 Task: Buy 5 Hats & Caps of size 0-3 Months for Baby Boys from Accessories section under best seller category for shipping address: Amy Taylor, 3194 Cheshire Road, Bridgeport, Connecticut 06604, Cell Number 2033624243. Pay from credit card ending with 2005, CVV 3321
Action: Mouse moved to (212, 72)
Screenshot: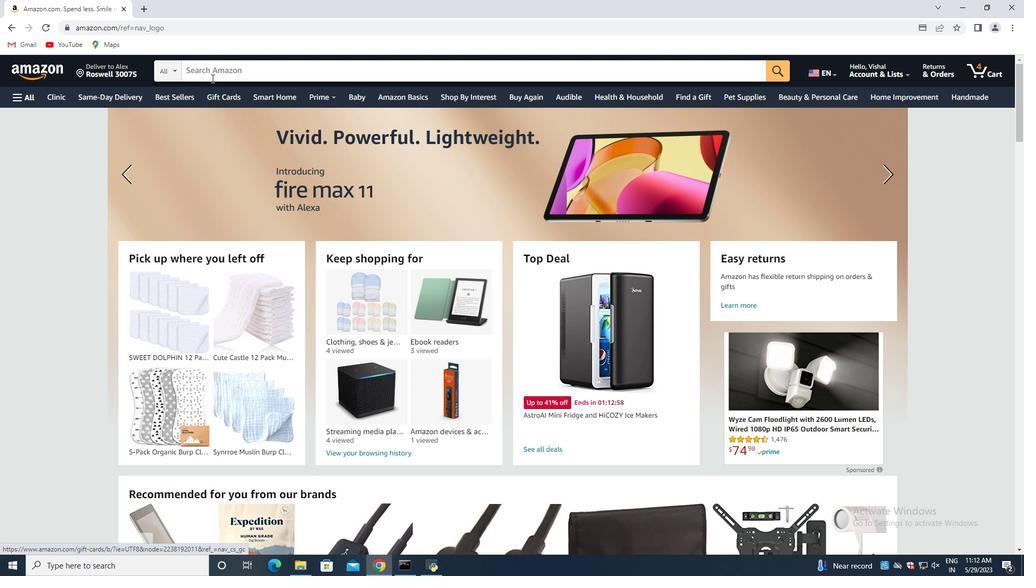 
Action: Mouse pressed left at (212, 72)
Screenshot: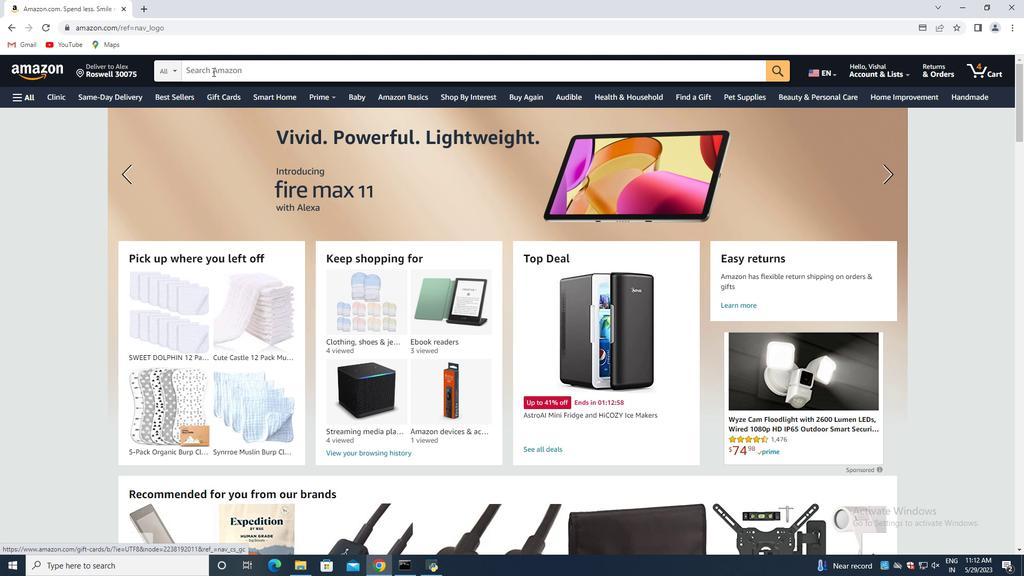 
Action: Mouse moved to (212, 71)
Screenshot: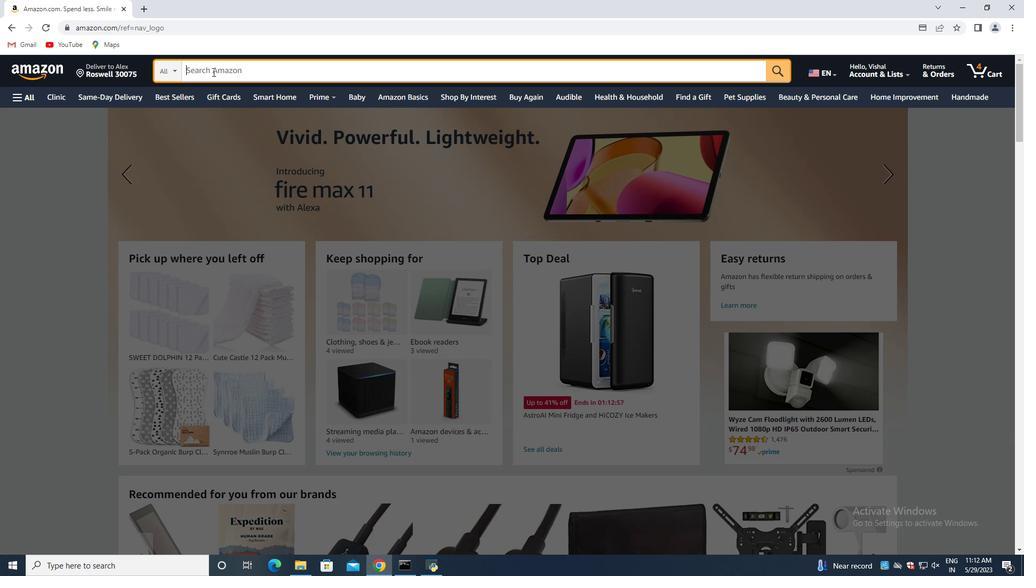 
Action: Key pressed <Key.shift>
Screenshot: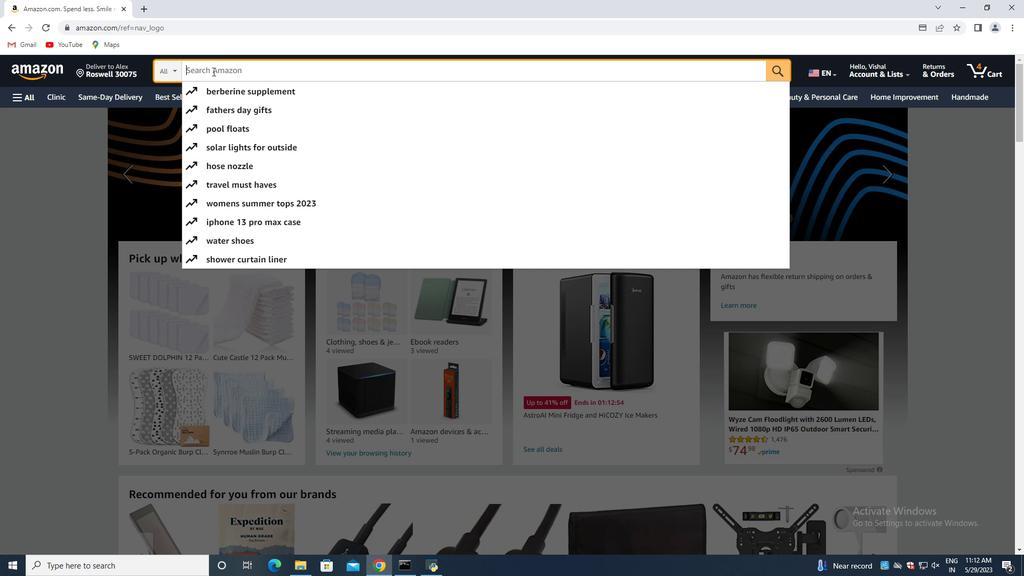 
Action: Mouse moved to (212, 70)
Screenshot: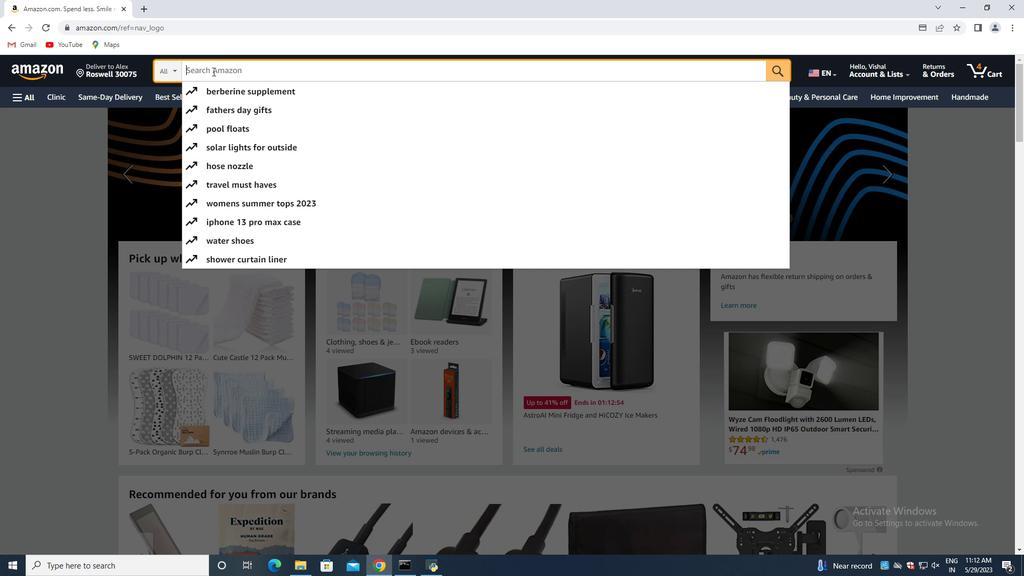 
Action: Key pressed Hats<Key.space><Key.shift><Key.shift>&<Key.space>caps<Key.space>of<Key.space>size<Key.space>0-3<Key.space><Key.shift>Months<Key.space>for<Key.space><Key.shift>Baby<Key.space><Key.shift><Key.shift><Key.shift><Key.shift><Key.shift><Key.shift><Key.shift><Key.shift><Key.shift>Boy<Key.enter>
Screenshot: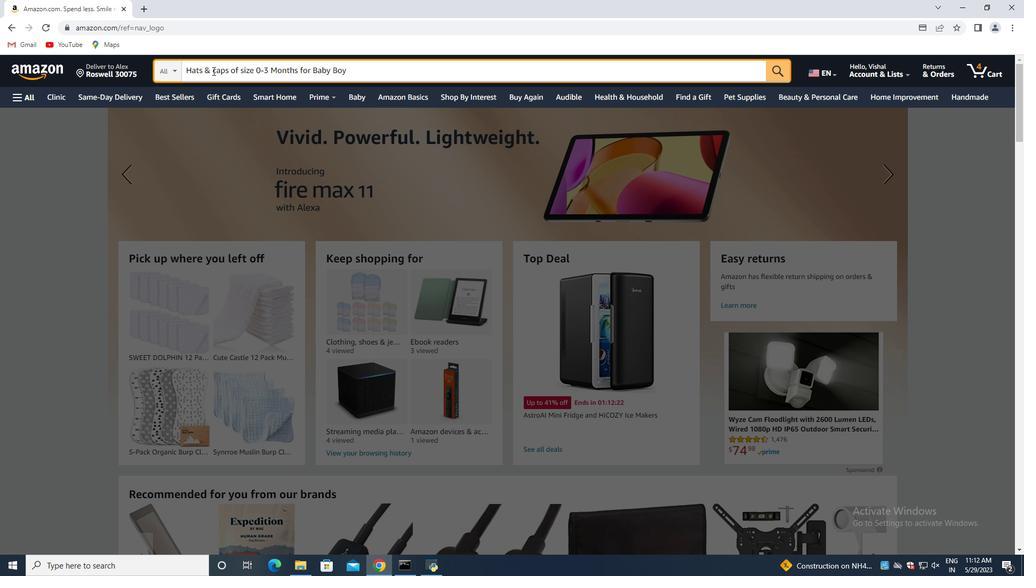 
Action: Mouse moved to (203, 133)
Screenshot: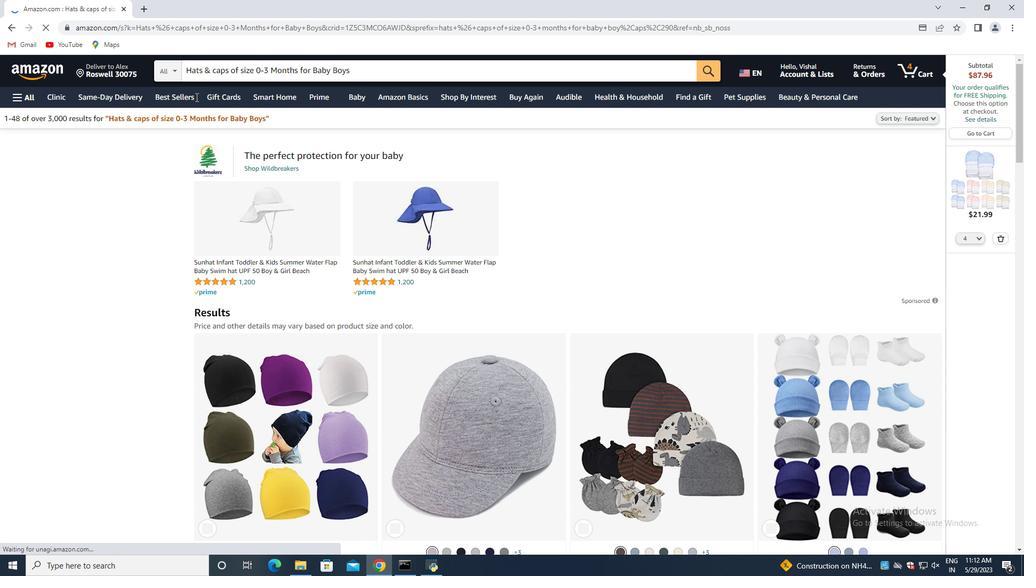 
Action: Mouse scrolled (203, 132) with delta (0, 0)
Screenshot: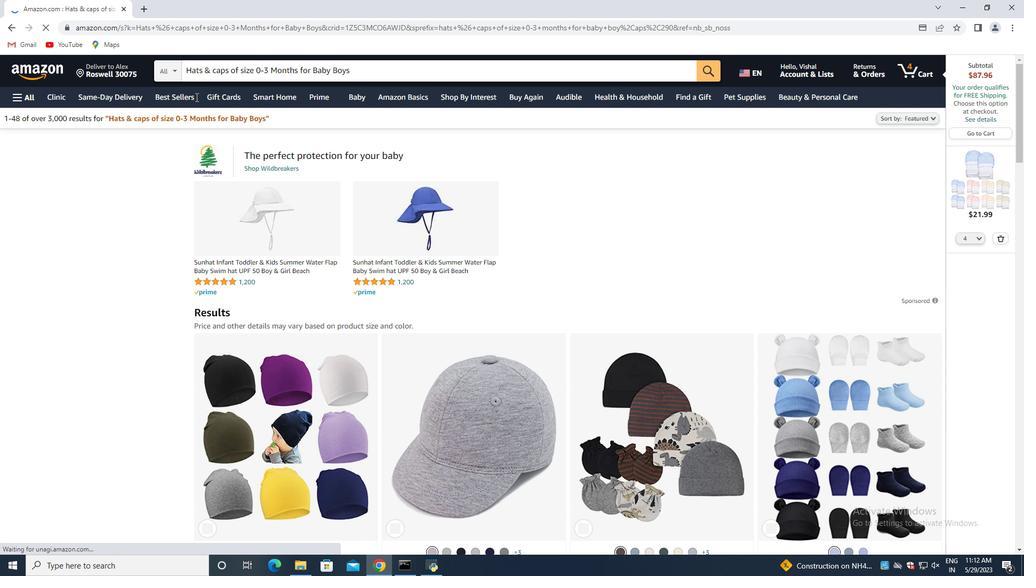 
Action: Mouse moved to (220, 171)
Screenshot: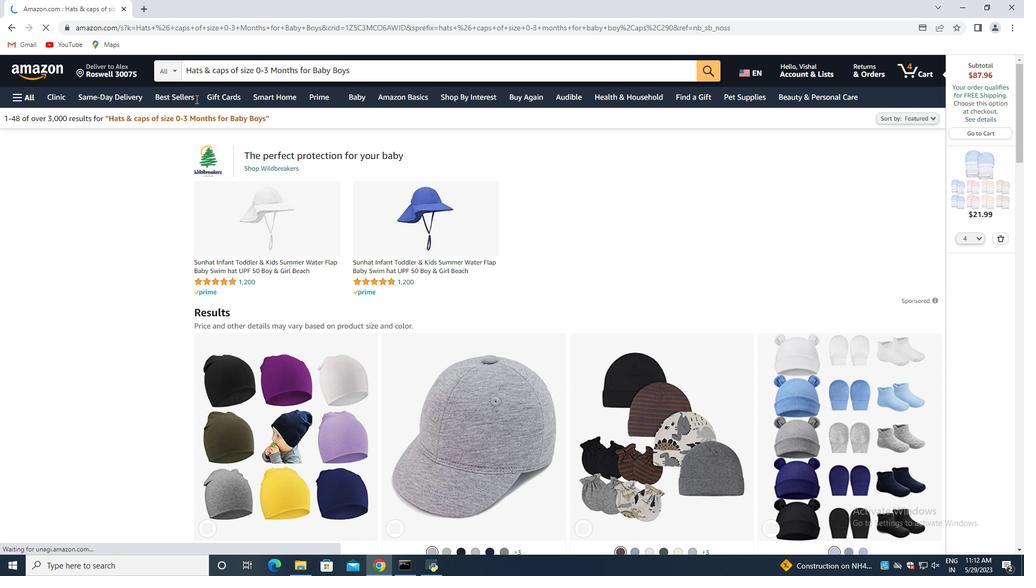 
Action: Mouse scrolled (220, 171) with delta (0, 0)
Screenshot: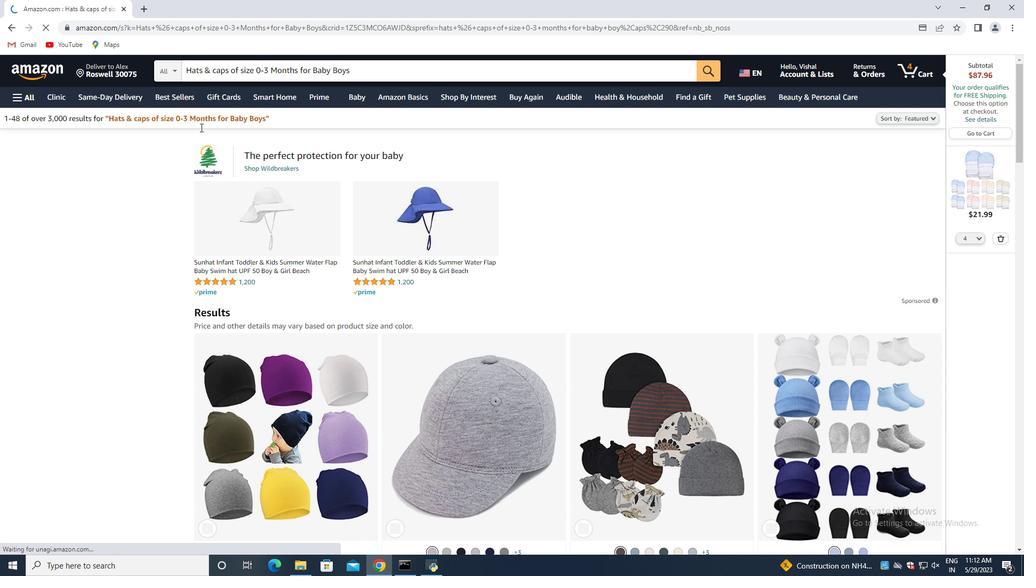 
Action: Mouse moved to (222, 175)
Screenshot: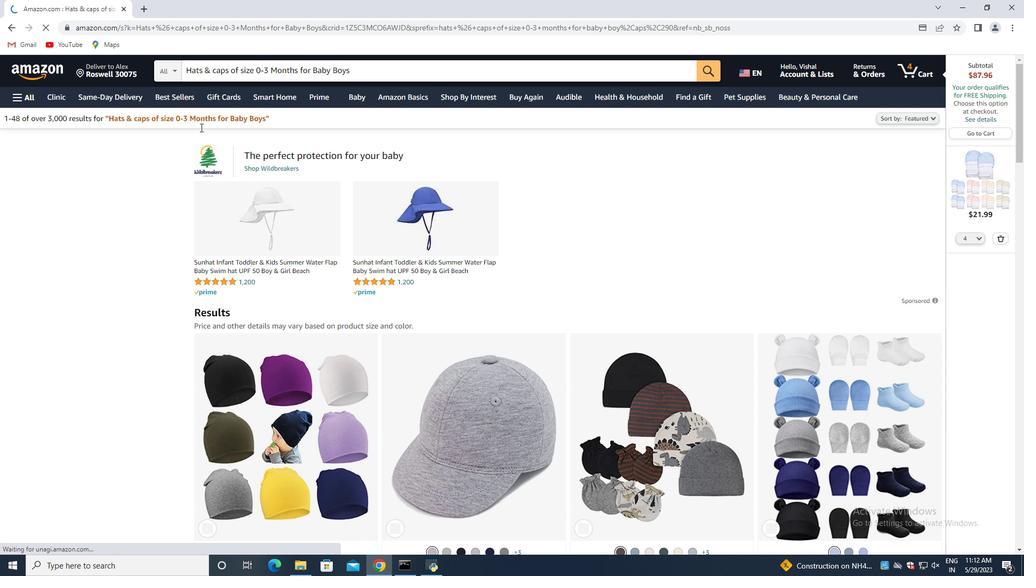 
Action: Mouse scrolled (222, 175) with delta (0, 0)
Screenshot: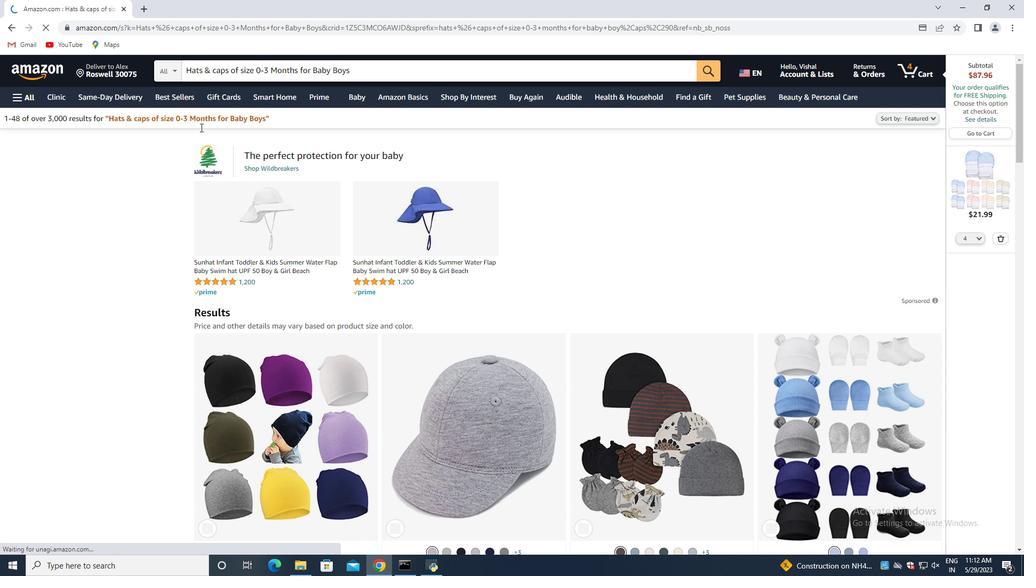 
Action: Mouse scrolled (222, 175) with delta (0, 0)
Screenshot: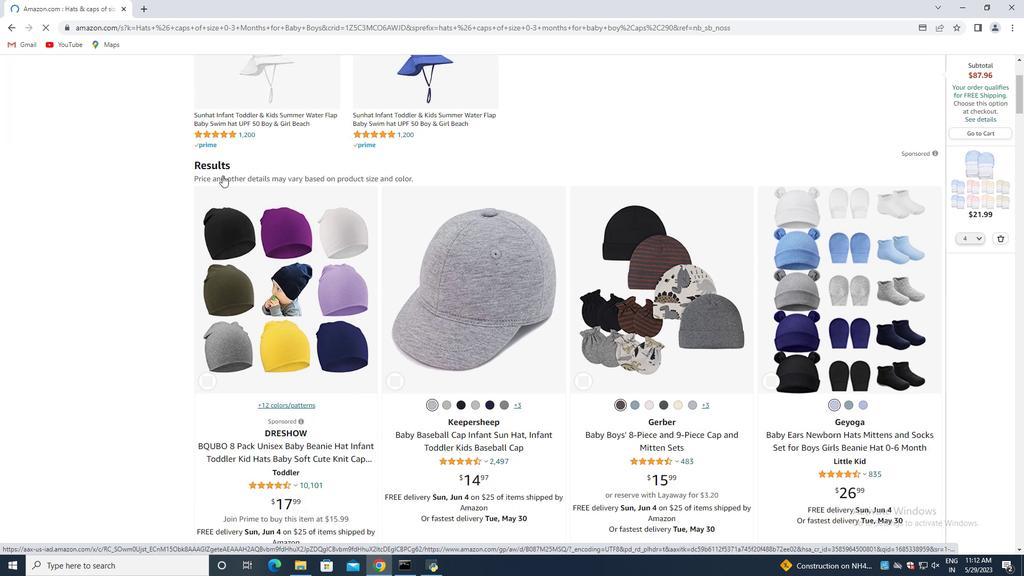 
Action: Mouse scrolled (222, 175) with delta (0, 0)
Screenshot: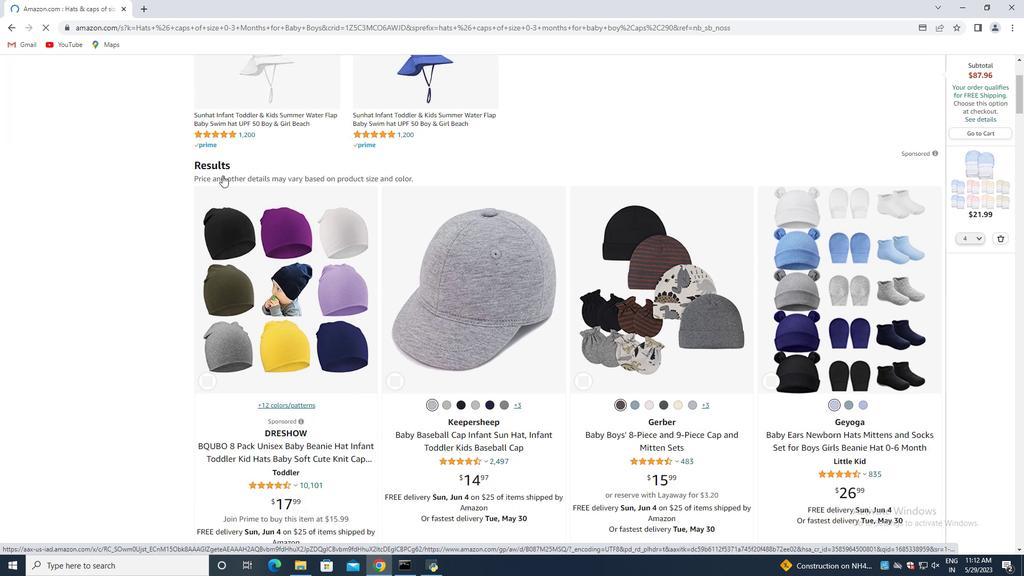
Action: Mouse scrolled (222, 175) with delta (0, 0)
Screenshot: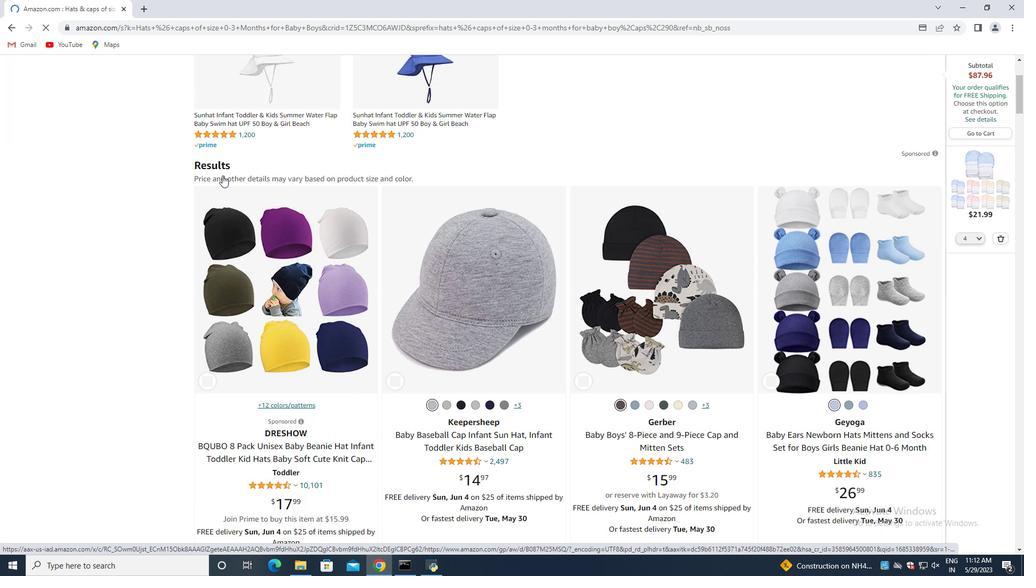 
Action: Mouse scrolled (222, 175) with delta (0, 0)
Screenshot: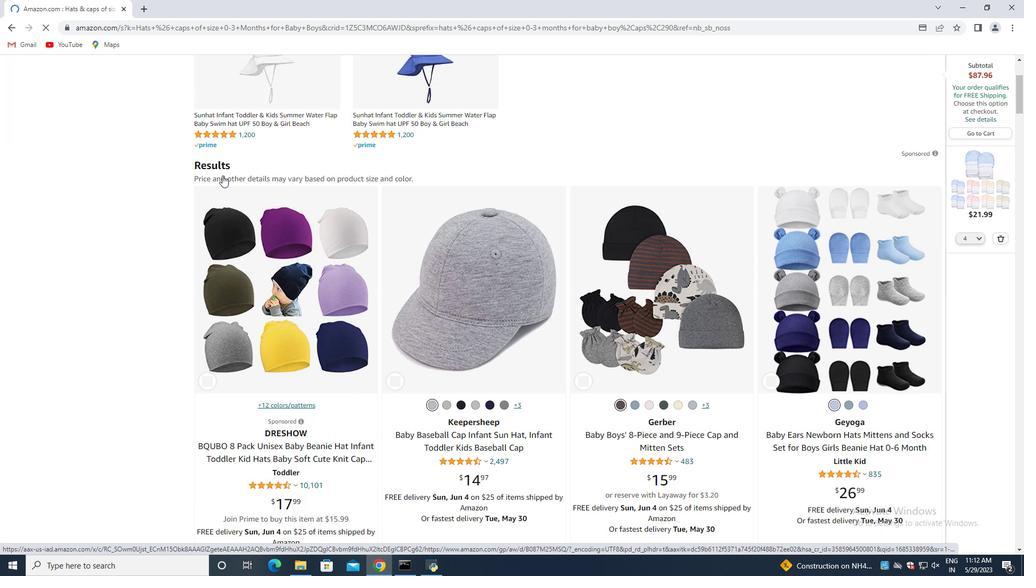 
Action: Mouse moved to (223, 175)
Screenshot: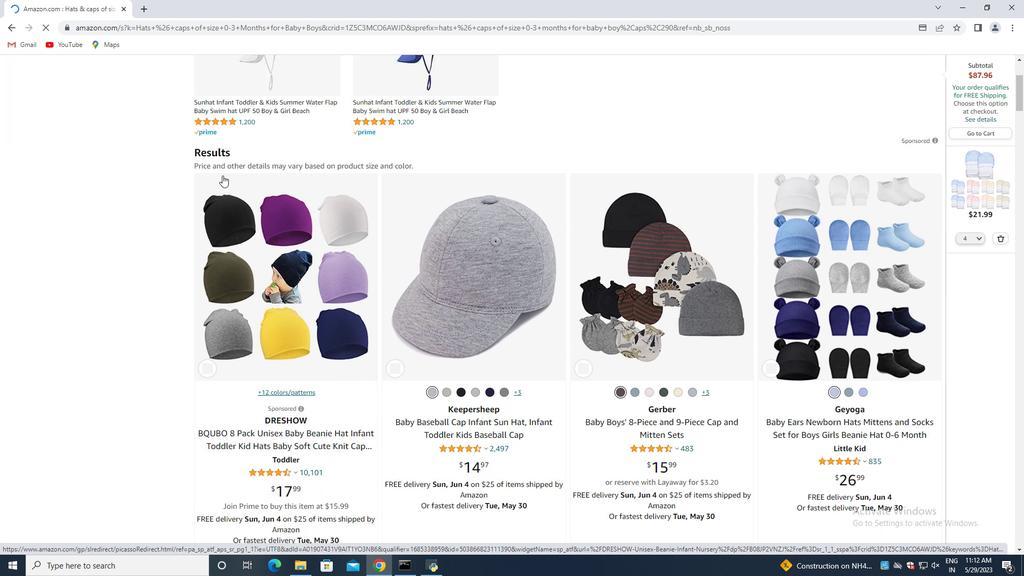 
Action: Mouse scrolled (223, 176) with delta (0, 0)
Screenshot: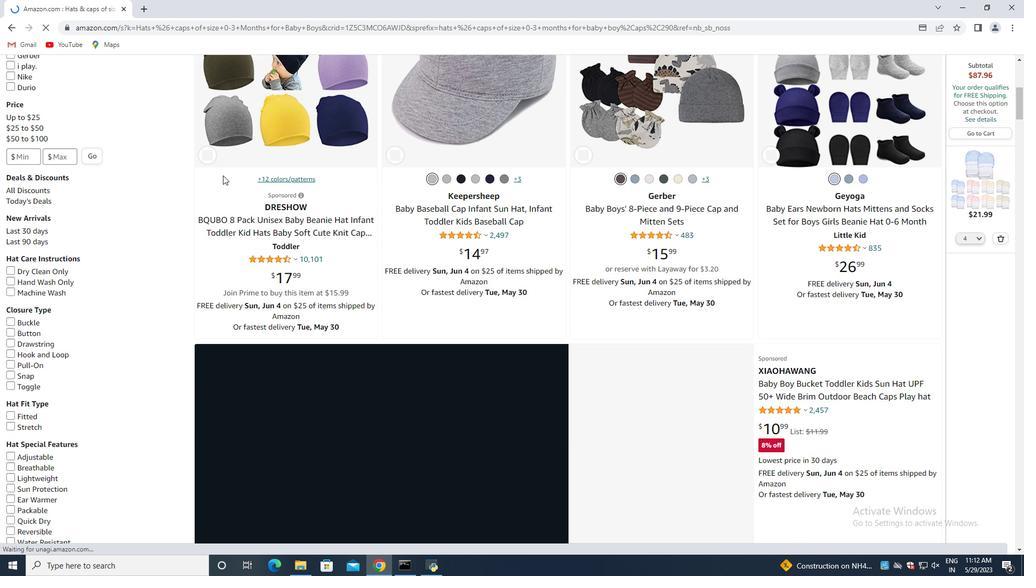 
Action: Mouse moved to (225, 175)
Screenshot: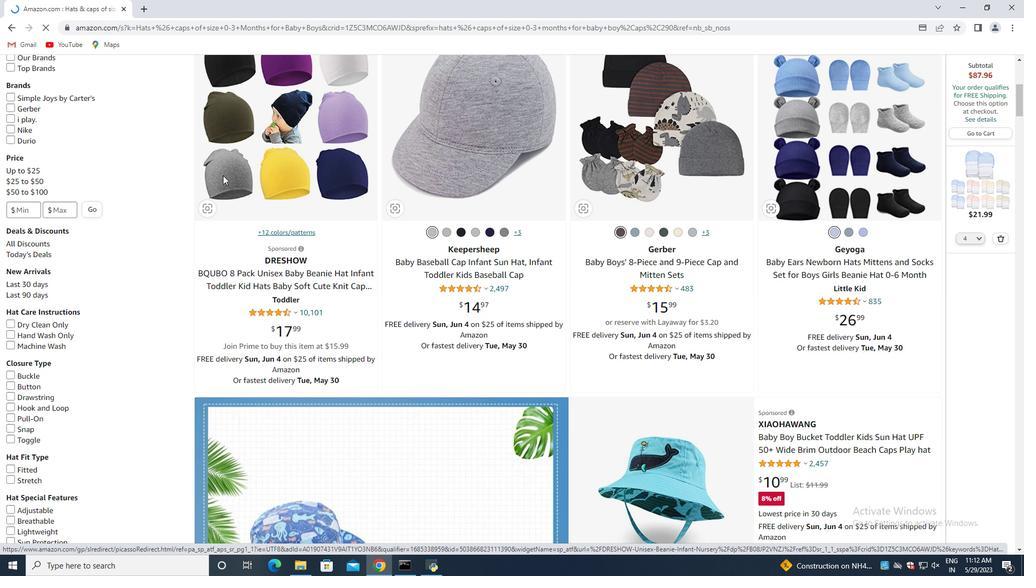 
Action: Mouse scrolled (225, 176) with delta (0, 0)
Screenshot: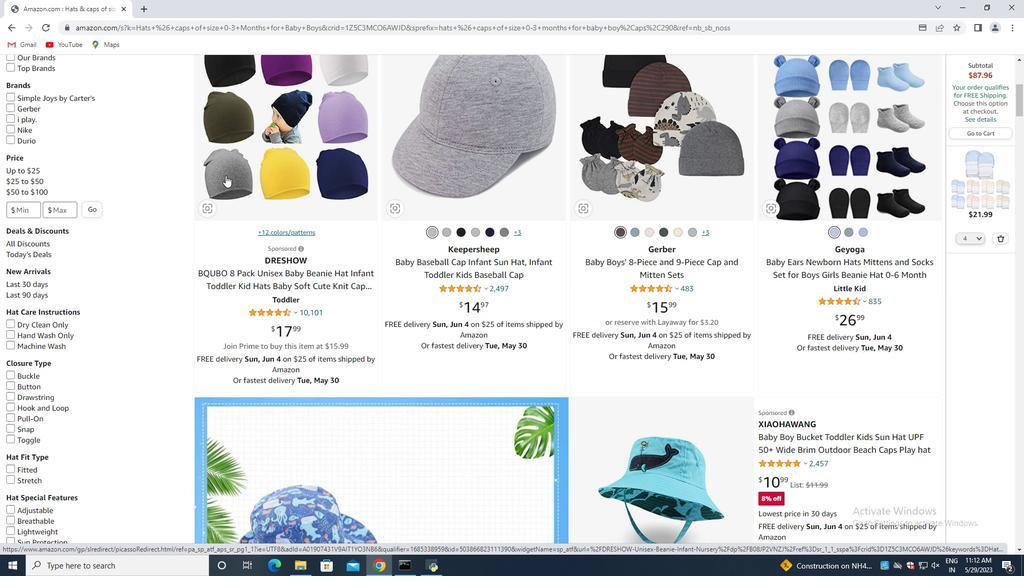 
Action: Mouse scrolled (225, 176) with delta (0, 0)
Screenshot: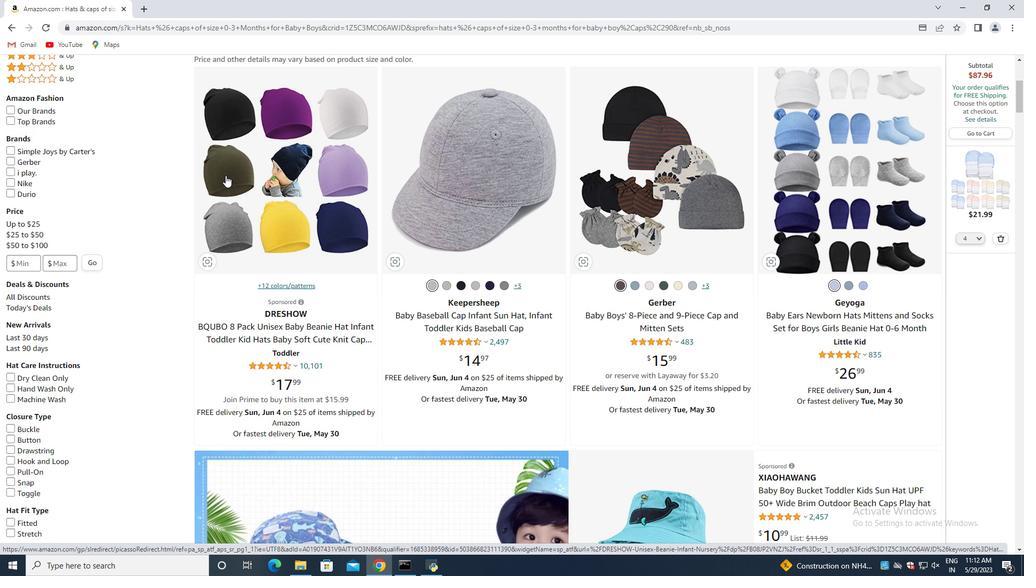 
Action: Mouse moved to (137, 188)
Screenshot: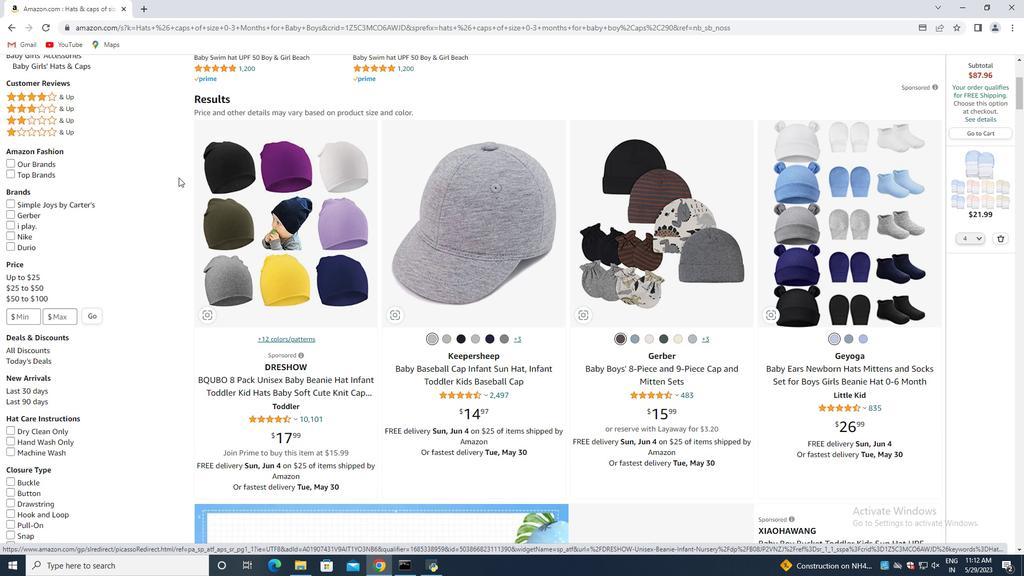 
Action: Mouse scrolled (137, 189) with delta (0, 0)
Screenshot: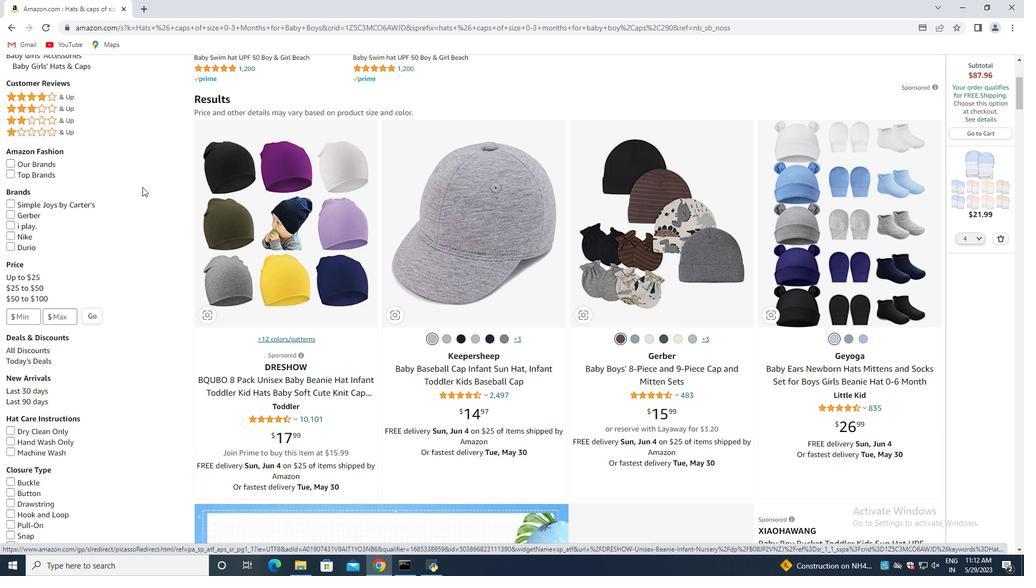 
Action: Mouse scrolled (137, 189) with delta (0, 0)
Screenshot: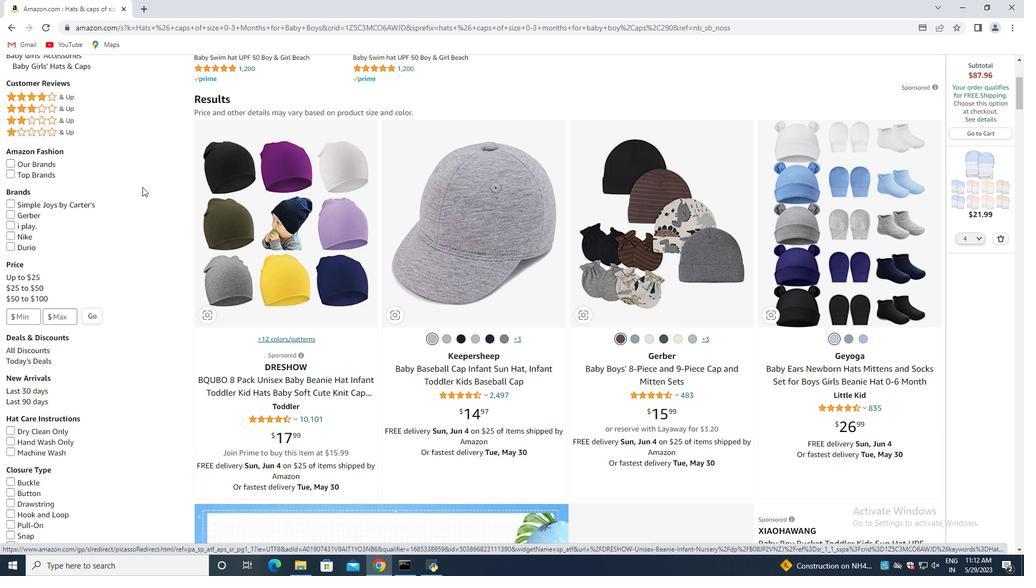 
Action: Mouse scrolled (137, 189) with delta (0, 0)
Screenshot: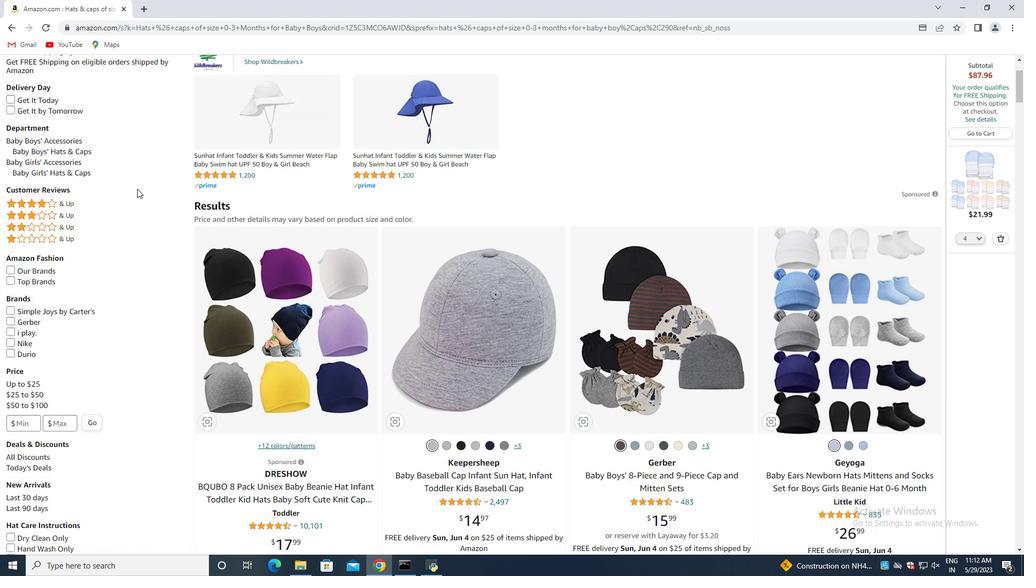 
Action: Mouse scrolled (137, 189) with delta (0, 0)
Screenshot: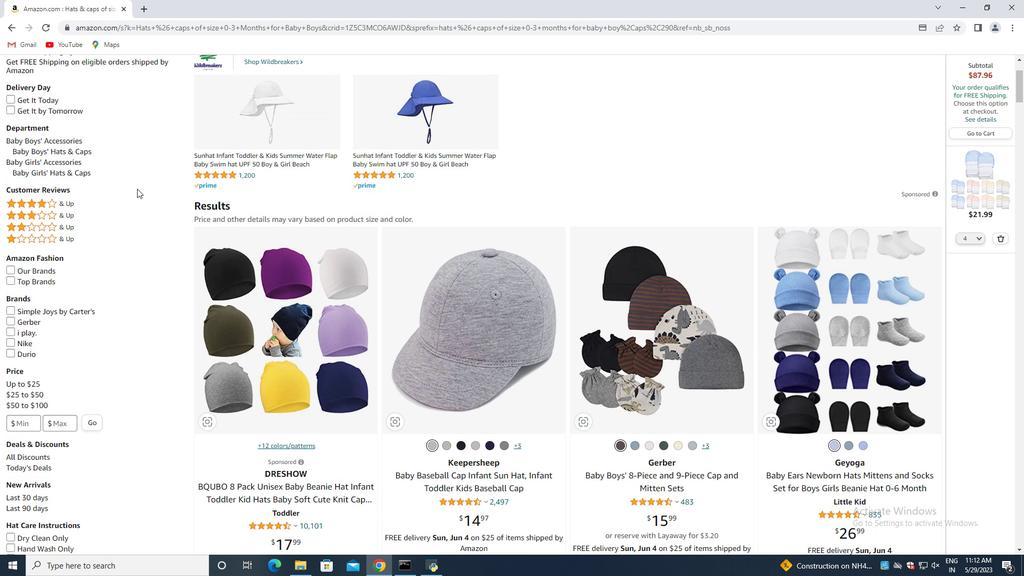 
Action: Mouse moved to (44, 249)
Screenshot: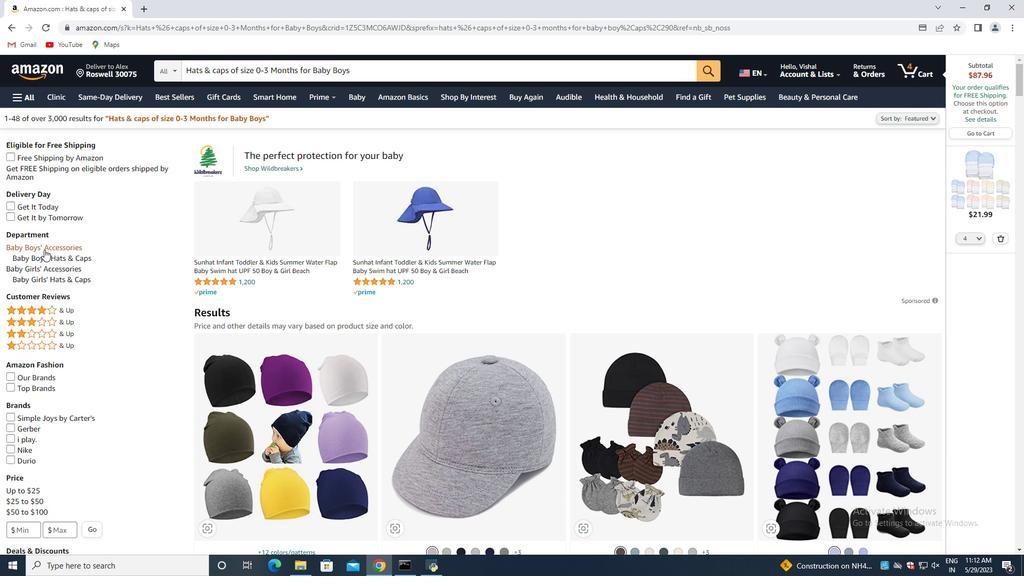 
Action: Mouse pressed left at (44, 249)
Screenshot: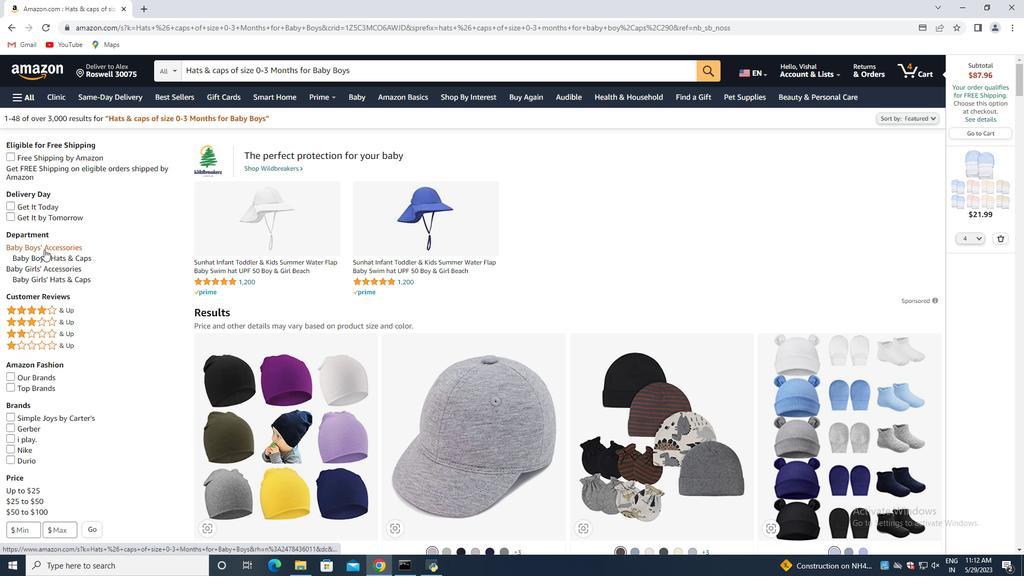 
Action: Mouse moved to (174, 96)
Screenshot: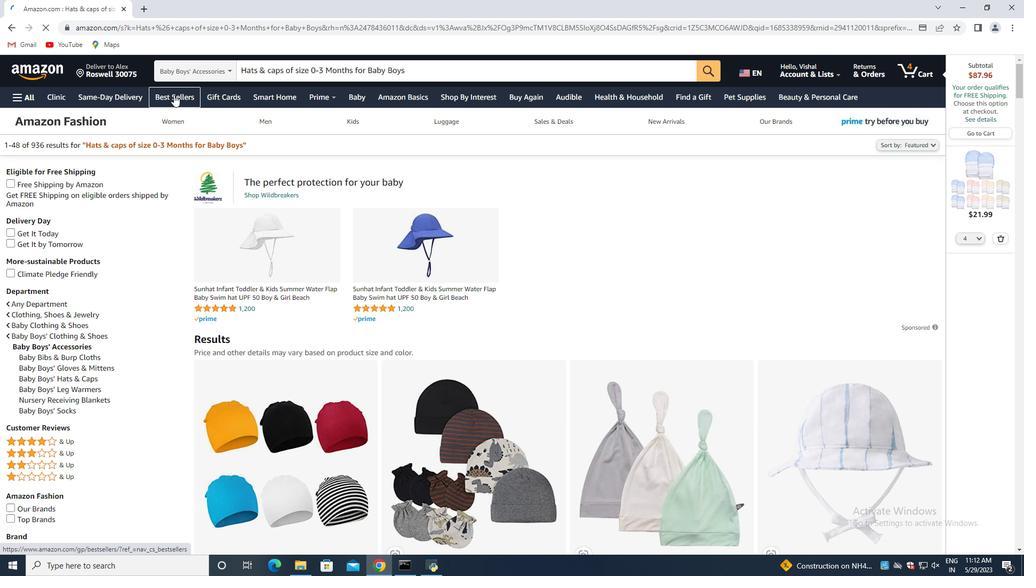 
Action: Mouse pressed left at (174, 96)
Screenshot: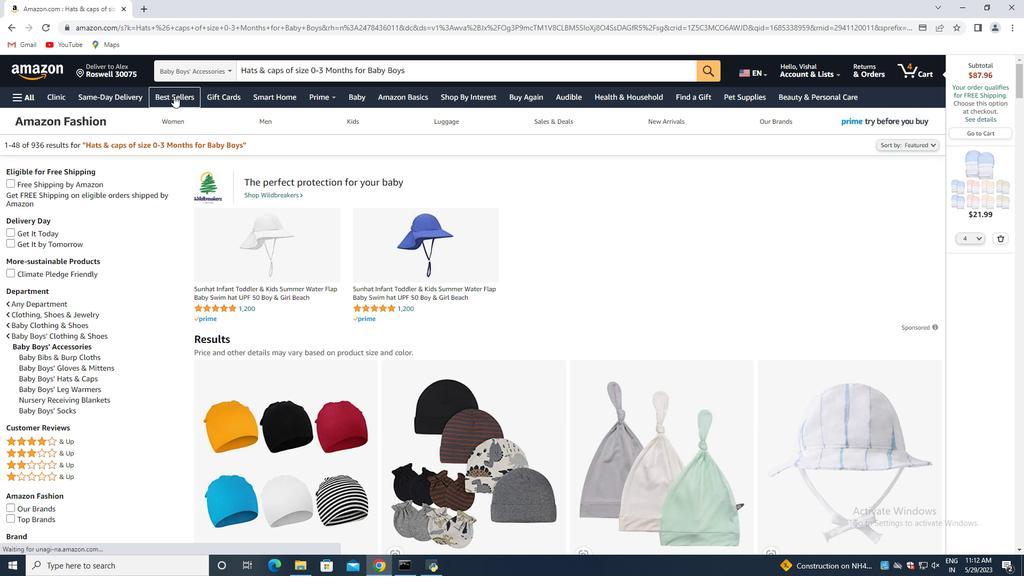 
Action: Mouse moved to (233, 76)
Screenshot: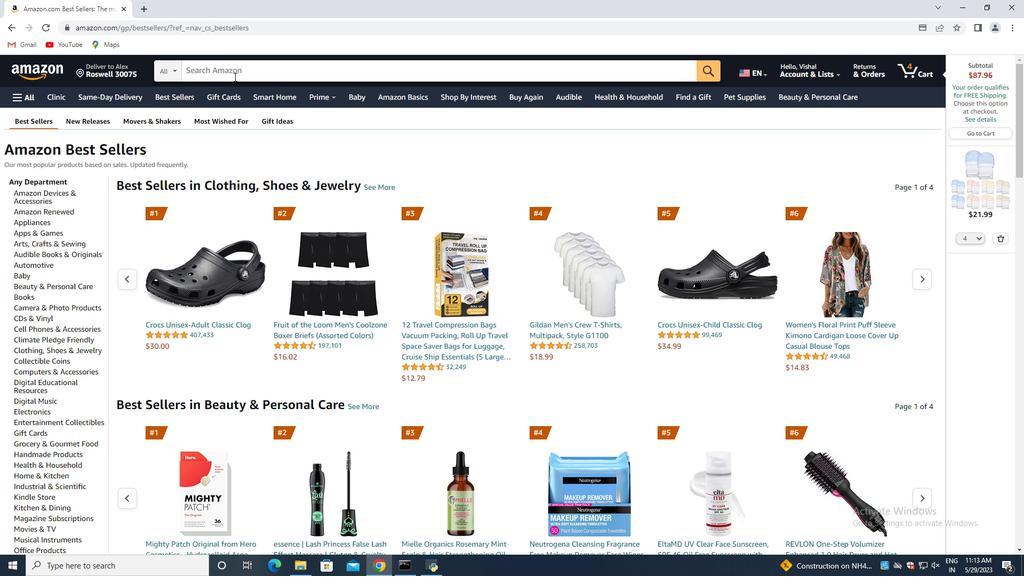 
Action: Mouse pressed left at (233, 76)
Screenshot: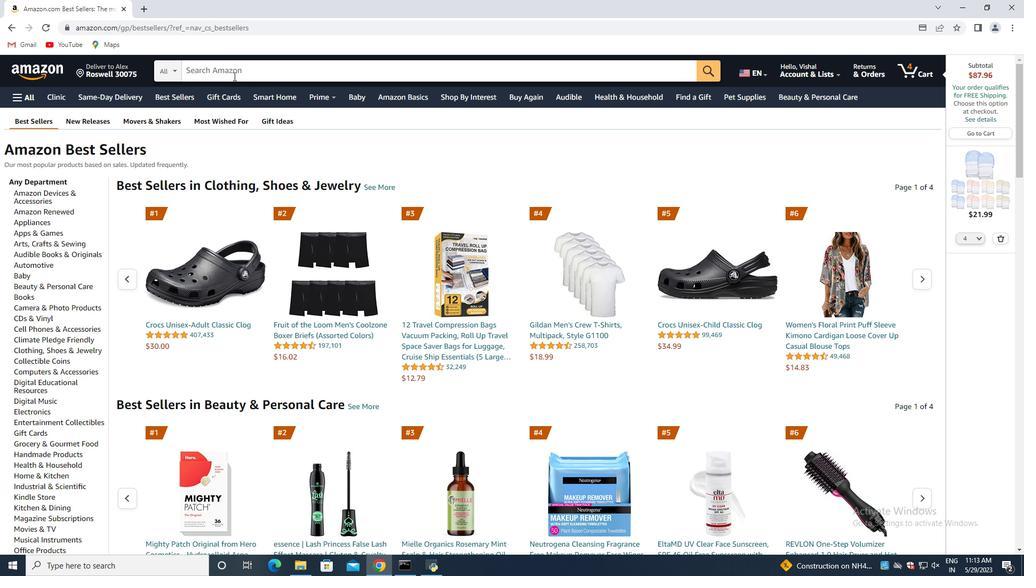 
Action: Mouse moved to (391, 92)
Screenshot: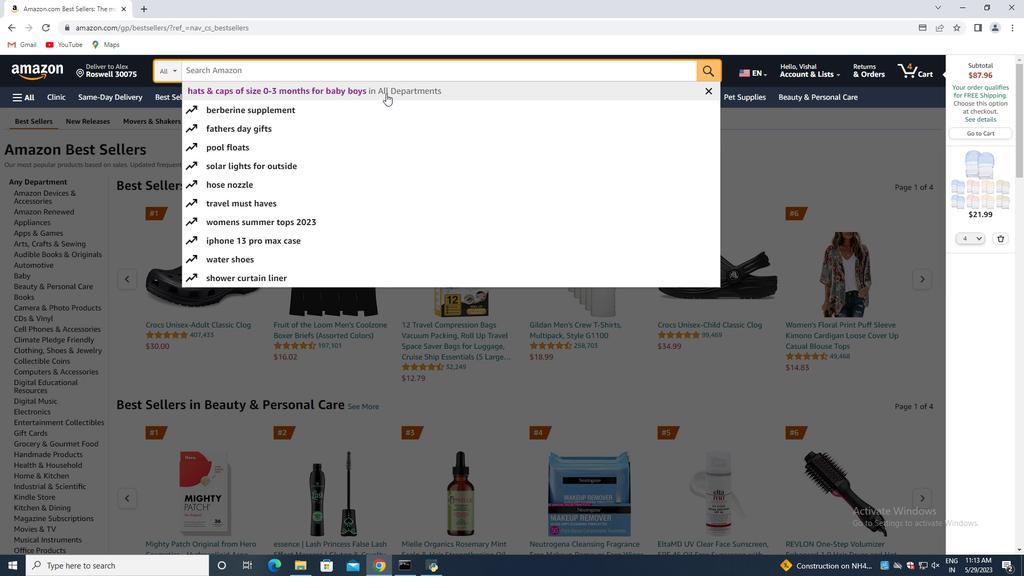 
Action: Mouse pressed left at (391, 92)
Screenshot: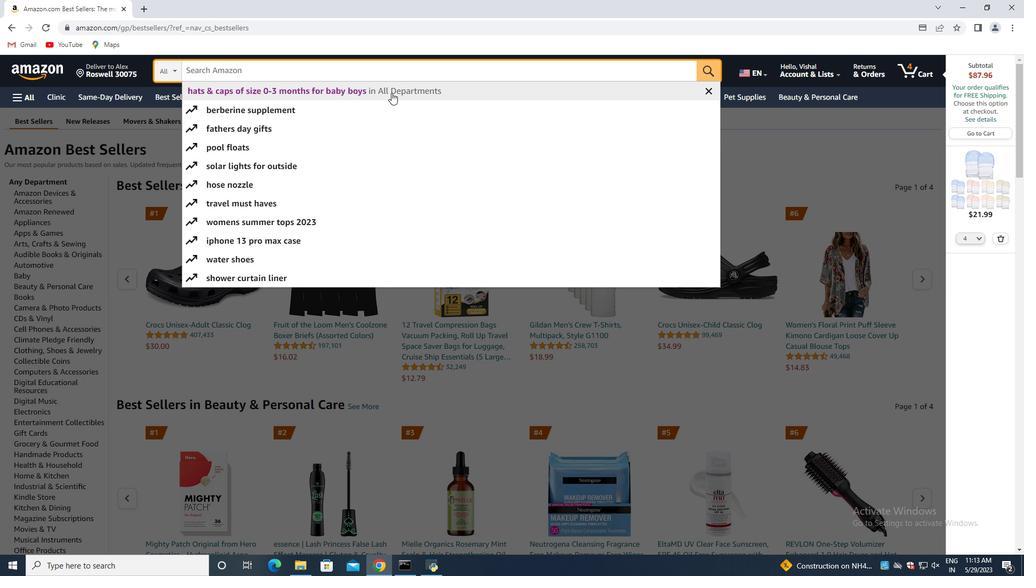 
Action: Mouse moved to (327, 253)
Screenshot: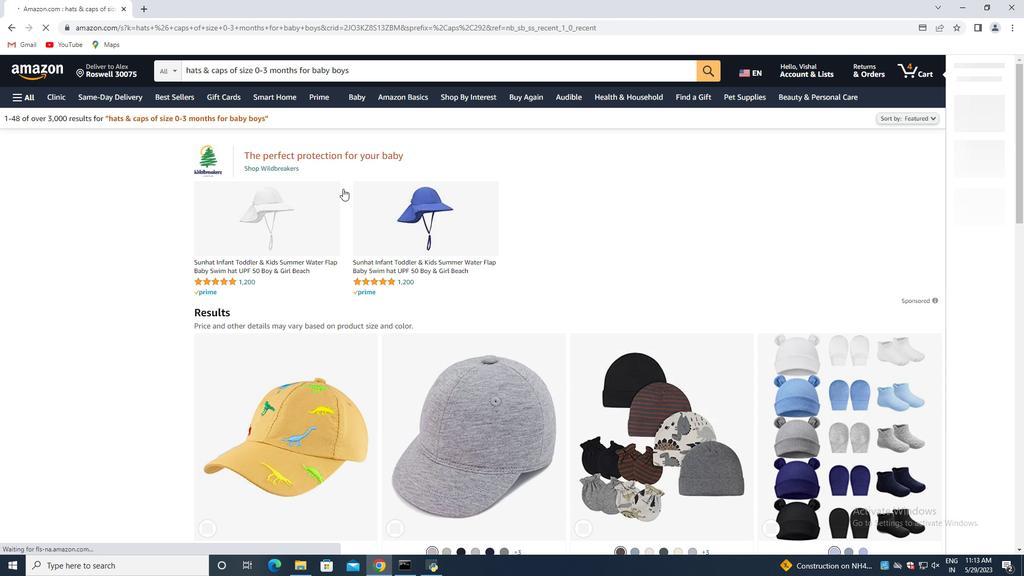 
Action: Mouse scrolled (327, 253) with delta (0, 0)
Screenshot: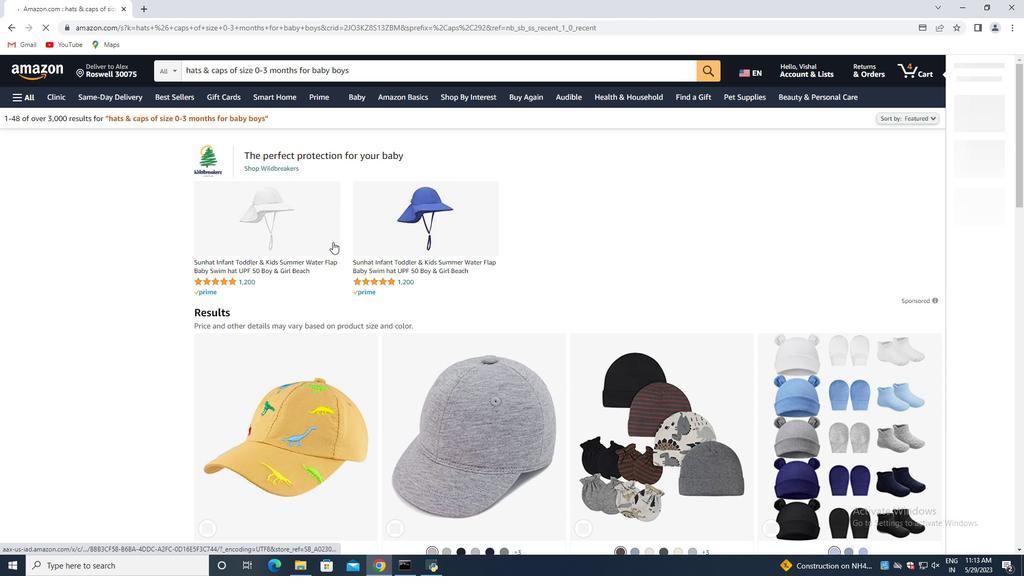 
Action: Mouse scrolled (327, 253) with delta (0, 0)
Screenshot: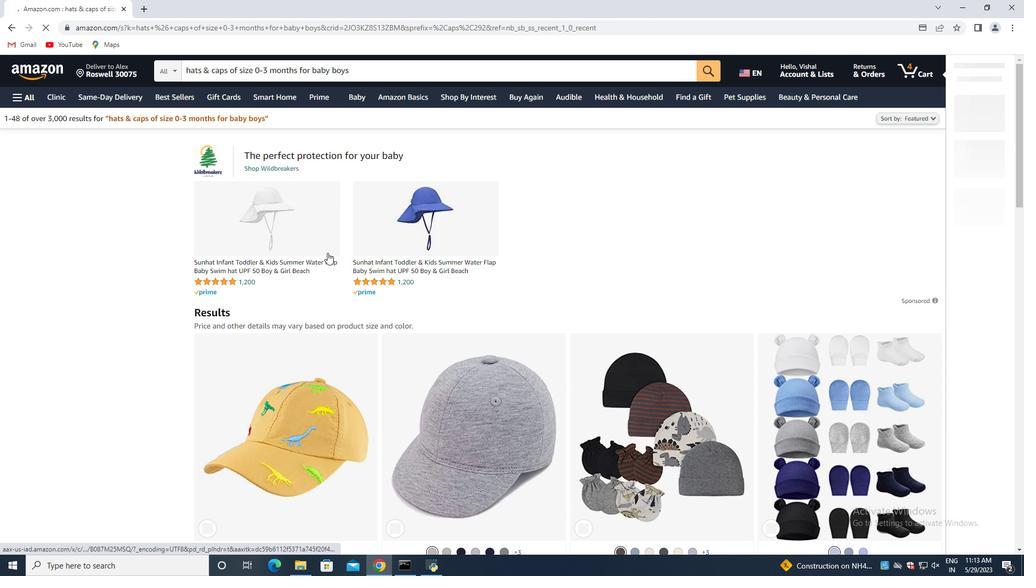 
Action: Mouse scrolled (327, 253) with delta (0, 0)
Screenshot: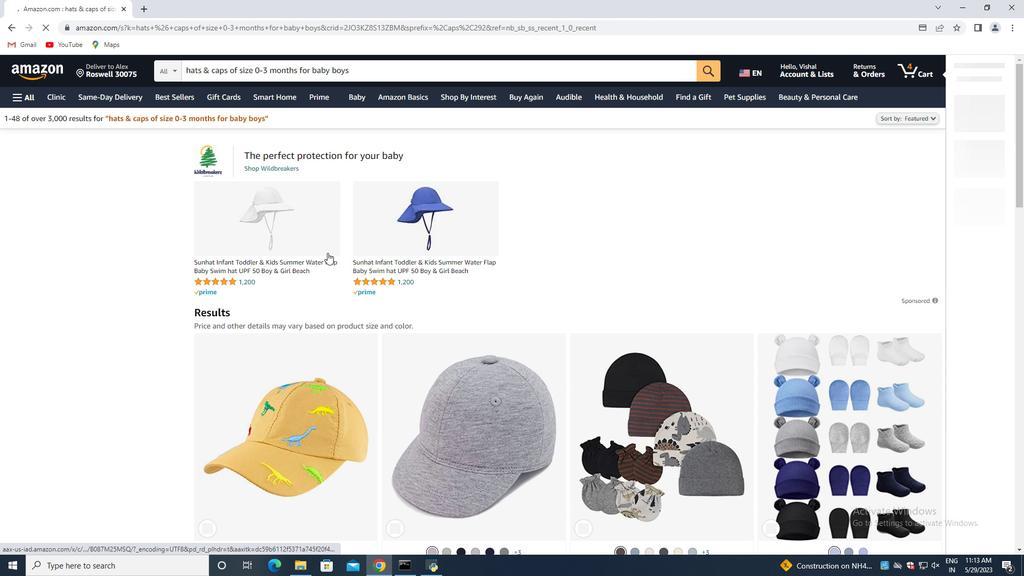 
Action: Mouse moved to (327, 254)
Screenshot: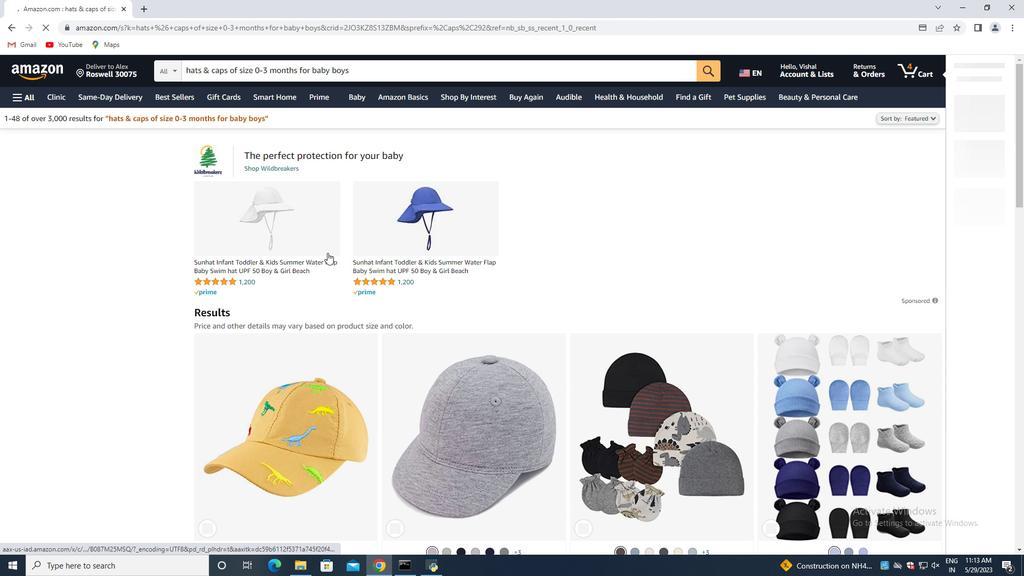 
Action: Mouse scrolled (327, 253) with delta (0, 0)
Screenshot: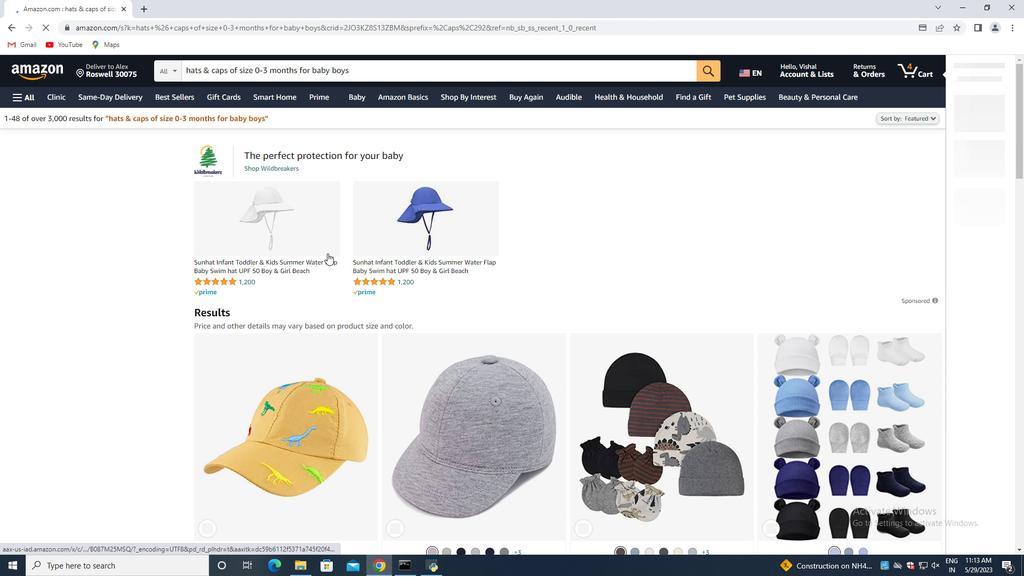 
Action: Mouse moved to (337, 249)
Screenshot: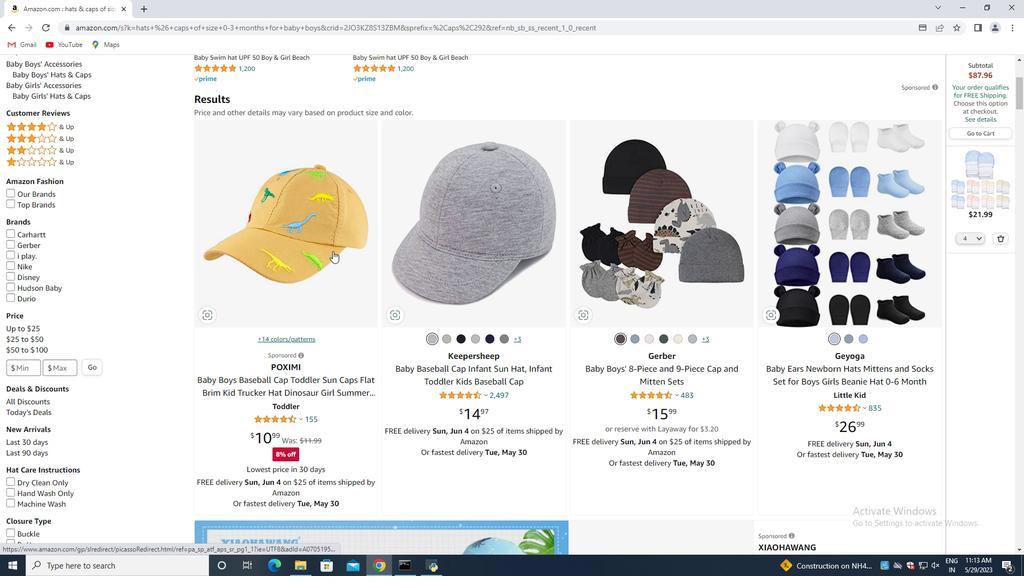 
Action: Mouse scrolled (337, 248) with delta (0, 0)
Screenshot: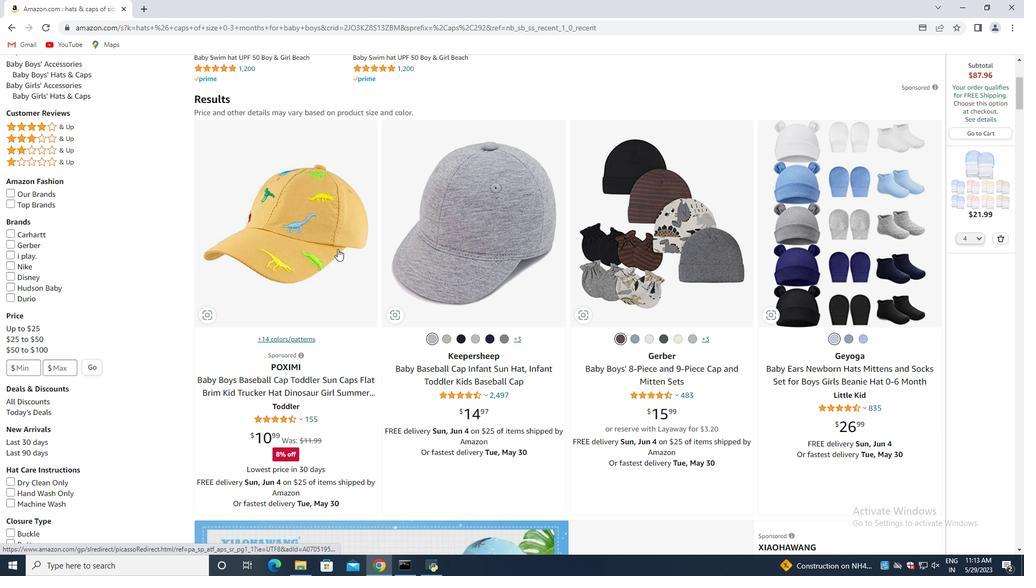 
Action: Mouse scrolled (337, 248) with delta (0, 0)
Screenshot: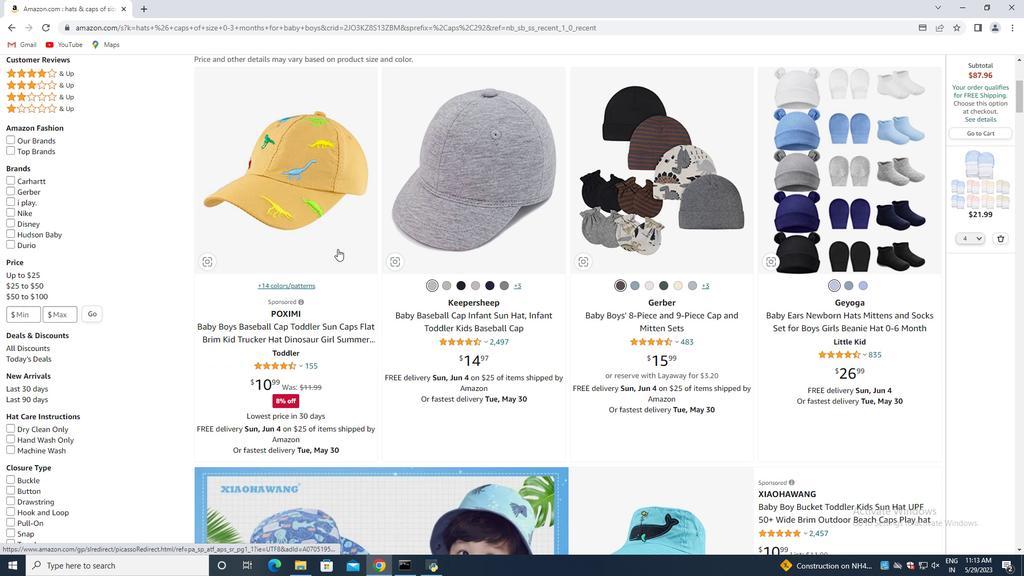 
Action: Mouse scrolled (337, 248) with delta (0, 0)
Screenshot: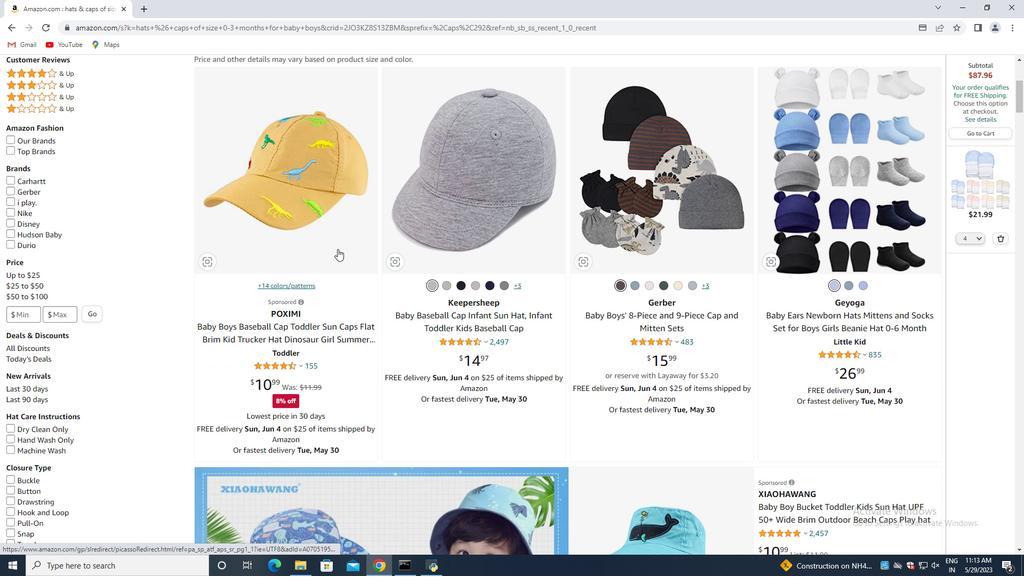 
Action: Mouse scrolled (337, 248) with delta (0, 0)
Screenshot: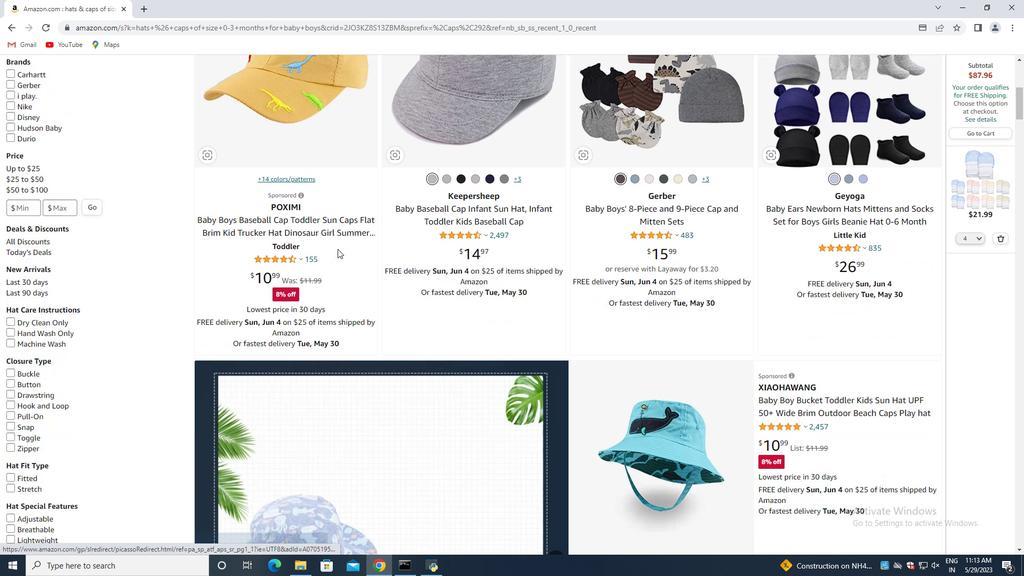 
Action: Mouse scrolled (337, 248) with delta (0, 0)
Screenshot: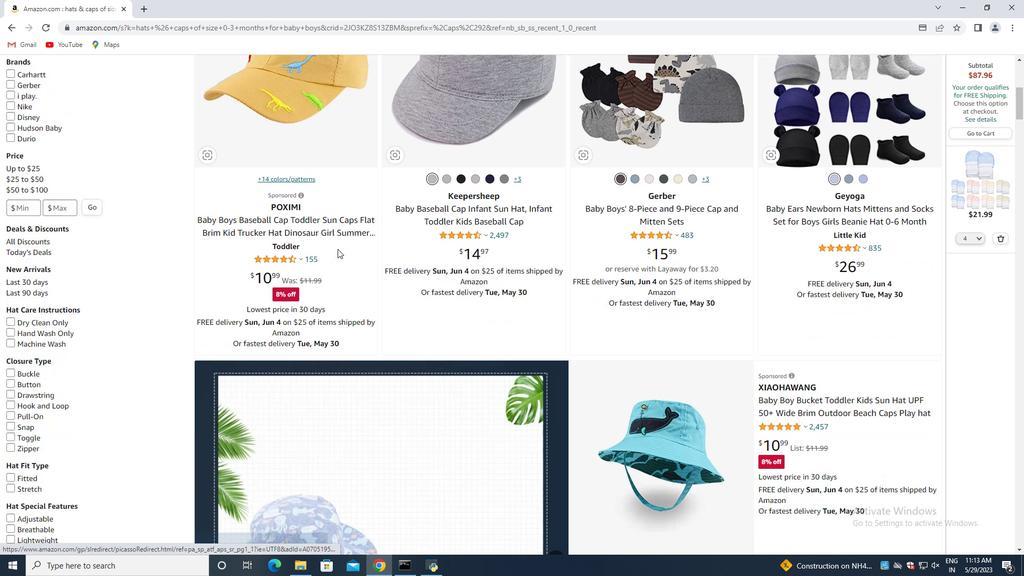 
Action: Mouse scrolled (337, 248) with delta (0, 0)
Screenshot: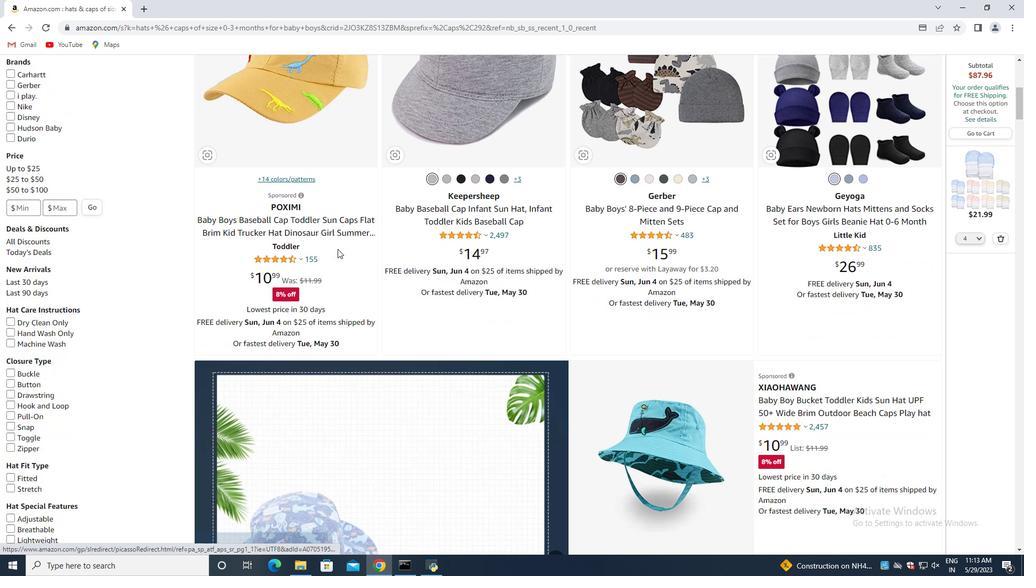
Action: Mouse scrolled (337, 248) with delta (0, 0)
Screenshot: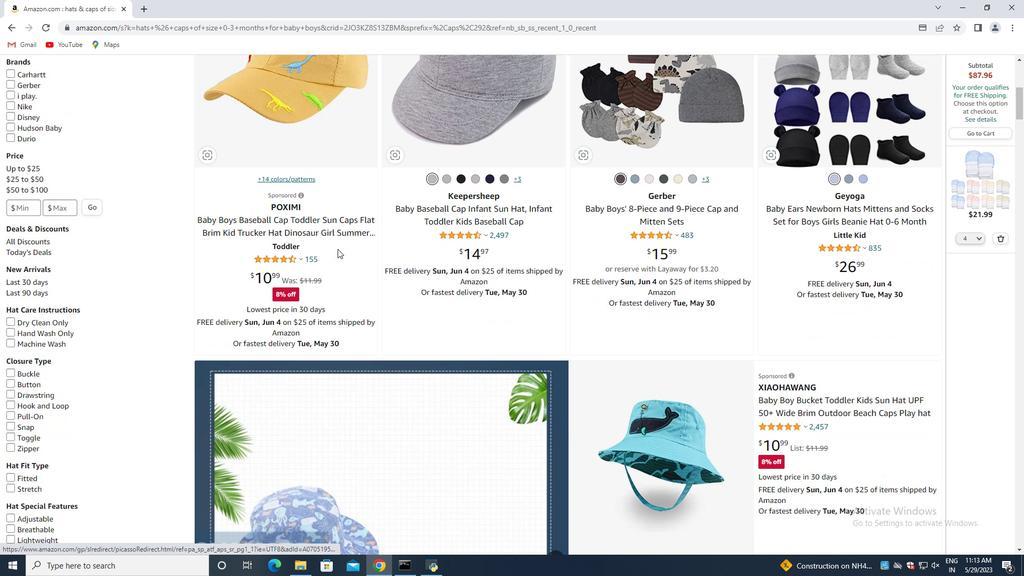 
Action: Mouse scrolled (337, 248) with delta (0, 0)
Screenshot: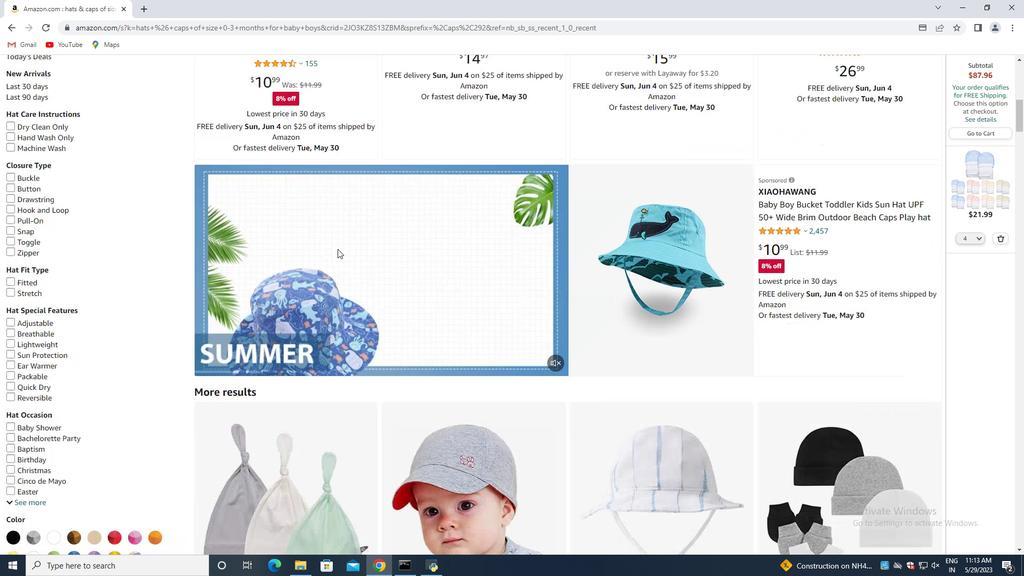 
Action: Mouse scrolled (337, 248) with delta (0, 0)
Screenshot: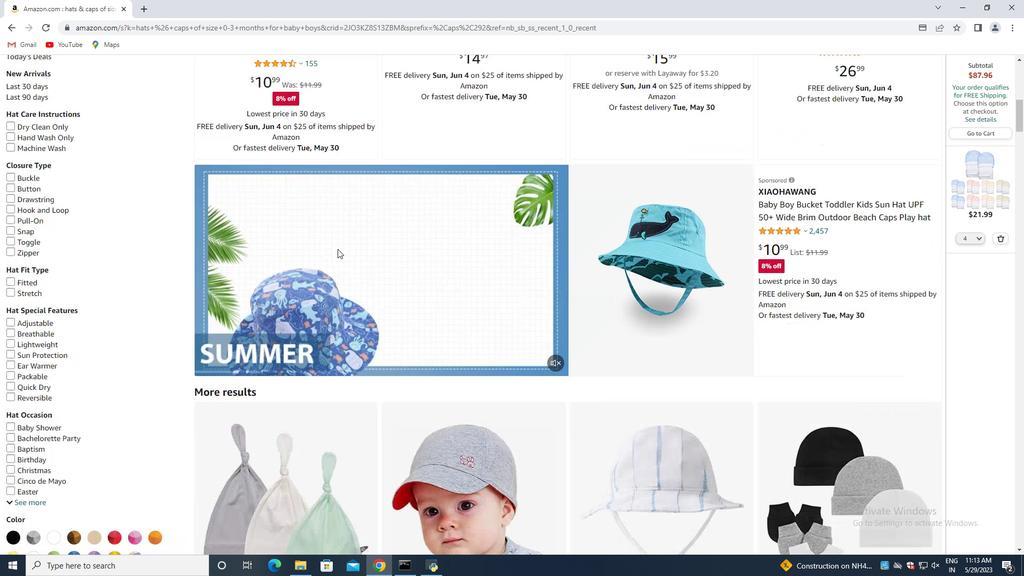 
Action: Mouse moved to (337, 249)
Screenshot: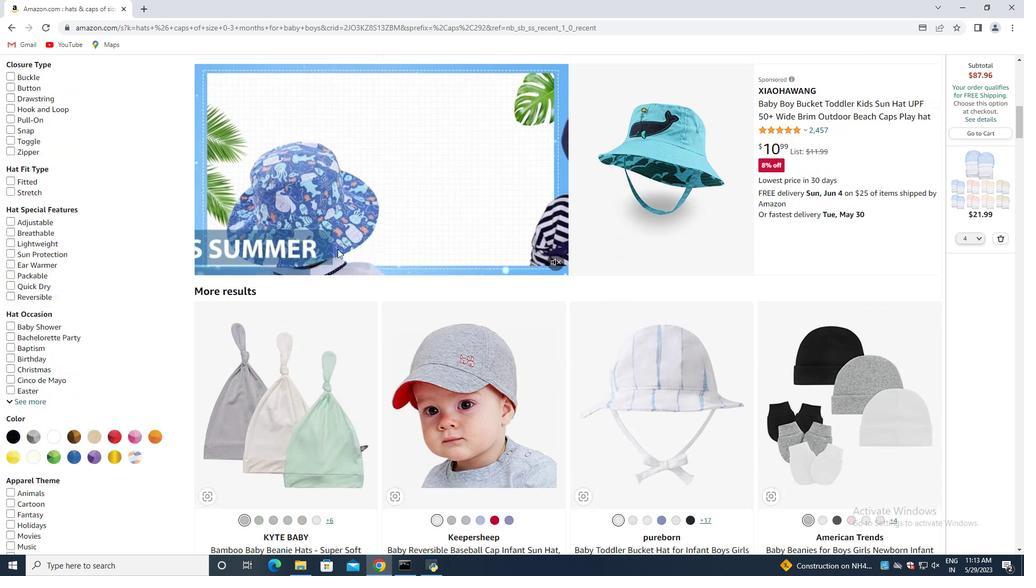 
Action: Mouse scrolled (337, 248) with delta (0, 0)
Screenshot: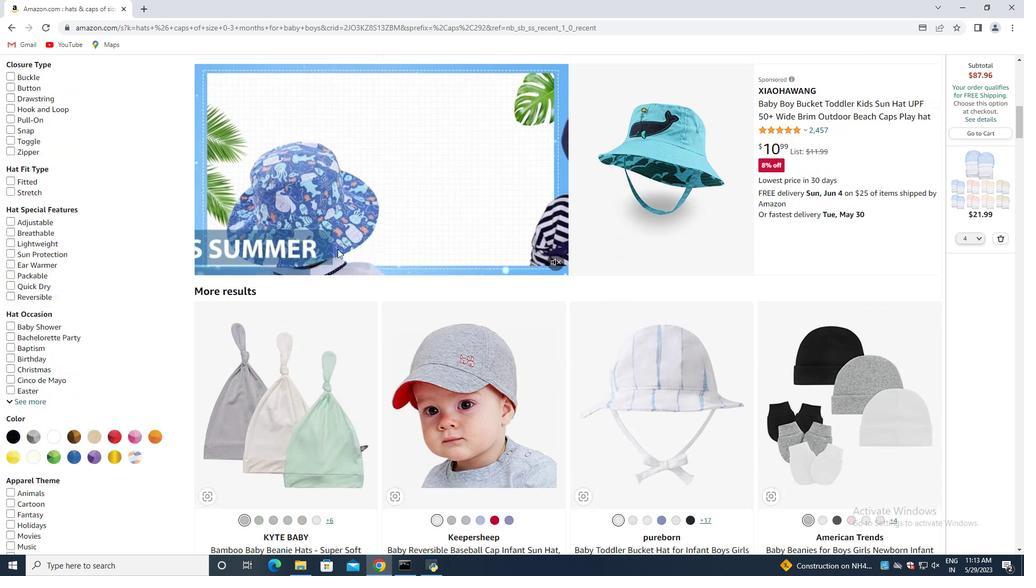 
Action: Mouse moved to (337, 249)
Screenshot: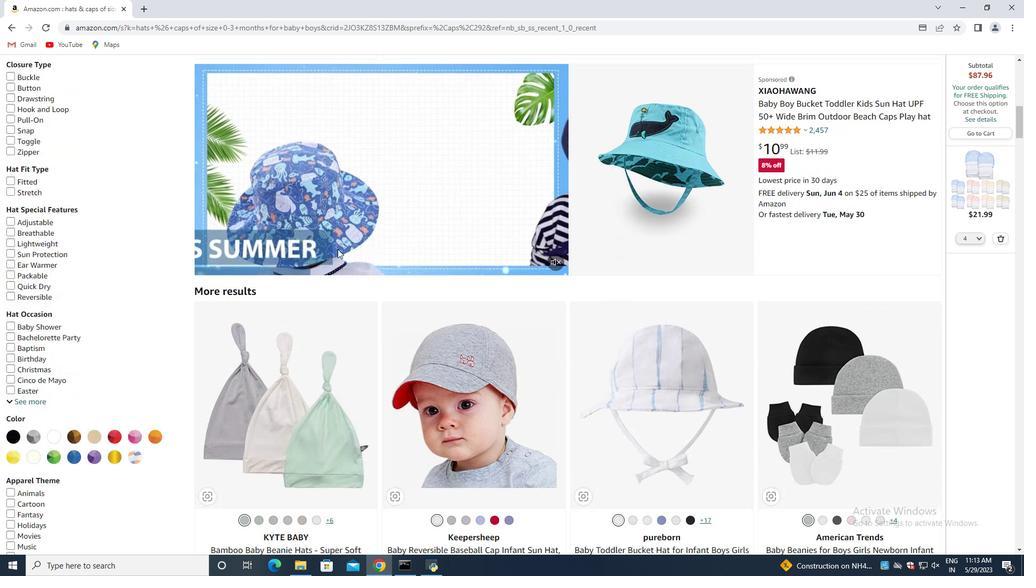 
Action: Mouse scrolled (337, 248) with delta (0, 0)
Screenshot: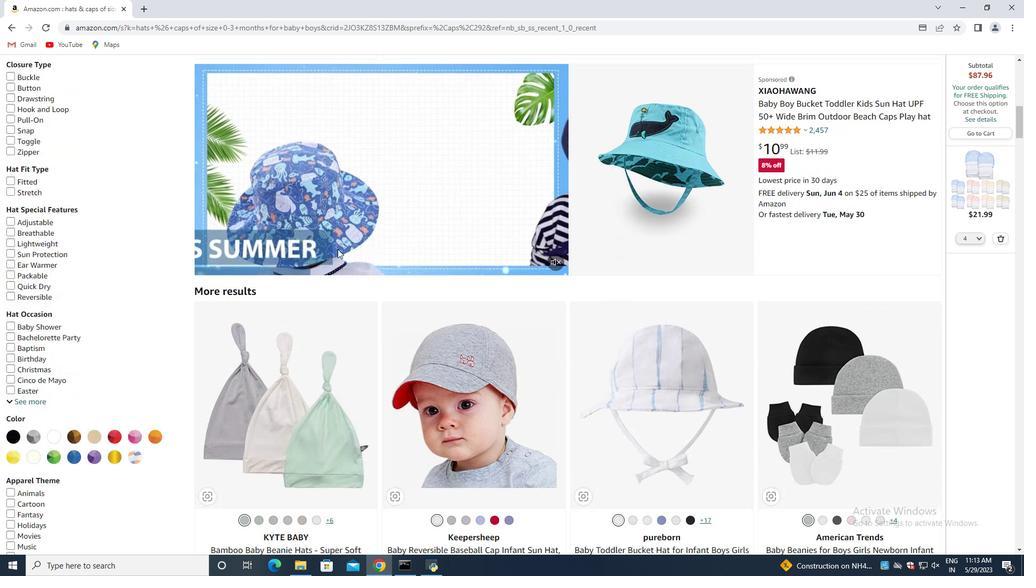 
Action: Mouse moved to (336, 249)
Screenshot: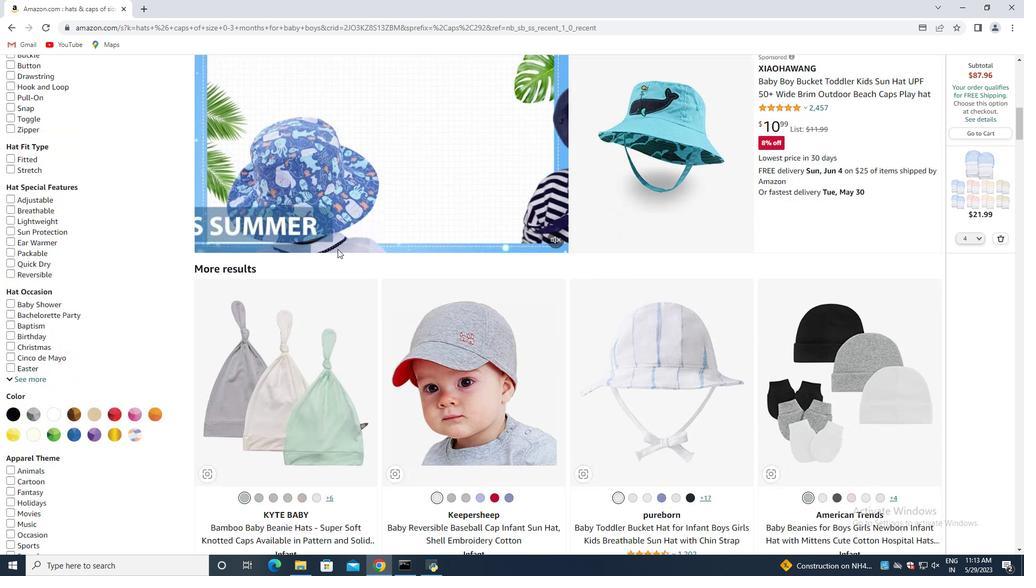 
Action: Mouse scrolled (336, 248) with delta (0, 0)
Screenshot: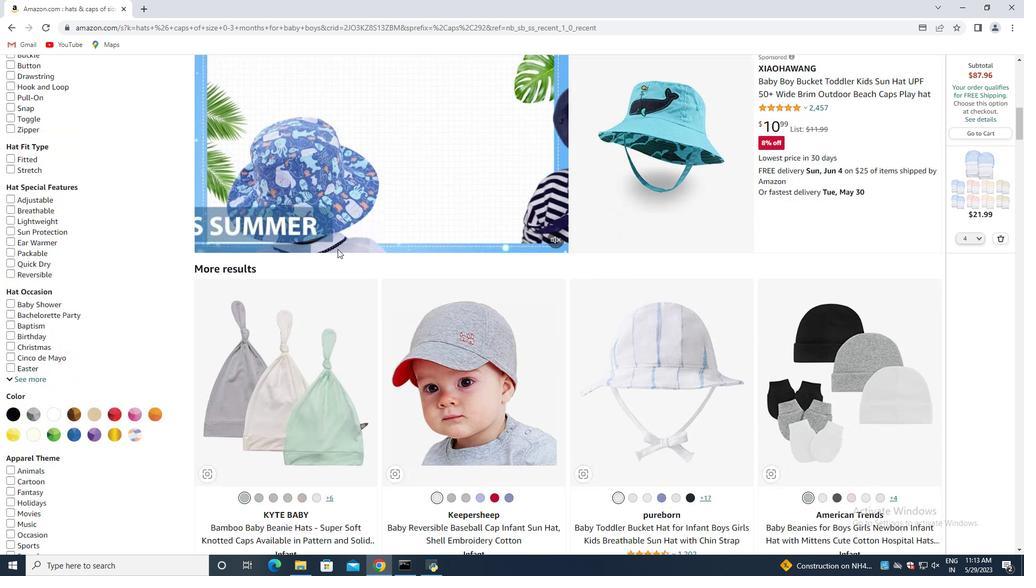 
Action: Mouse scrolled (336, 248) with delta (0, 0)
Screenshot: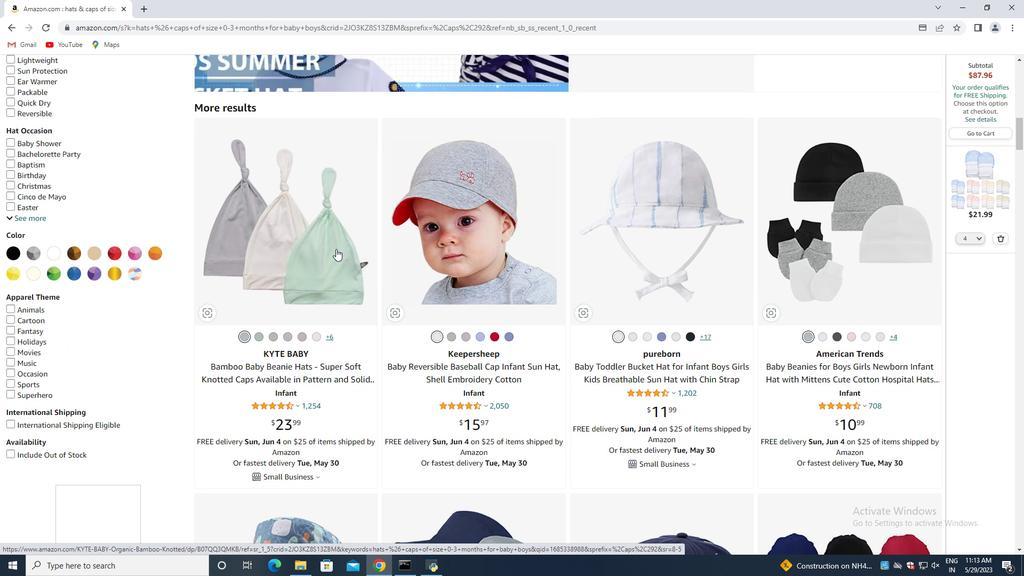 
Action: Mouse scrolled (336, 248) with delta (0, 0)
Screenshot: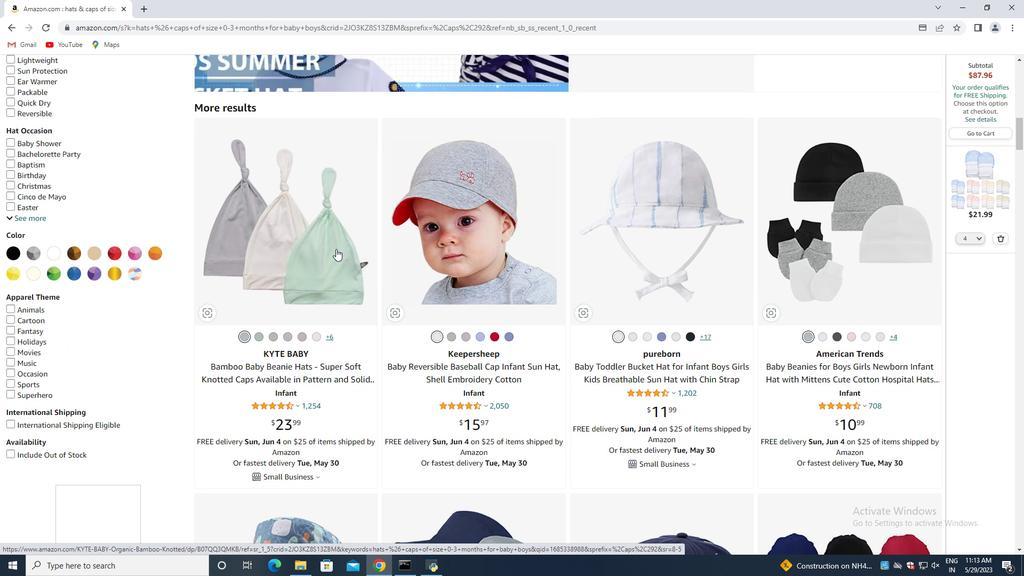 
Action: Mouse scrolled (336, 248) with delta (0, 0)
Screenshot: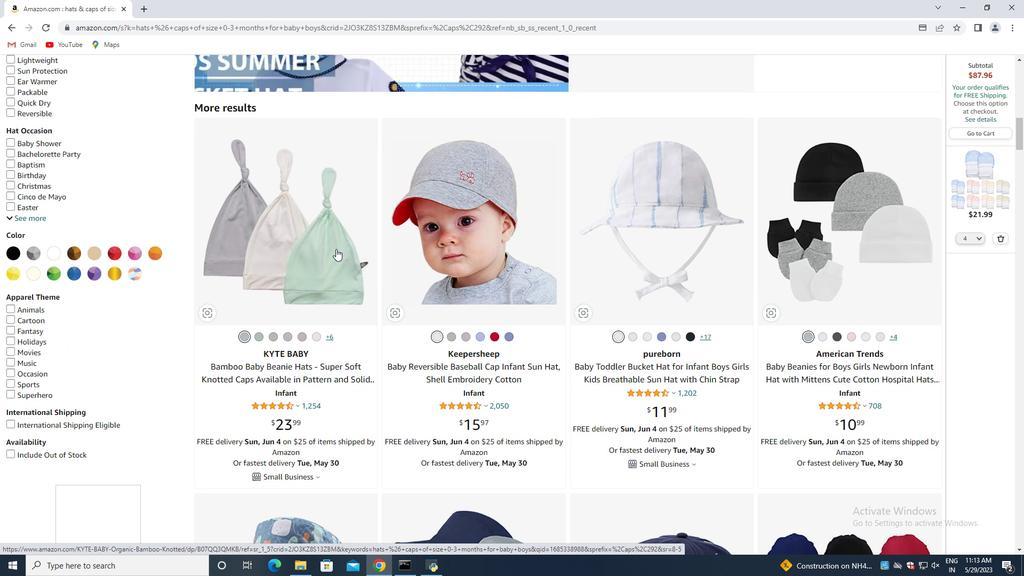 
Action: Mouse moved to (335, 249)
Screenshot: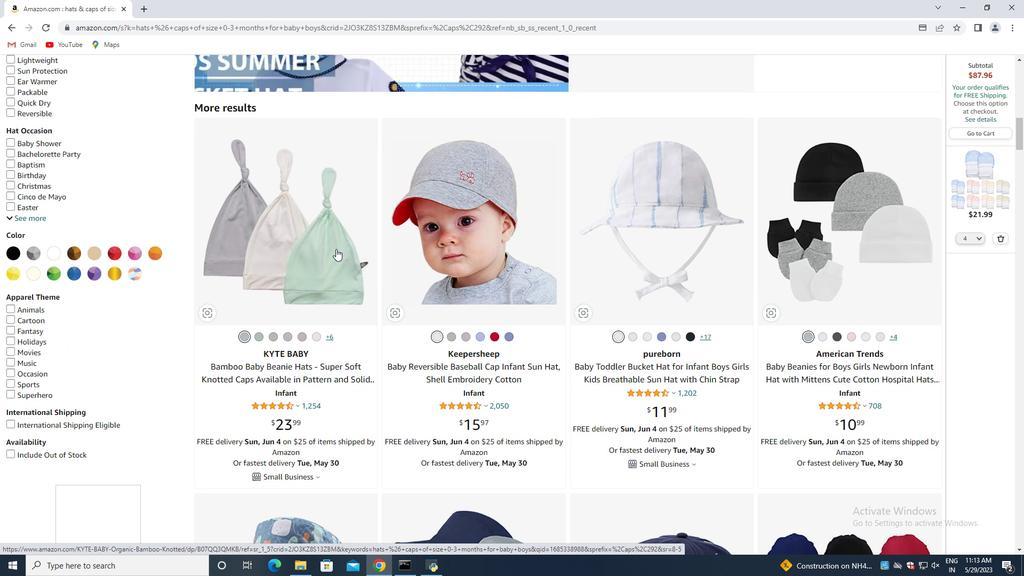 
Action: Mouse scrolled (335, 248) with delta (0, 0)
Screenshot: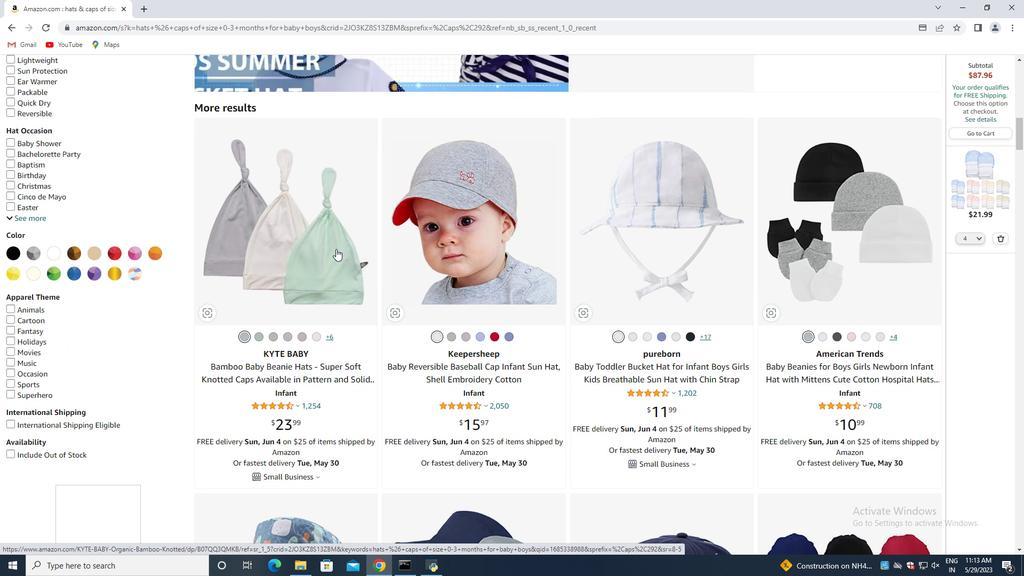 
Action: Mouse moved to (332, 251)
Screenshot: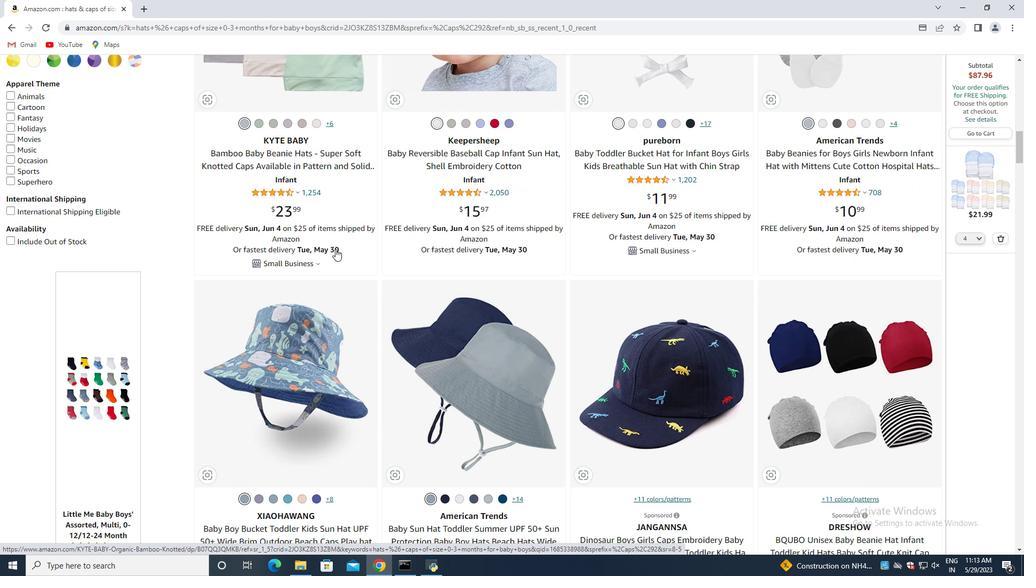
Action: Mouse scrolled (334, 250) with delta (0, 0)
Screenshot: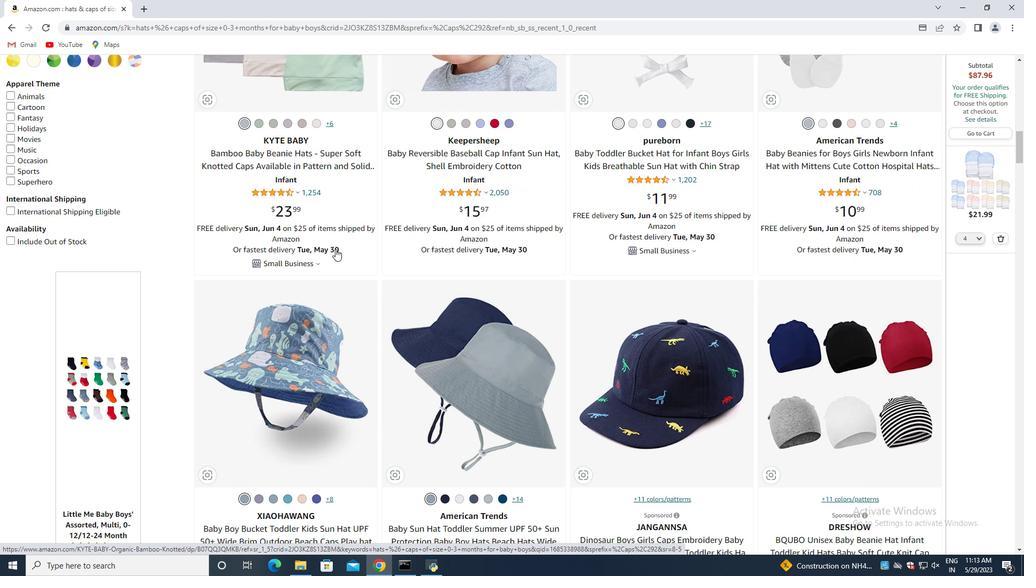 
Action: Mouse scrolled (332, 250) with delta (0, 0)
Screenshot: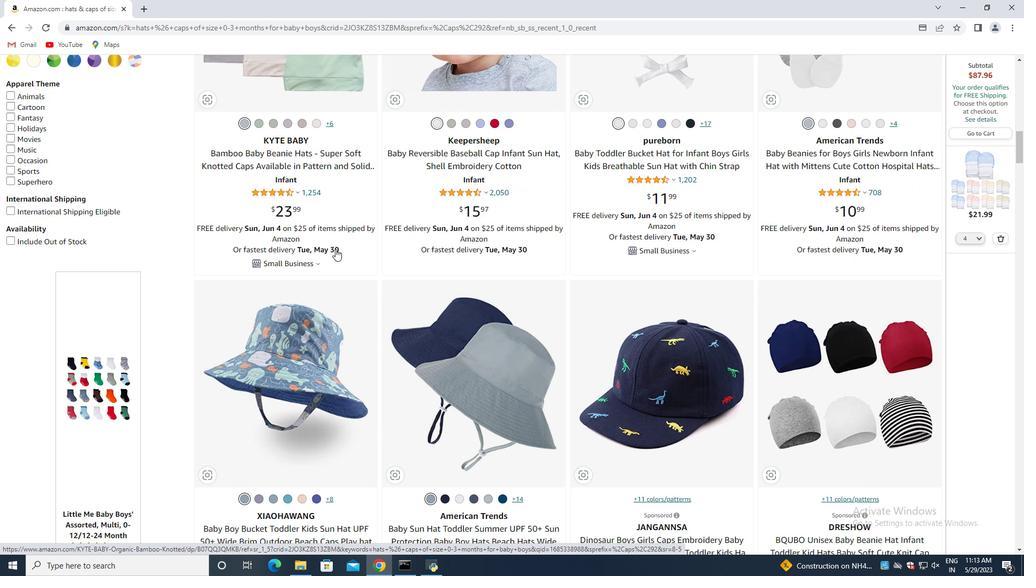 
Action: Mouse scrolled (332, 250) with delta (0, 0)
Screenshot: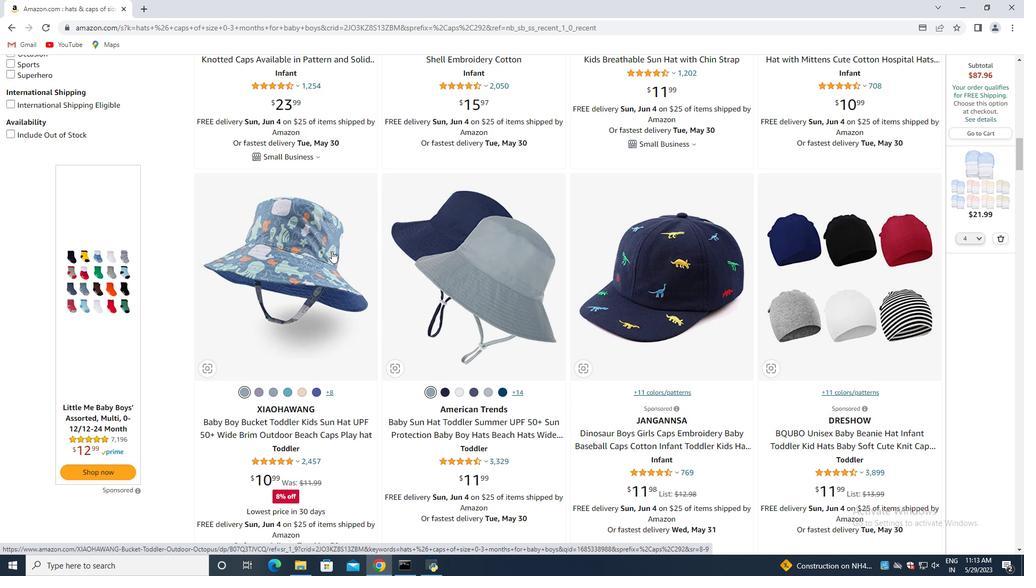 
Action: Mouse scrolled (332, 250) with delta (0, 0)
Screenshot: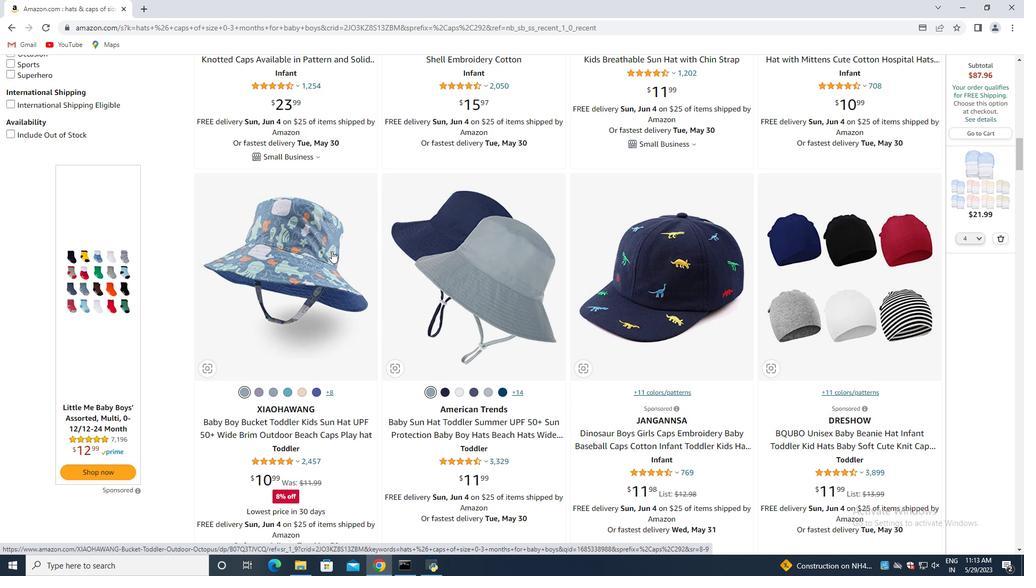 
Action: Mouse scrolled (332, 250) with delta (0, 0)
Screenshot: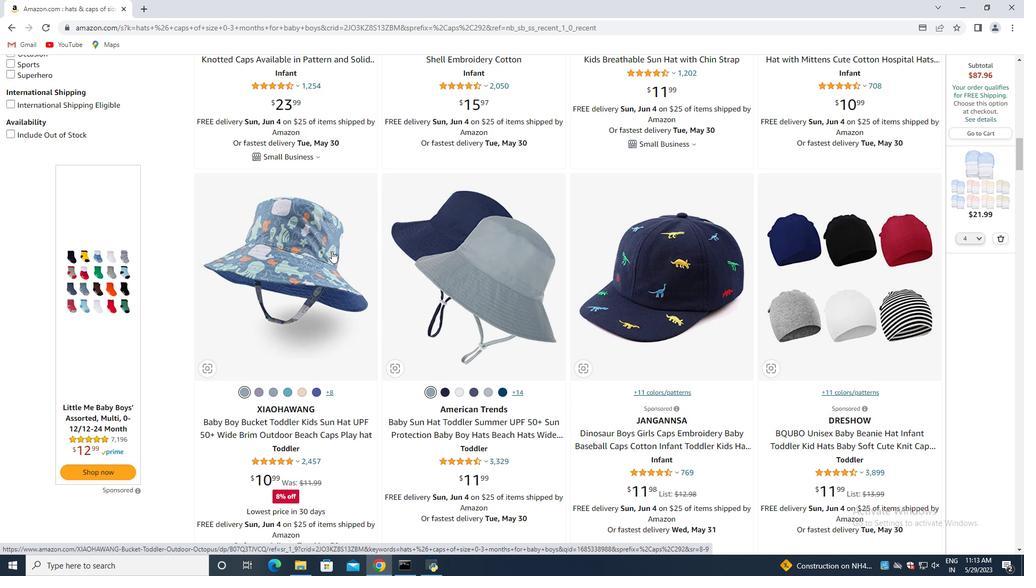 
Action: Mouse moved to (1008, 238)
Screenshot: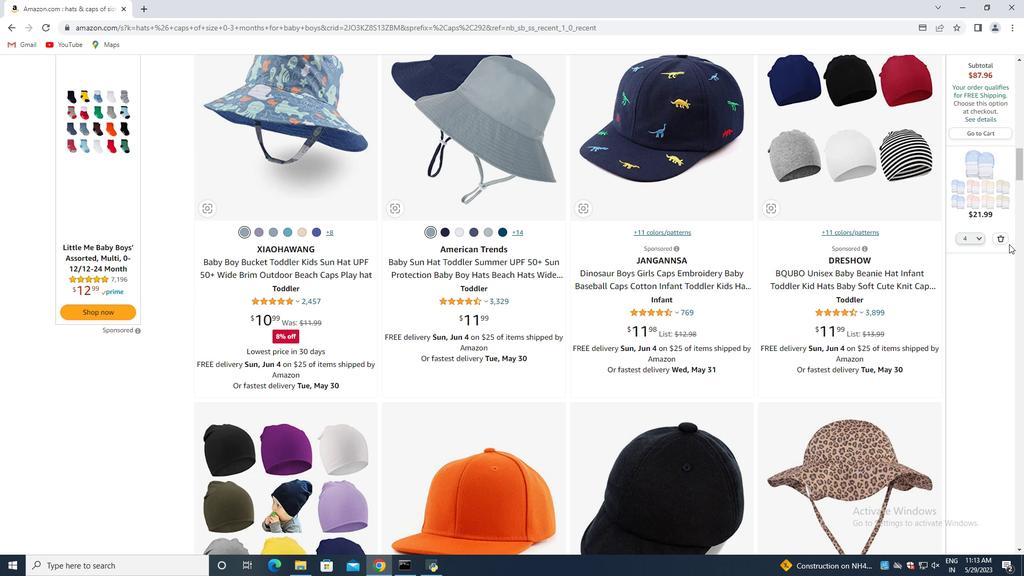 
Action: Mouse pressed left at (1008, 238)
Screenshot: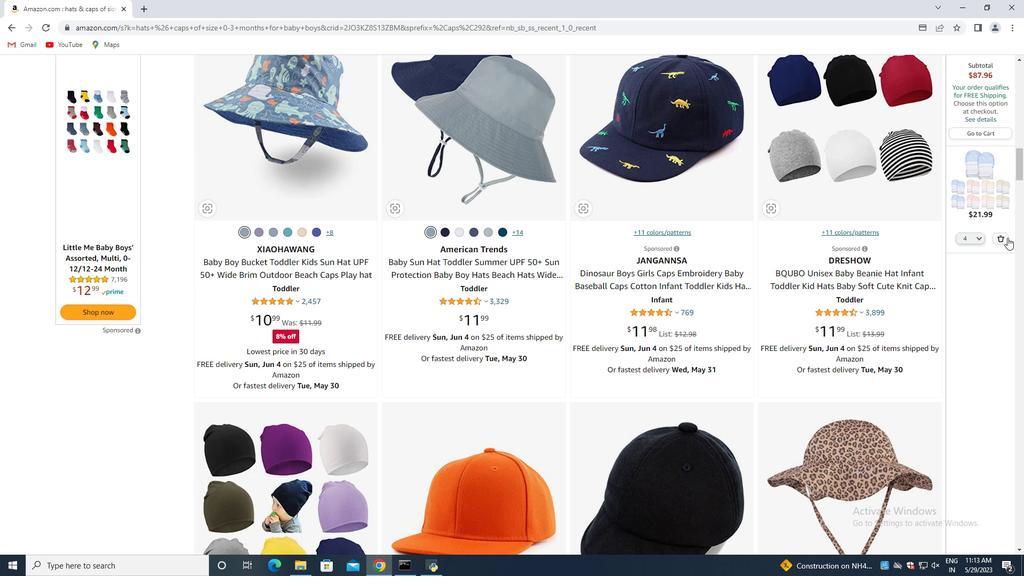 
Action: Mouse moved to (616, 227)
Screenshot: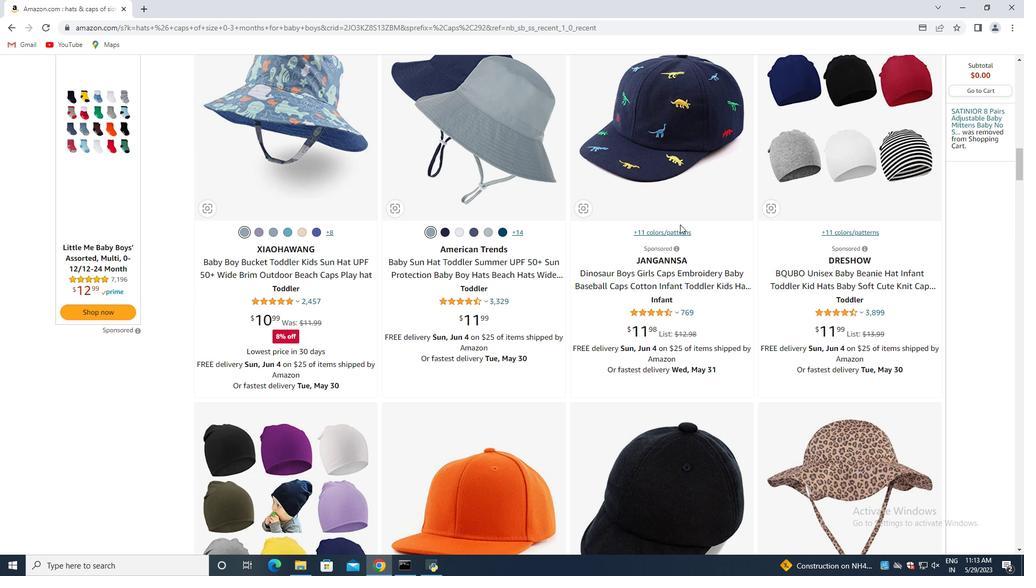 
Action: Mouse scrolled (616, 227) with delta (0, 0)
Screenshot: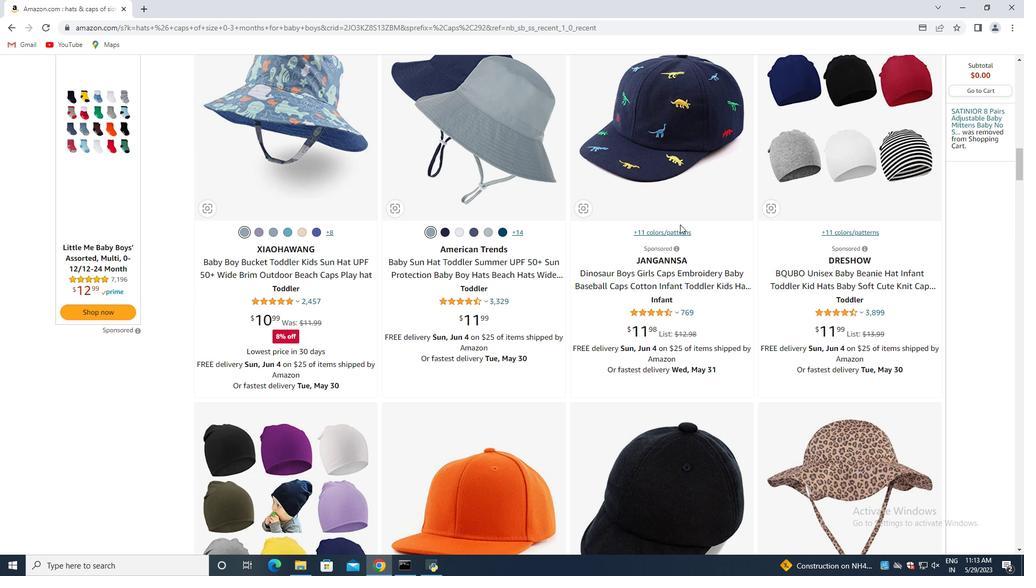 
Action: Mouse moved to (611, 229)
Screenshot: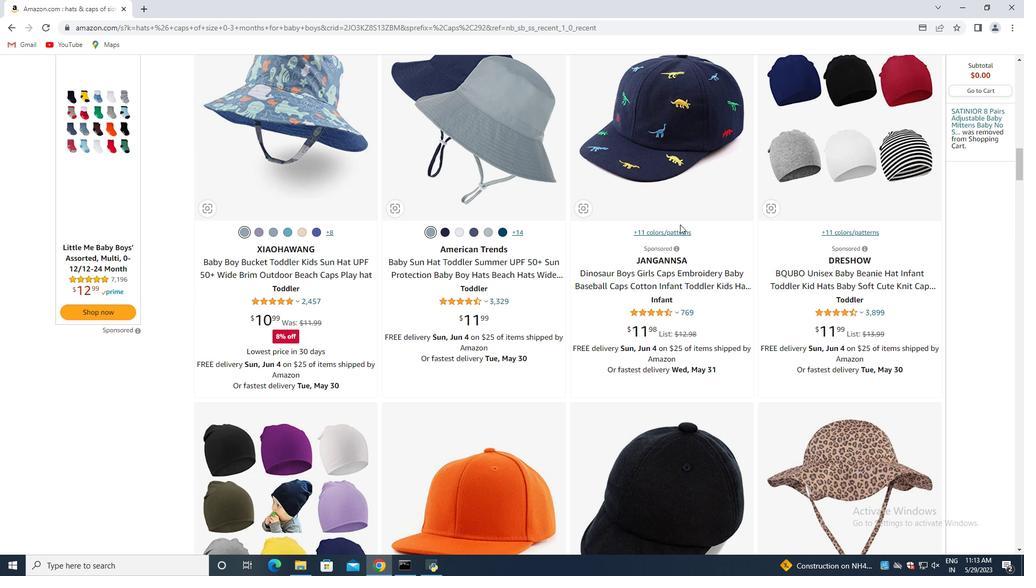 
Action: Mouse scrolled (611, 228) with delta (0, 0)
Screenshot: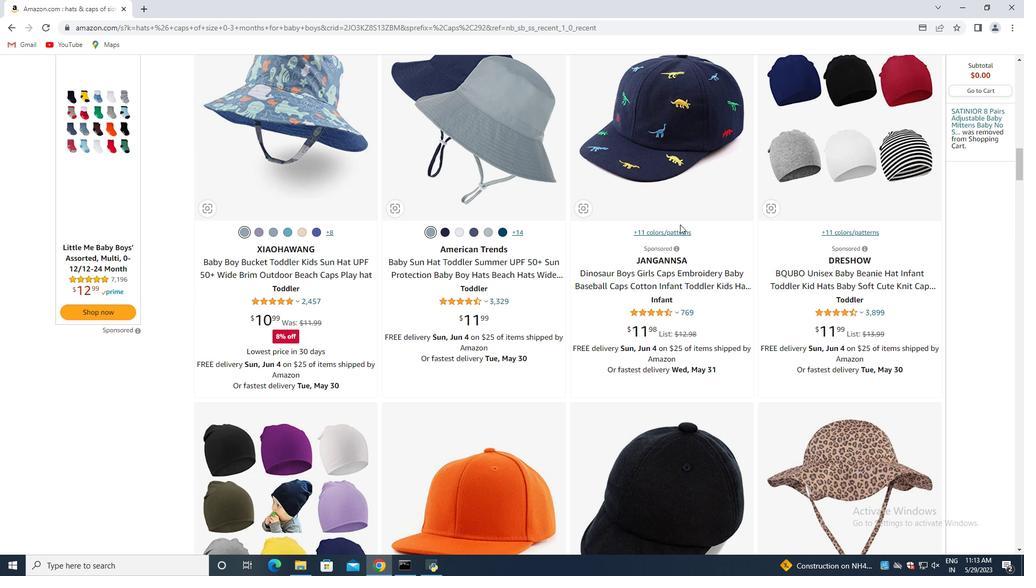 
Action: Mouse moved to (602, 231)
Screenshot: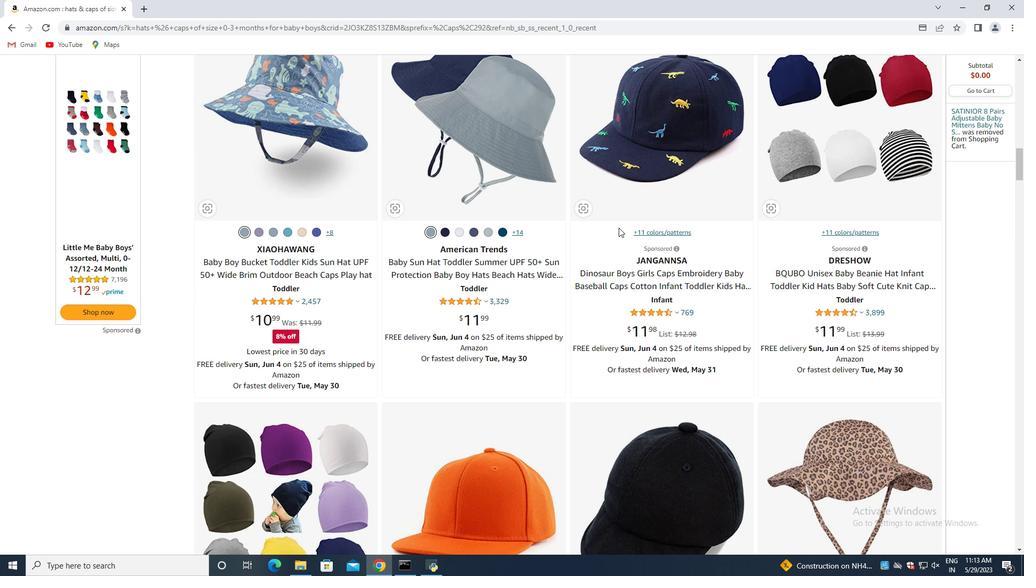
Action: Mouse scrolled (602, 230) with delta (0, 0)
Screenshot: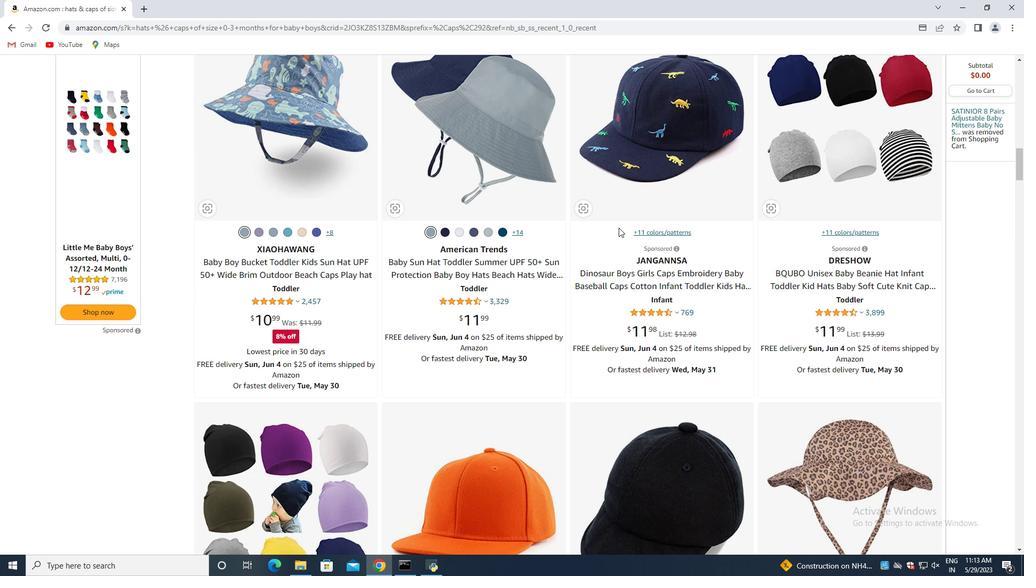 
Action: Mouse moved to (593, 232)
Screenshot: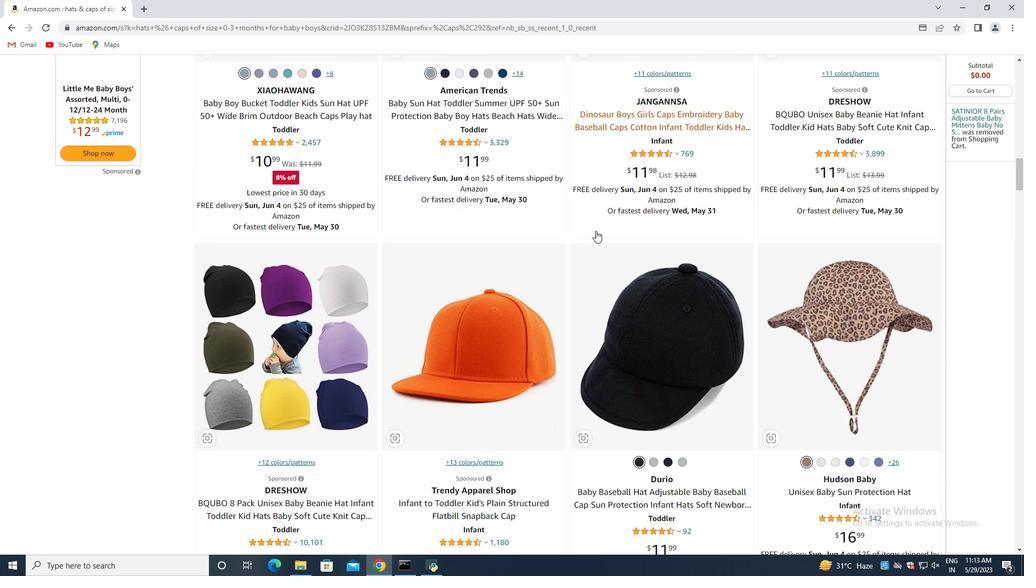 
Action: Mouse scrolled (593, 231) with delta (0, 0)
Screenshot: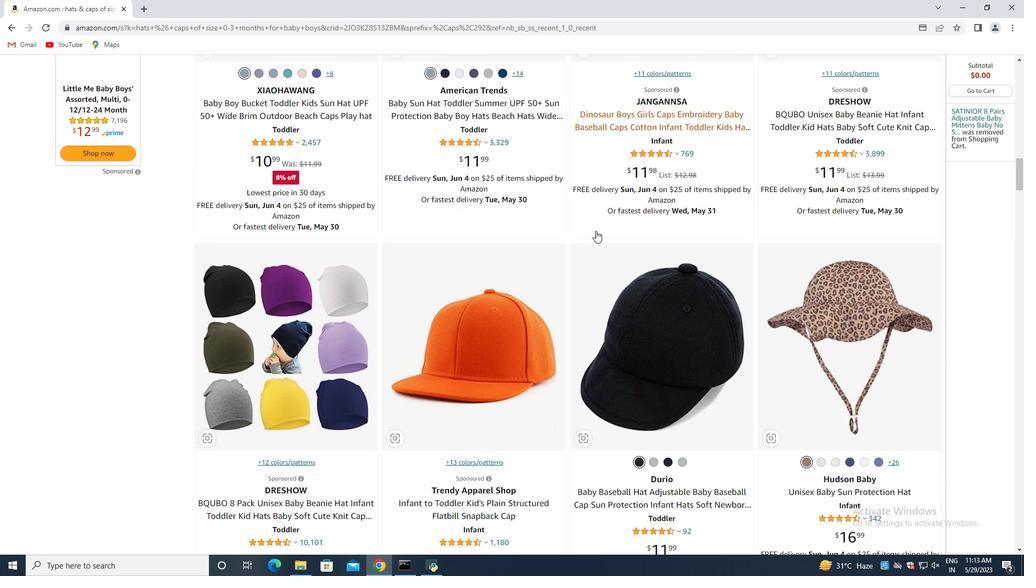 
Action: Mouse moved to (588, 232)
Screenshot: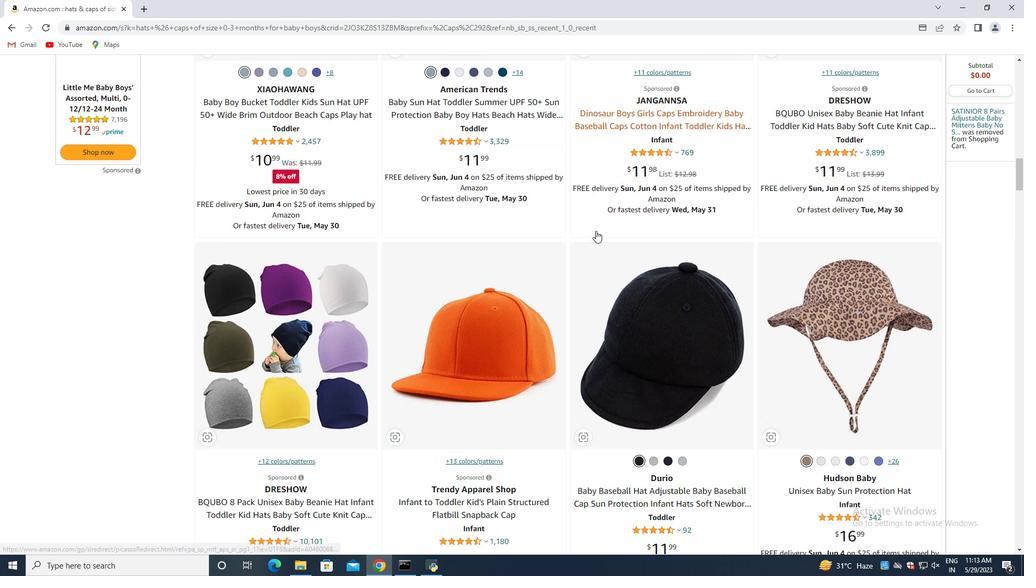 
Action: Mouse scrolled (588, 231) with delta (0, 0)
Screenshot: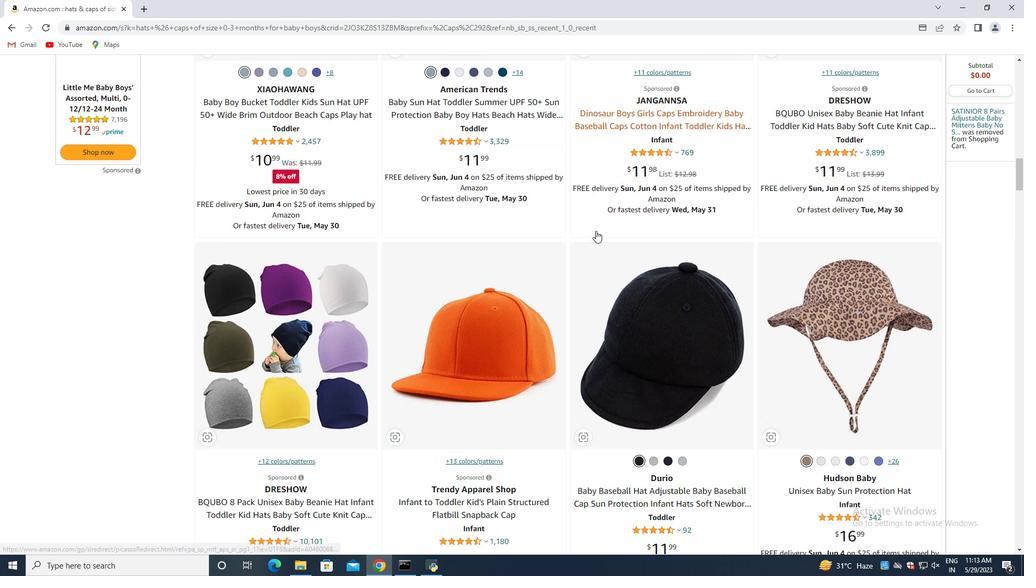 
Action: Mouse moved to (579, 233)
Screenshot: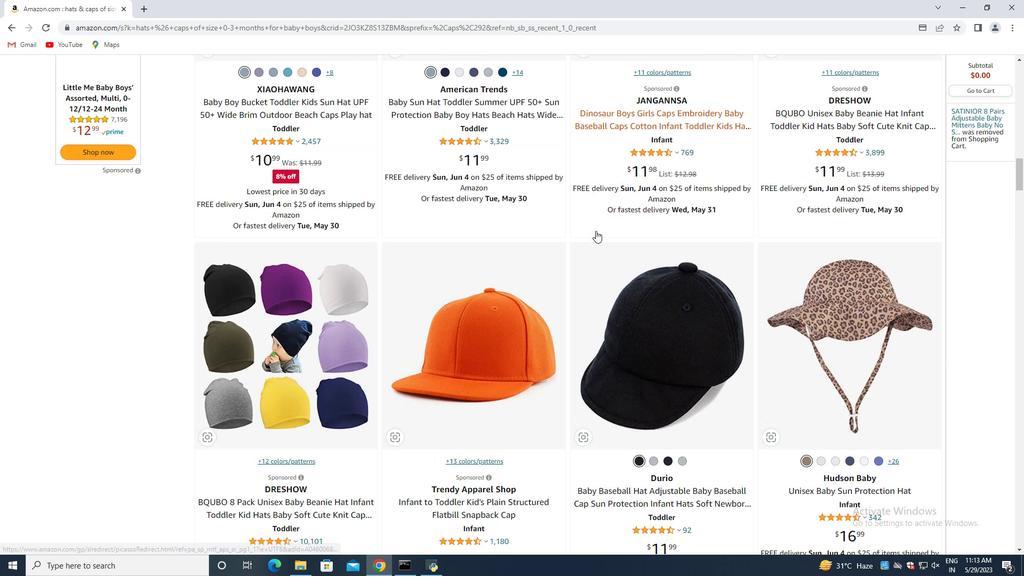 
Action: Mouse scrolled (579, 232) with delta (0, 0)
Screenshot: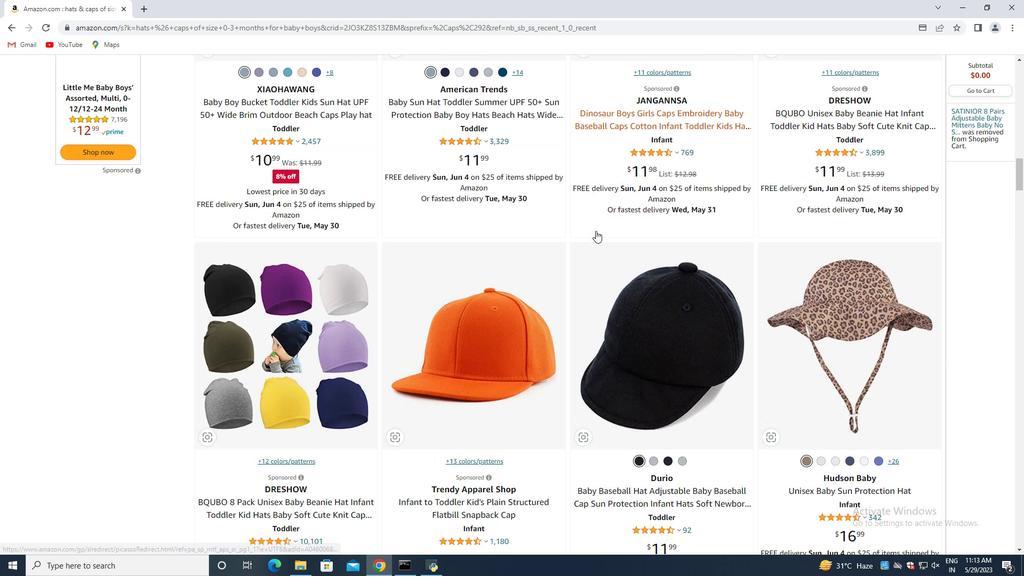 
Action: Mouse moved to (564, 238)
Screenshot: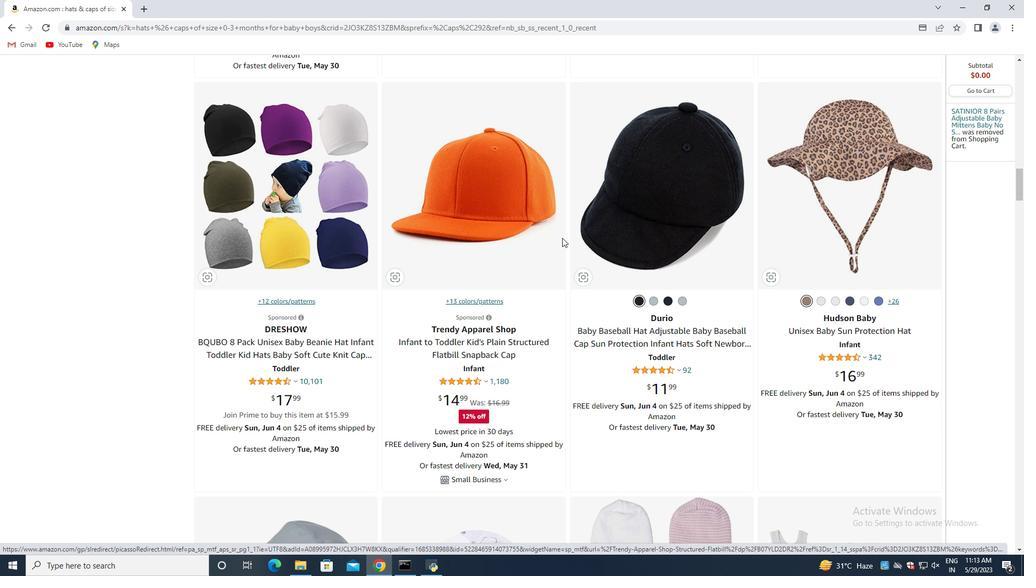 
Action: Mouse scrolled (564, 237) with delta (0, 0)
Screenshot: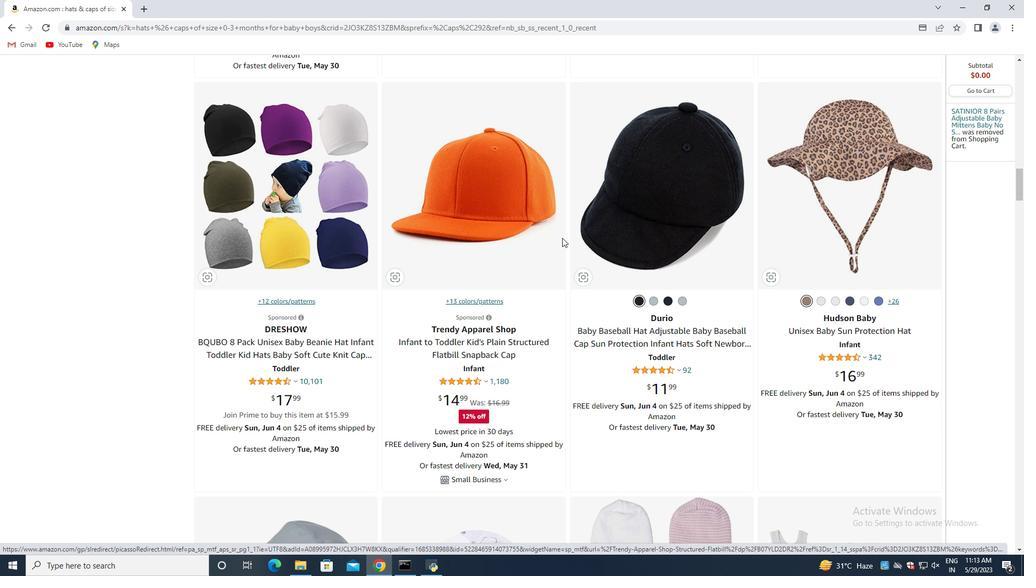 
Action: Mouse moved to (565, 238)
Screenshot: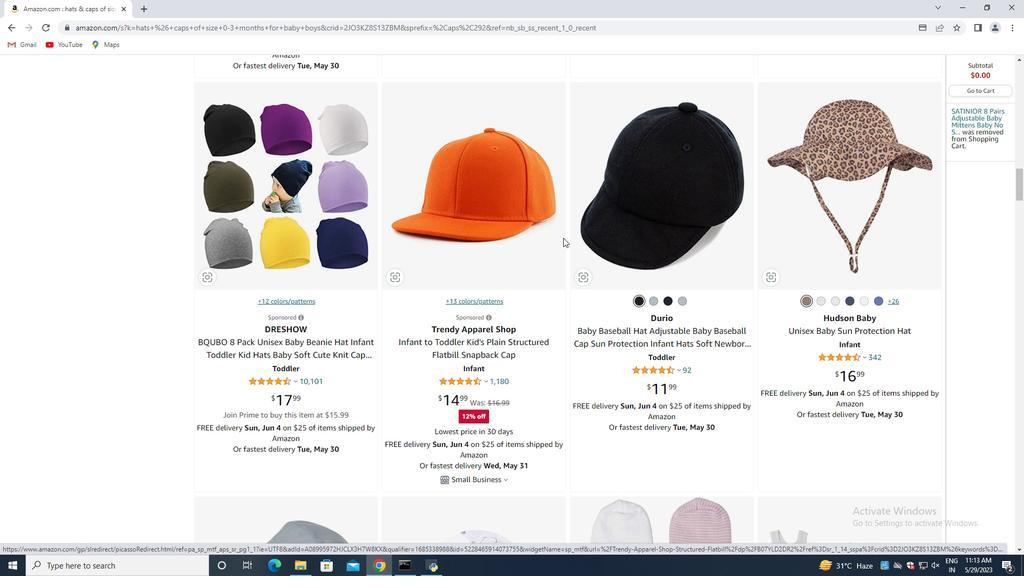
Action: Mouse scrolled (565, 237) with delta (0, 0)
Screenshot: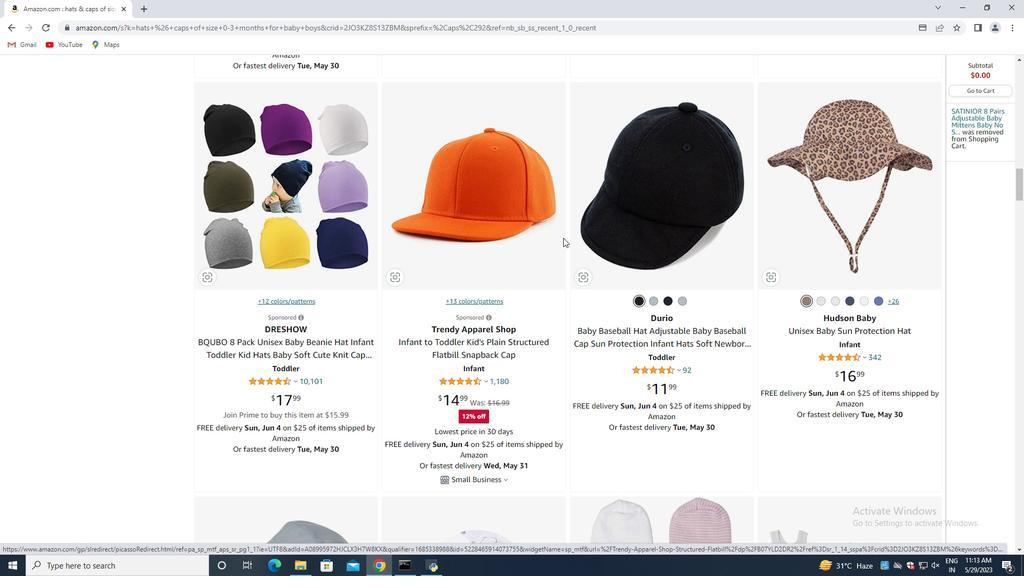 
Action: Mouse moved to (565, 238)
Screenshot: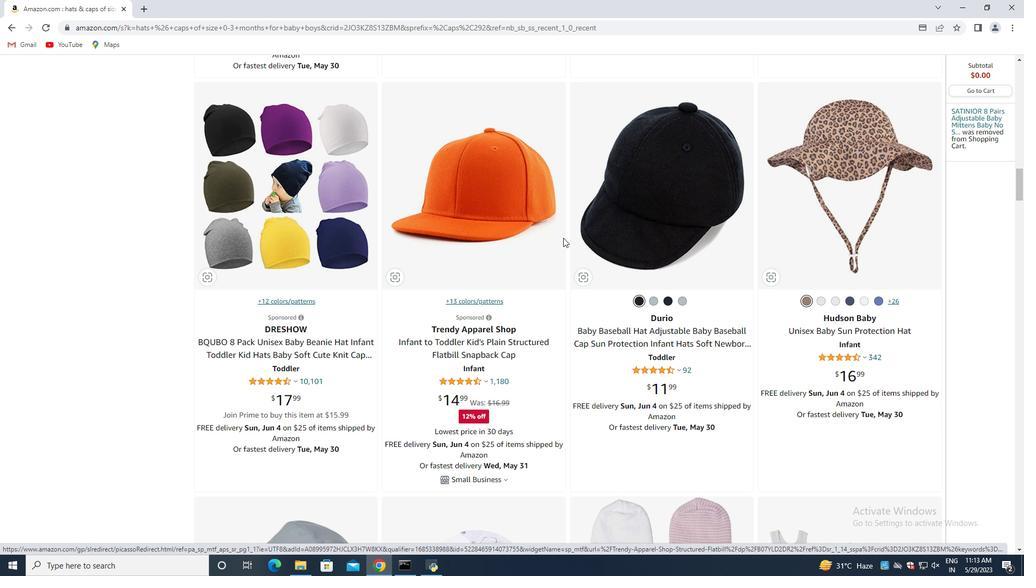 
Action: Mouse scrolled (565, 238) with delta (0, 0)
Screenshot: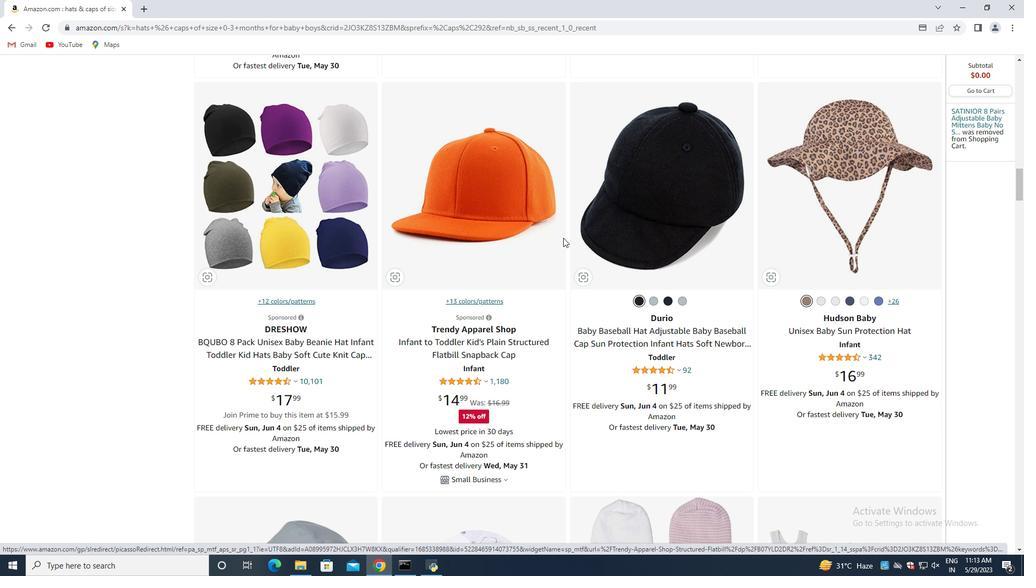 
Action: Mouse moved to (565, 242)
Screenshot: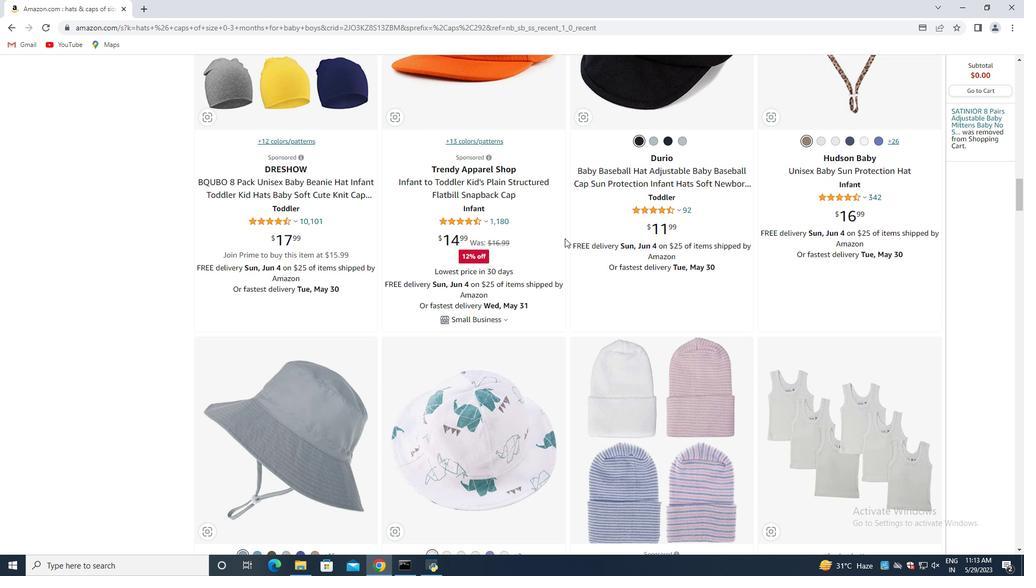 
Action: Mouse scrolled (565, 241) with delta (0, 0)
Screenshot: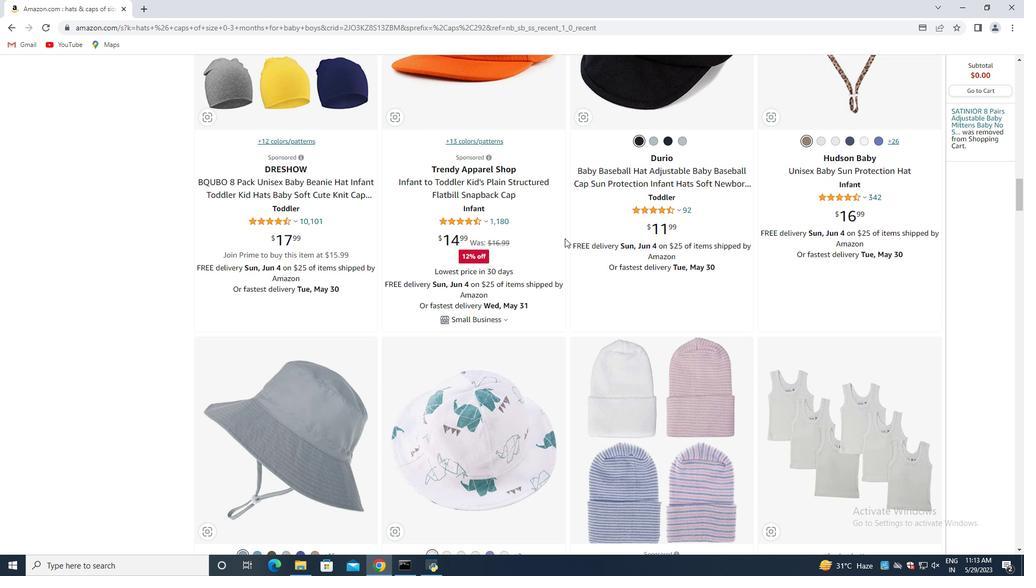 
Action: Mouse moved to (565, 246)
Screenshot: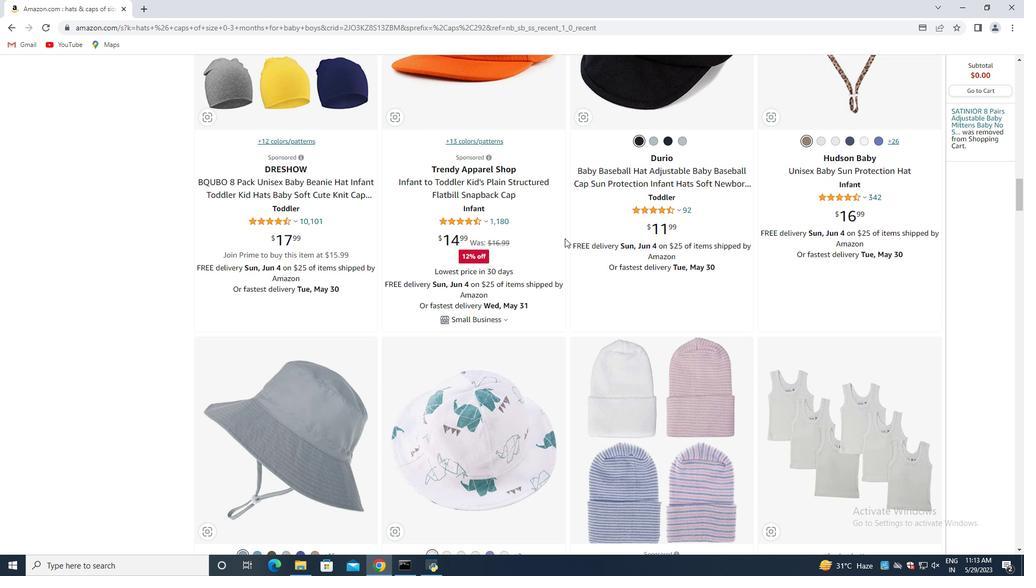 
Action: Mouse scrolled (565, 246) with delta (0, 0)
Screenshot: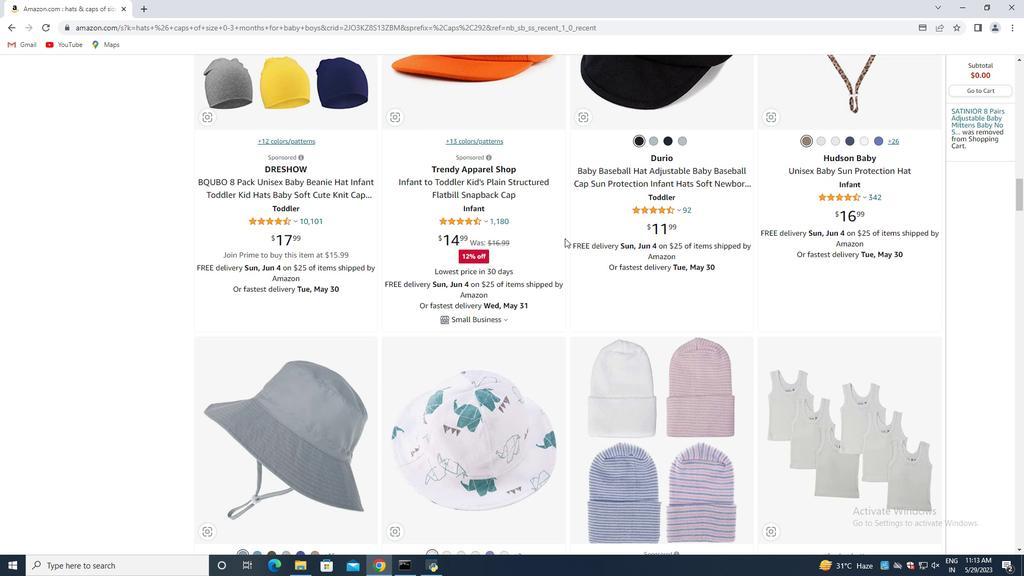 
Action: Mouse moved to (565, 247)
Screenshot: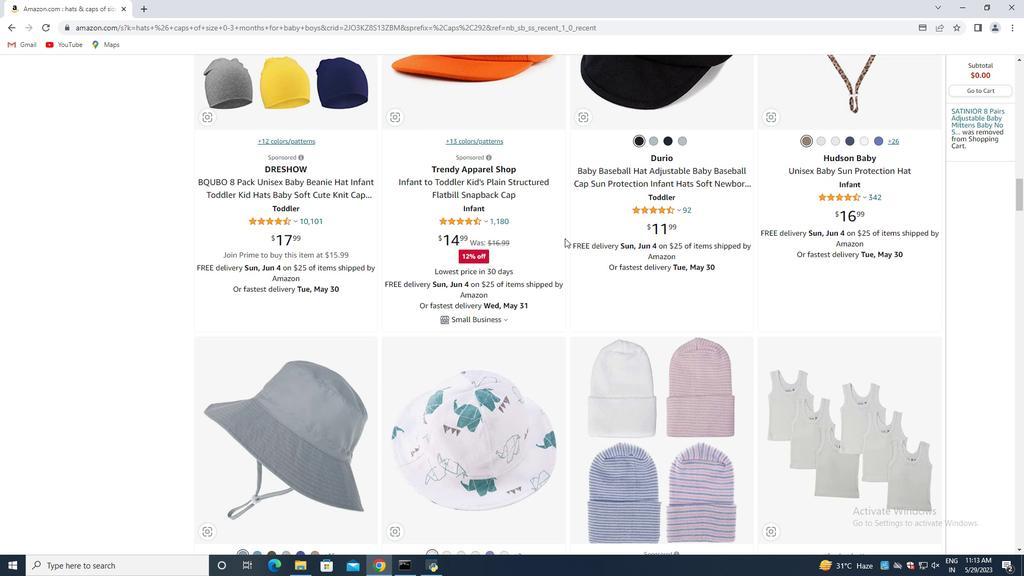 
Action: Mouse scrolled (565, 246) with delta (0, 0)
Screenshot: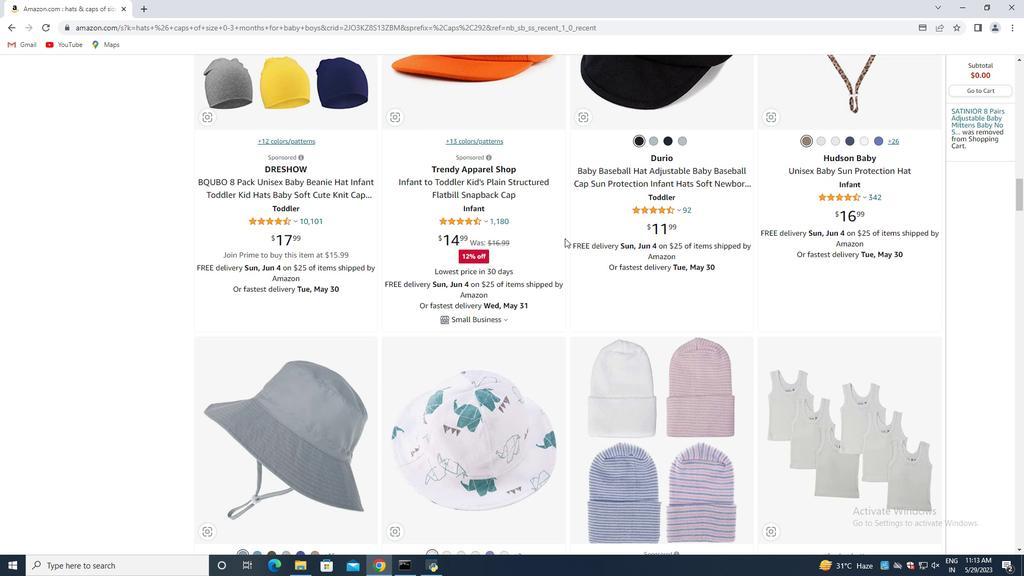 
Action: Mouse scrolled (565, 246) with delta (0, 0)
Screenshot: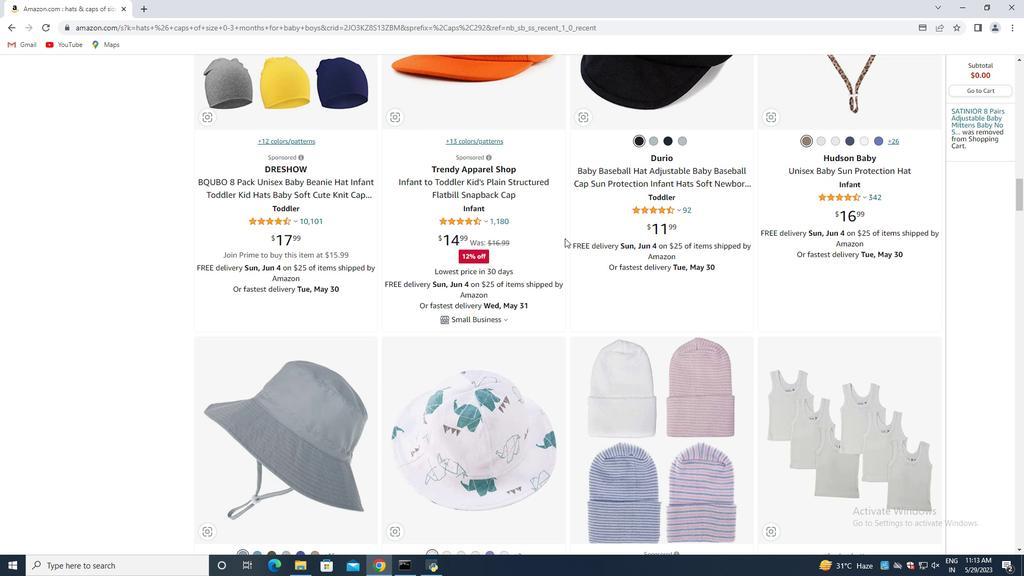
Action: Mouse scrolled (565, 247) with delta (0, 0)
Screenshot: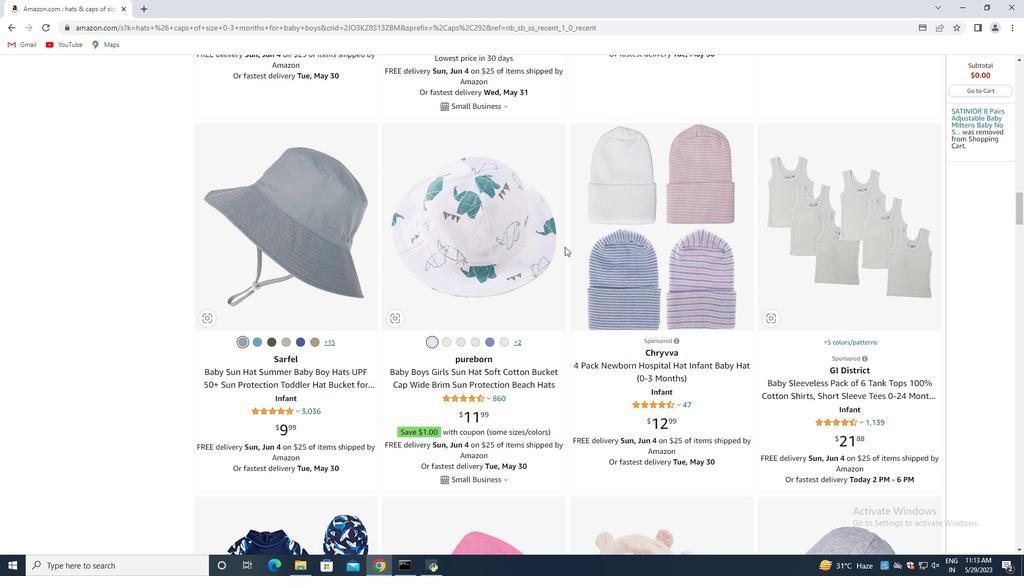 
Action: Mouse scrolled (565, 247) with delta (0, 0)
Screenshot: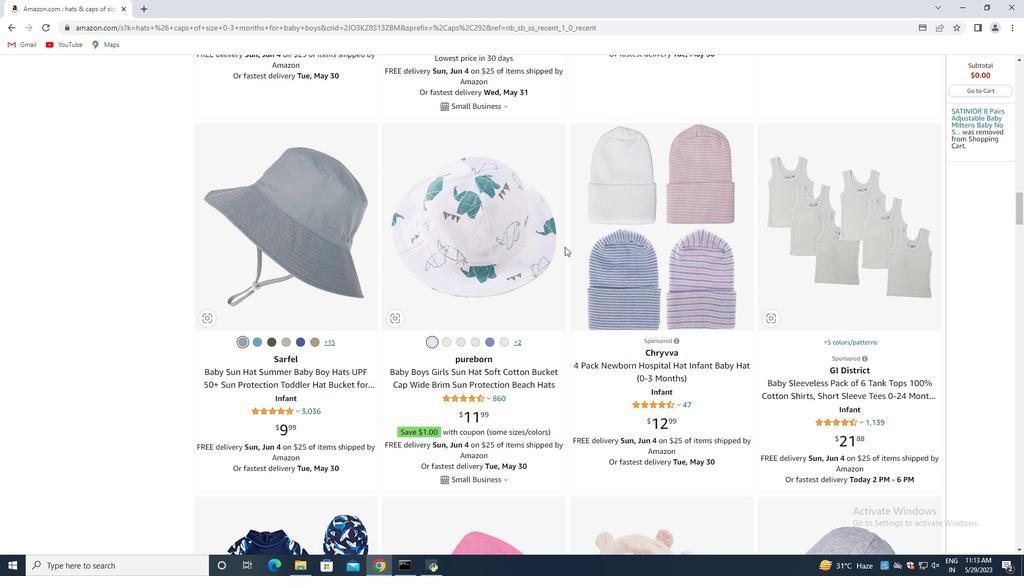 
Action: Mouse scrolled (565, 247) with delta (0, 0)
Screenshot: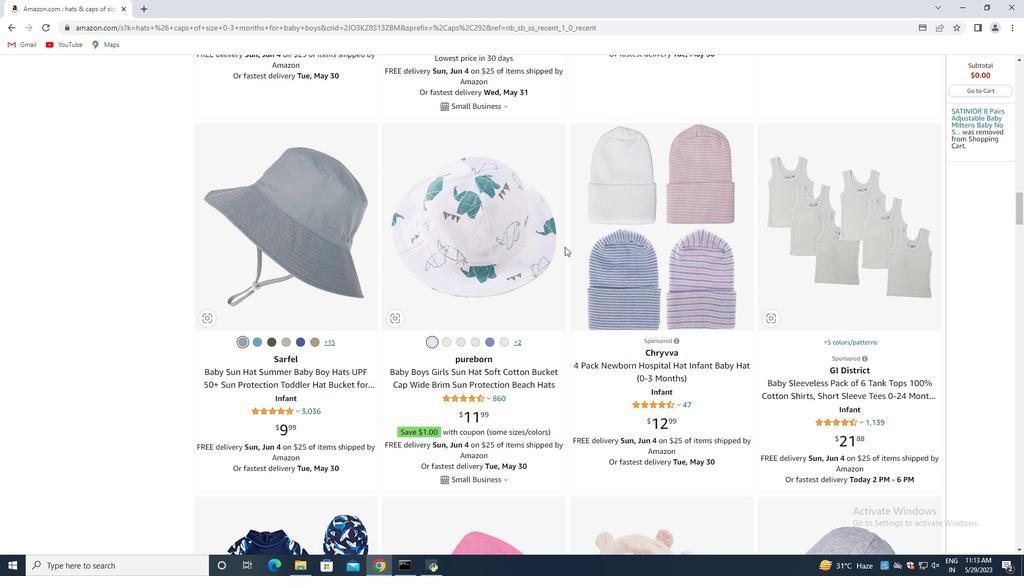 
Action: Mouse scrolled (565, 247) with delta (0, 0)
Screenshot: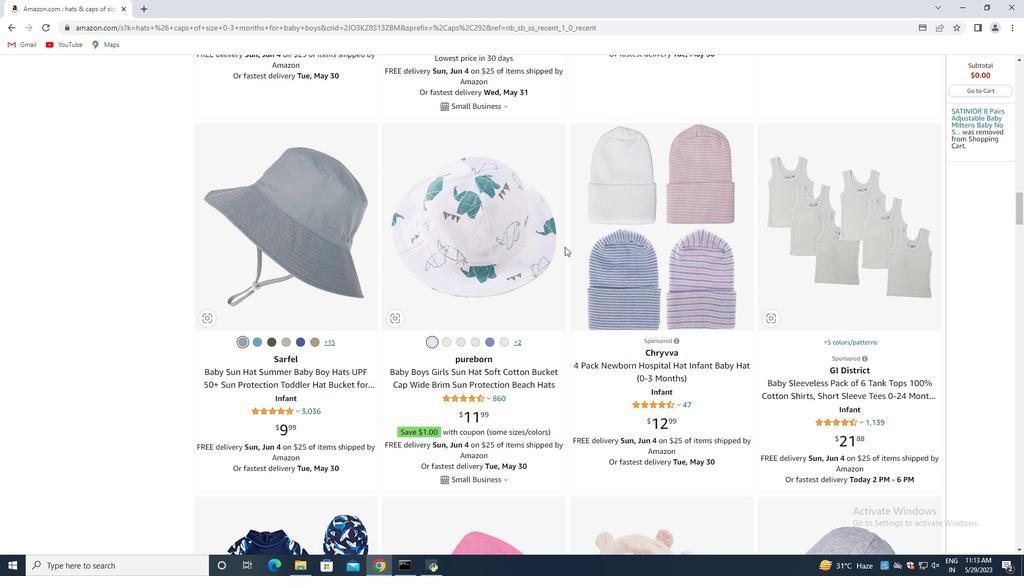 
Action: Mouse scrolled (565, 247) with delta (0, 0)
Screenshot: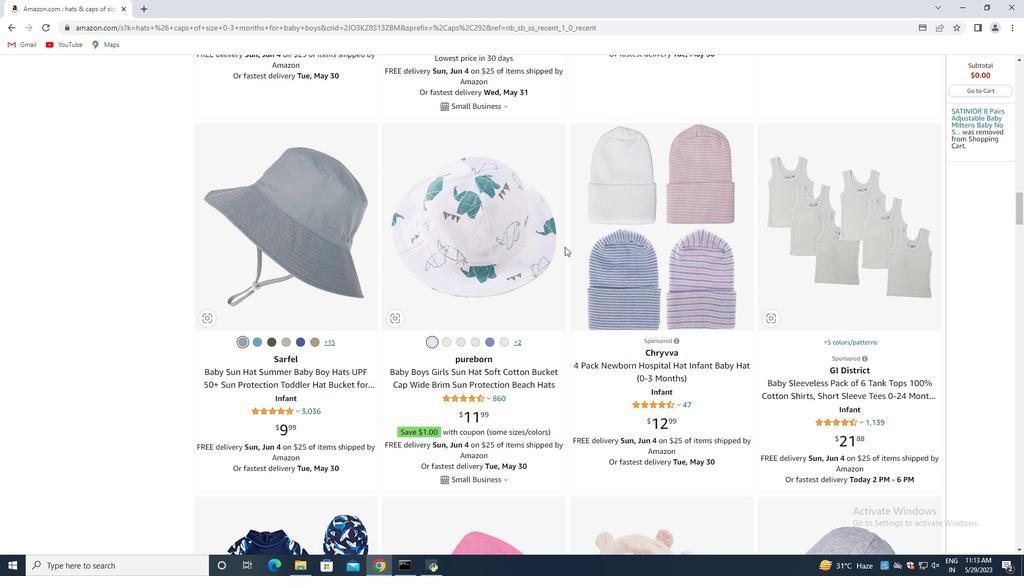 
Action: Mouse scrolled (565, 247) with delta (0, 0)
Screenshot: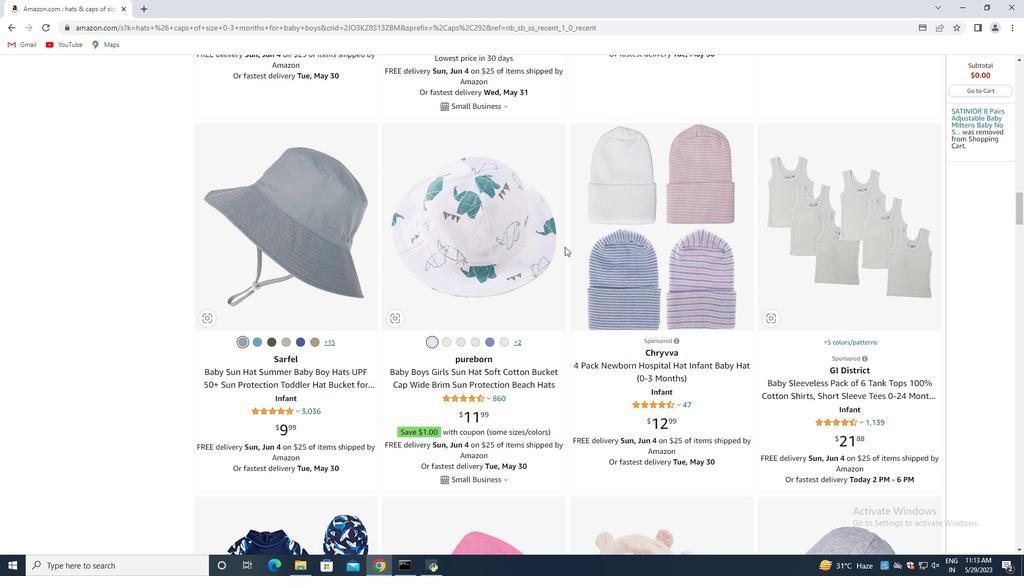
Action: Mouse moved to (562, 247)
Screenshot: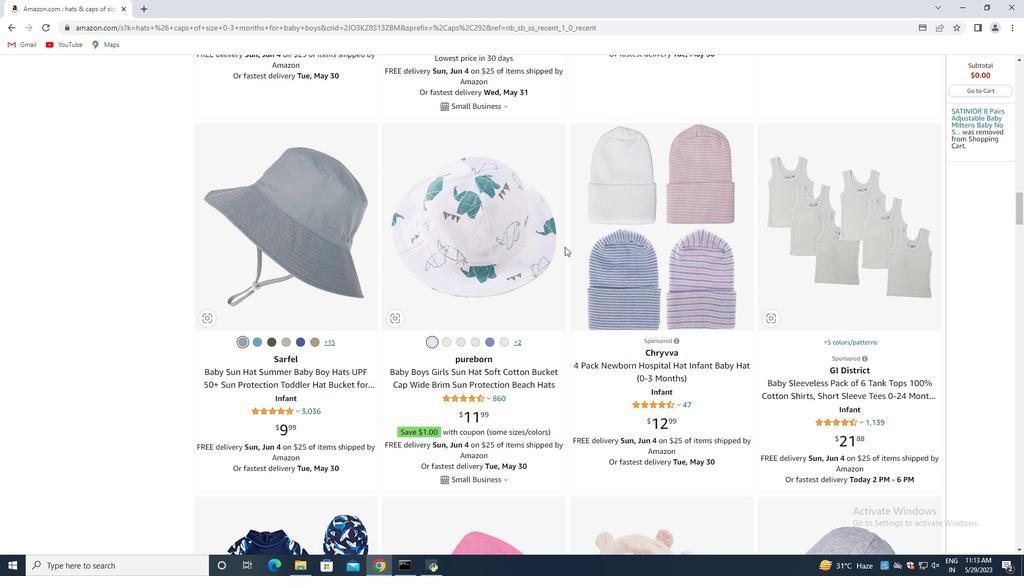 
Action: Mouse scrolled (562, 247) with delta (0, 0)
Screenshot: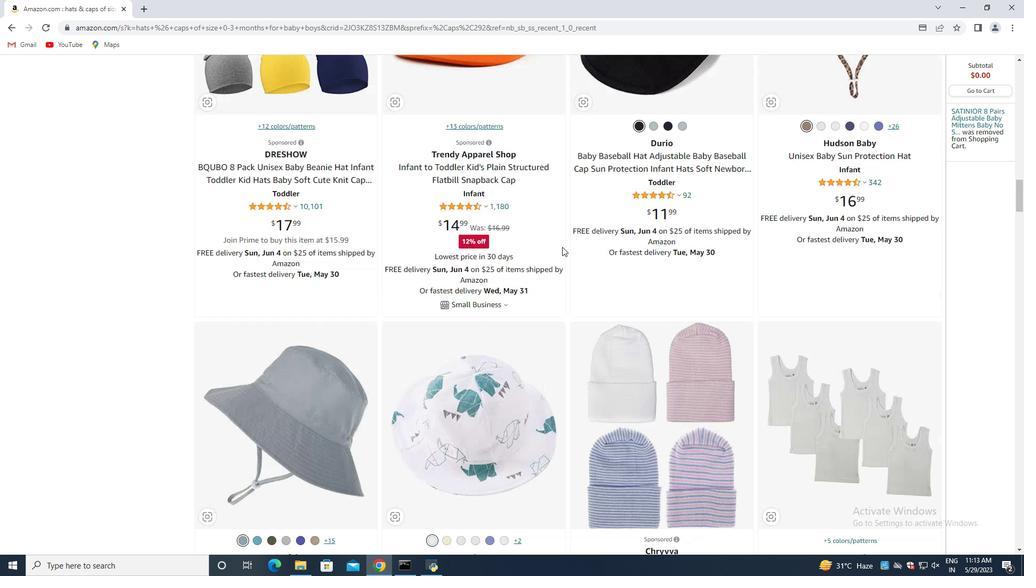 
Action: Mouse scrolled (562, 247) with delta (0, 0)
Screenshot: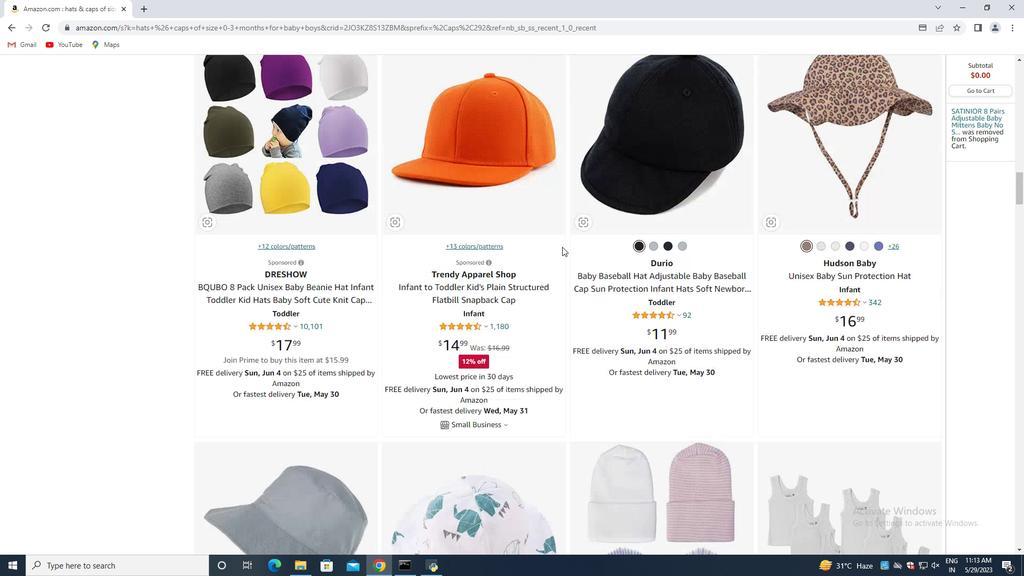 
Action: Mouse scrolled (562, 247) with delta (0, 0)
Screenshot: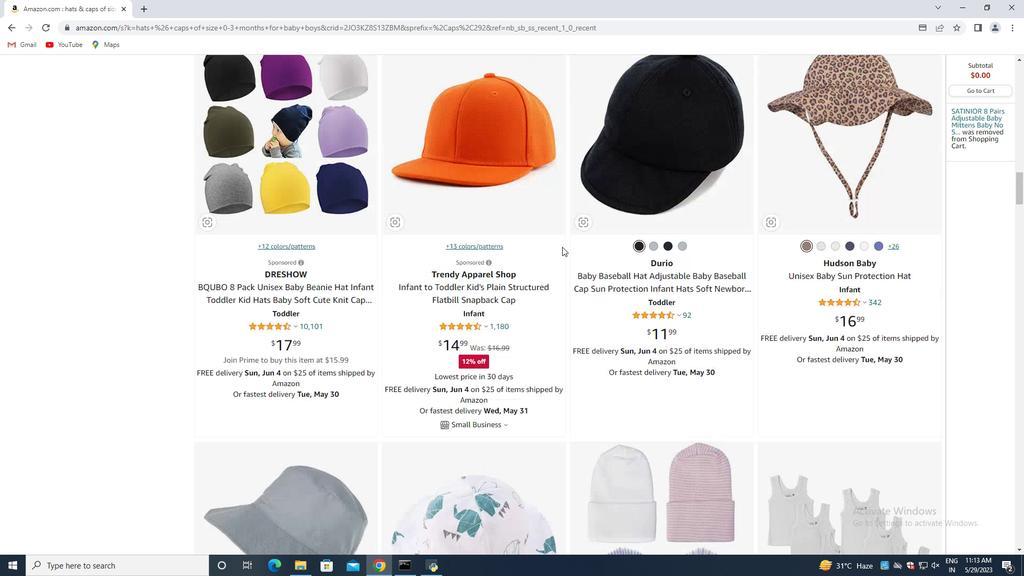 
Action: Mouse scrolled (562, 247) with delta (0, 0)
Screenshot: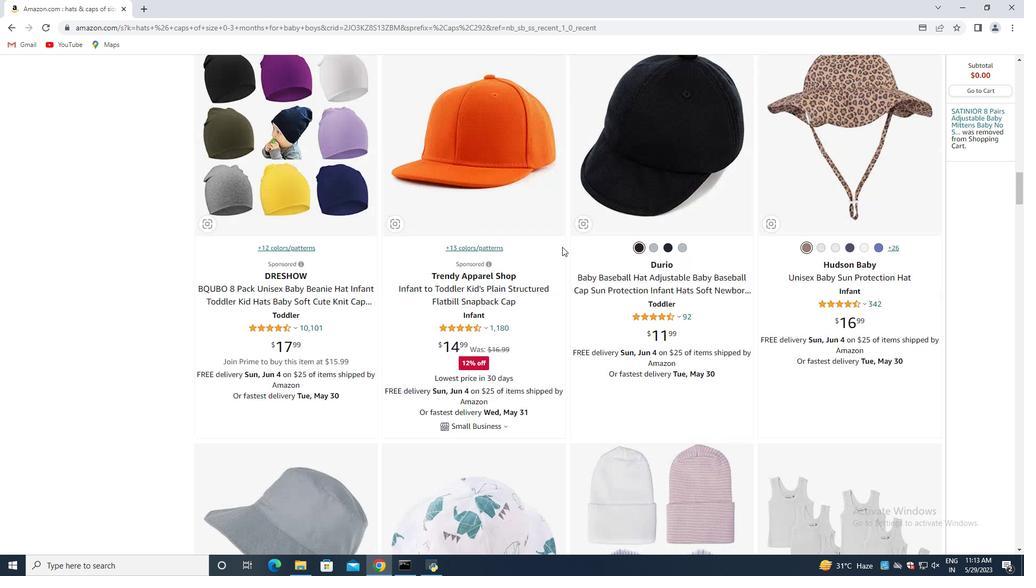 
Action: Mouse scrolled (562, 247) with delta (0, 0)
Screenshot: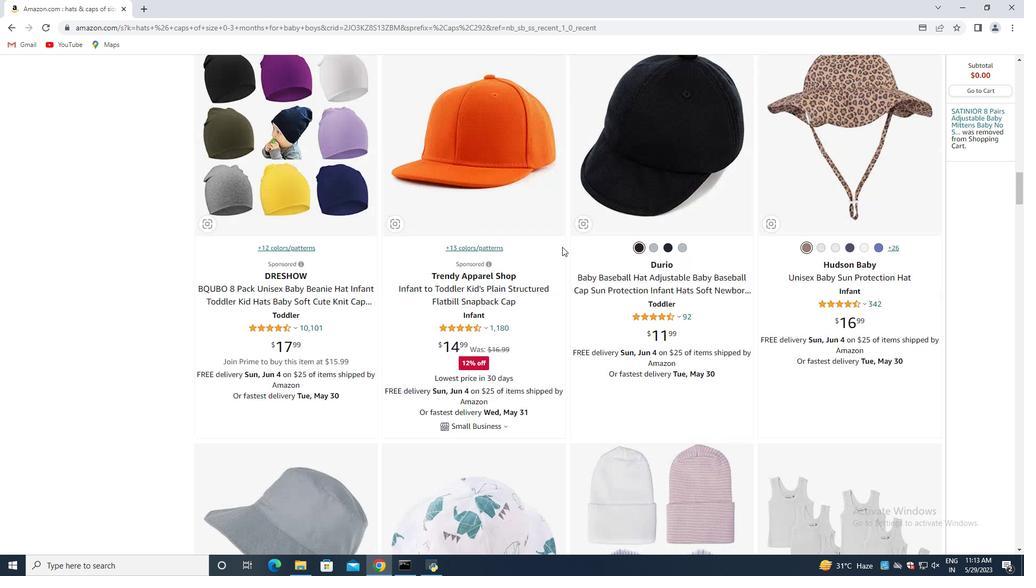 
Action: Mouse scrolled (562, 247) with delta (0, 0)
Screenshot: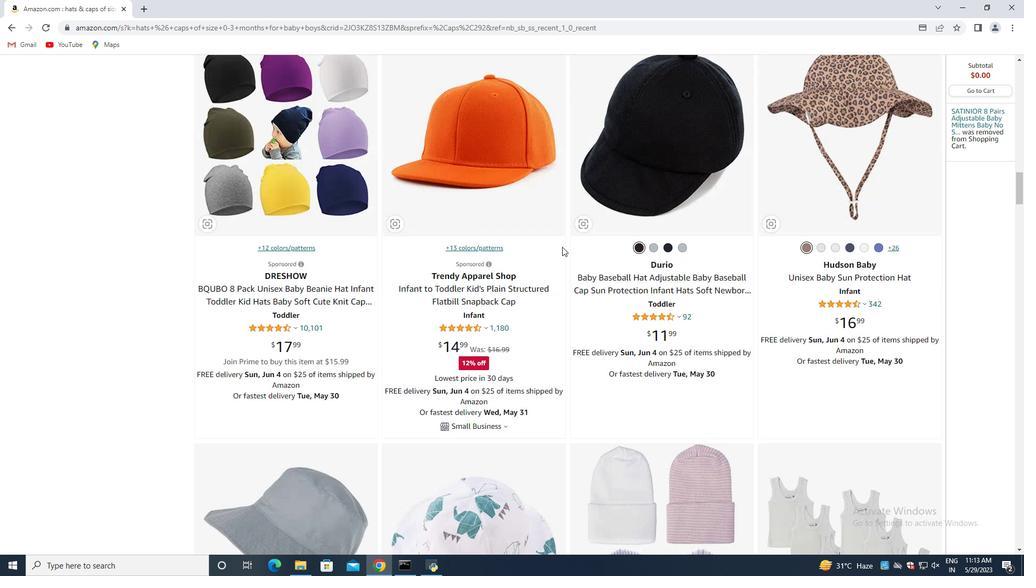 
Action: Mouse scrolled (562, 246) with delta (0, 0)
Screenshot: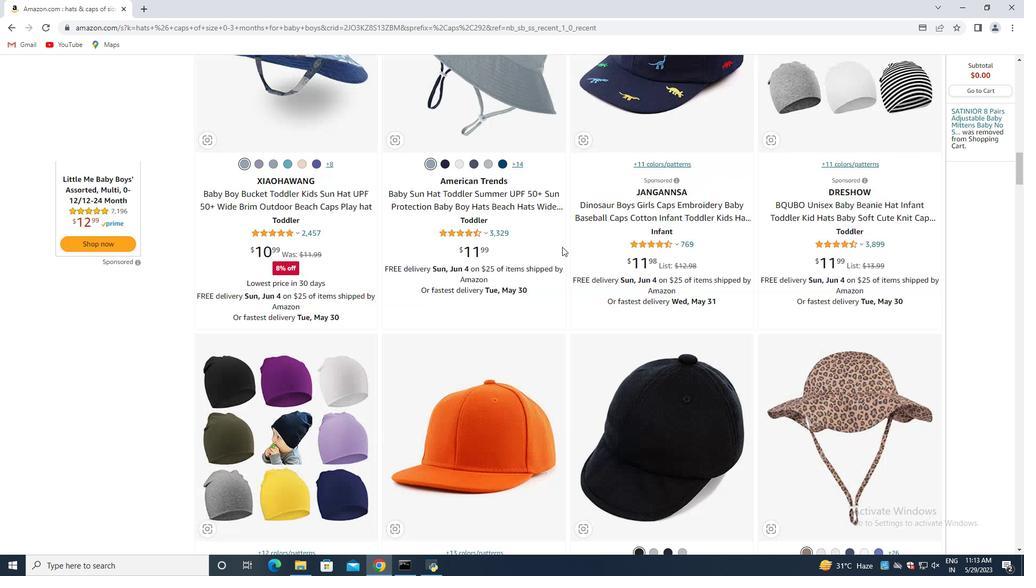 
Action: Mouse moved to (565, 250)
Screenshot: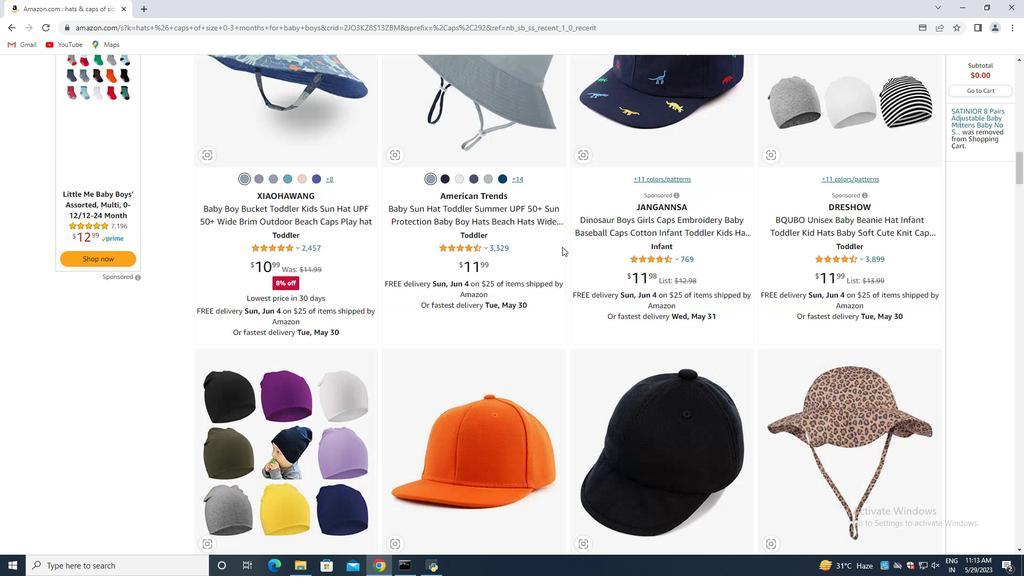 
Action: Mouse scrolled (565, 249) with delta (0, 0)
Screenshot: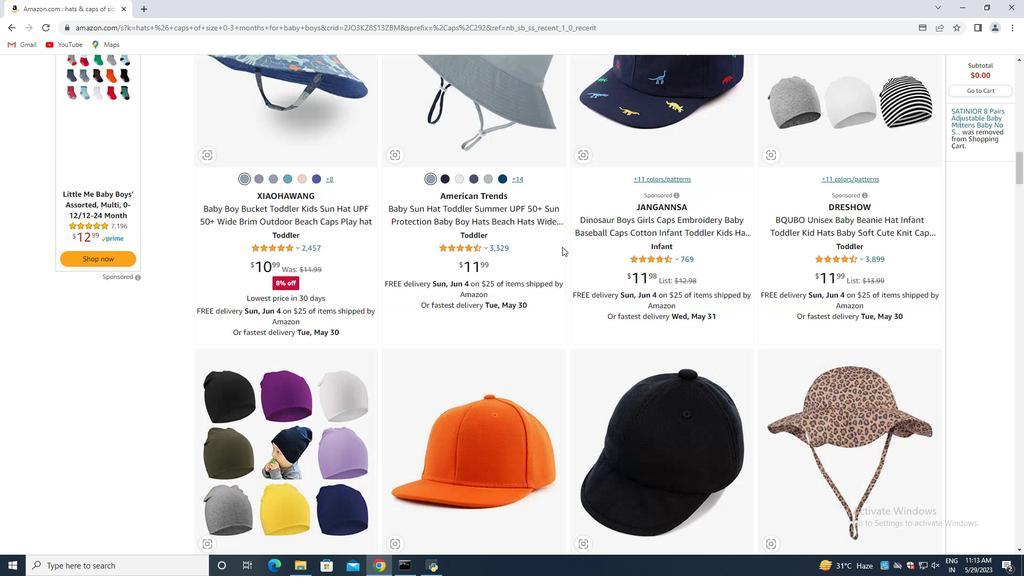 
Action: Mouse moved to (569, 253)
Screenshot: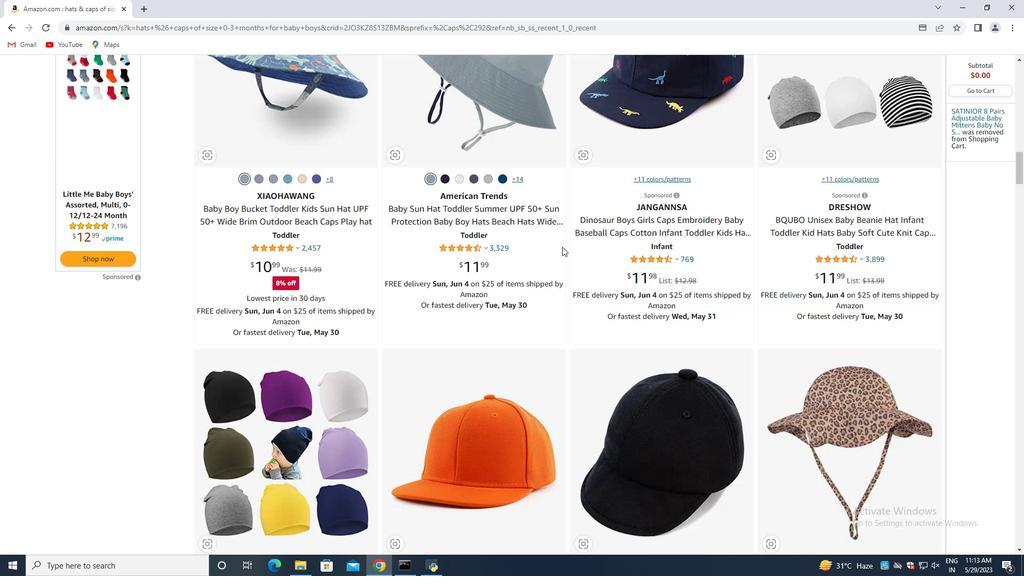 
Action: Mouse scrolled (569, 252) with delta (0, 0)
Screenshot: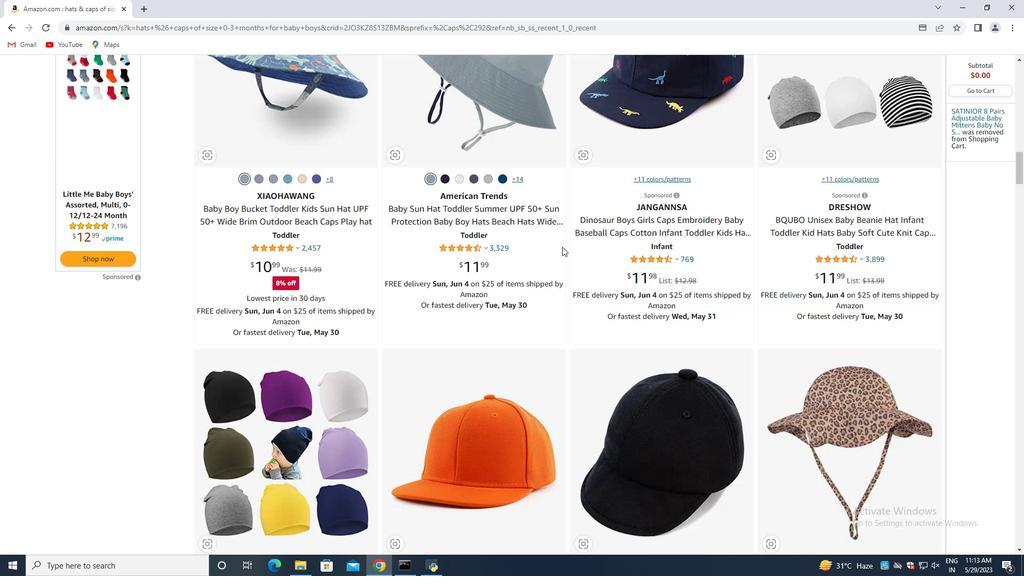 
Action: Mouse moved to (571, 254)
Screenshot: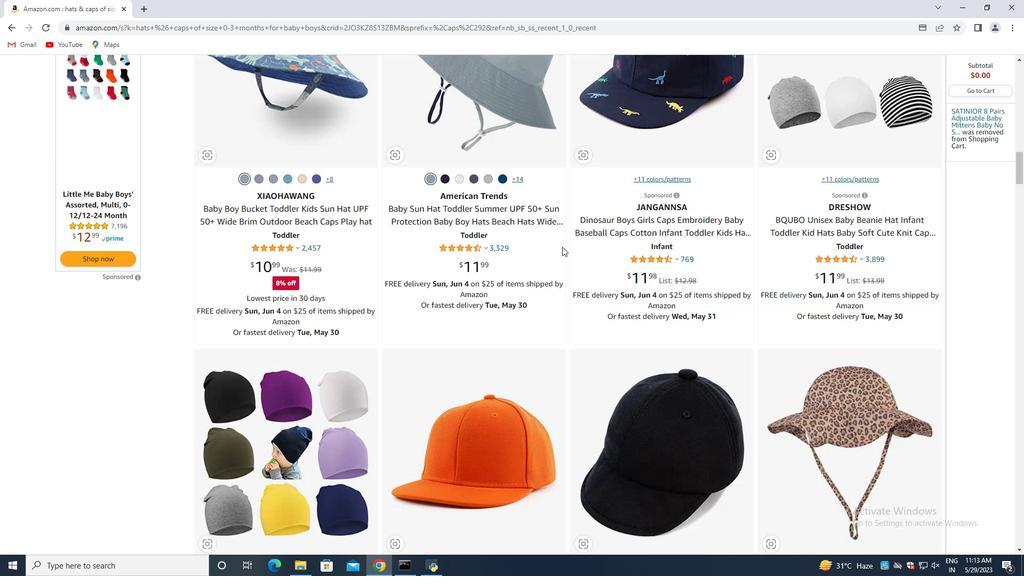 
Action: Mouse scrolled (571, 254) with delta (0, 0)
Screenshot: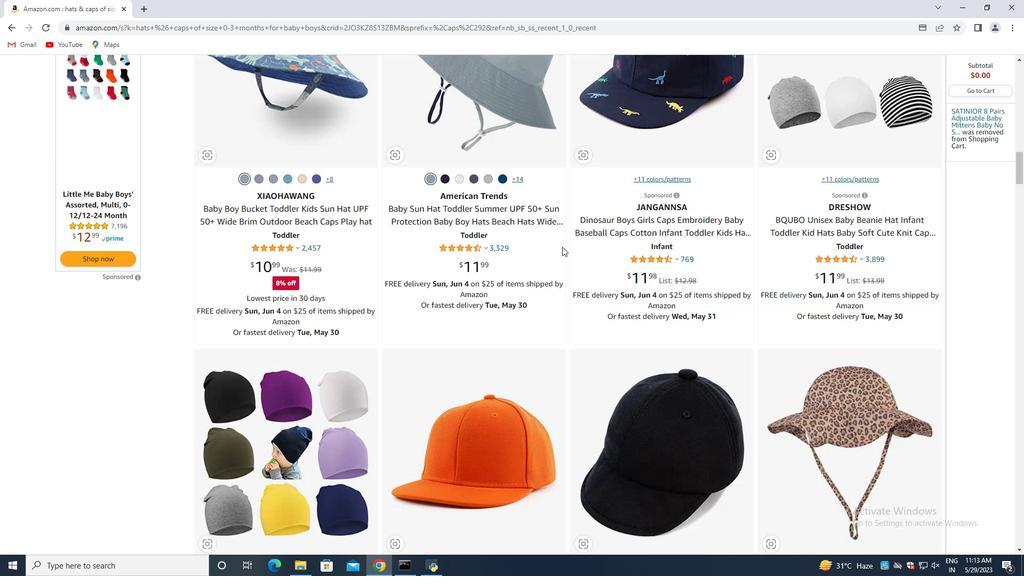 
Action: Mouse moved to (575, 256)
Screenshot: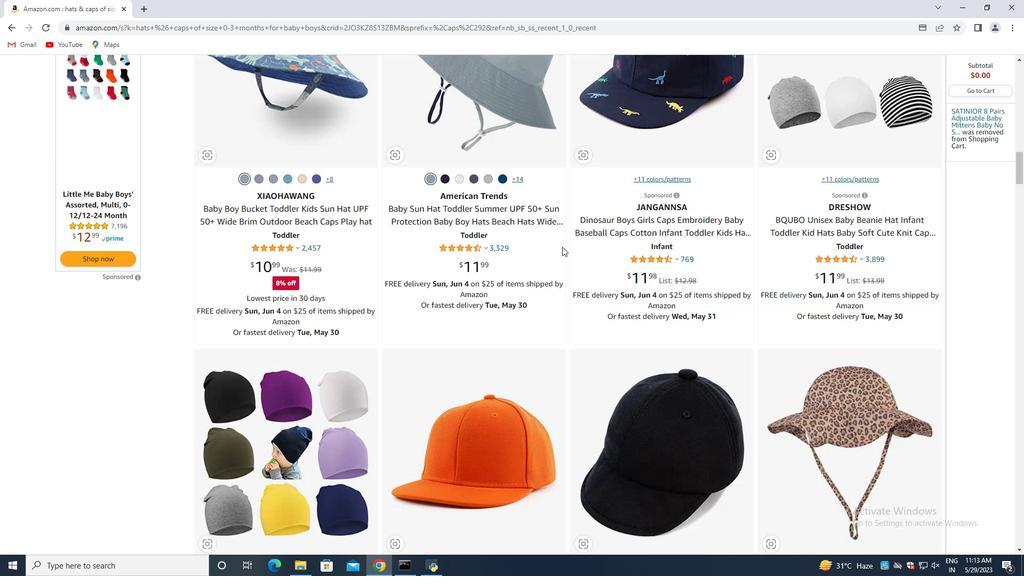 
Action: Mouse scrolled (573, 254) with delta (0, 0)
Screenshot: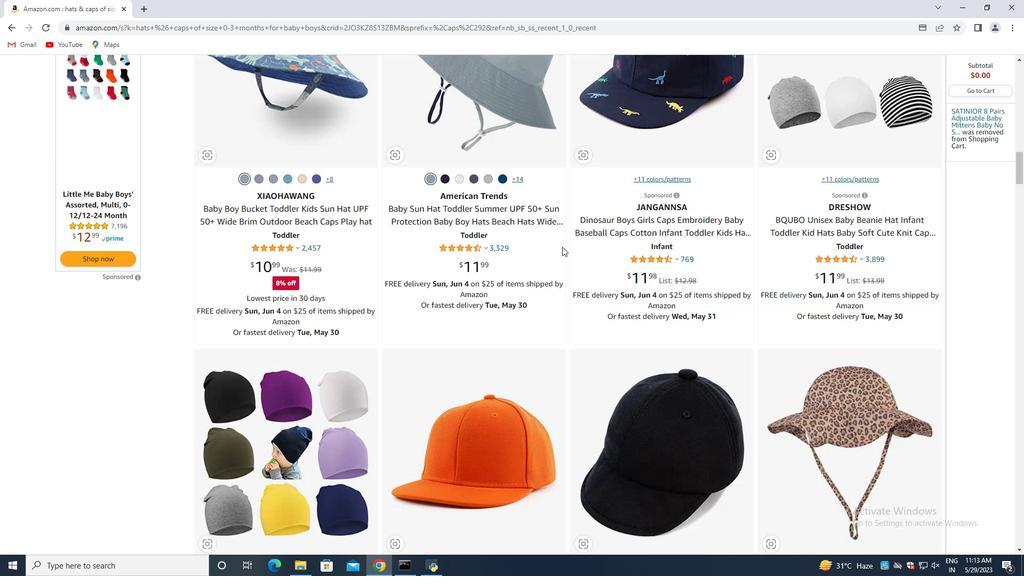 
Action: Mouse moved to (578, 258)
Screenshot: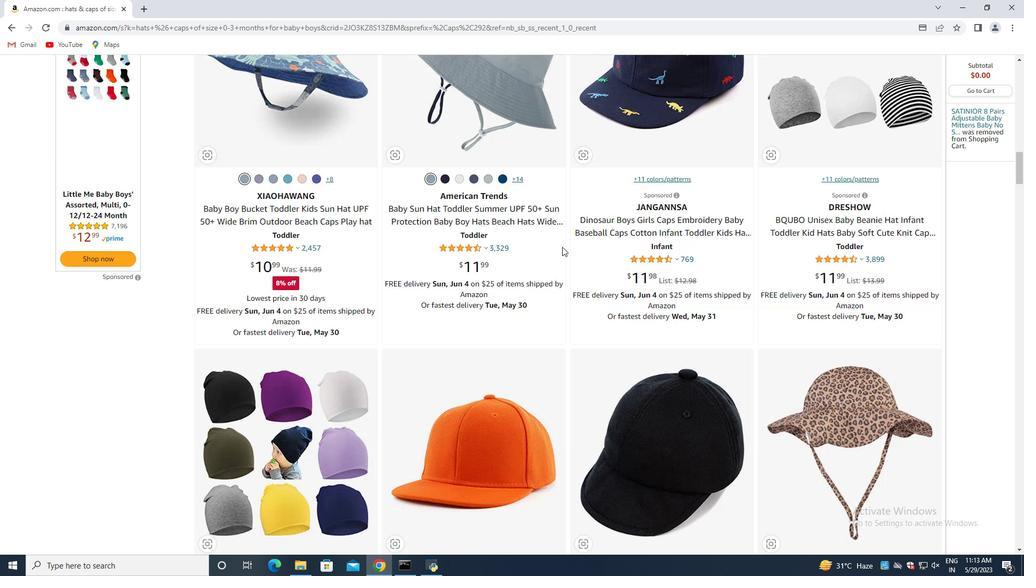 
Action: Mouse scrolled (577, 256) with delta (0, 0)
Screenshot: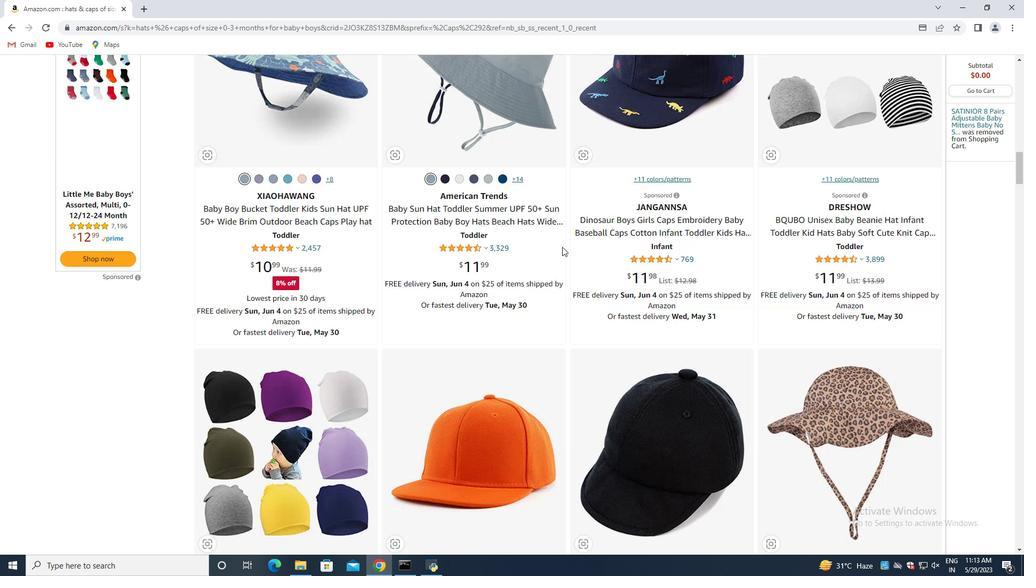 
Action: Mouse moved to (585, 260)
Screenshot: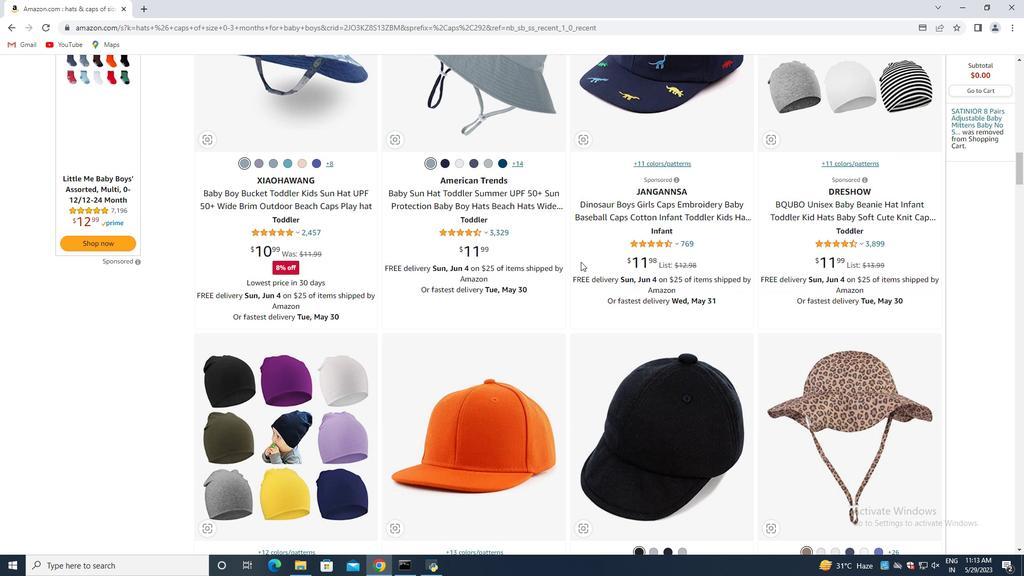 
Action: Mouse scrolled (585, 259) with delta (0, 0)
Screenshot: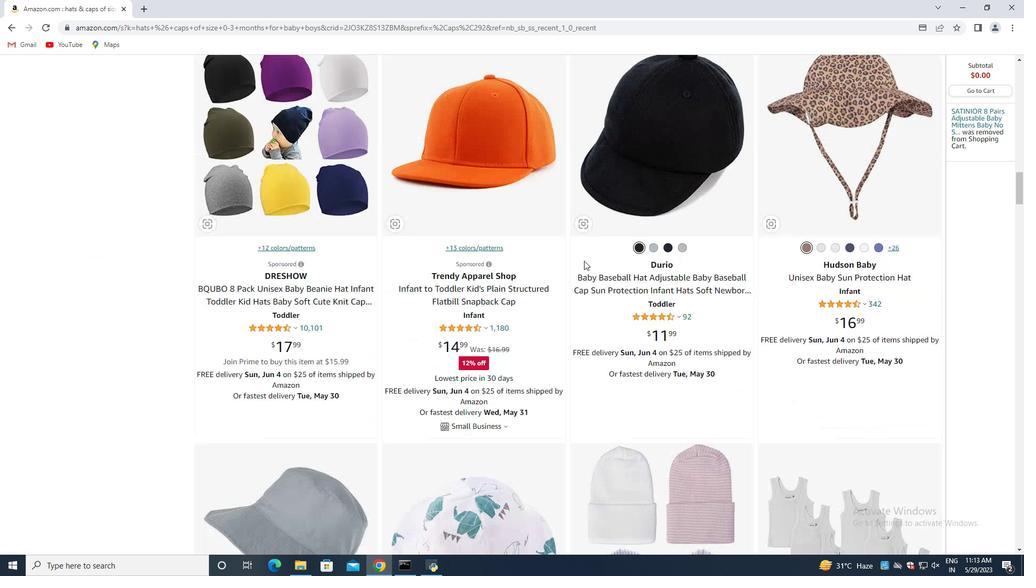 
Action: Mouse scrolled (585, 259) with delta (0, 0)
Screenshot: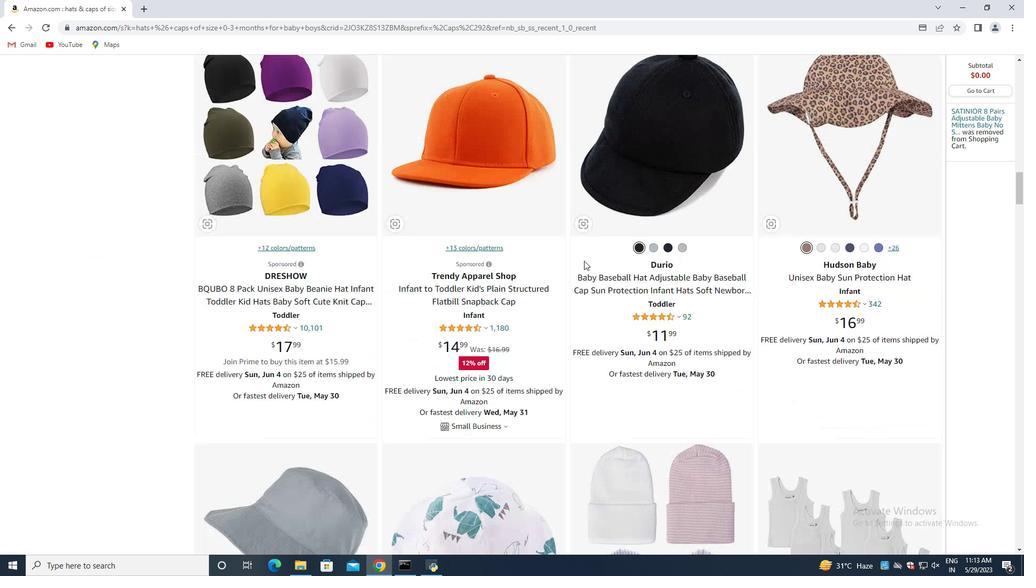 
Action: Mouse scrolled (585, 259) with delta (0, 0)
Screenshot: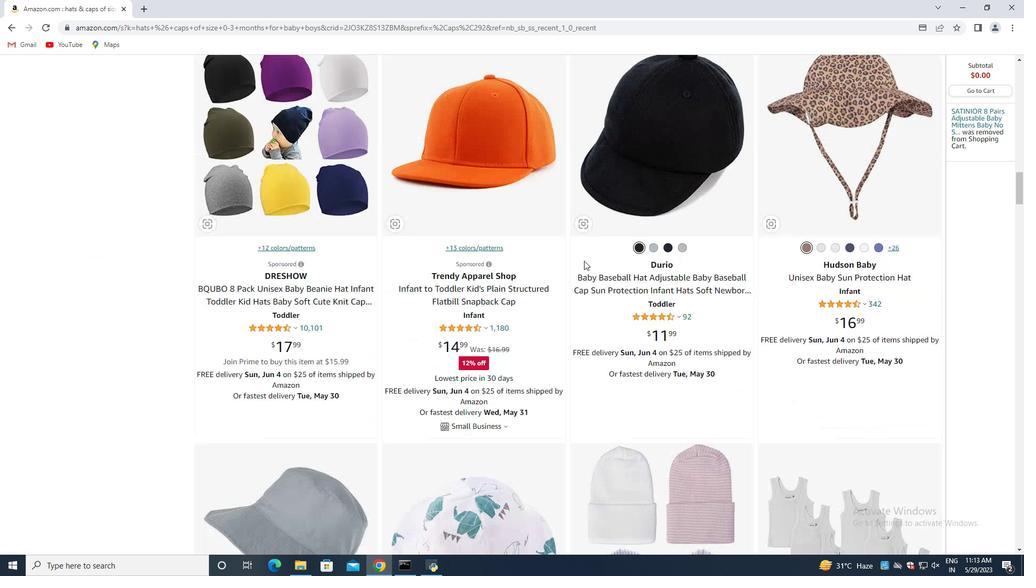 
Action: Mouse moved to (585, 259)
Screenshot: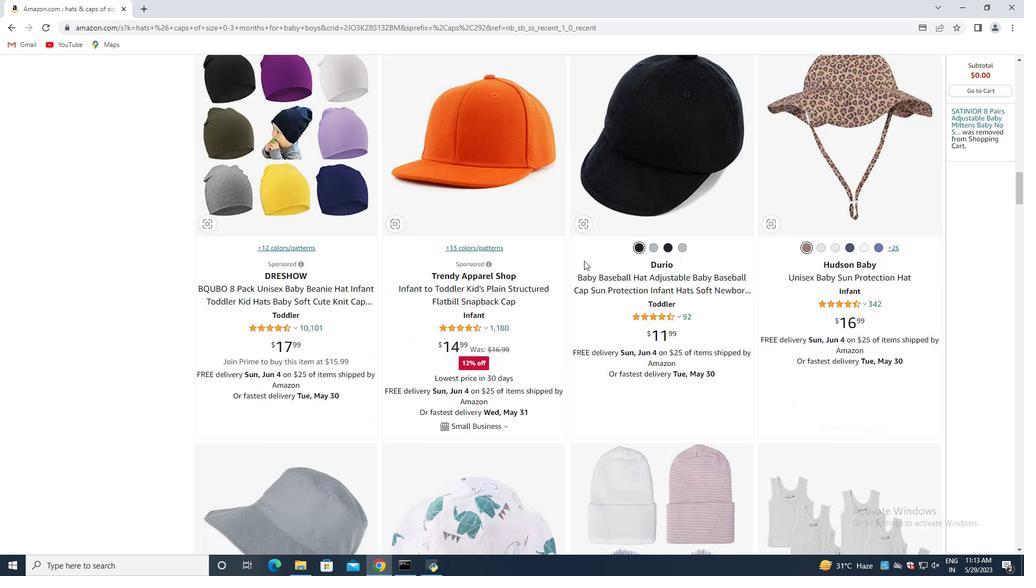 
Action: Mouse scrolled (585, 259) with delta (0, 0)
Screenshot: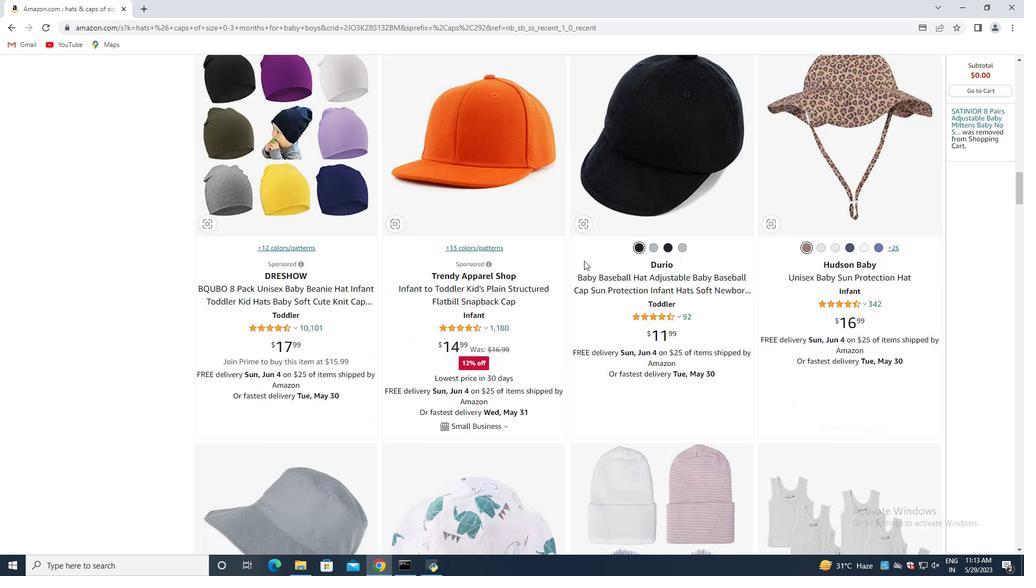 
Action: Mouse moved to (589, 261)
Screenshot: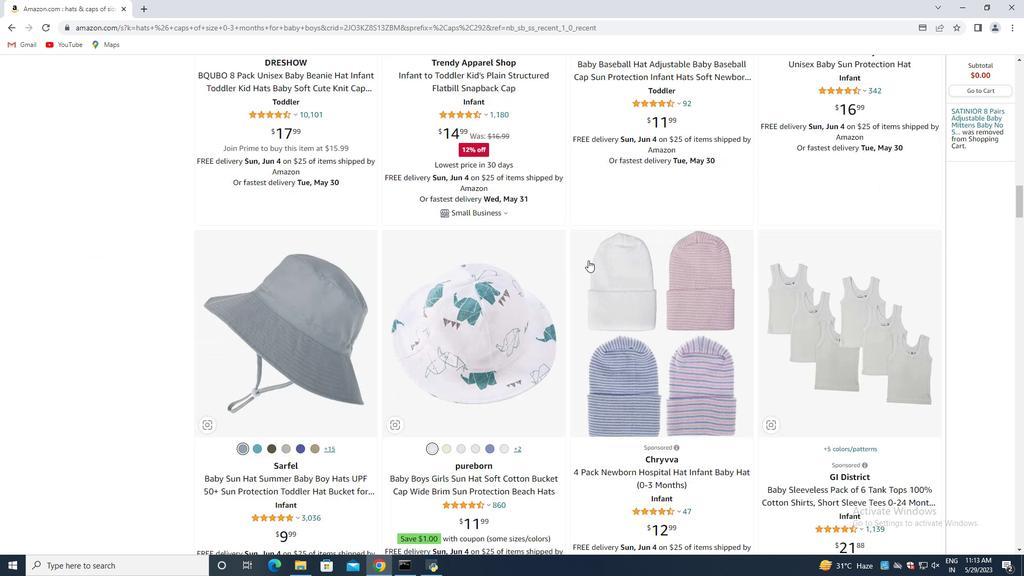 
Action: Mouse scrolled (589, 260) with delta (0, 0)
Screenshot: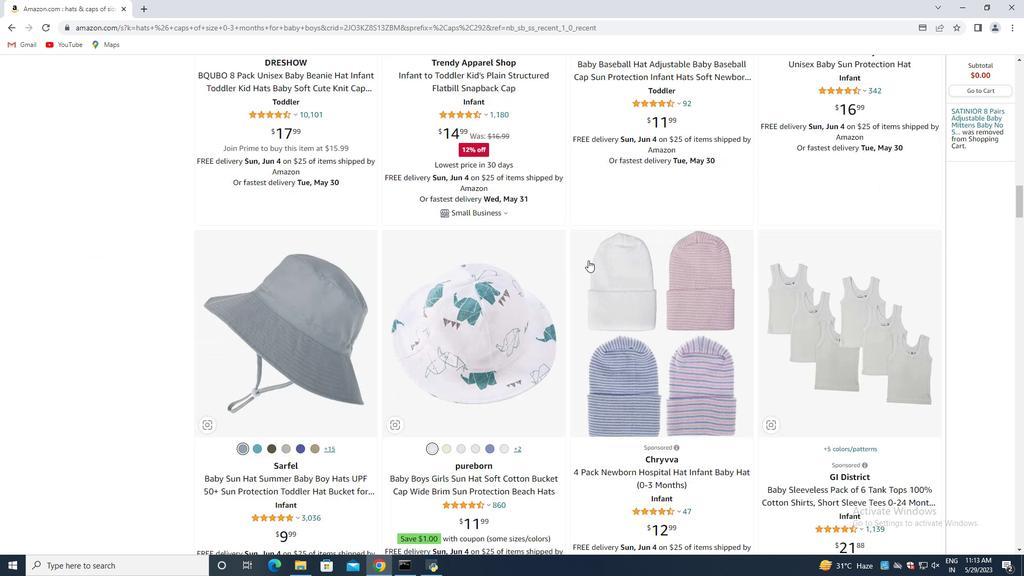 
Action: Mouse scrolled (589, 260) with delta (0, 0)
Screenshot: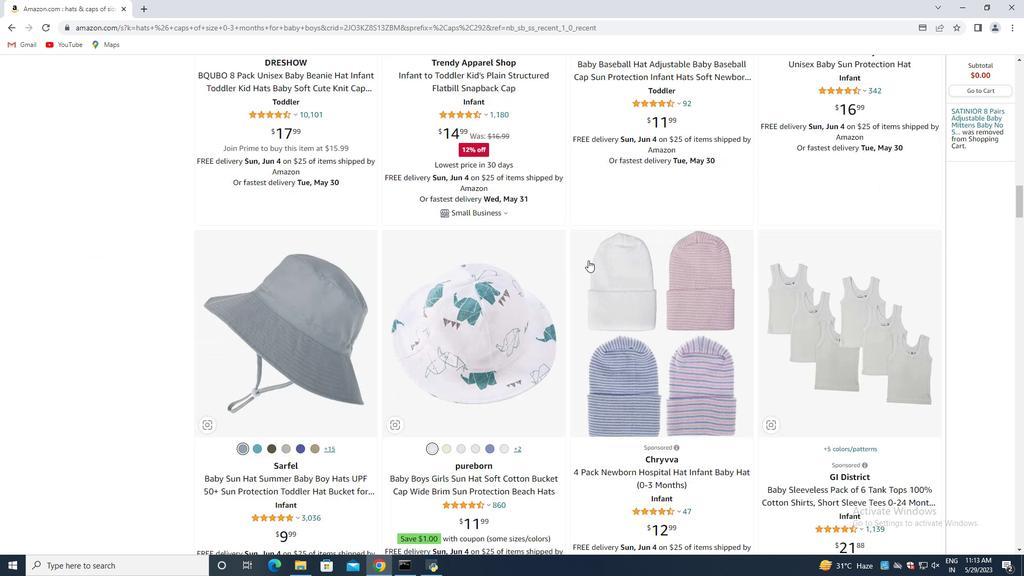 
Action: Mouse scrolled (589, 260) with delta (0, 0)
Screenshot: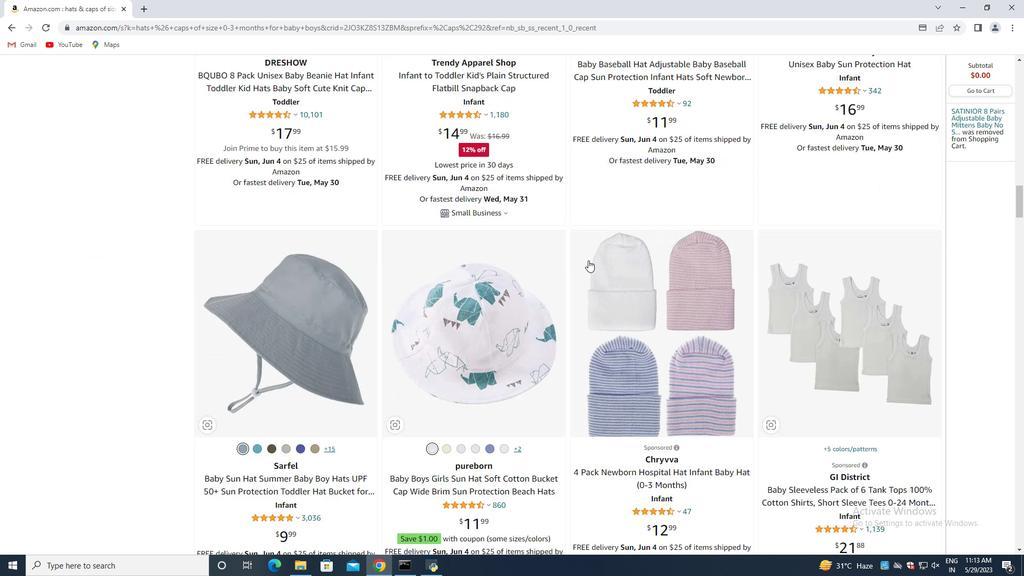 
Action: Mouse scrolled (589, 260) with delta (0, 0)
Screenshot: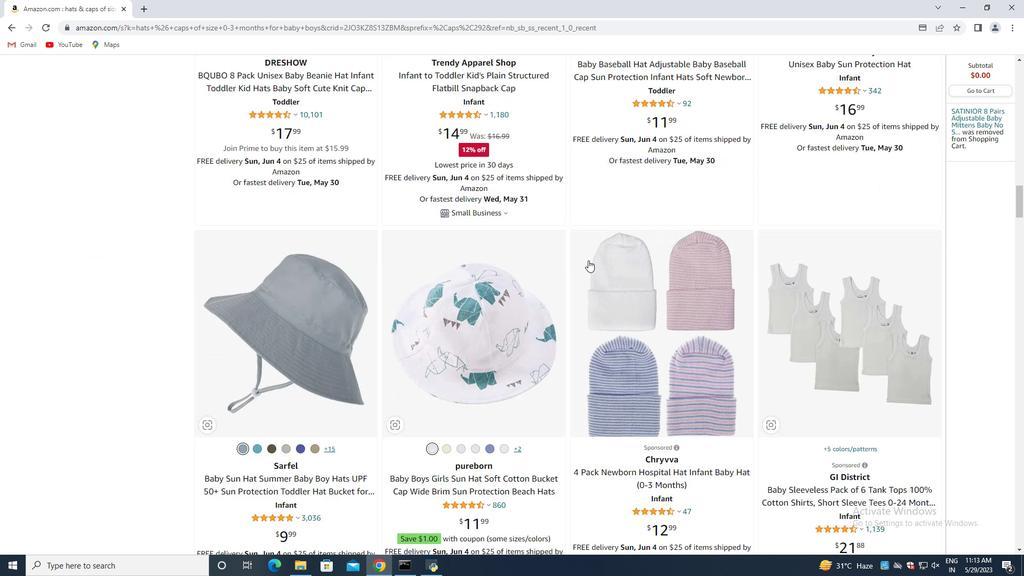 
Action: Mouse moved to (693, 208)
Screenshot: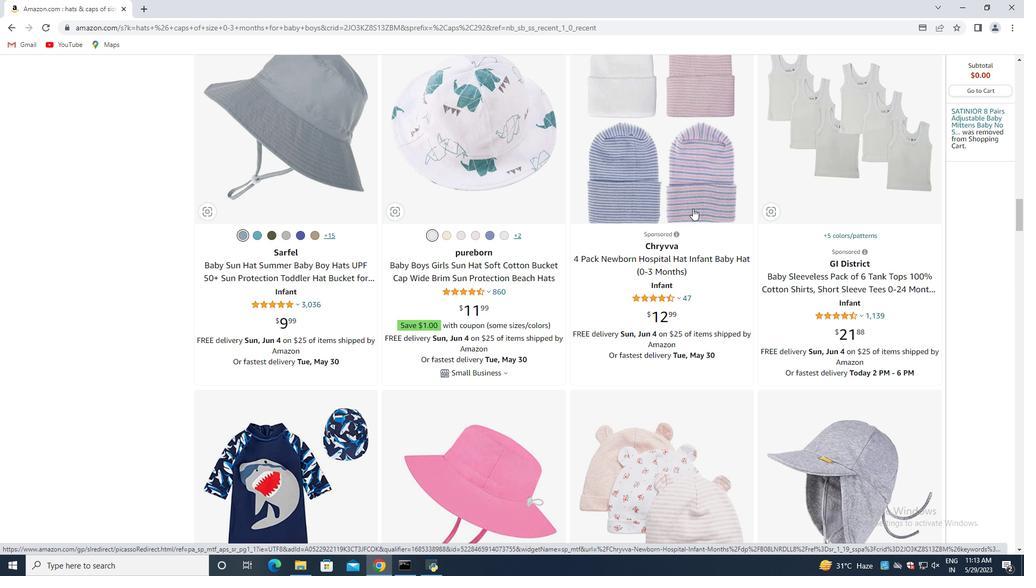
Action: Mouse scrolled (693, 209) with delta (0, 0)
Screenshot: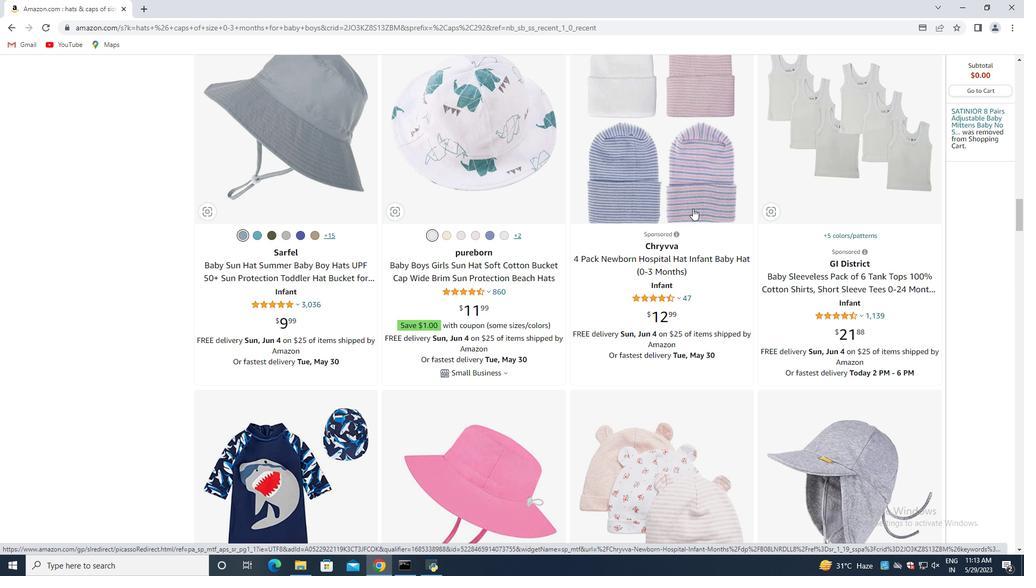 
Action: Mouse scrolled (693, 209) with delta (0, 0)
Screenshot: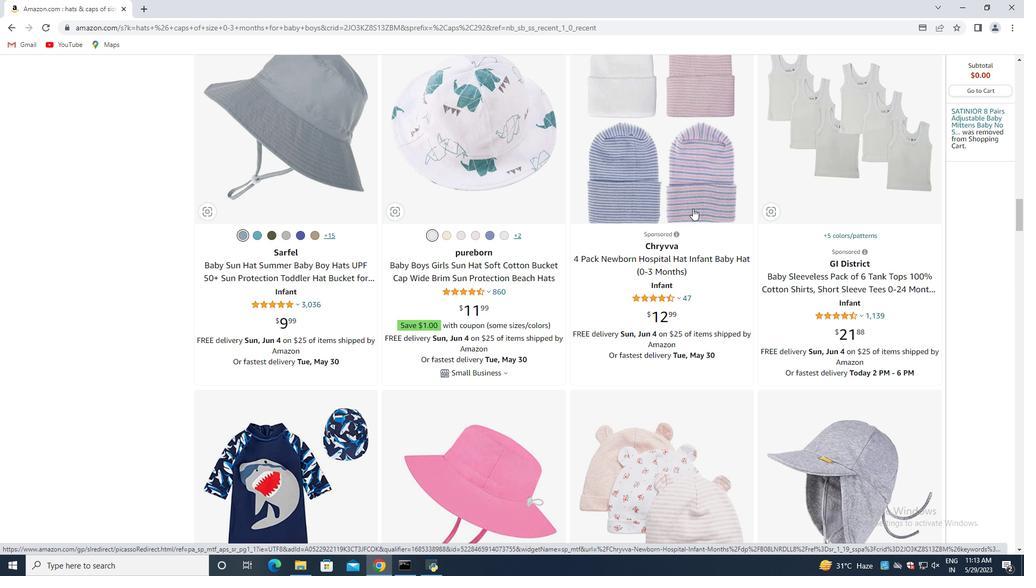 
Action: Mouse scrolled (693, 209) with delta (0, 0)
Screenshot: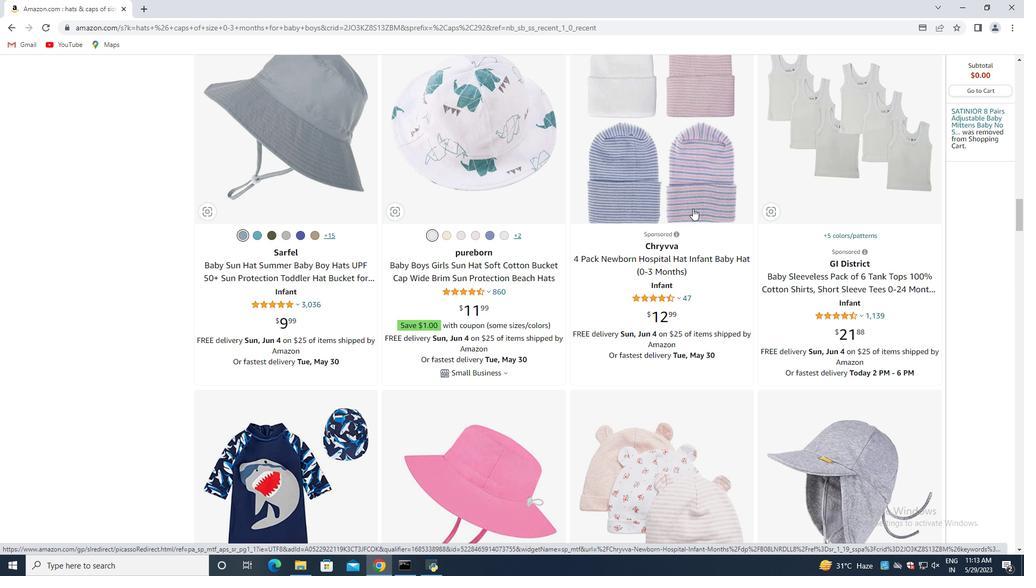 
Action: Mouse scrolled (693, 209) with delta (0, 0)
Screenshot: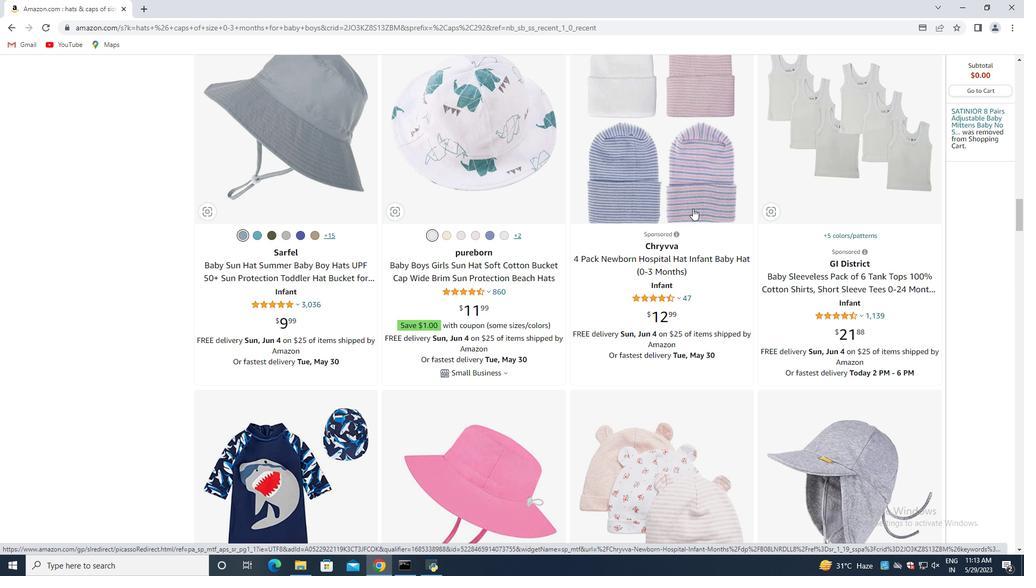 
Action: Mouse moved to (693, 208)
Screenshot: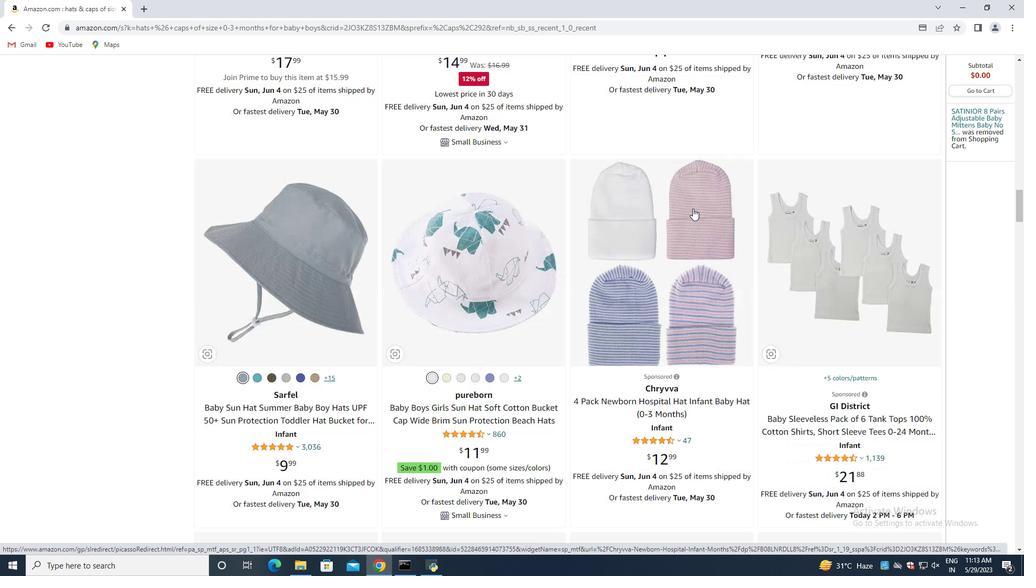 
Action: Mouse scrolled (693, 208) with delta (0, 0)
Screenshot: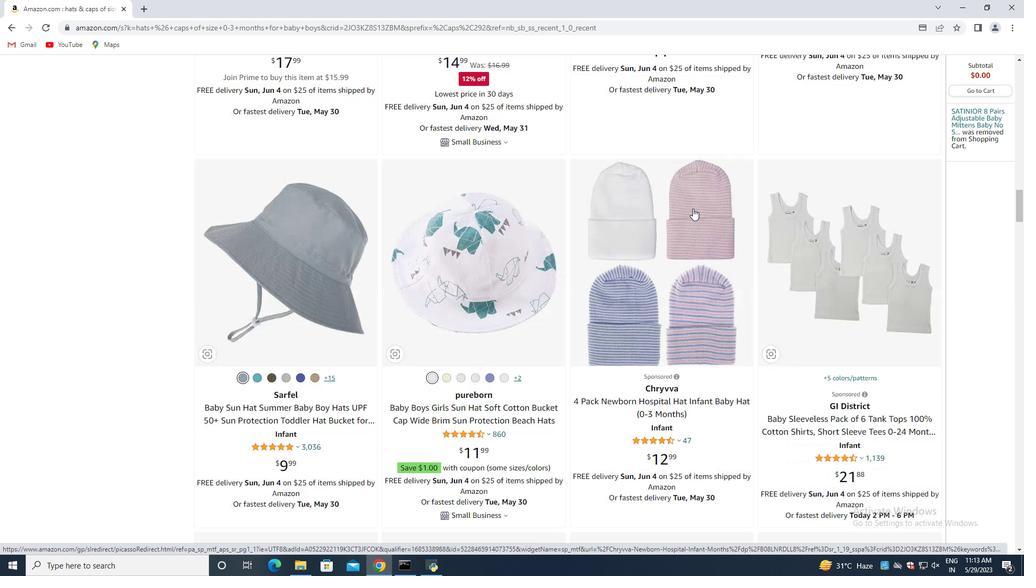 
Action: Mouse scrolled (693, 208) with delta (0, 0)
Screenshot: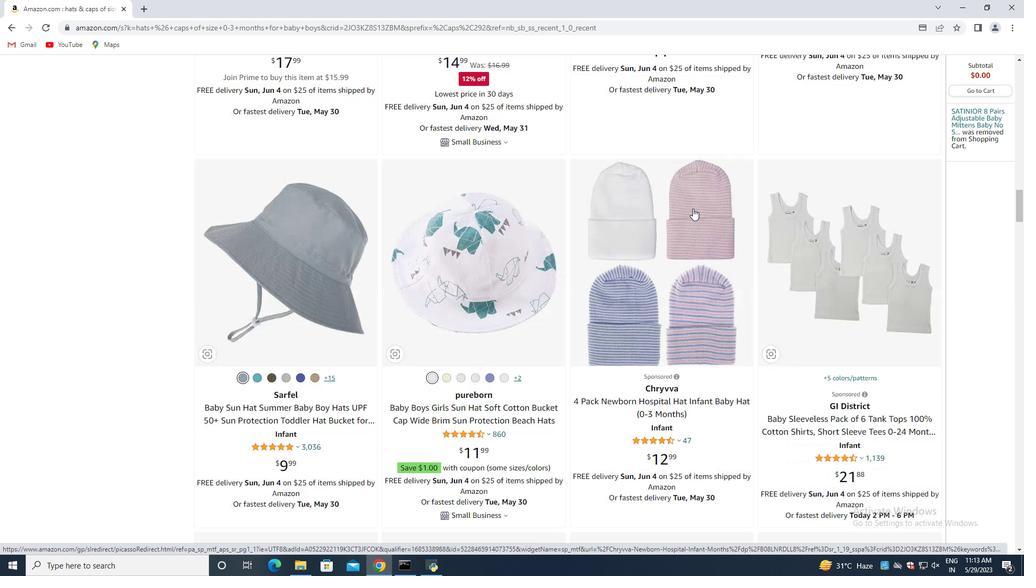 
Action: Mouse scrolled (693, 208) with delta (0, 0)
Screenshot: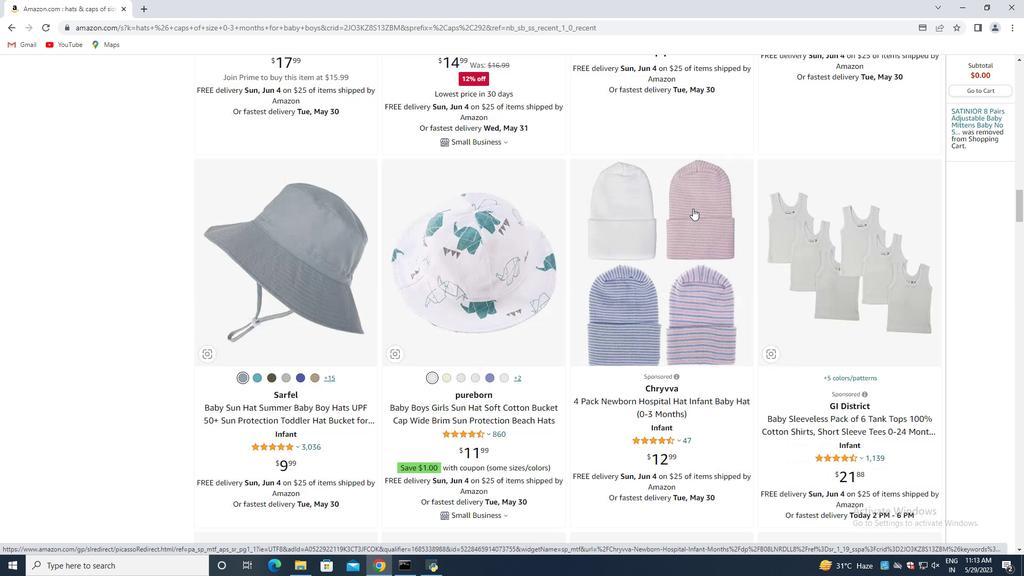 
Action: Mouse scrolled (693, 208) with delta (0, 0)
Screenshot: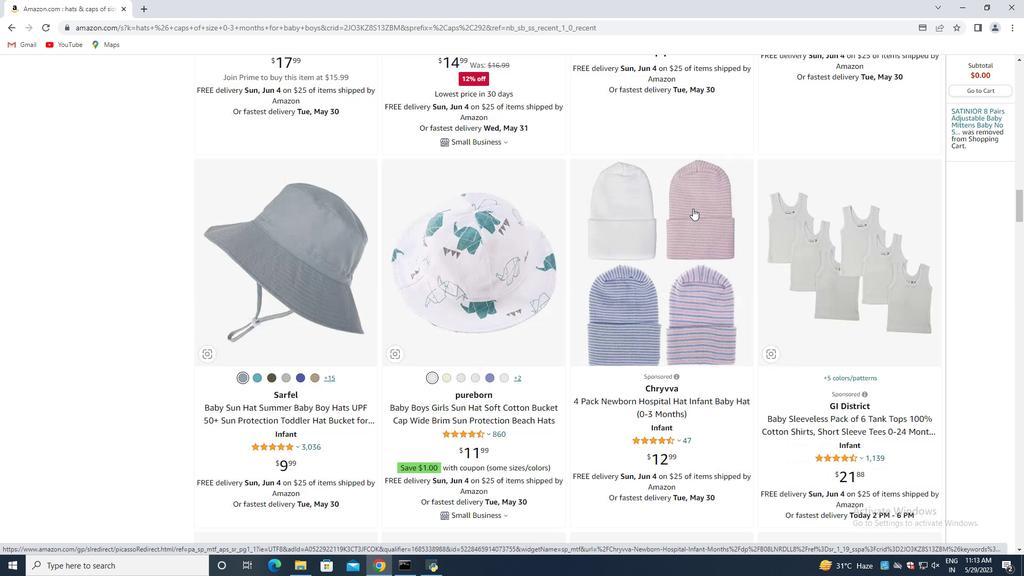 
Action: Mouse scrolled (693, 208) with delta (0, 0)
Screenshot: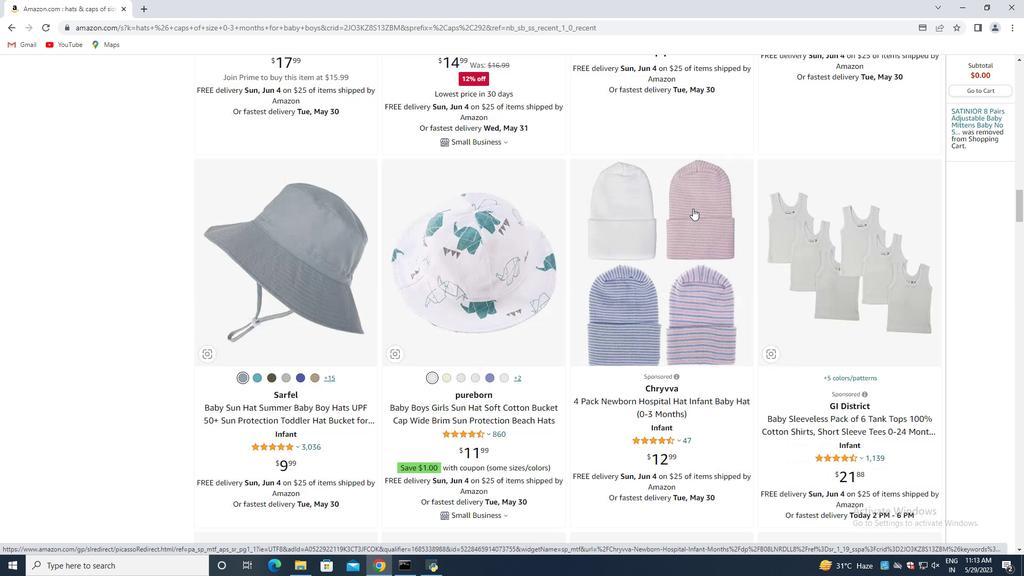 
Action: Mouse moved to (691, 207)
Screenshot: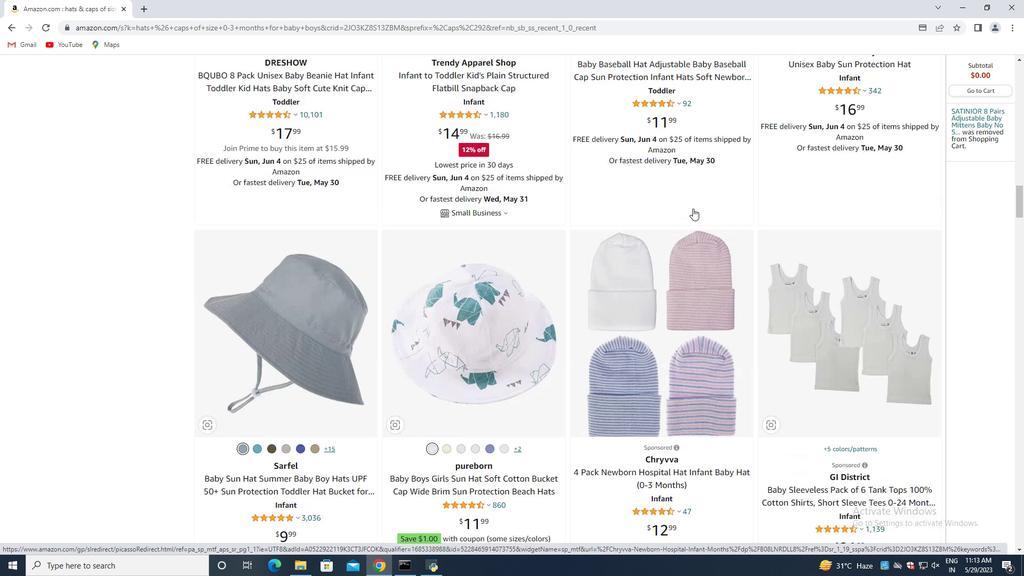 
Action: Mouse scrolled (691, 207) with delta (0, 0)
Screenshot: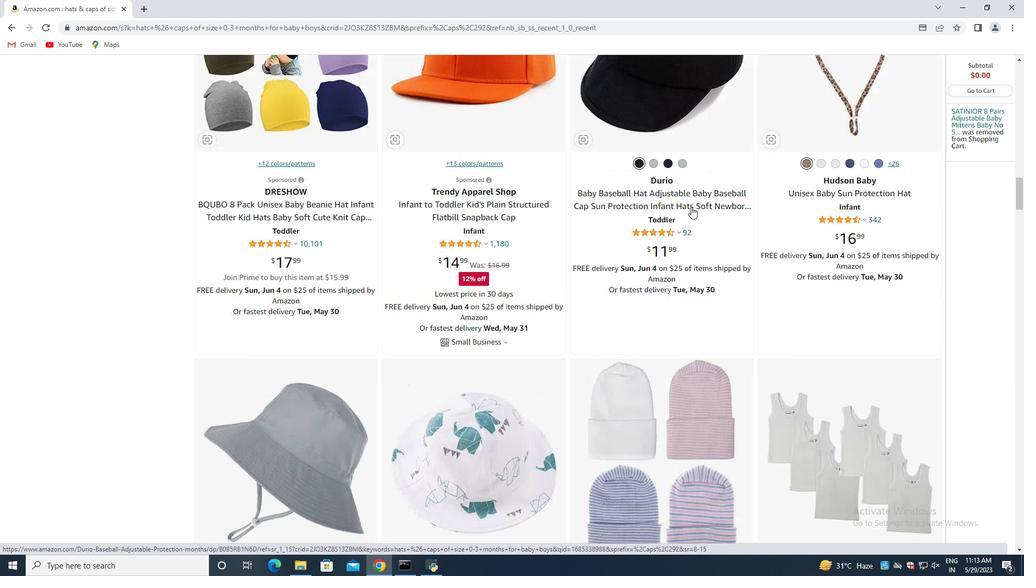 
Action: Mouse scrolled (691, 207) with delta (0, 0)
Screenshot: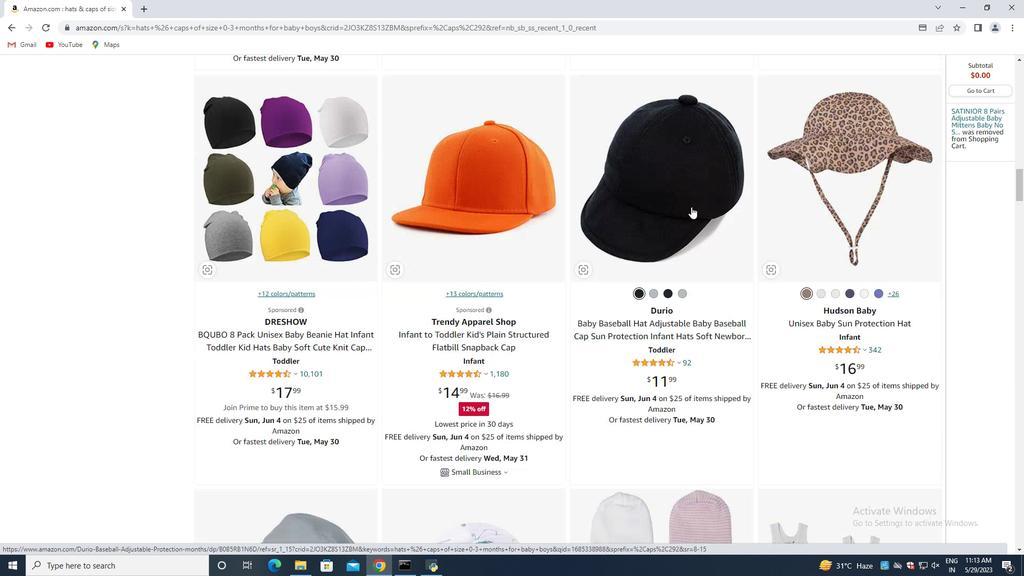 
Action: Mouse scrolled (691, 207) with delta (0, 0)
Screenshot: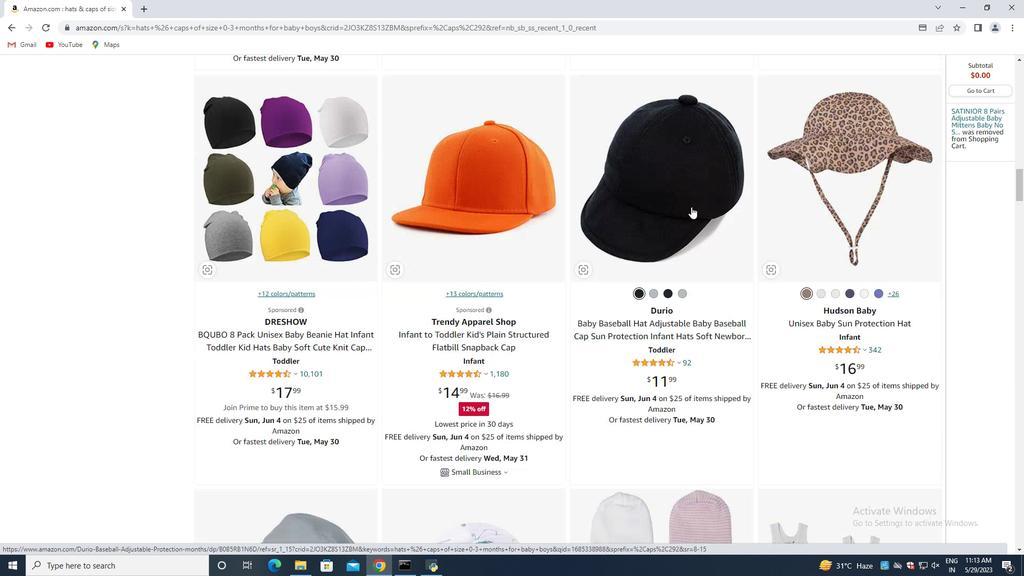 
Action: Mouse scrolled (691, 207) with delta (0, 0)
Screenshot: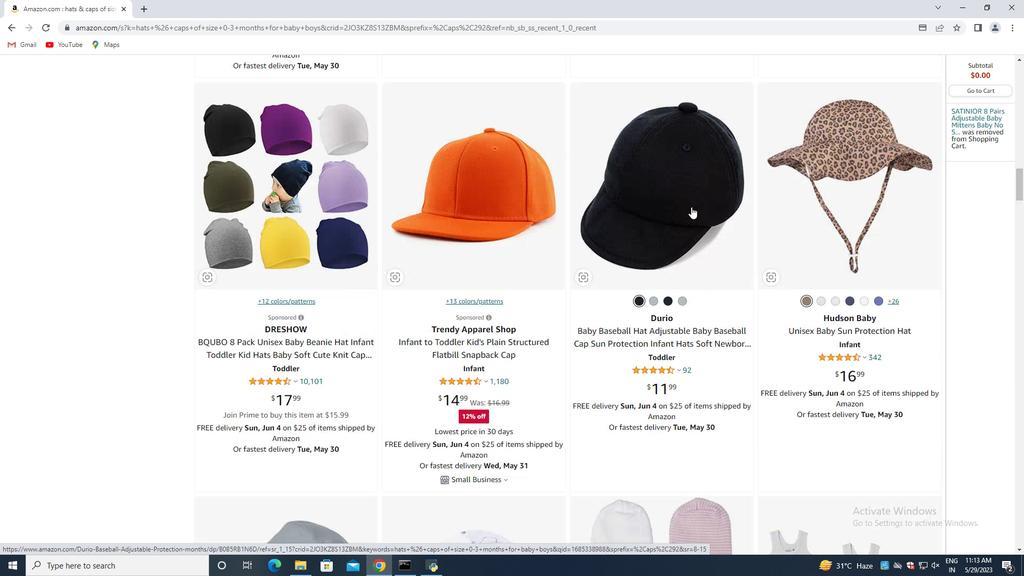 
Action: Mouse scrolled (691, 207) with delta (0, 0)
Screenshot: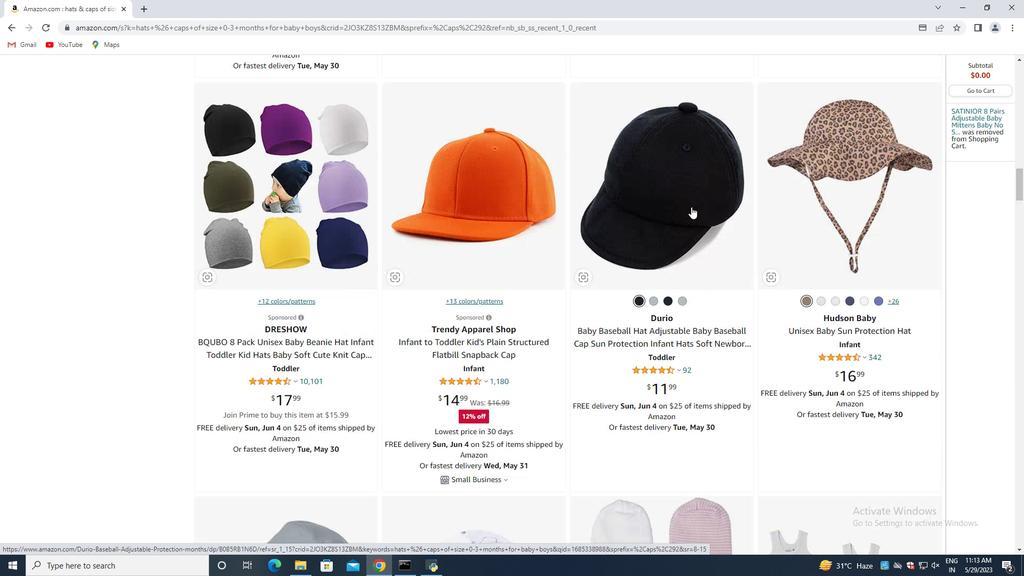 
Action: Mouse scrolled (691, 207) with delta (0, 0)
Screenshot: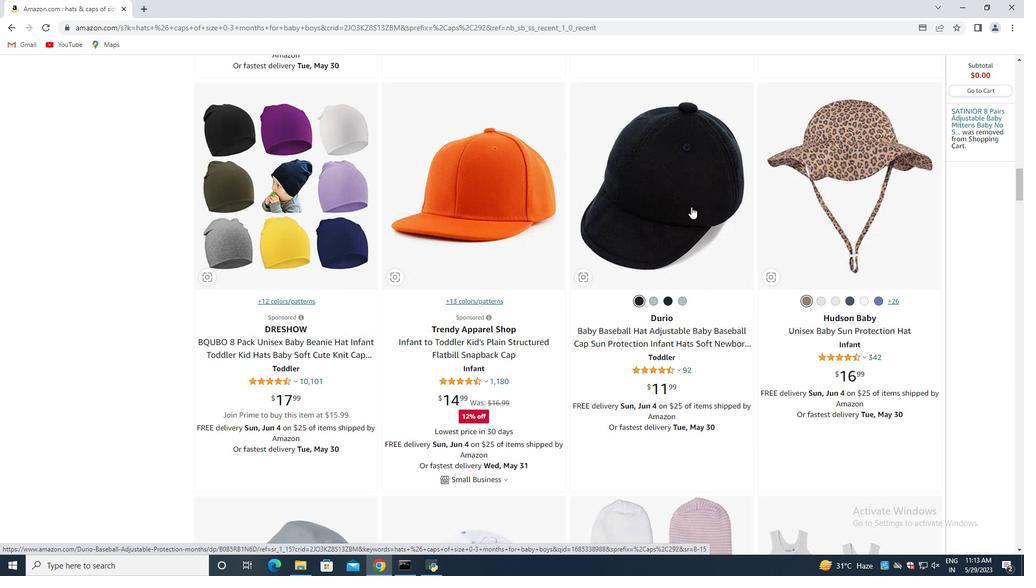 
Action: Mouse scrolled (691, 207) with delta (0, 0)
Screenshot: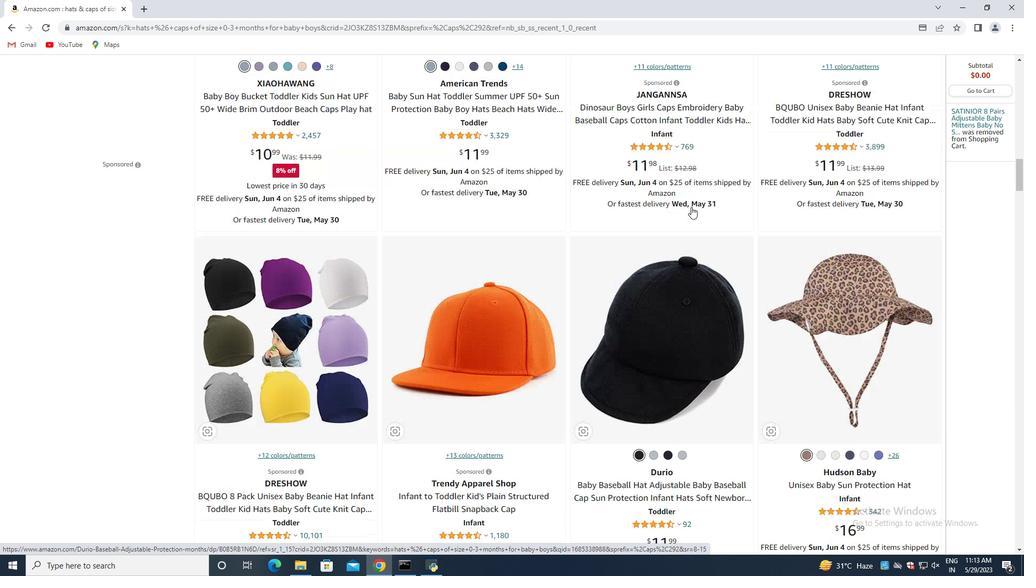 
Action: Mouse scrolled (691, 207) with delta (0, 0)
Screenshot: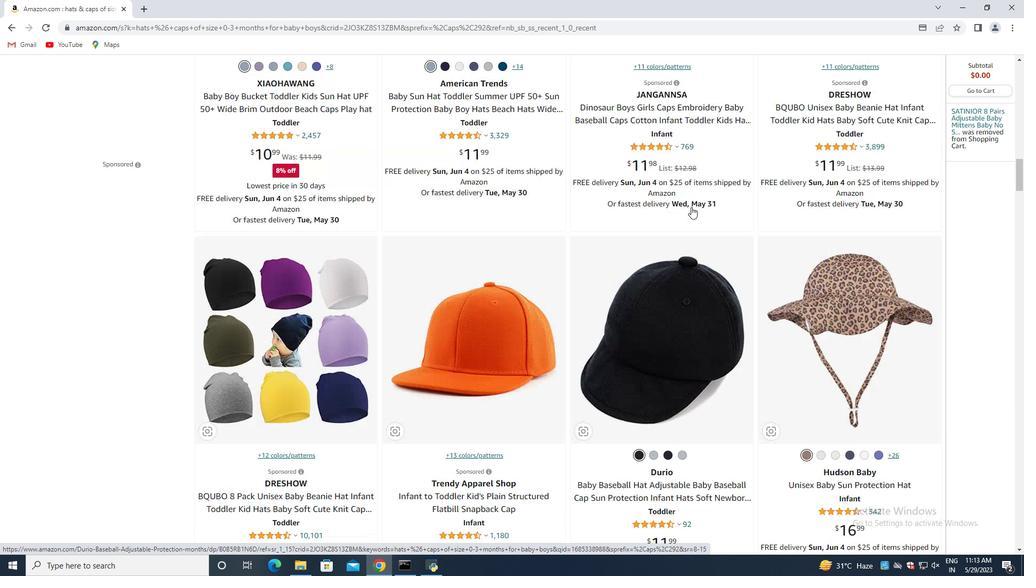 
Action: Mouse scrolled (691, 207) with delta (0, 0)
Screenshot: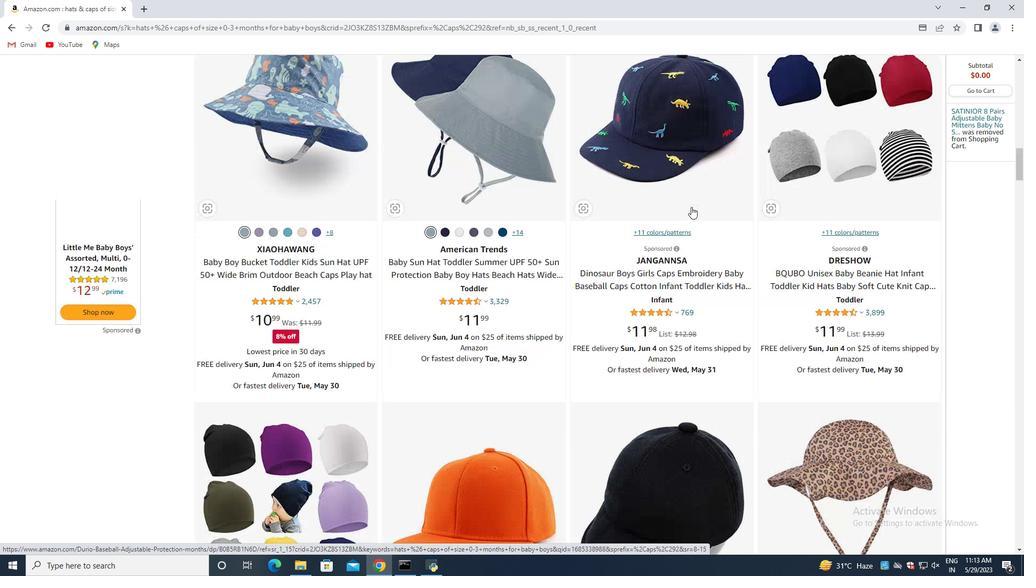 
Action: Mouse scrolled (691, 207) with delta (0, 0)
Screenshot: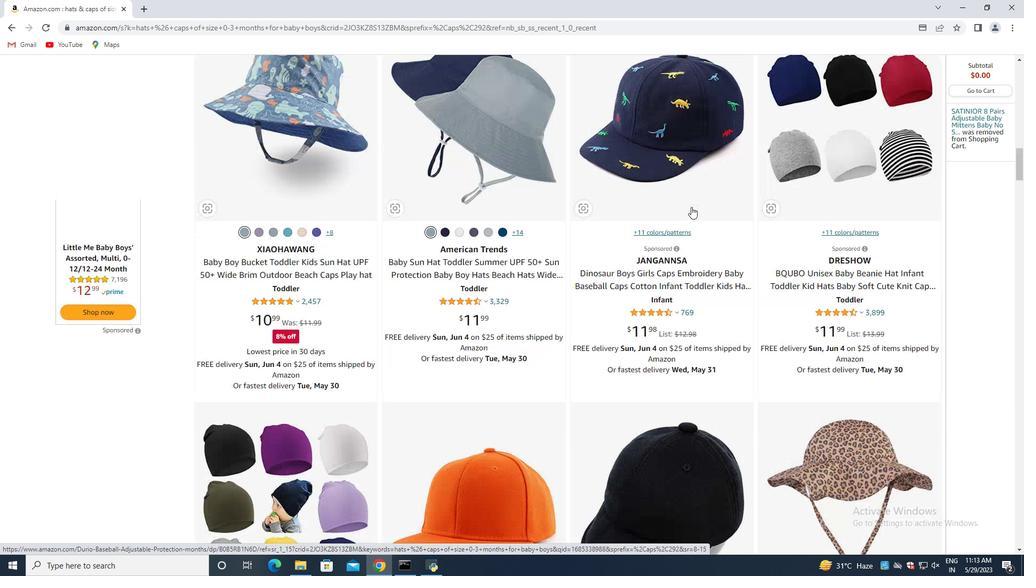 
Action: Mouse scrolled (691, 207) with delta (0, 0)
Screenshot: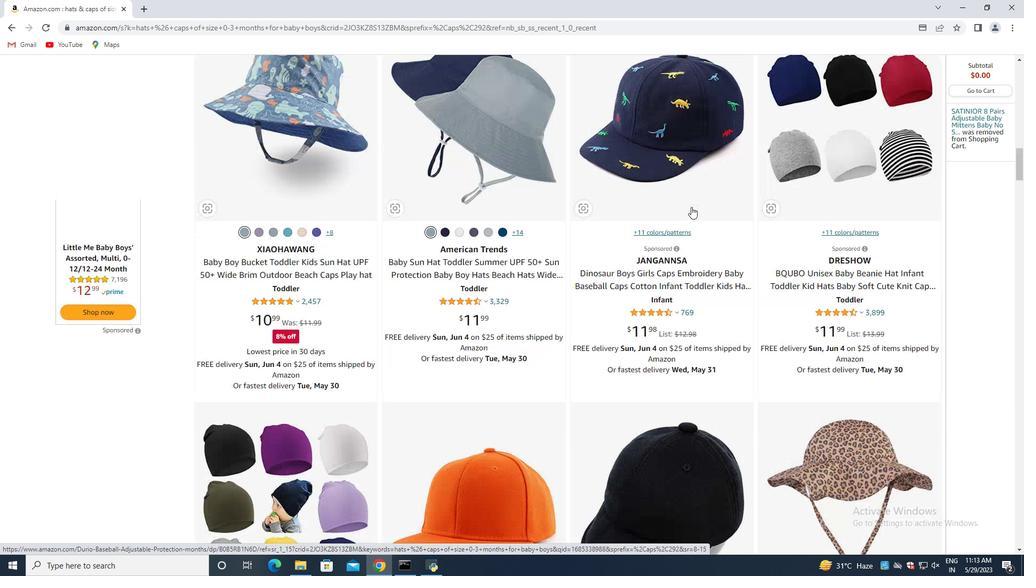
Action: Mouse scrolled (691, 207) with delta (0, 0)
Screenshot: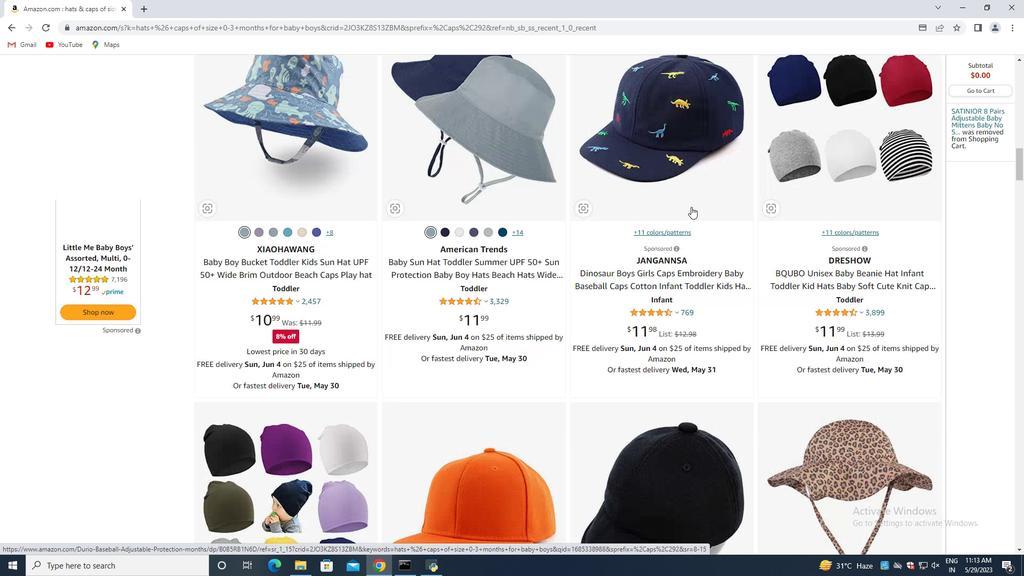 
Action: Mouse scrolled (691, 207) with delta (0, 0)
Screenshot: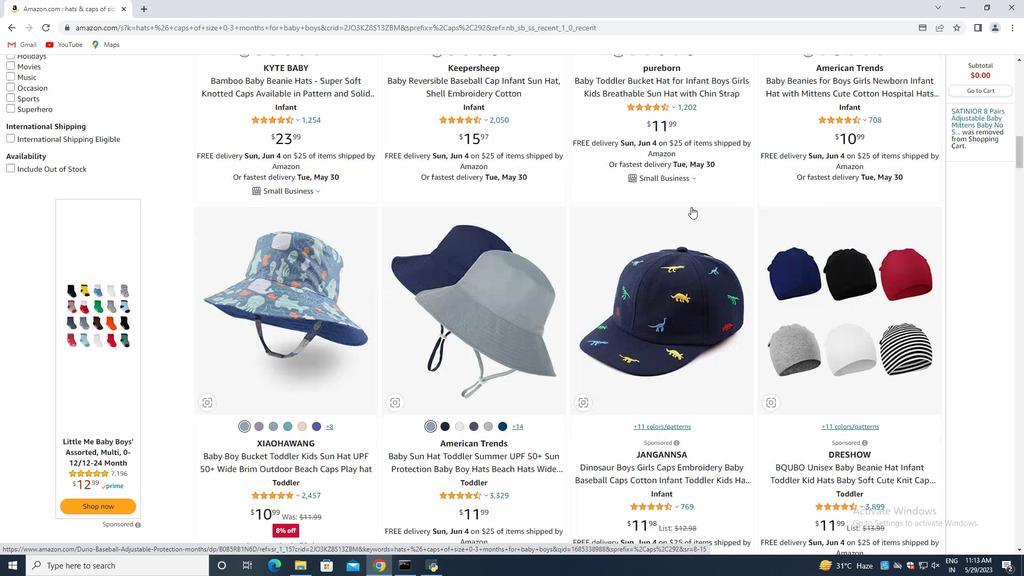 
Action: Mouse scrolled (691, 207) with delta (0, 0)
Screenshot: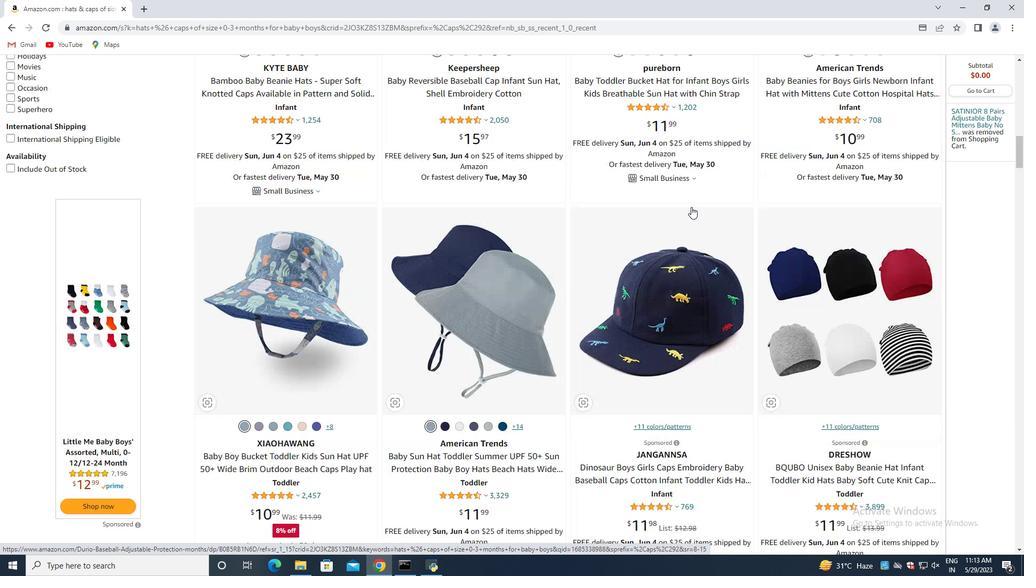 
Action: Mouse scrolled (691, 207) with delta (0, 0)
Screenshot: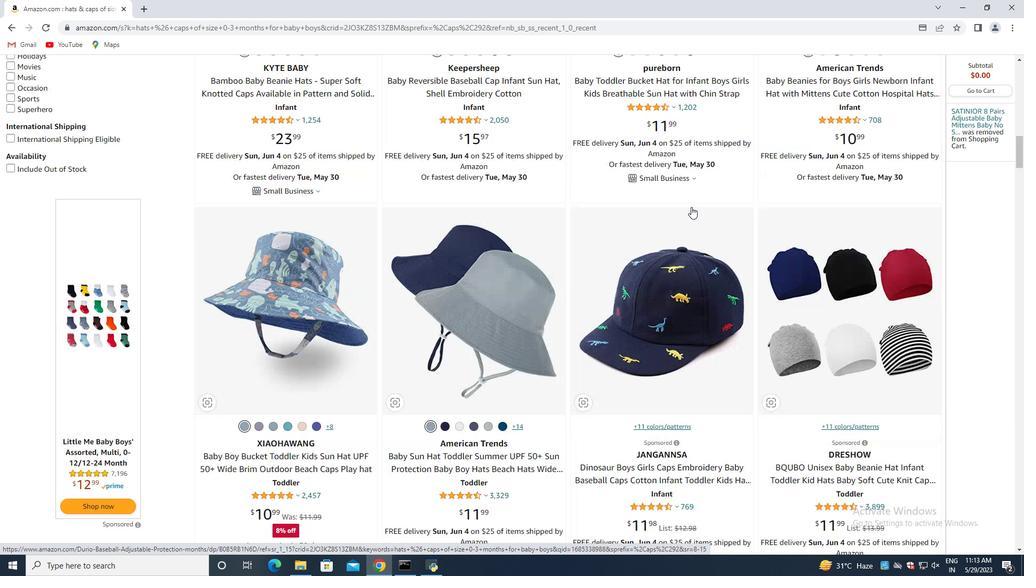 
Action: Mouse scrolled (691, 207) with delta (0, 0)
Screenshot: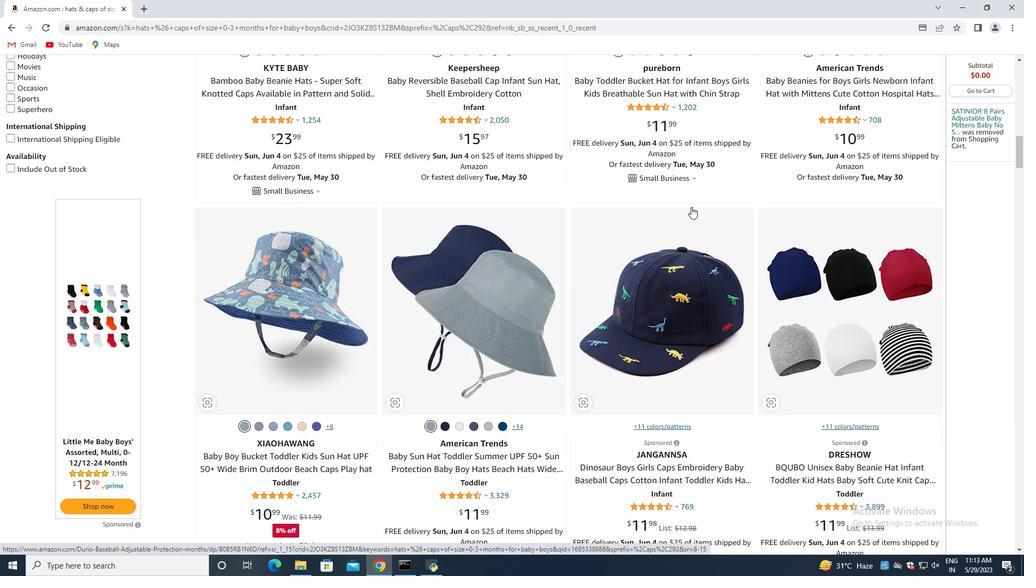
Action: Mouse scrolled (691, 207) with delta (0, 0)
Screenshot: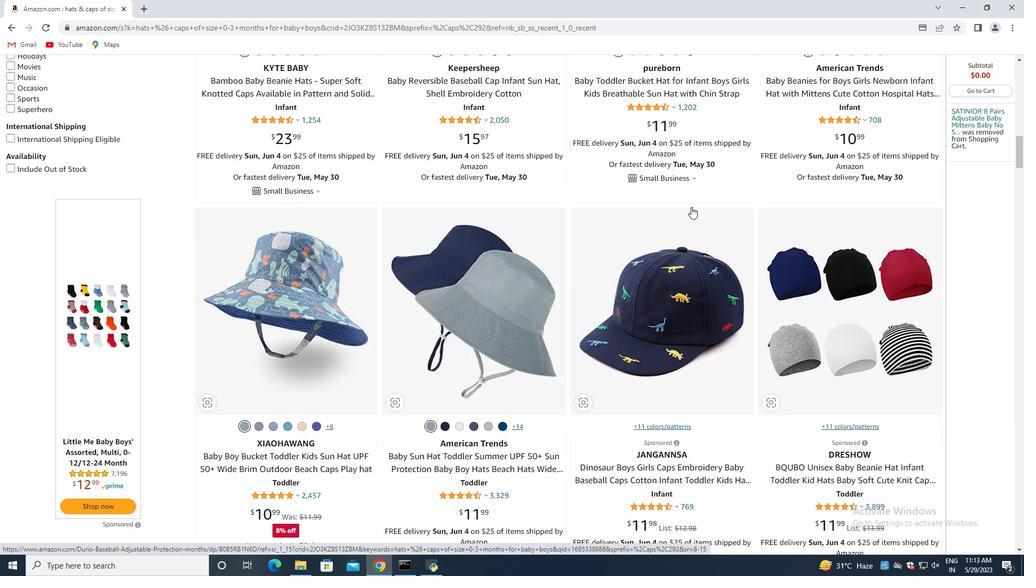 
Action: Mouse scrolled (691, 207) with delta (0, 0)
Screenshot: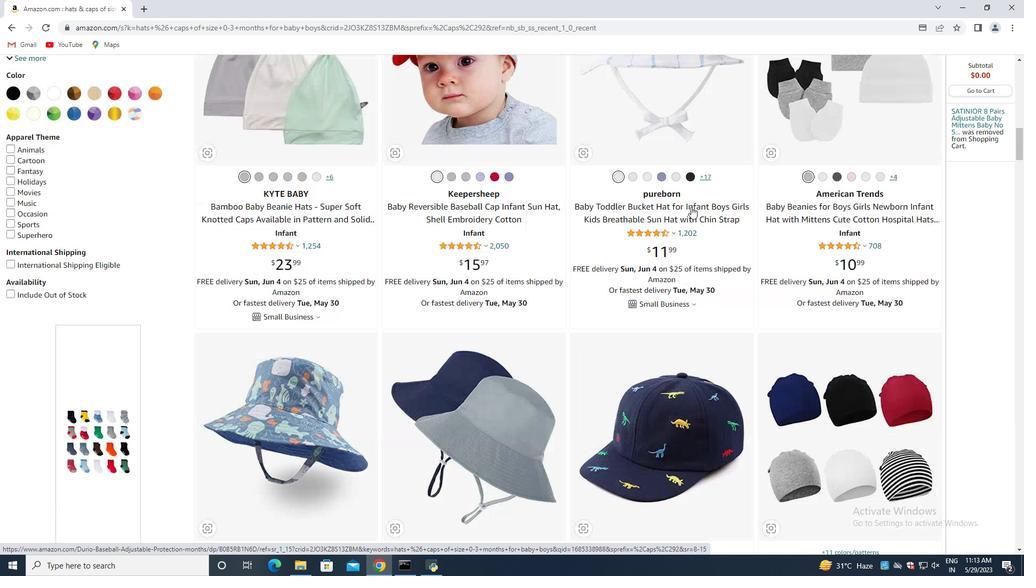 
Action: Mouse moved to (530, 334)
Screenshot: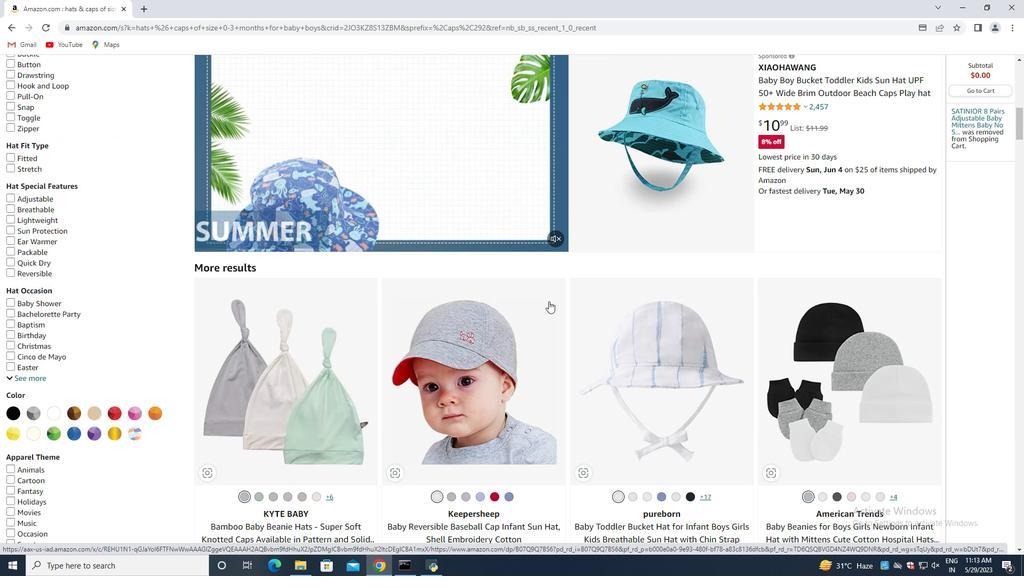 
Action: Mouse scrolled (530, 334) with delta (0, 0)
Screenshot: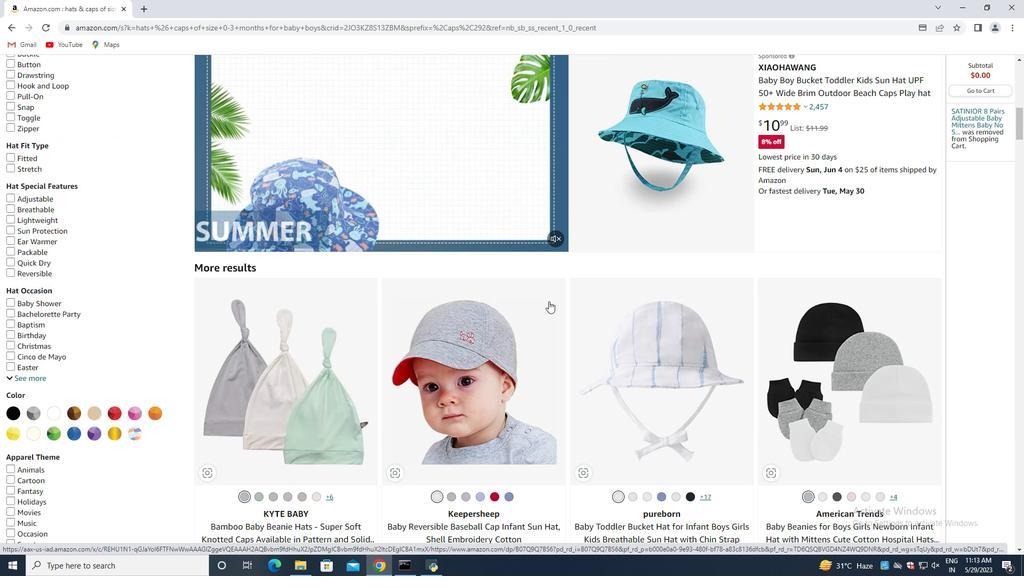 
Action: Mouse moved to (551, 296)
Screenshot: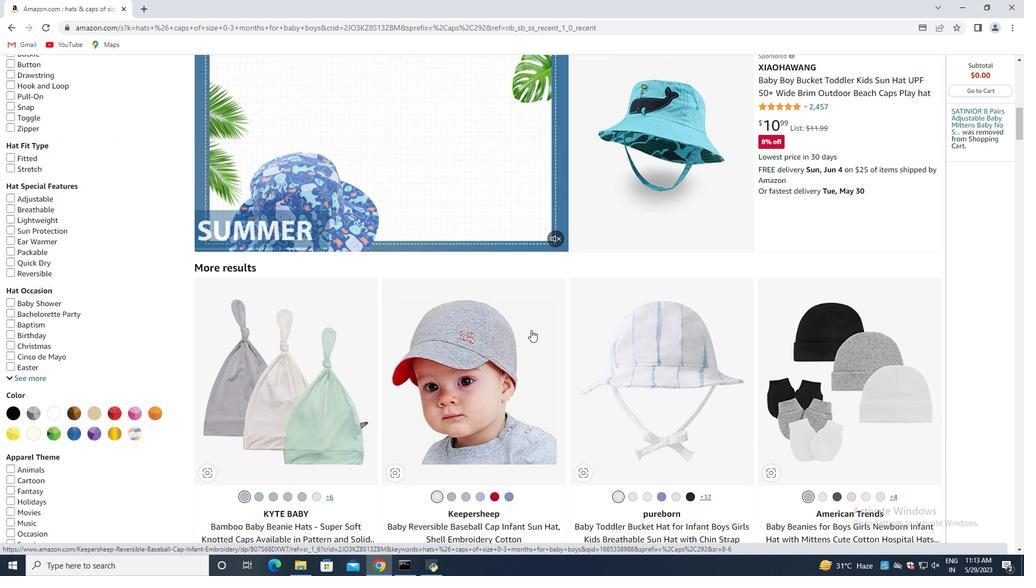 
Action: Mouse scrolled (551, 296) with delta (0, 0)
Screenshot: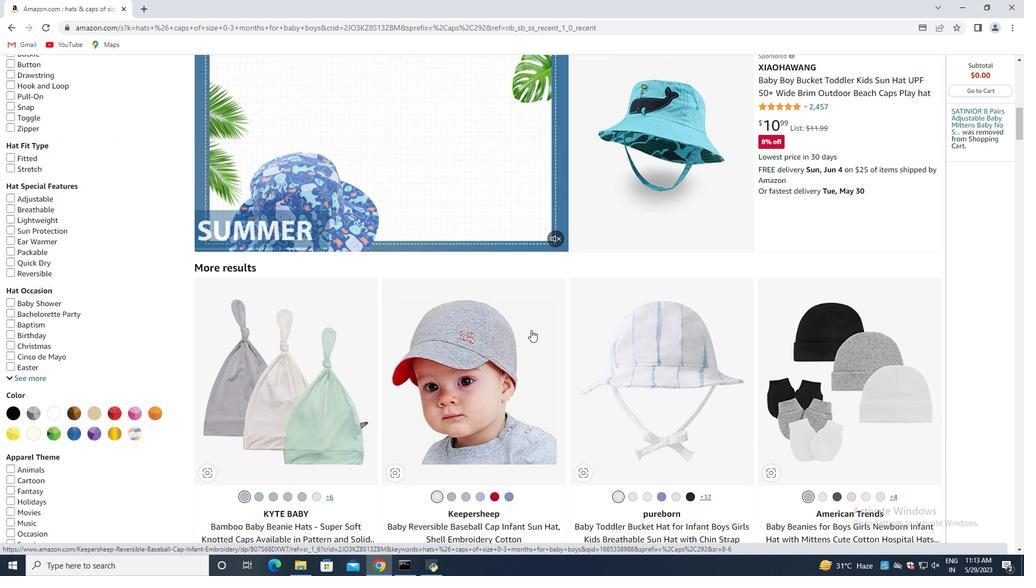 
Action: Mouse moved to (560, 287)
Screenshot: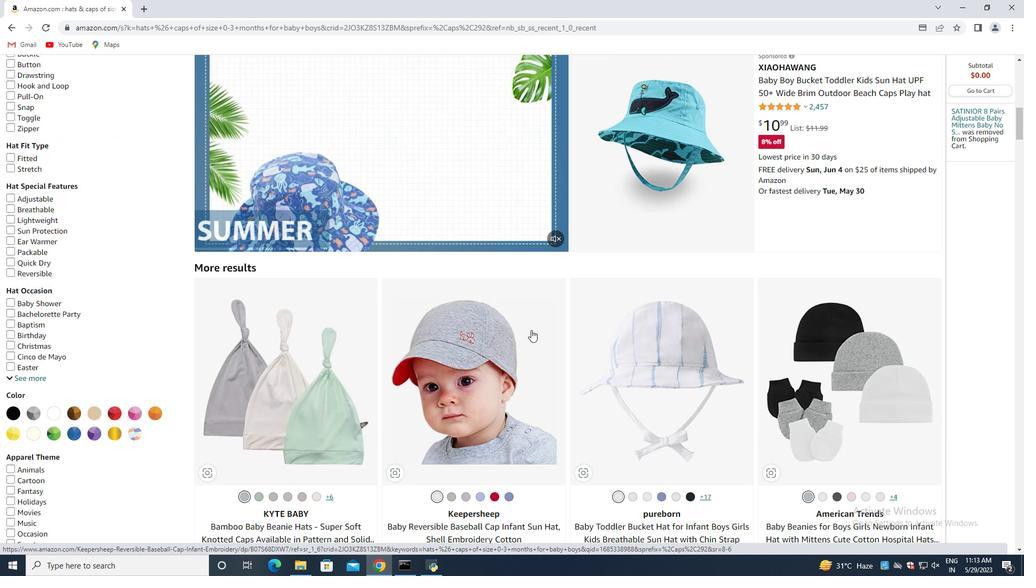 
Action: Mouse scrolled (560, 288) with delta (0, 0)
Screenshot: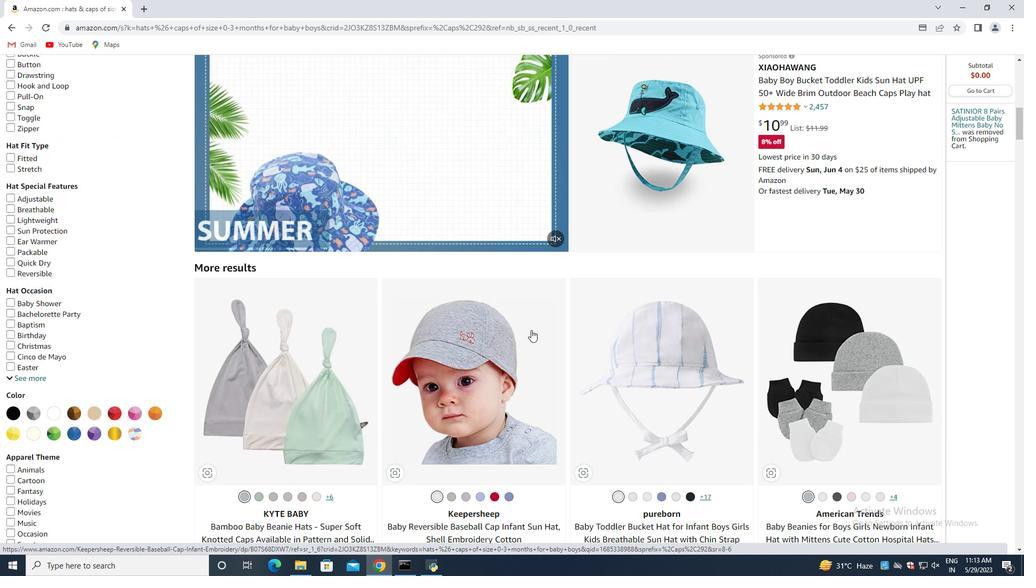 
Action: Mouse moved to (561, 287)
Screenshot: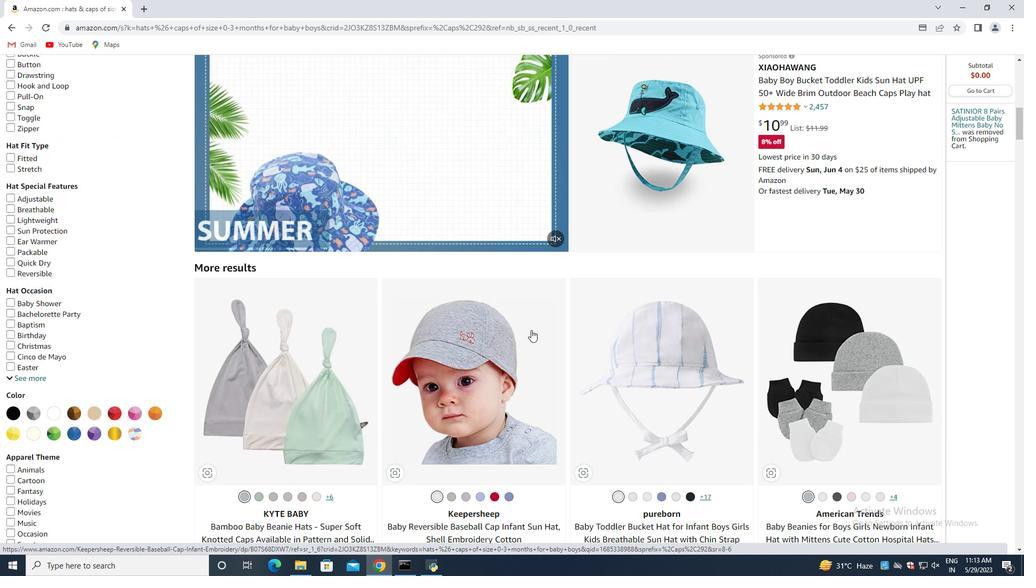 
Action: Mouse scrolled (561, 288) with delta (0, 0)
Screenshot: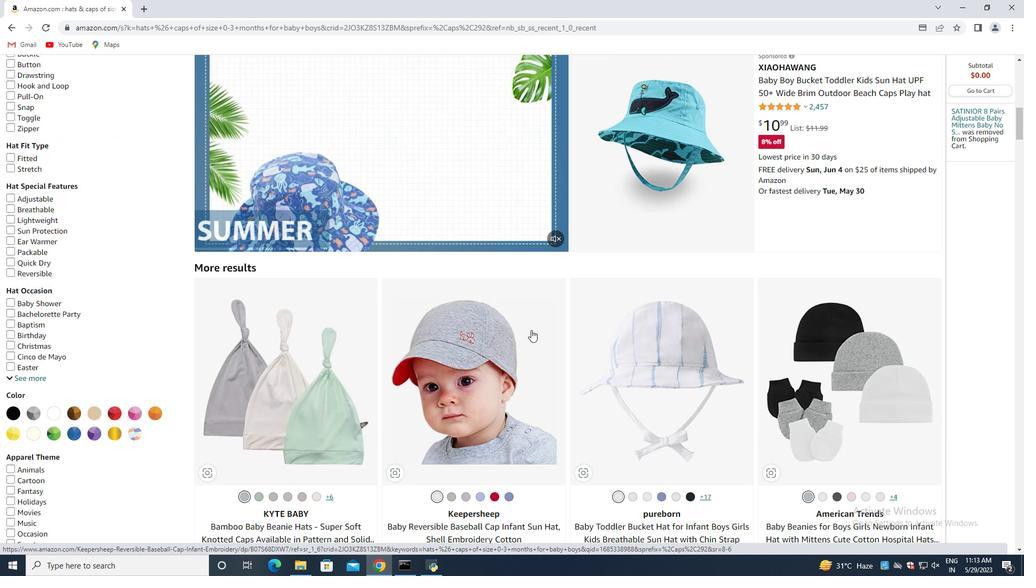 
Action: Mouse scrolled (561, 288) with delta (0, 0)
Screenshot: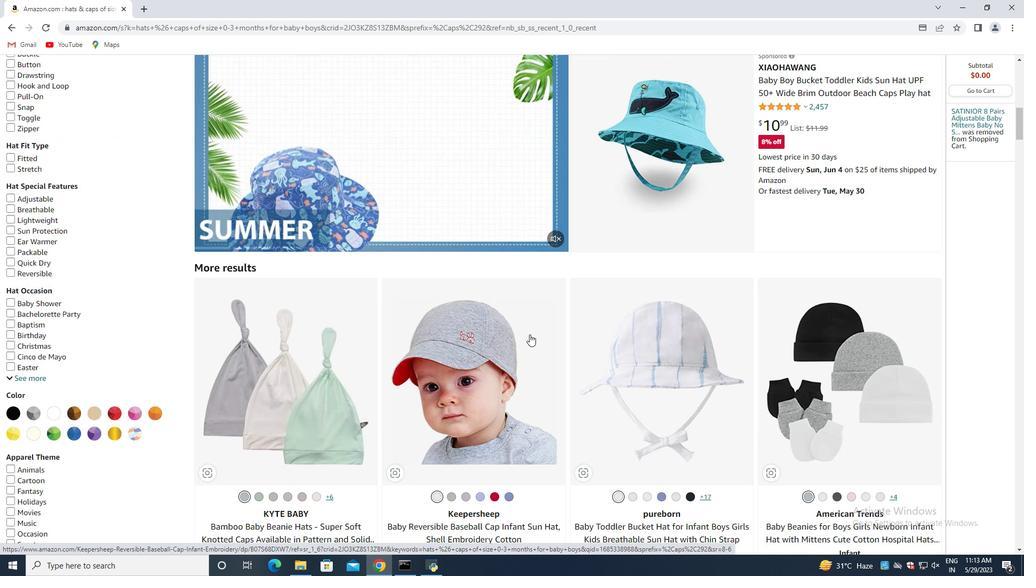 
Action: Mouse scrolled (561, 288) with delta (0, 0)
Screenshot: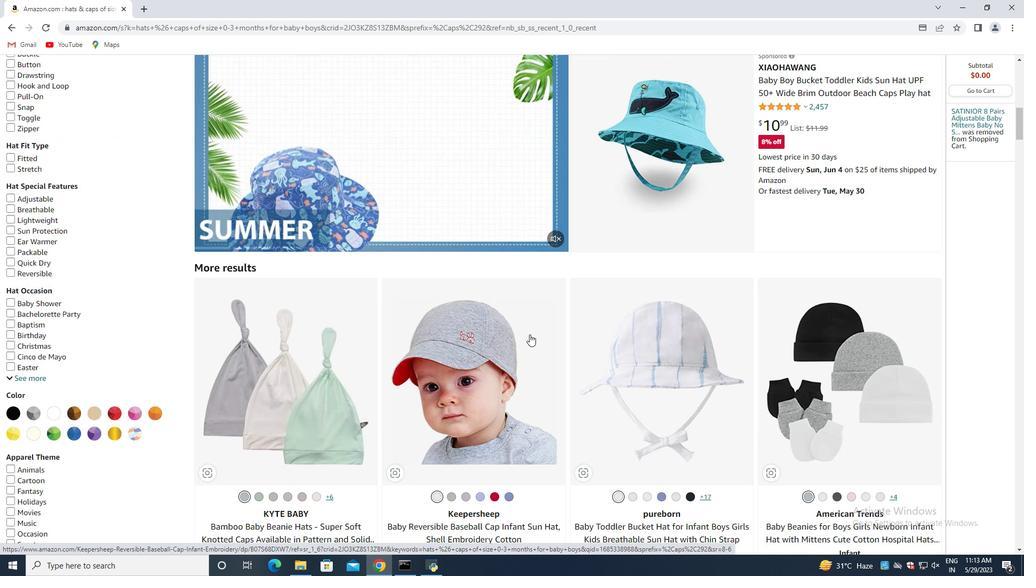 
Action: Mouse scrolled (561, 288) with delta (0, 0)
Screenshot: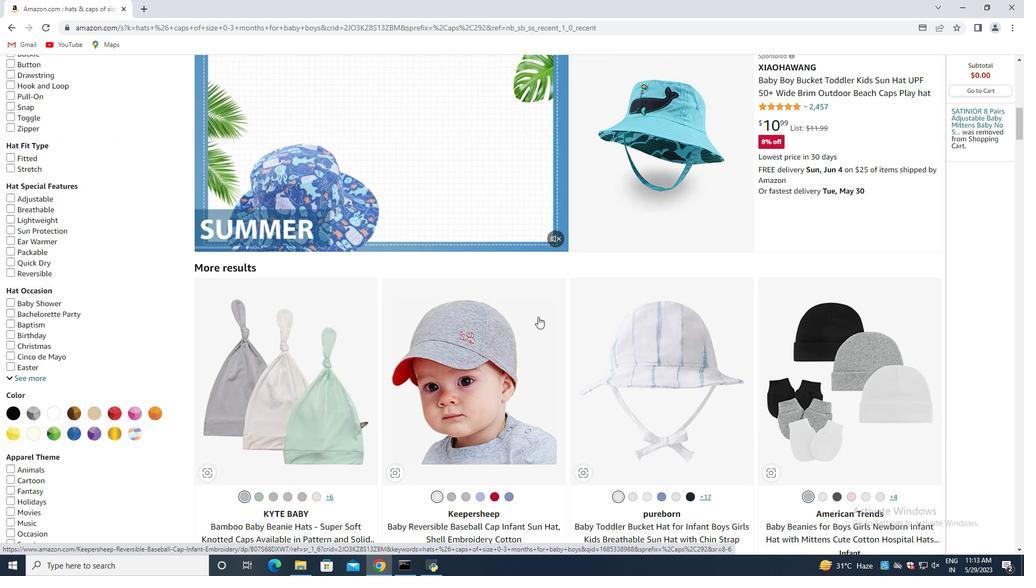 
Action: Mouse moved to (541, 292)
Screenshot: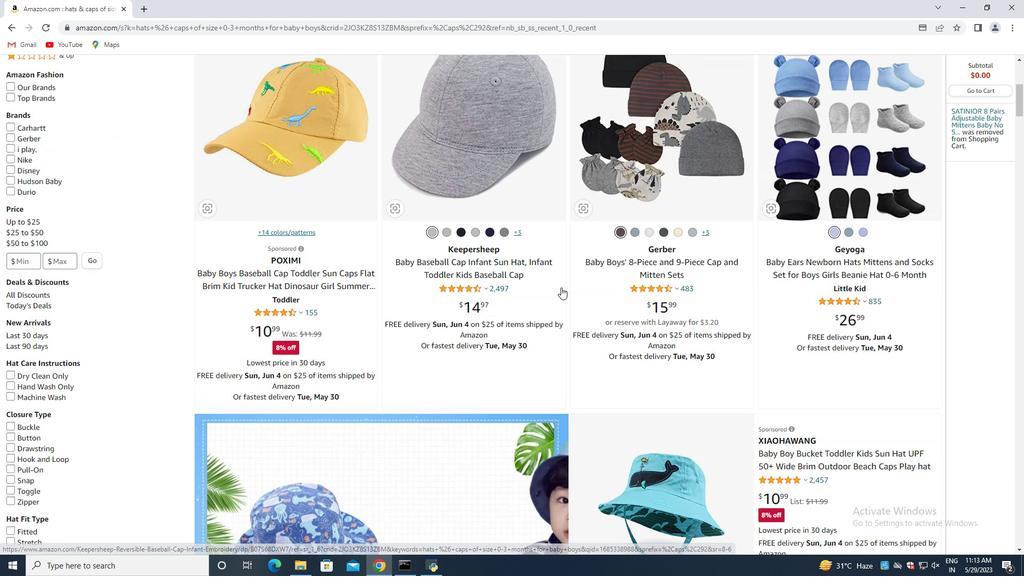 
Action: Mouse scrolled (541, 293) with delta (0, 0)
Screenshot: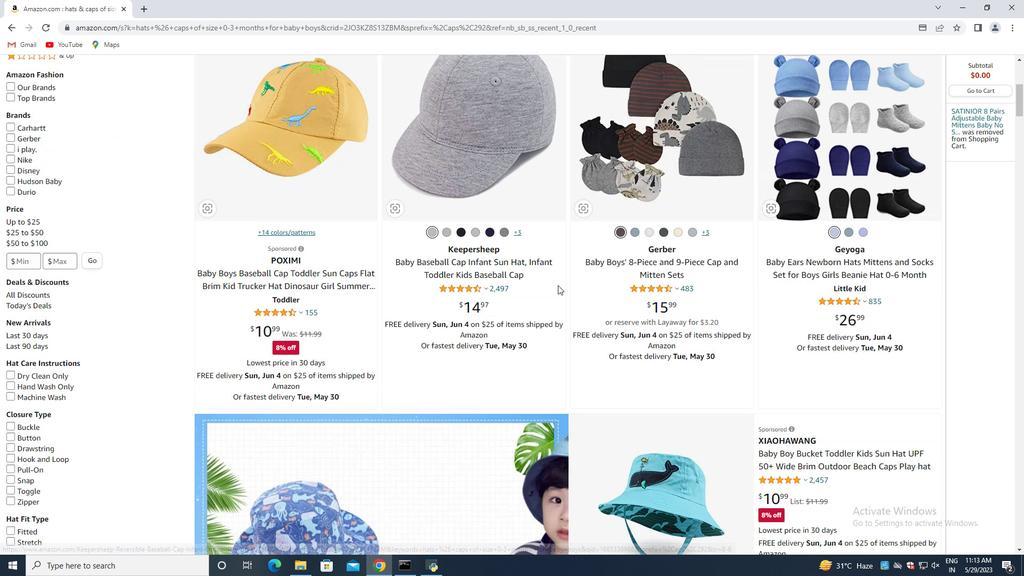 
Action: Mouse scrolled (541, 293) with delta (0, 0)
Screenshot: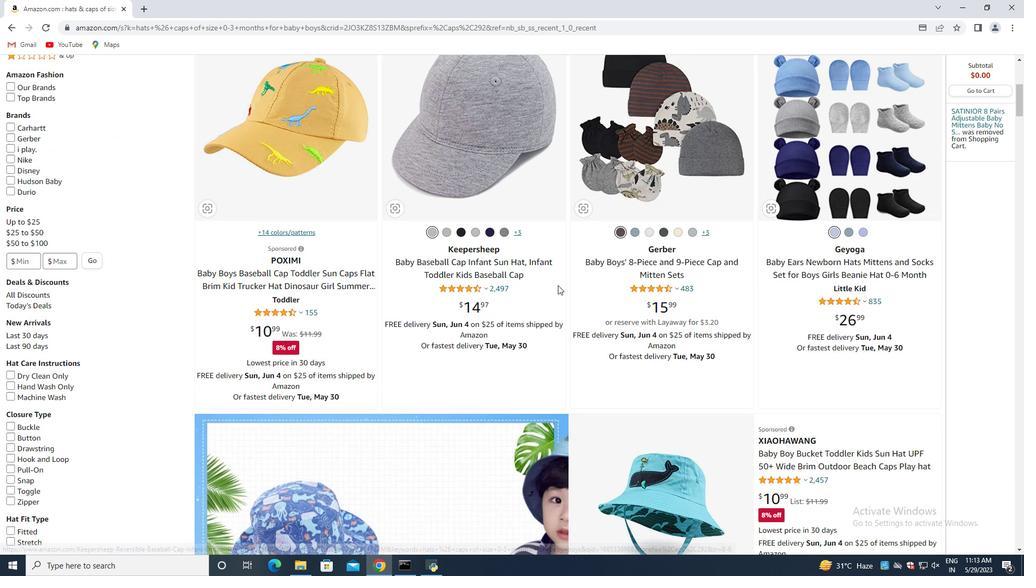 
Action: Mouse scrolled (541, 293) with delta (0, 0)
Screenshot: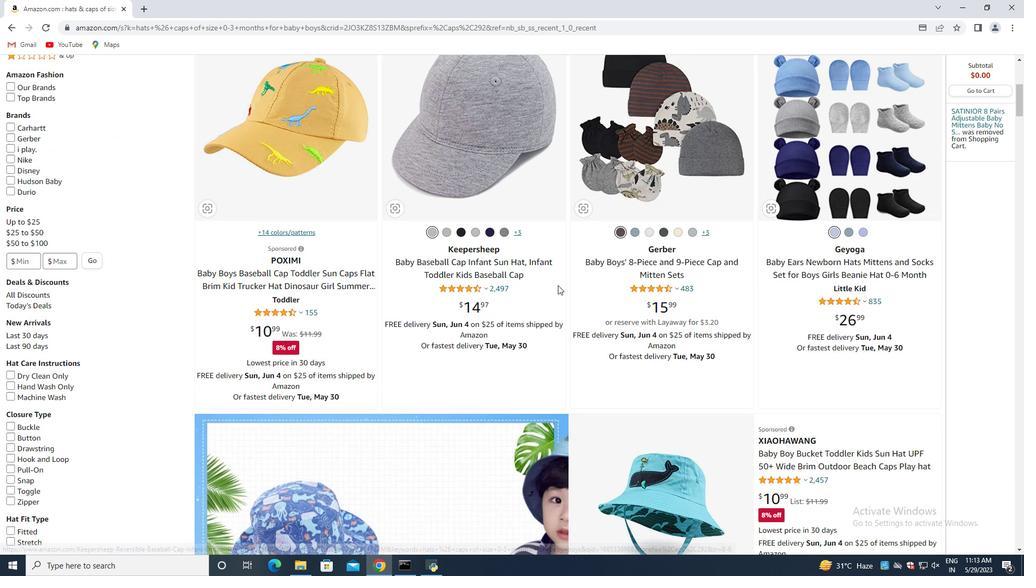
Action: Mouse scrolled (541, 293) with delta (0, 0)
Screenshot: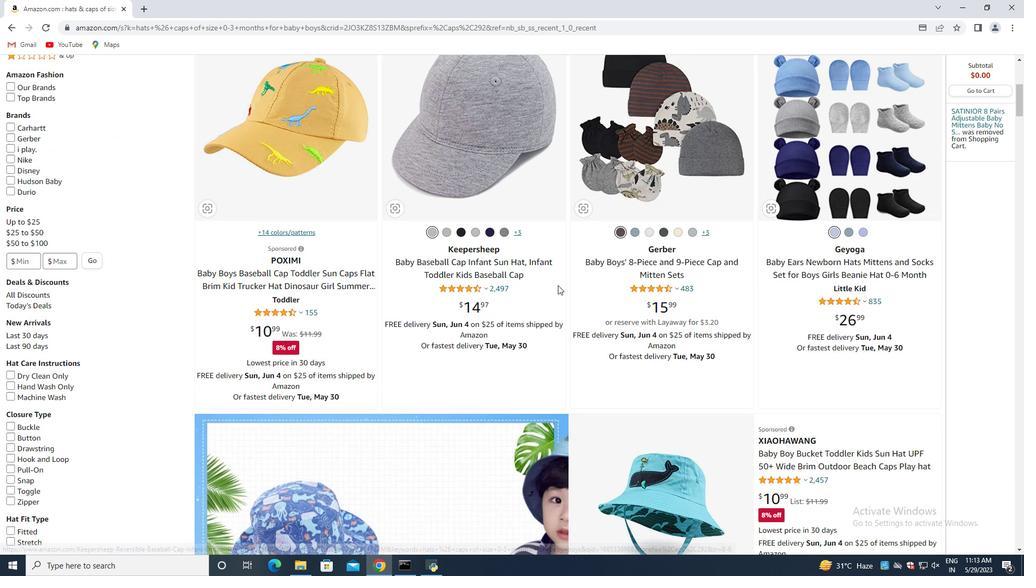 
Action: Mouse scrolled (541, 293) with delta (0, 0)
Screenshot: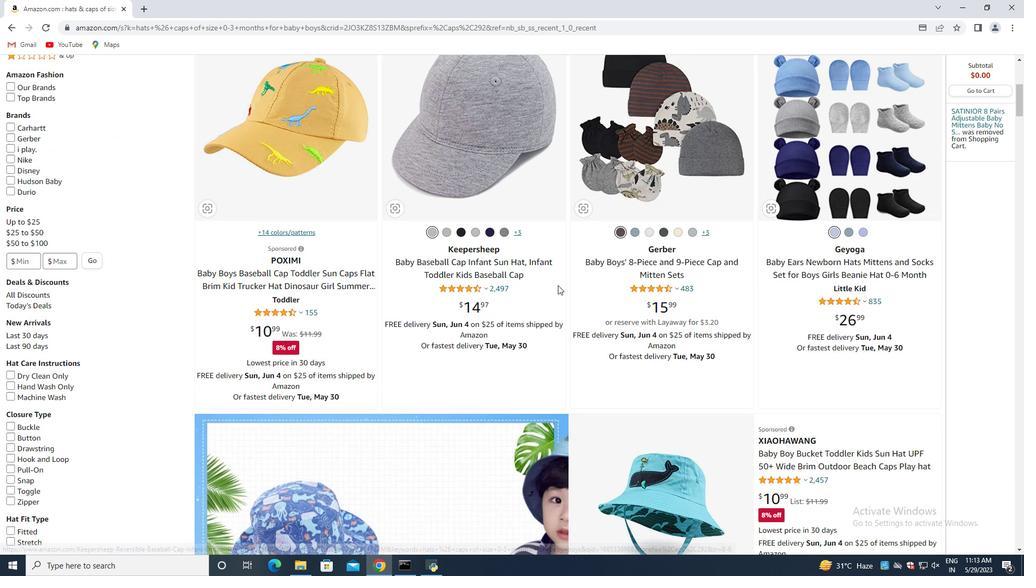 
Action: Mouse scrolled (541, 293) with delta (0, 0)
Screenshot: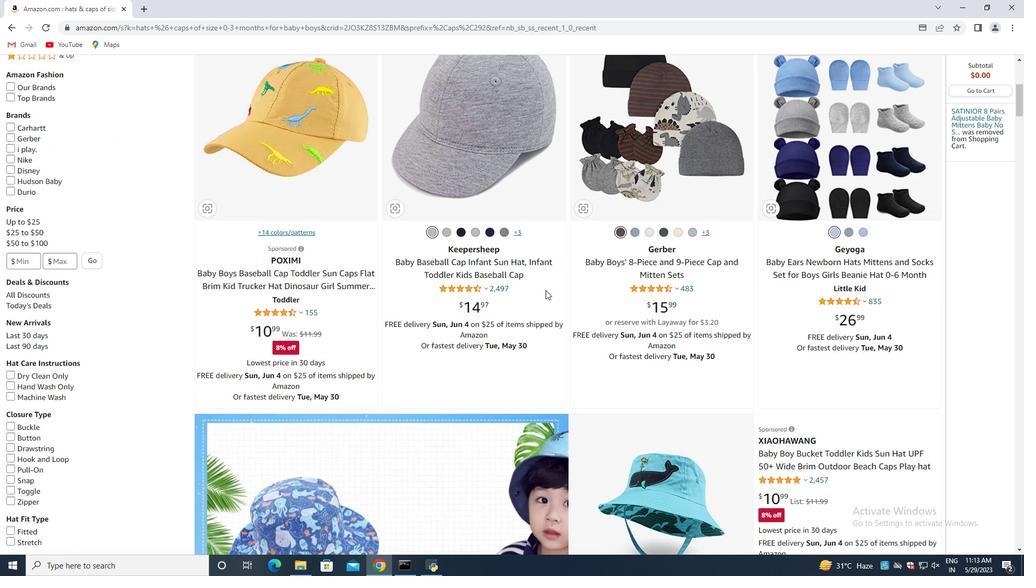 
Action: Mouse scrolled (541, 293) with delta (0, 0)
Screenshot: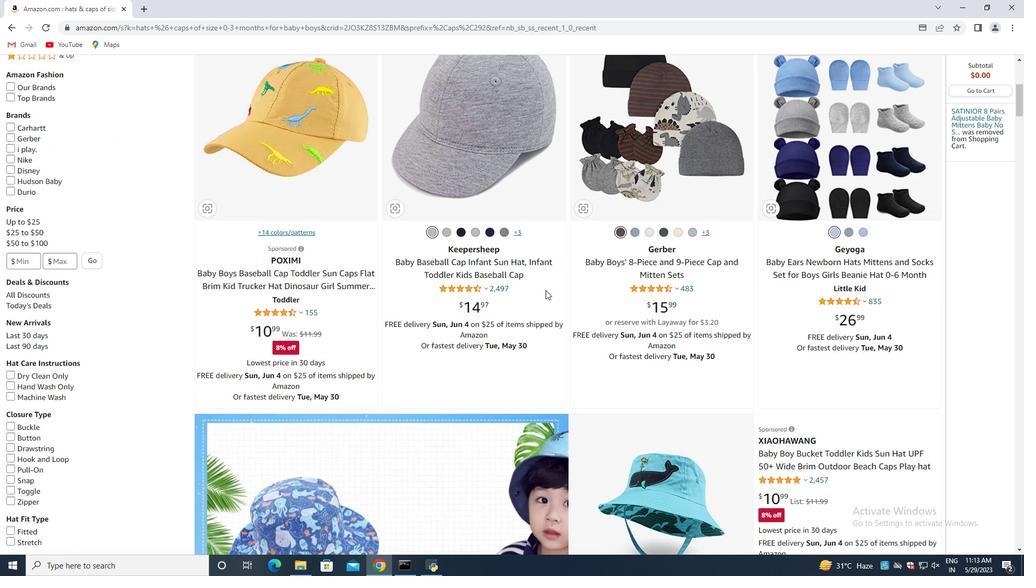
Action: Mouse moved to (531, 296)
Screenshot: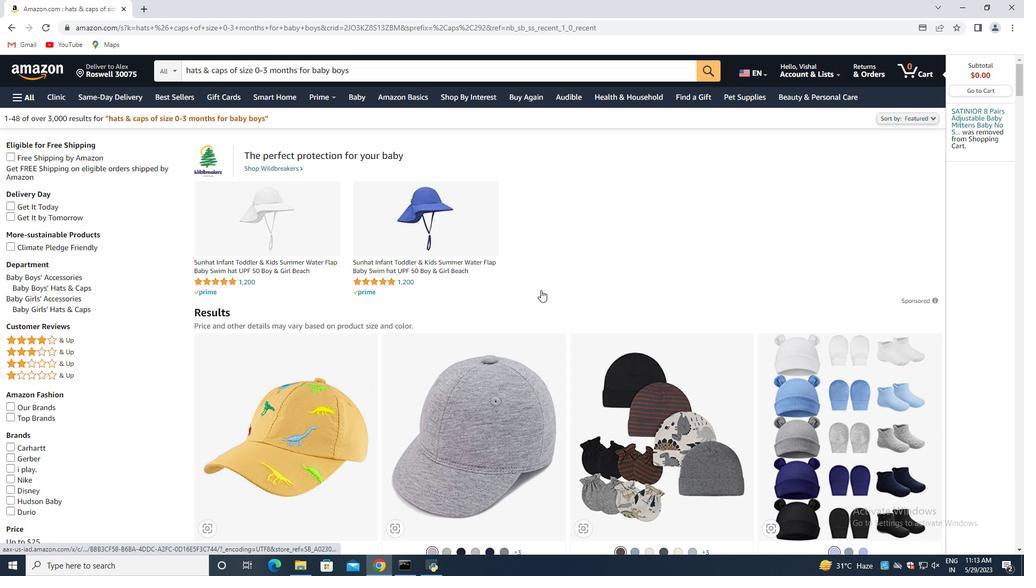 
Action: Mouse scrolled (531, 296) with delta (0, 0)
Screenshot: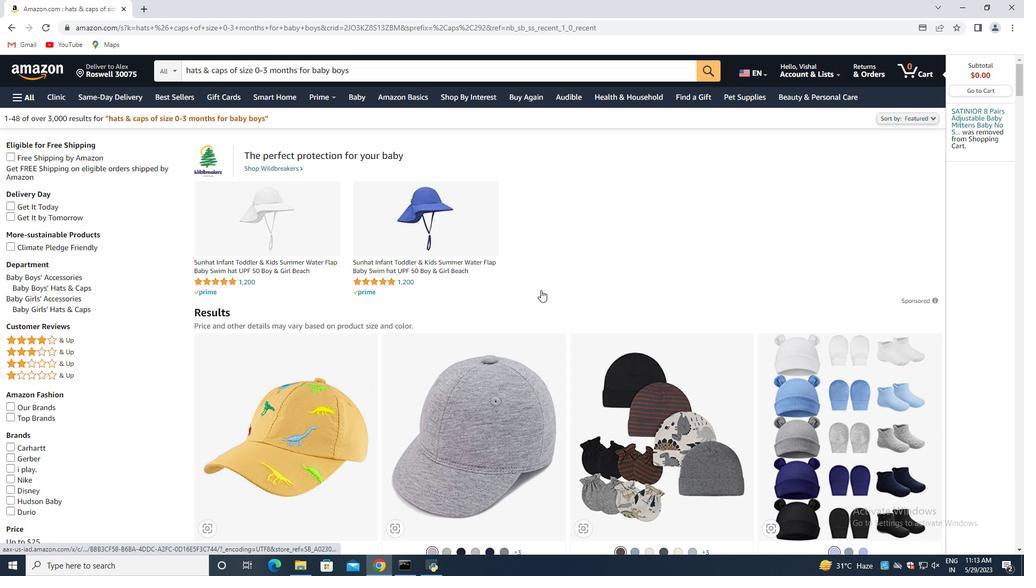 
Action: Mouse moved to (526, 301)
Screenshot: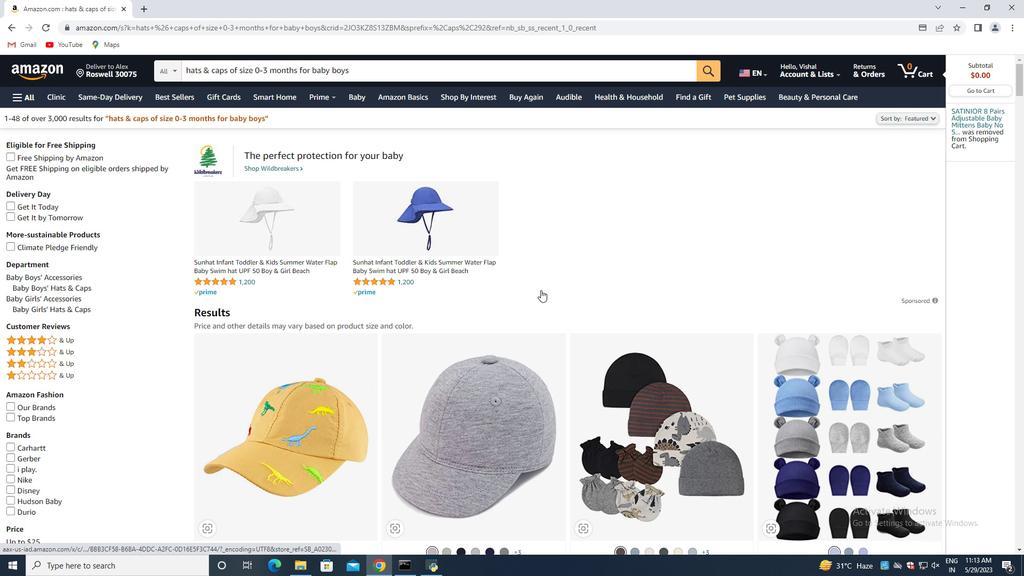 
Action: Mouse scrolled (526, 300) with delta (0, 0)
Screenshot: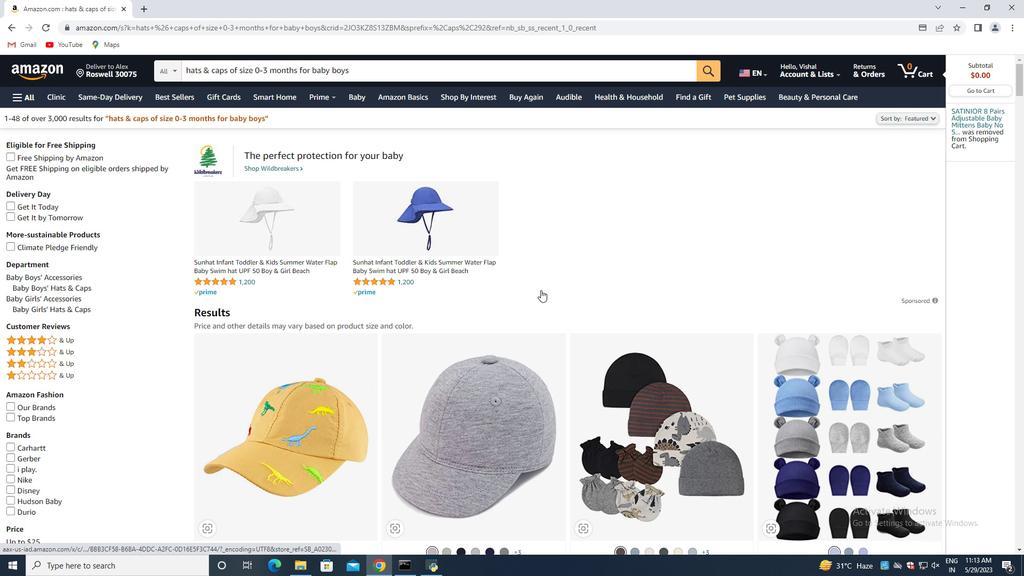 
Action: Mouse moved to (523, 303)
Screenshot: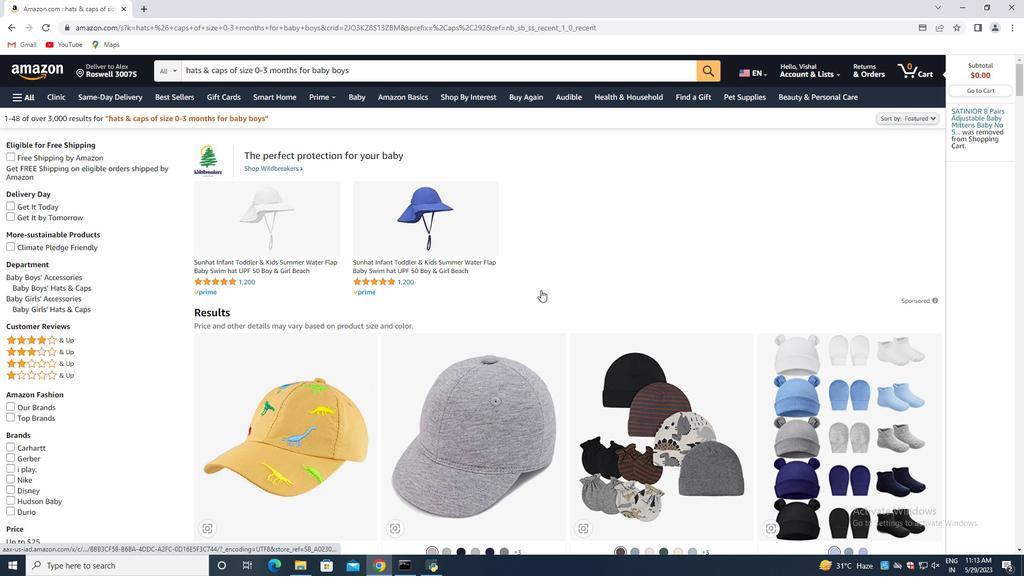 
Action: Mouse scrolled (523, 303) with delta (0, 0)
Screenshot: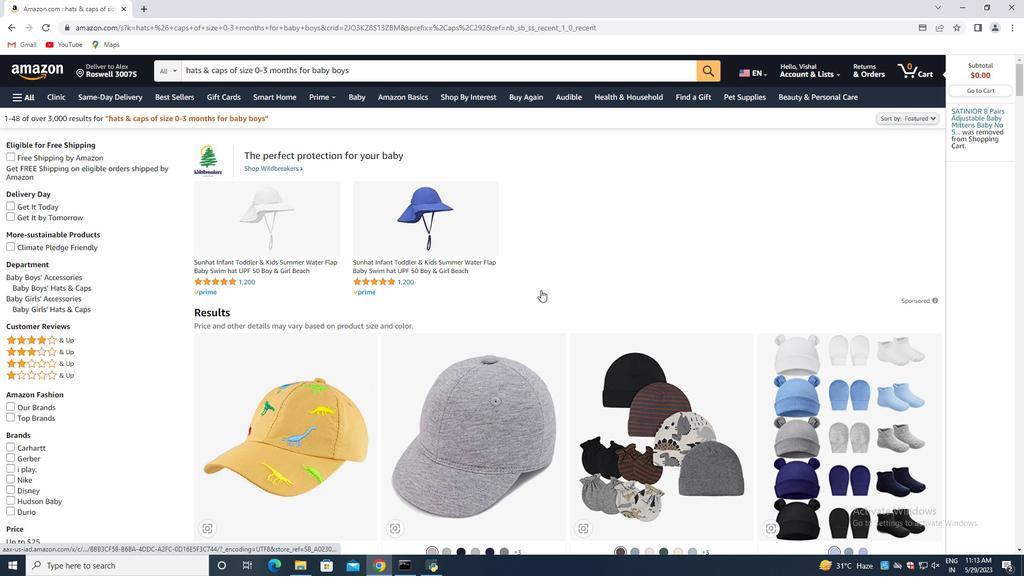 
Action: Mouse moved to (67, 128)
Screenshot: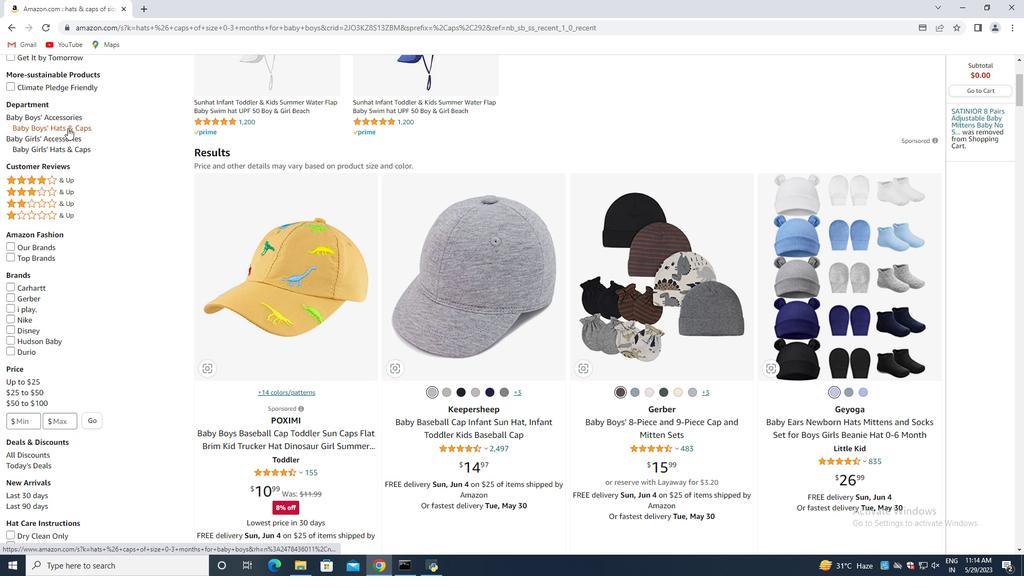 
Action: Mouse pressed left at (67, 128)
Screenshot: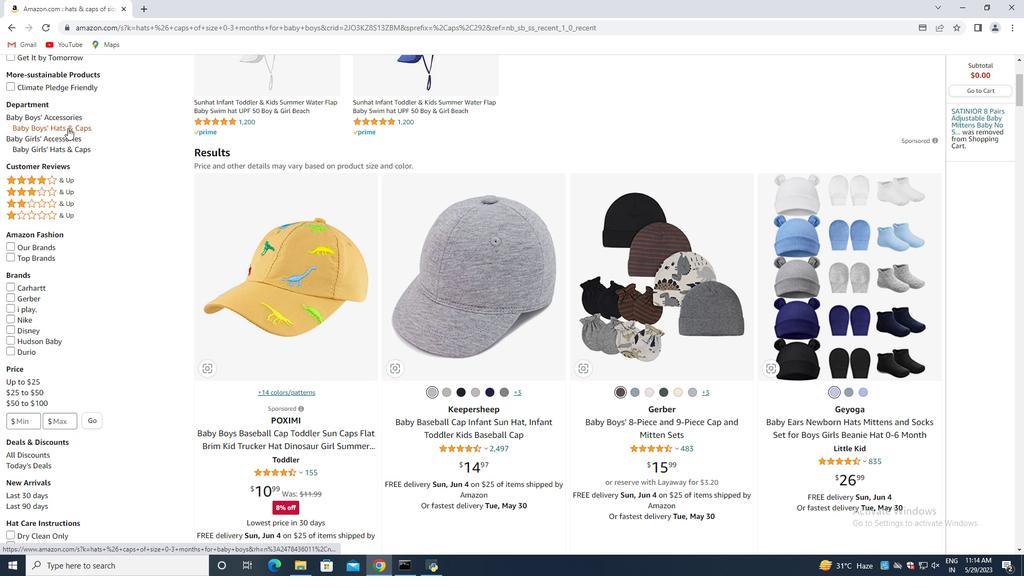 
Action: Mouse moved to (342, 247)
Screenshot: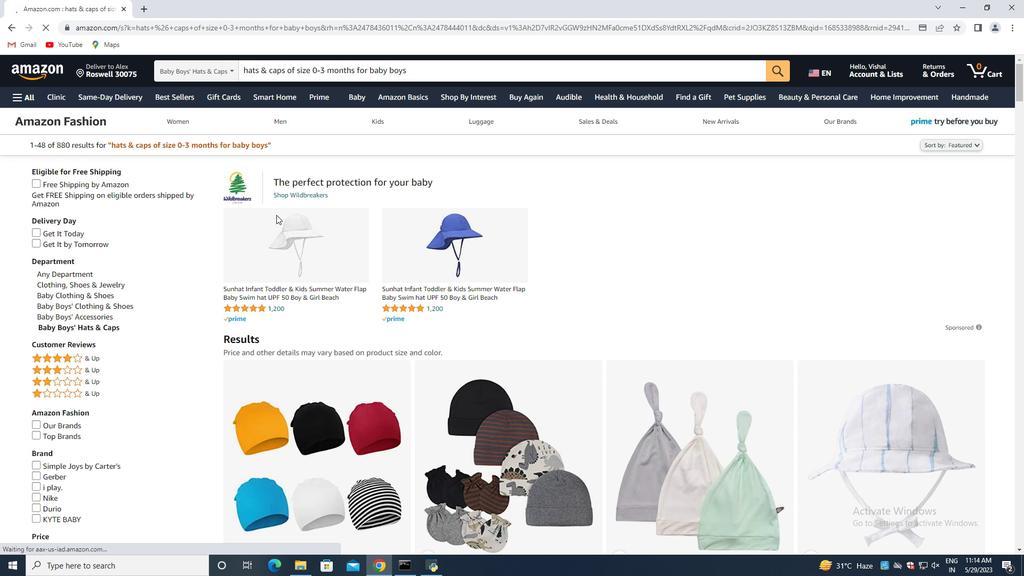 
Action: Mouse scrolled (342, 246) with delta (0, 0)
Screenshot: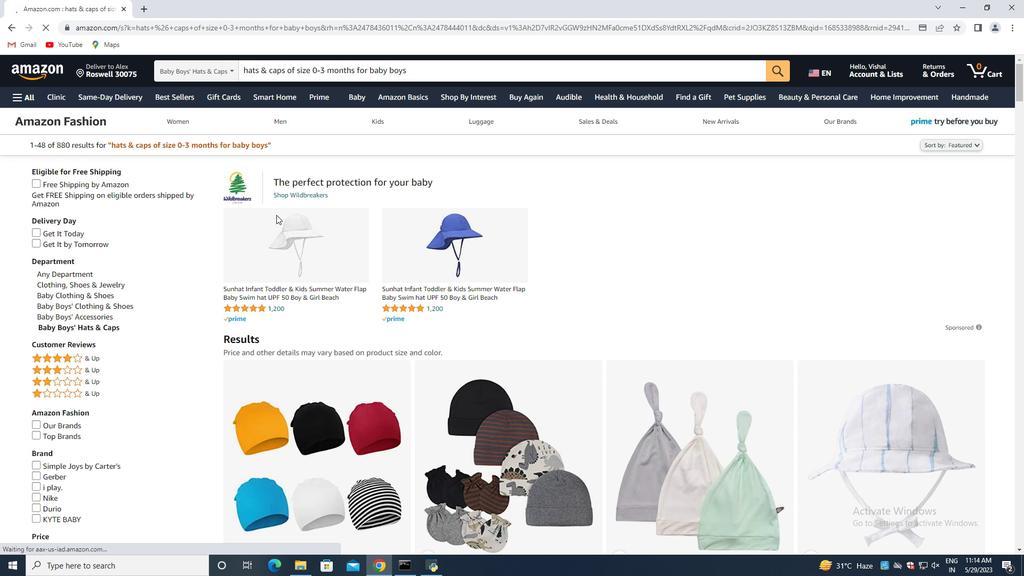 
Action: Mouse moved to (342, 247)
Screenshot: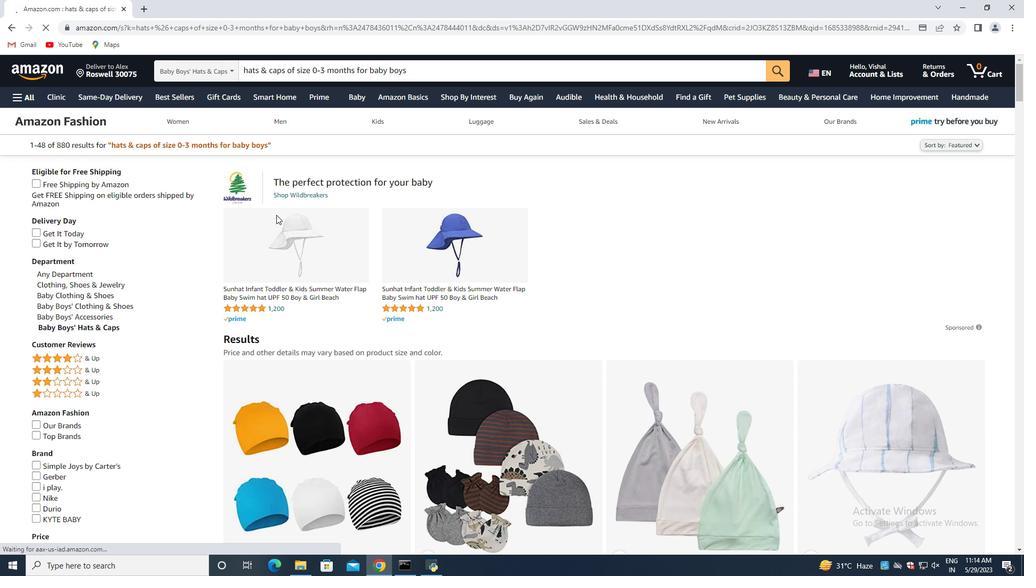 
Action: Mouse scrolled (342, 246) with delta (0, 0)
Screenshot: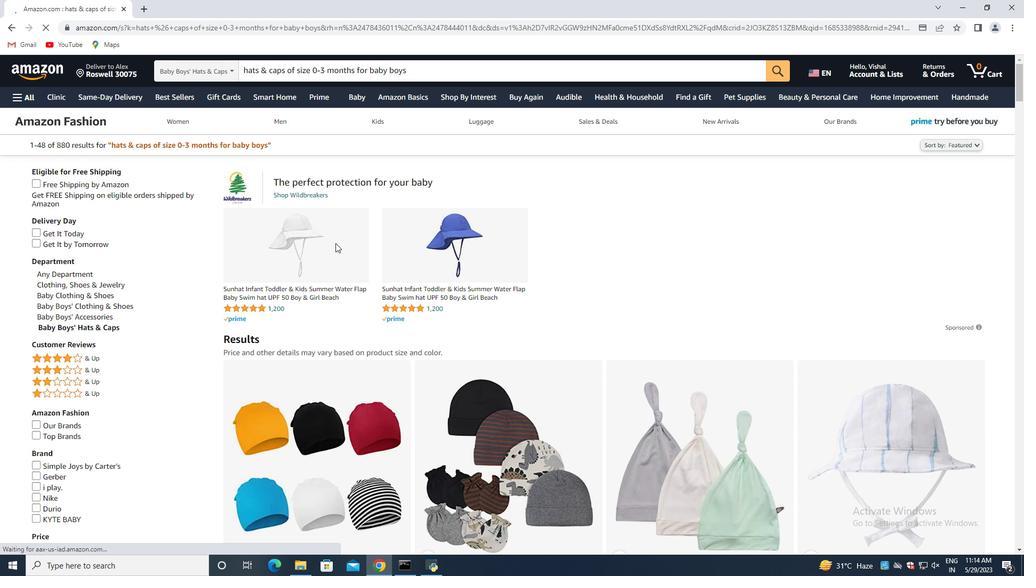 
Action: Mouse moved to (343, 247)
Screenshot: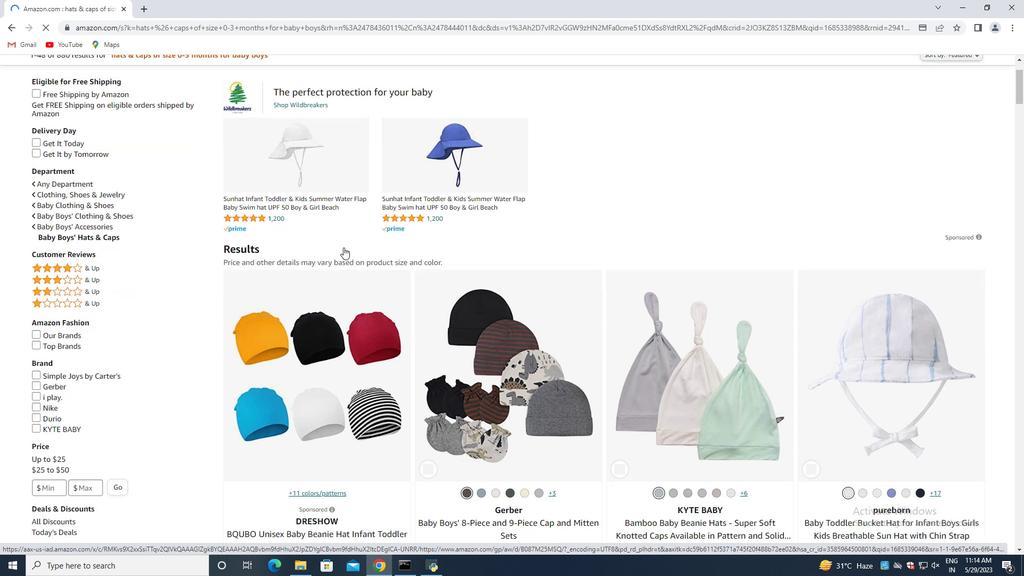 
Action: Mouse scrolled (343, 247) with delta (0, 0)
Screenshot: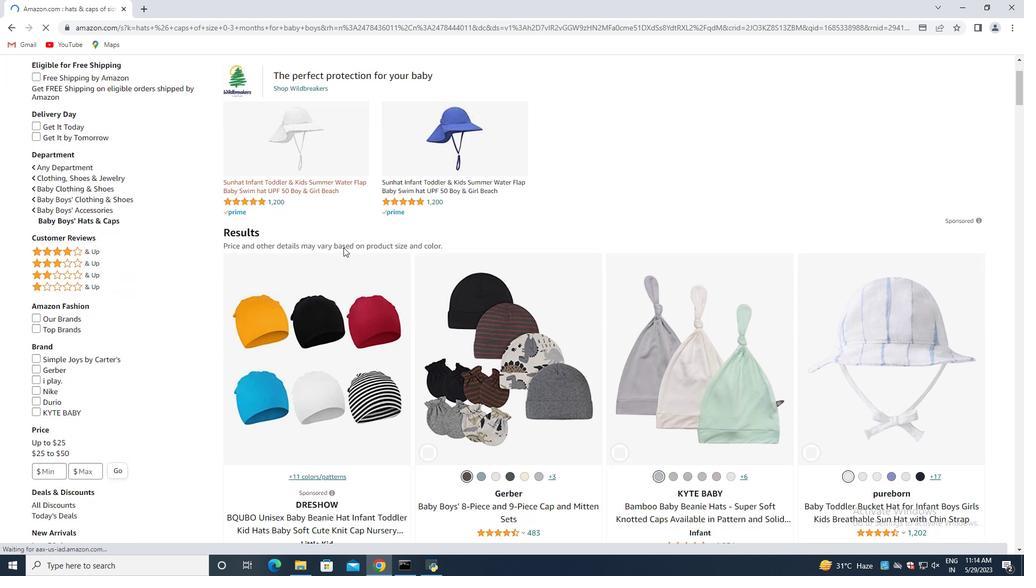 
Action: Mouse moved to (343, 247)
Screenshot: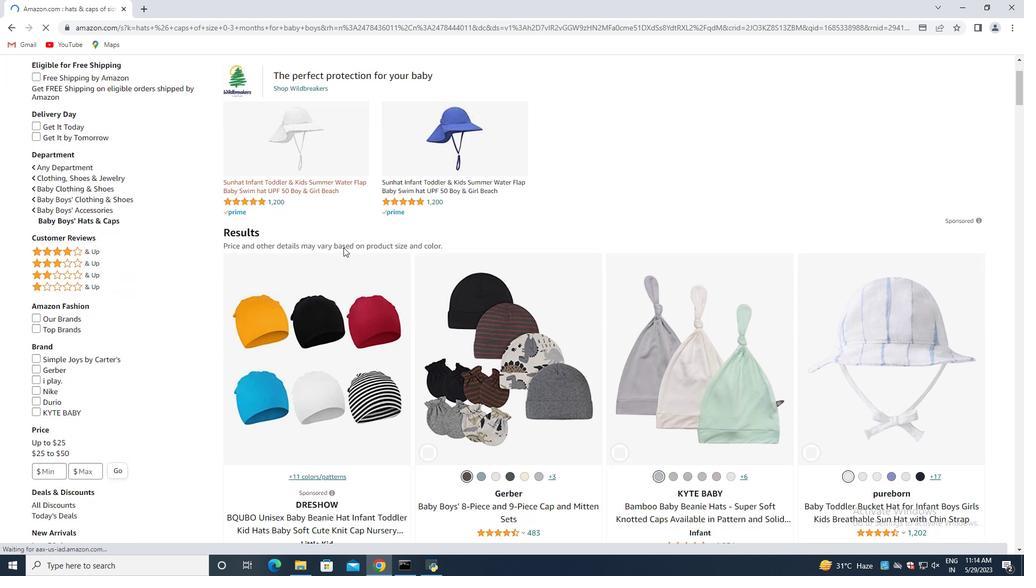 
Action: Mouse scrolled (343, 247) with delta (0, 0)
Screenshot: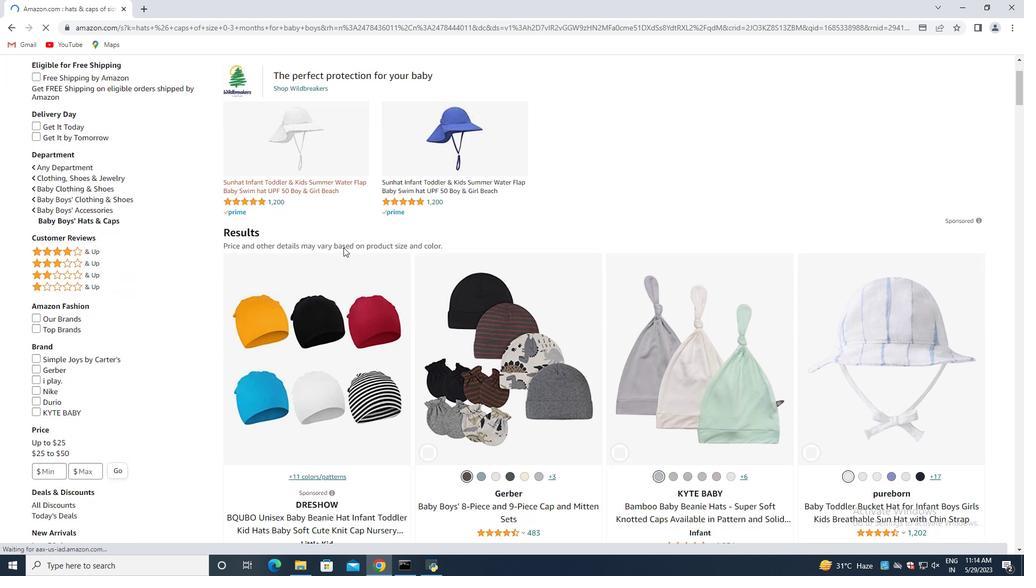 
Action: Mouse moved to (343, 248)
Screenshot: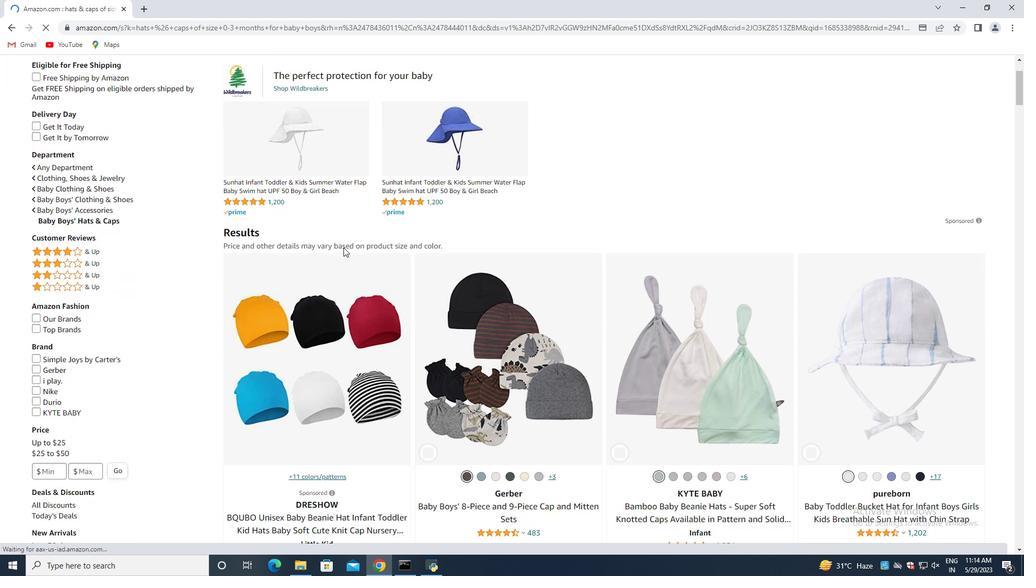 
Action: Mouse scrolled (343, 247) with delta (0, 0)
Screenshot: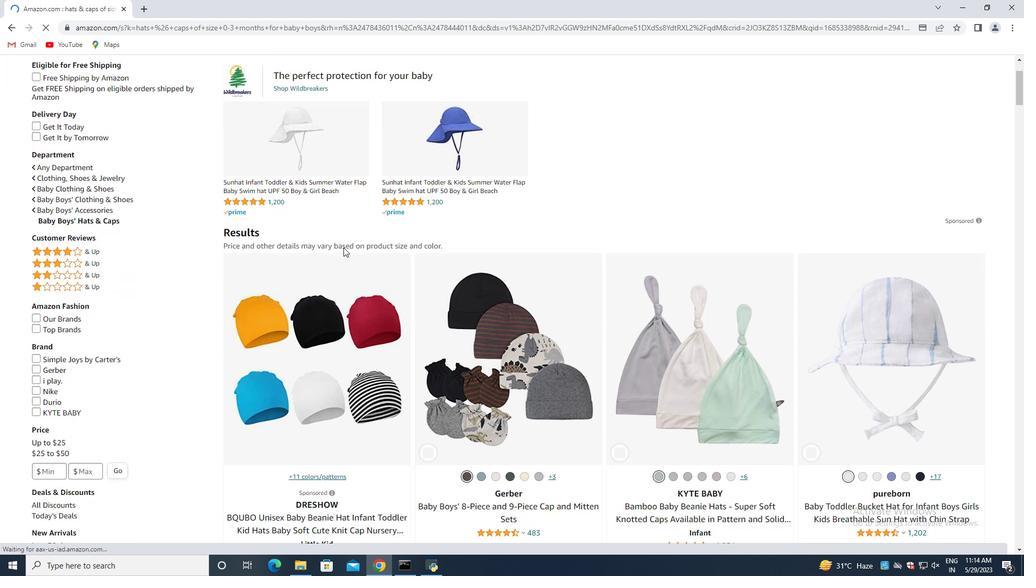 
Action: Mouse moved to (337, 246)
Screenshot: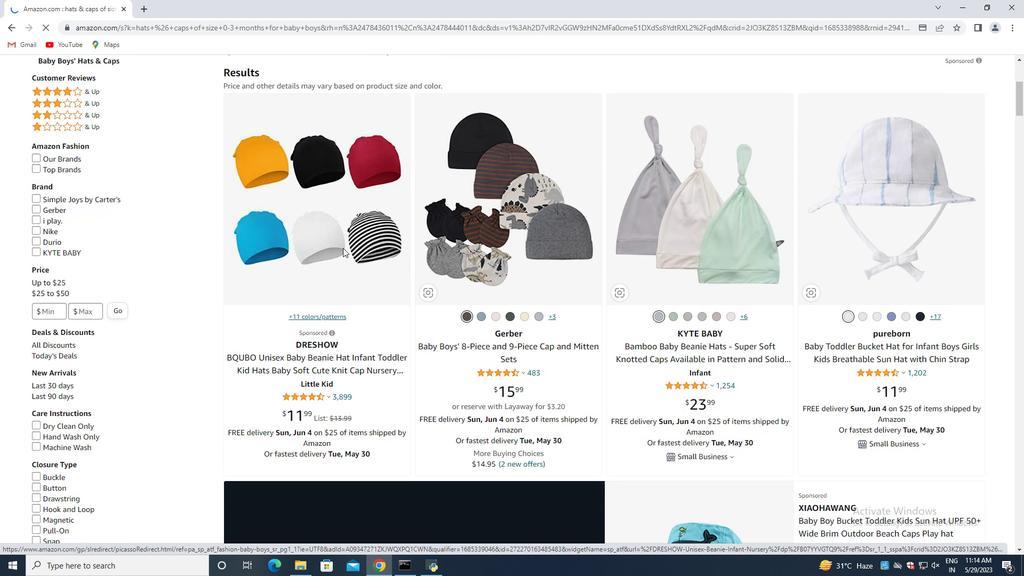 
Action: Mouse pressed left at (337, 246)
Screenshot: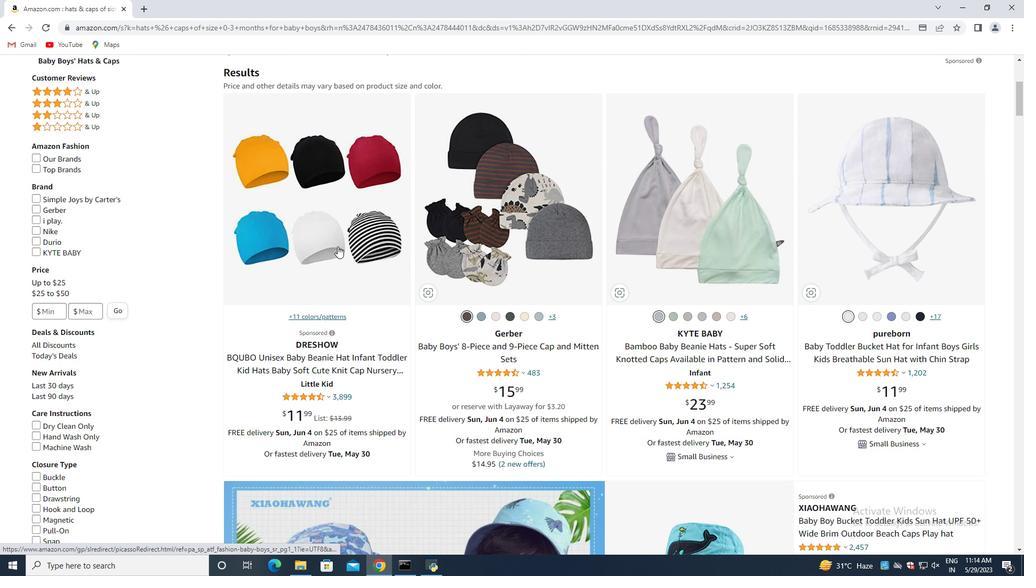 
Action: Mouse scrolled (337, 246) with delta (0, 0)
Screenshot: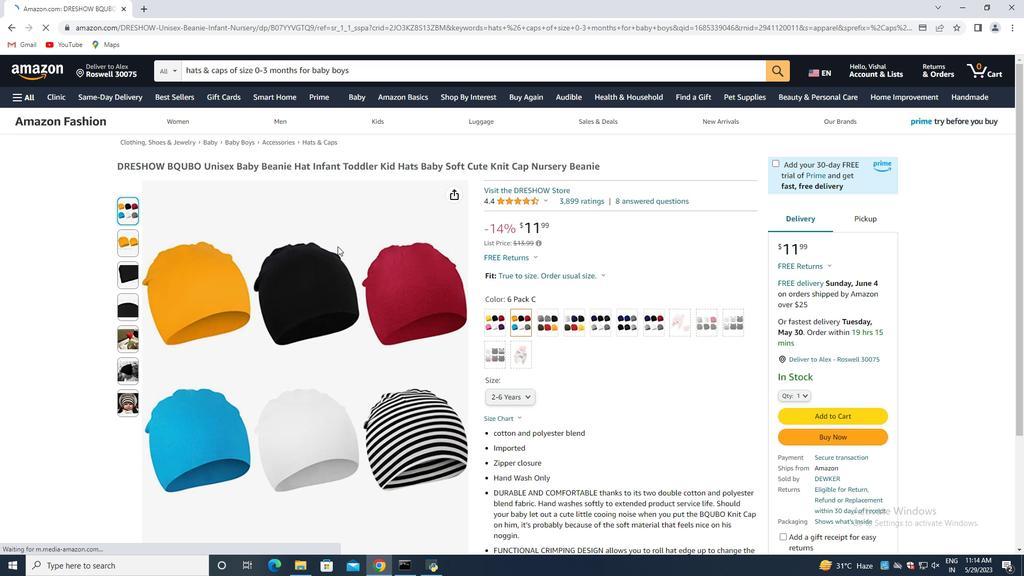 
Action: Mouse moved to (525, 345)
Screenshot: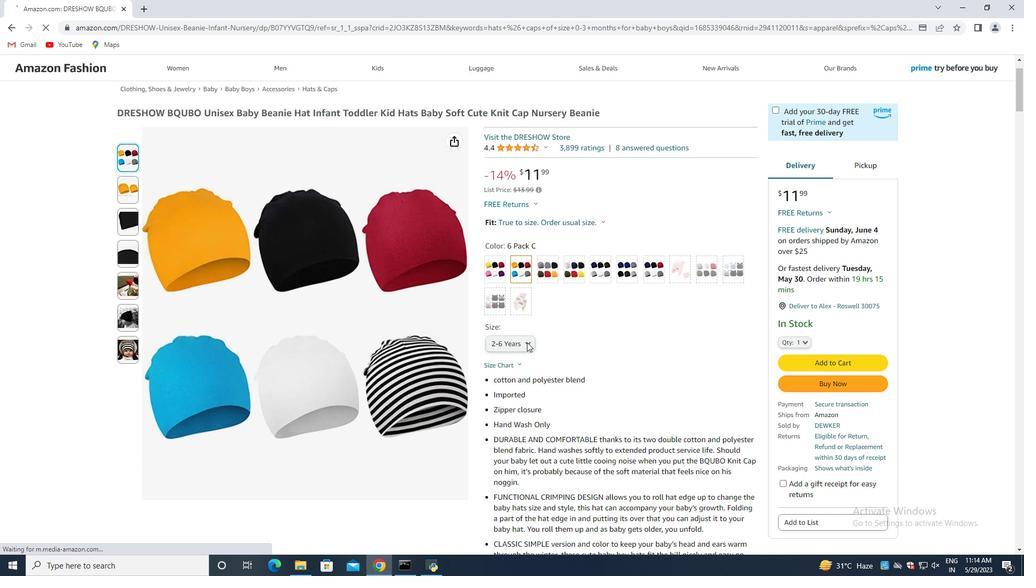 
Action: Mouse pressed left at (525, 345)
Screenshot: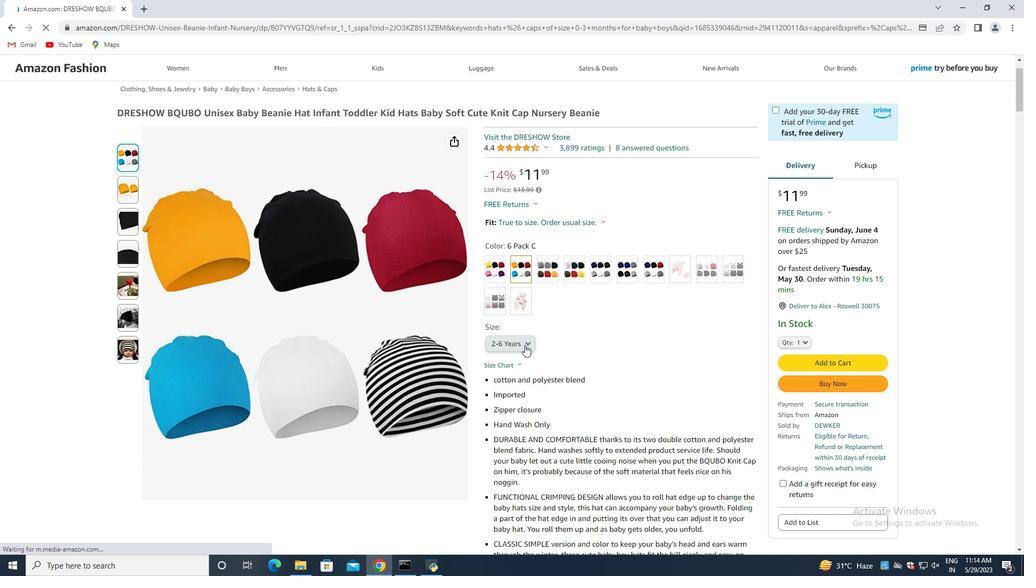 
Action: Mouse moved to (524, 358)
Screenshot: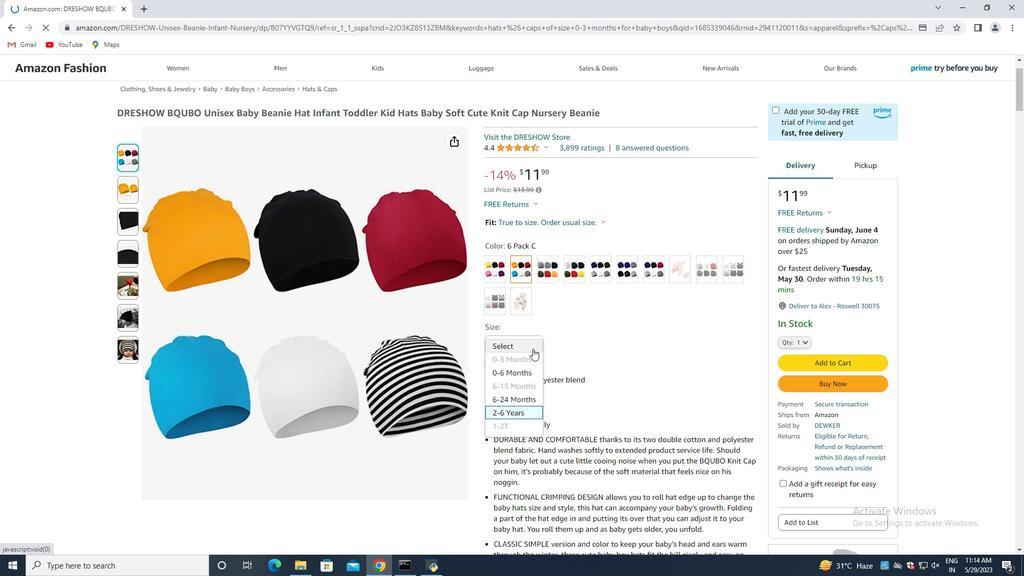 
Action: Mouse pressed left at (524, 358)
Screenshot: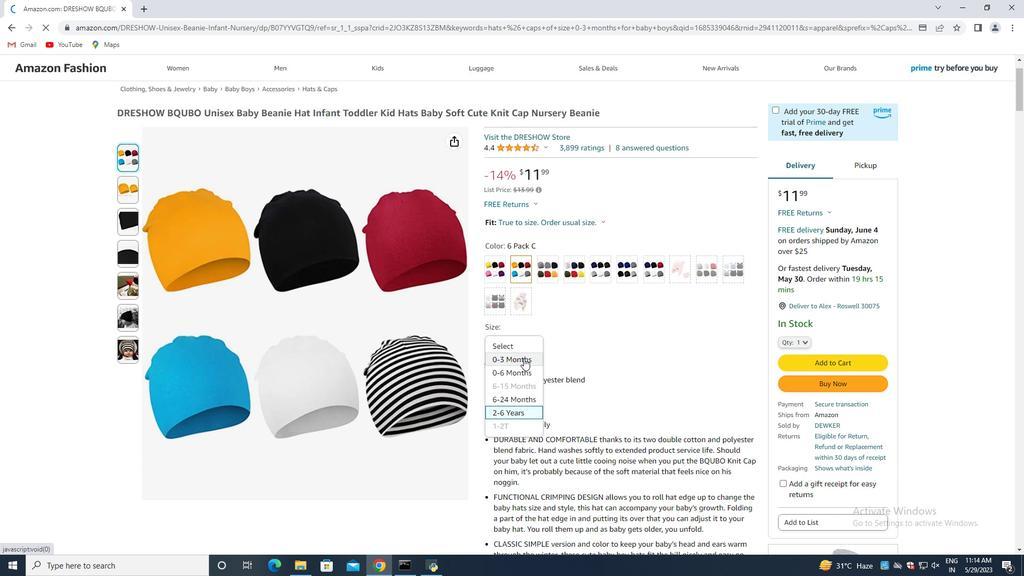 
Action: Mouse moved to (648, 340)
Screenshot: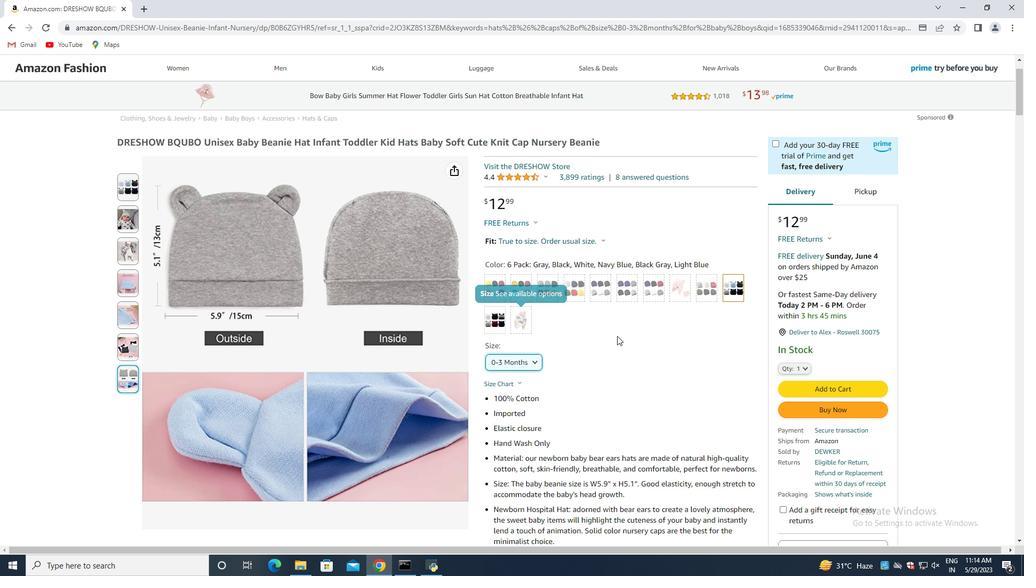 
Action: Mouse scrolled (648, 340) with delta (0, 0)
Screenshot: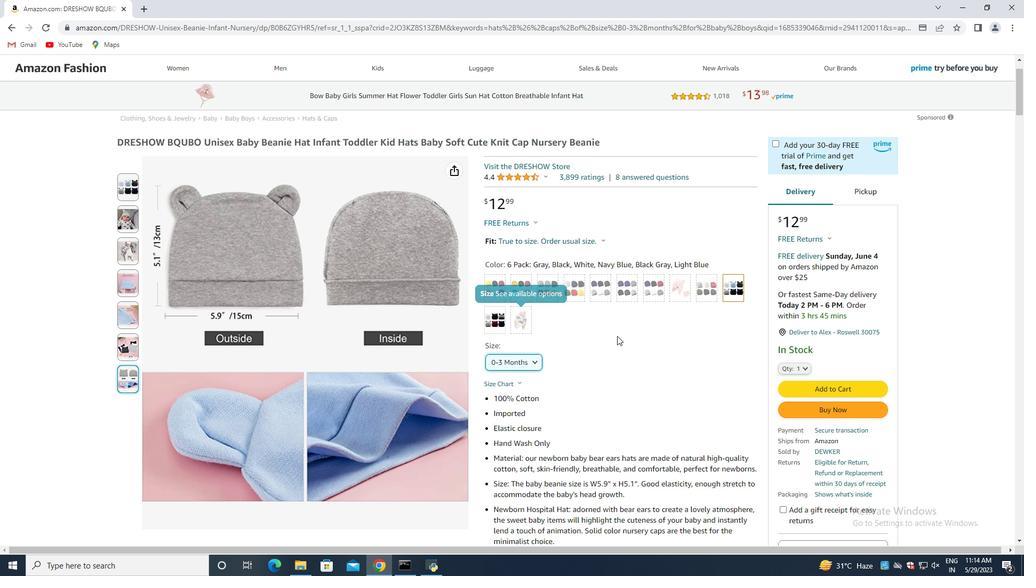 
Action: Mouse moved to (586, 277)
Screenshot: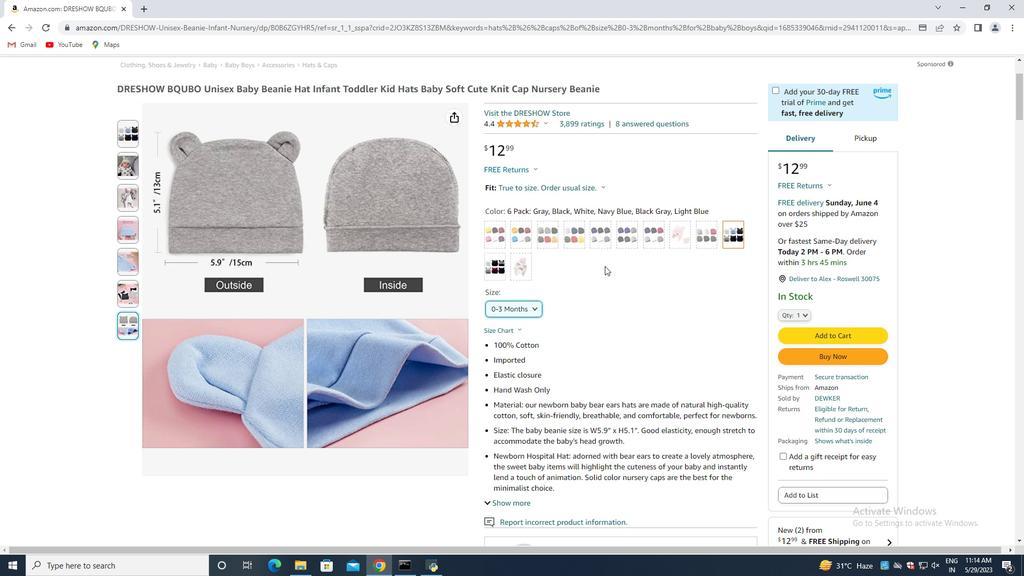 
Action: Mouse scrolled (586, 276) with delta (0, 0)
Screenshot: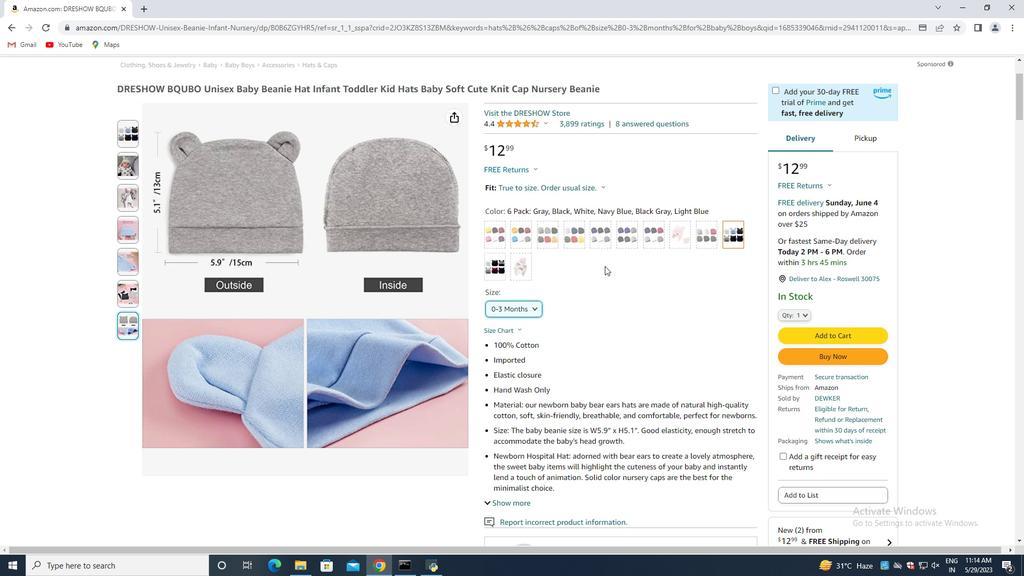 
Action: Mouse moved to (582, 280)
Screenshot: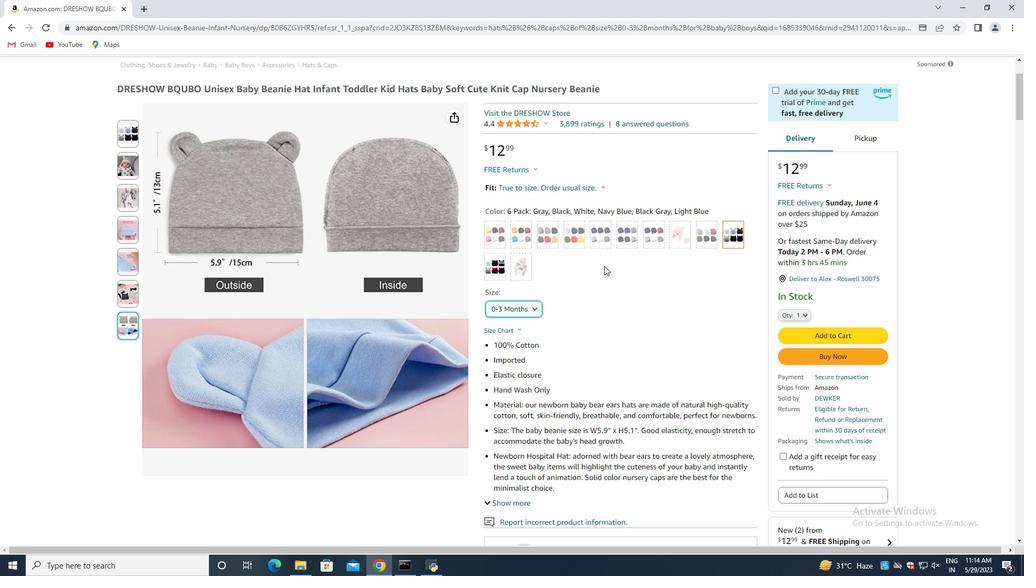 
Action: Mouse scrolled (582, 279) with delta (0, 0)
Screenshot: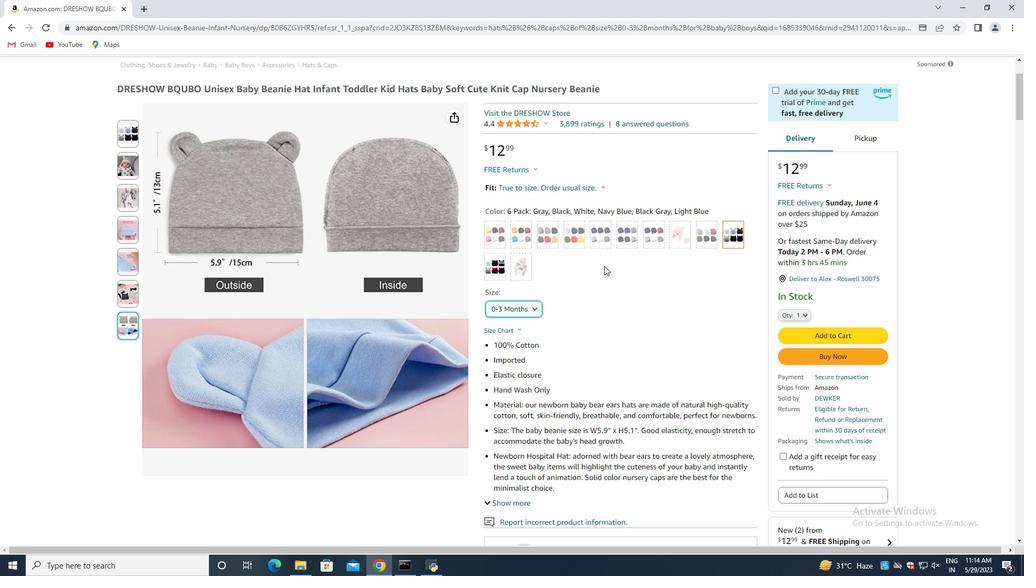 
Action: Mouse moved to (581, 280)
Screenshot: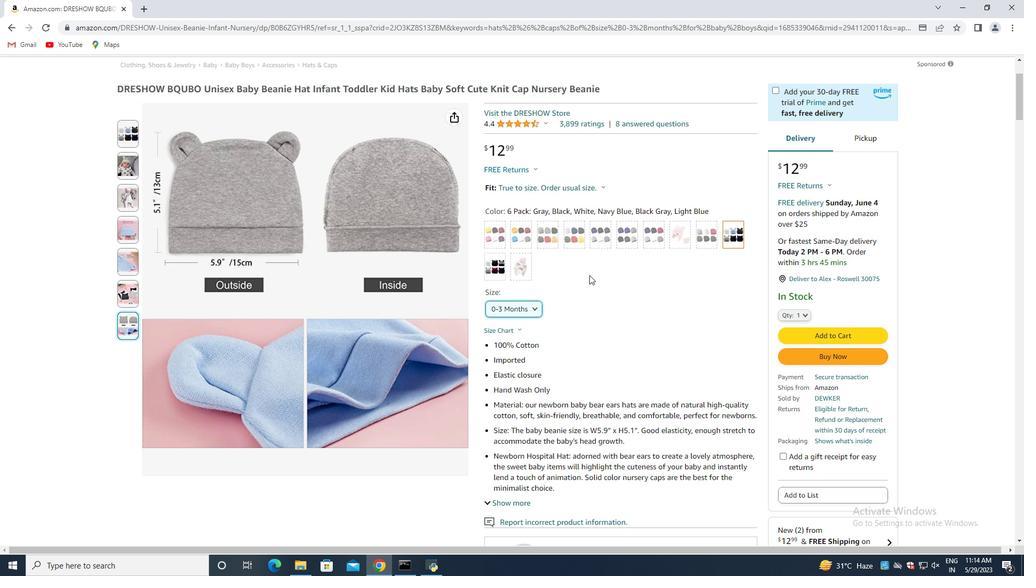 
Action: Mouse scrolled (581, 279) with delta (0, 0)
Screenshot: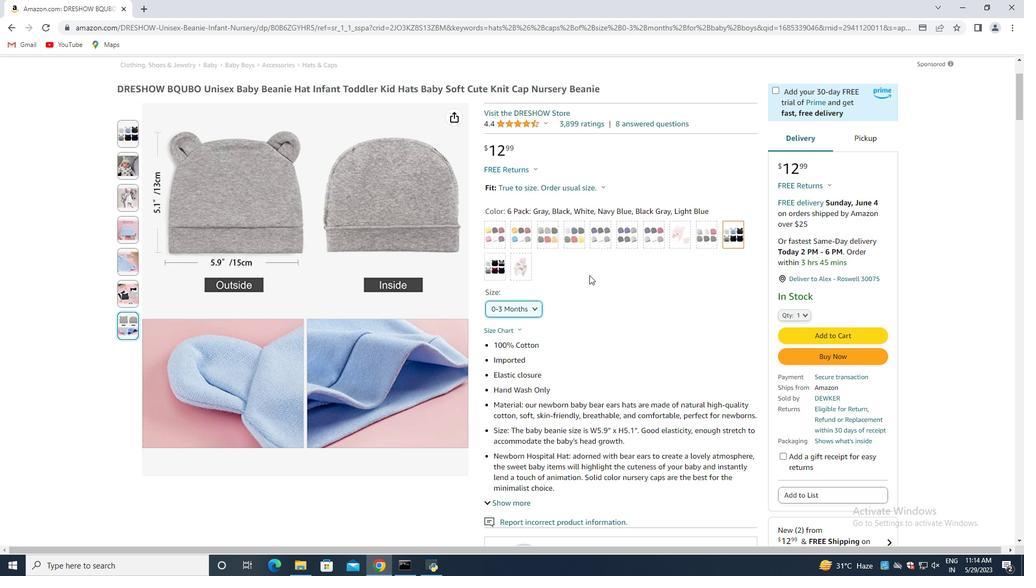 
Action: Mouse moved to (488, 345)
Screenshot: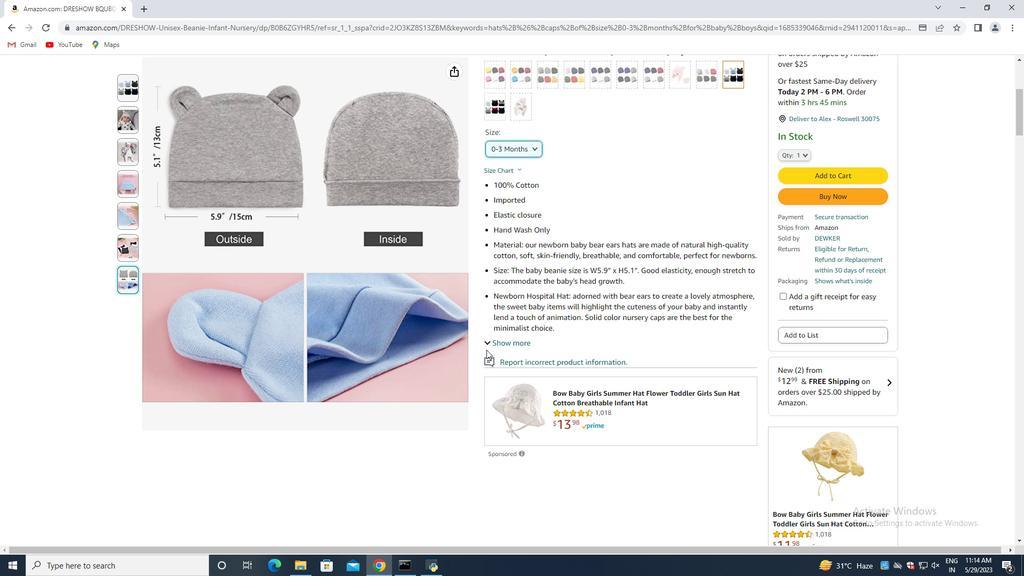 
Action: Mouse pressed left at (488, 345)
Screenshot: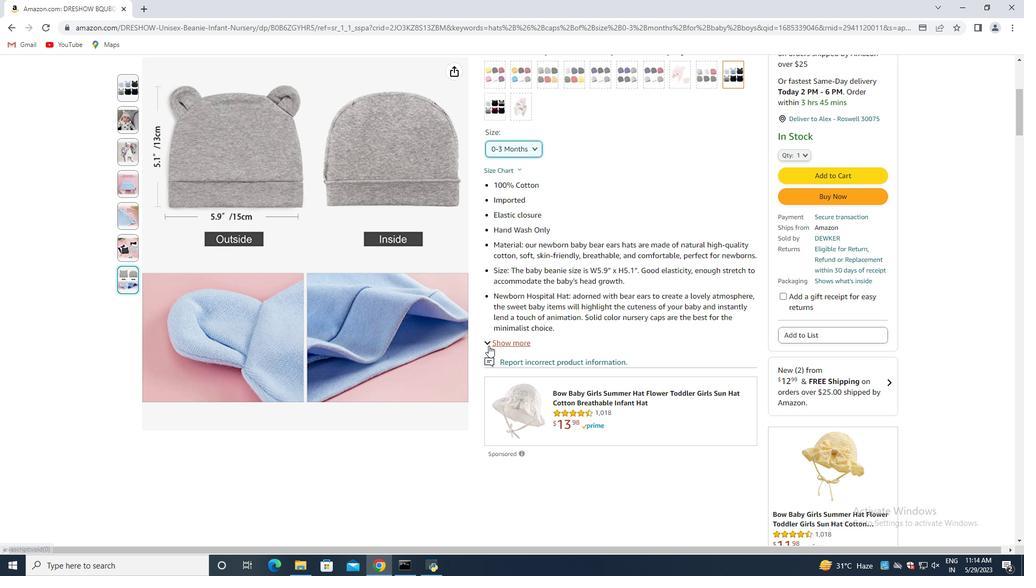 
Action: Mouse moved to (529, 286)
Screenshot: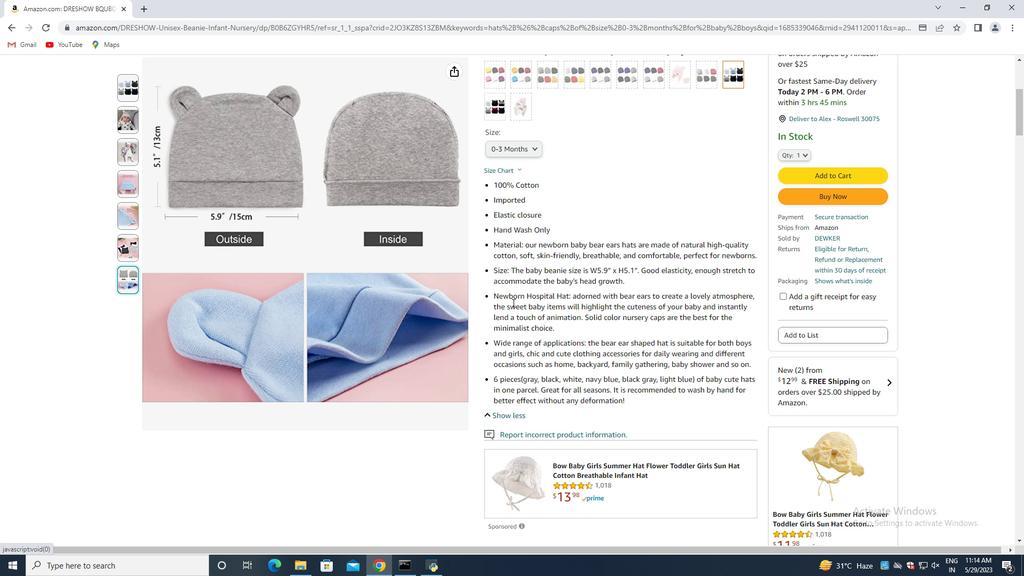 
Action: Mouse scrolled (529, 286) with delta (0, 0)
Screenshot: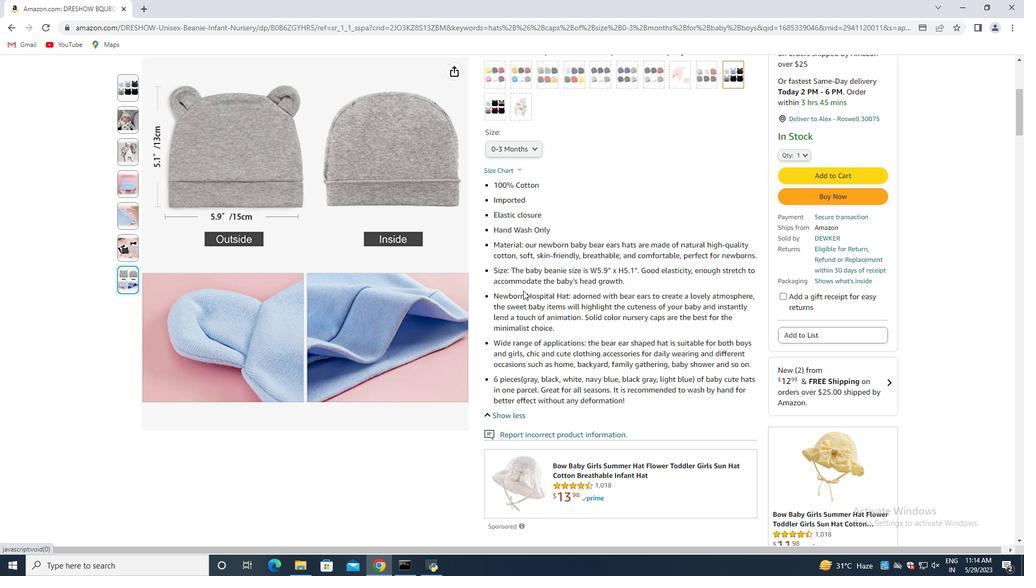 
Action: Mouse moved to (502, 336)
Screenshot: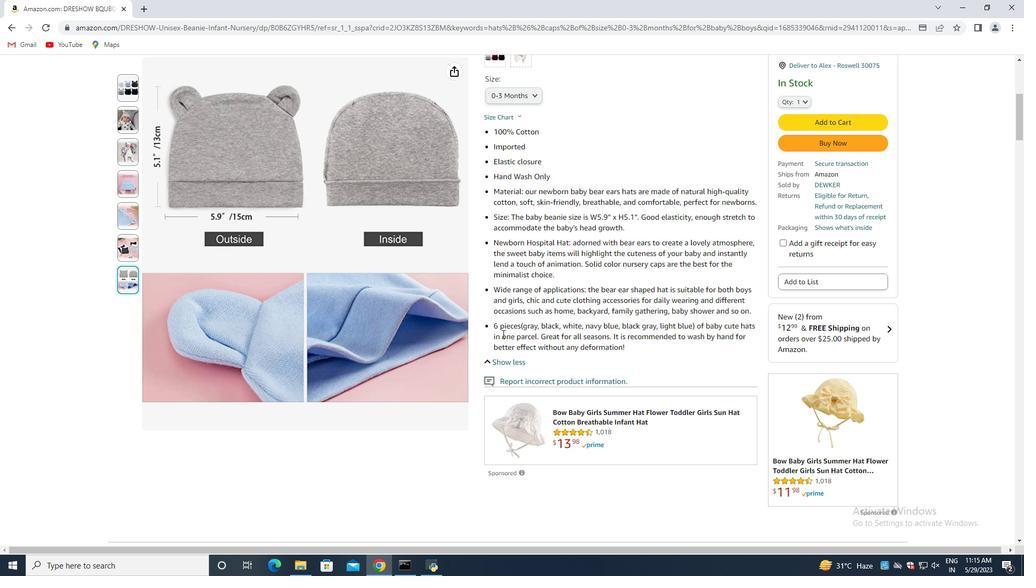 
Action: Mouse scrolled (502, 333) with delta (0, 0)
Screenshot: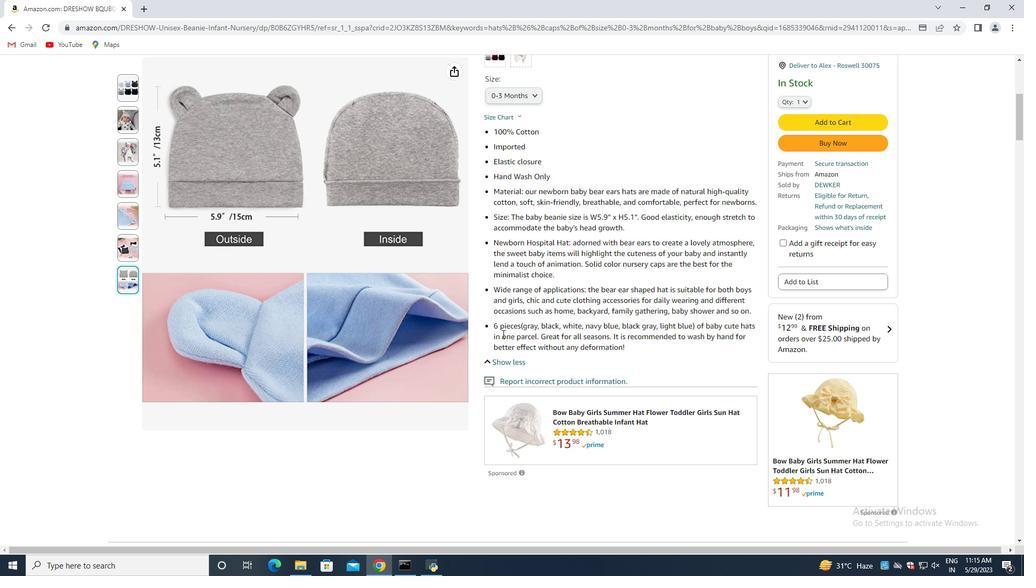 
Action: Mouse moved to (500, 338)
Screenshot: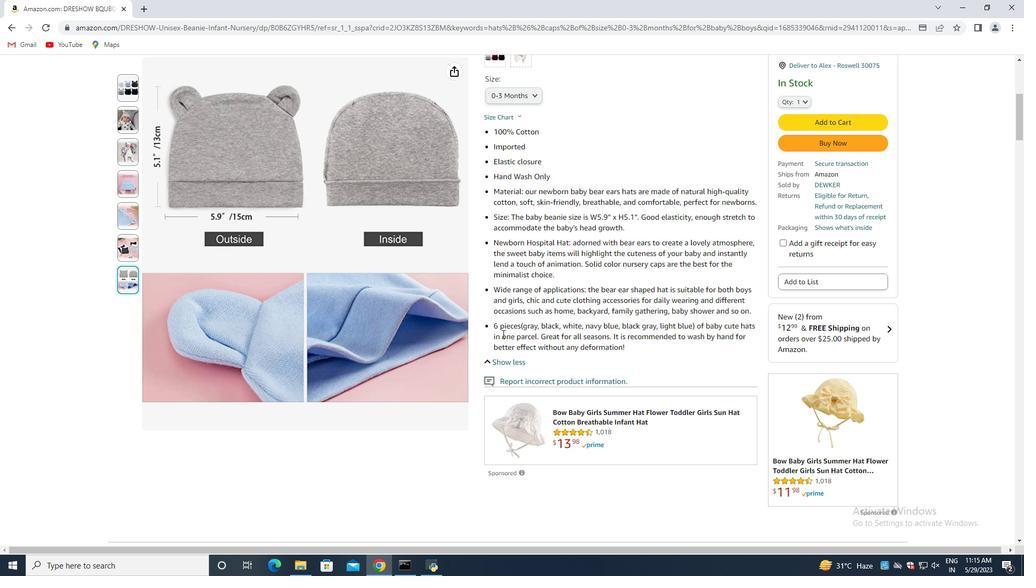 
Action: Mouse scrolled (501, 337) with delta (0, 0)
Screenshot: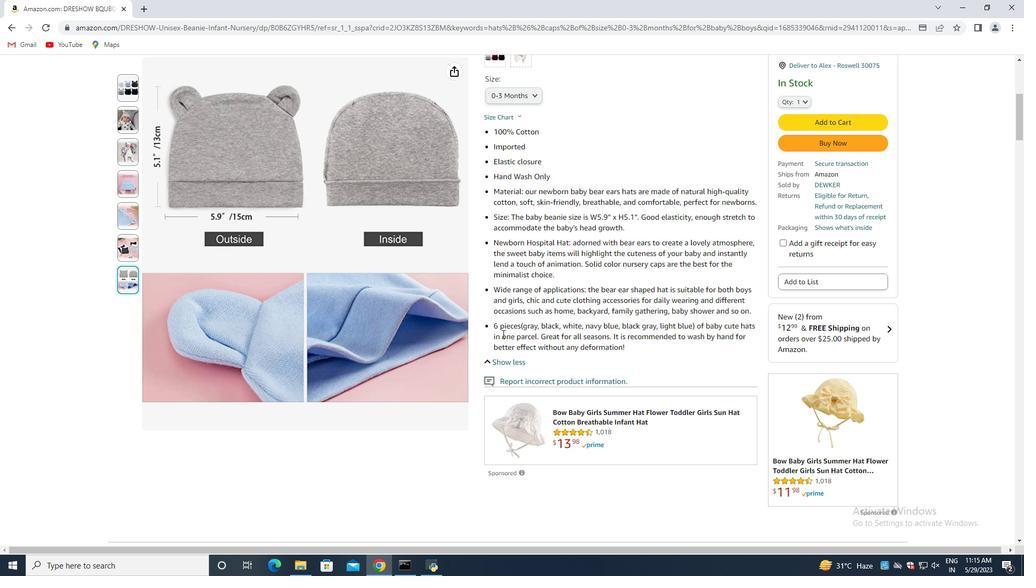 
Action: Mouse moved to (499, 342)
Screenshot: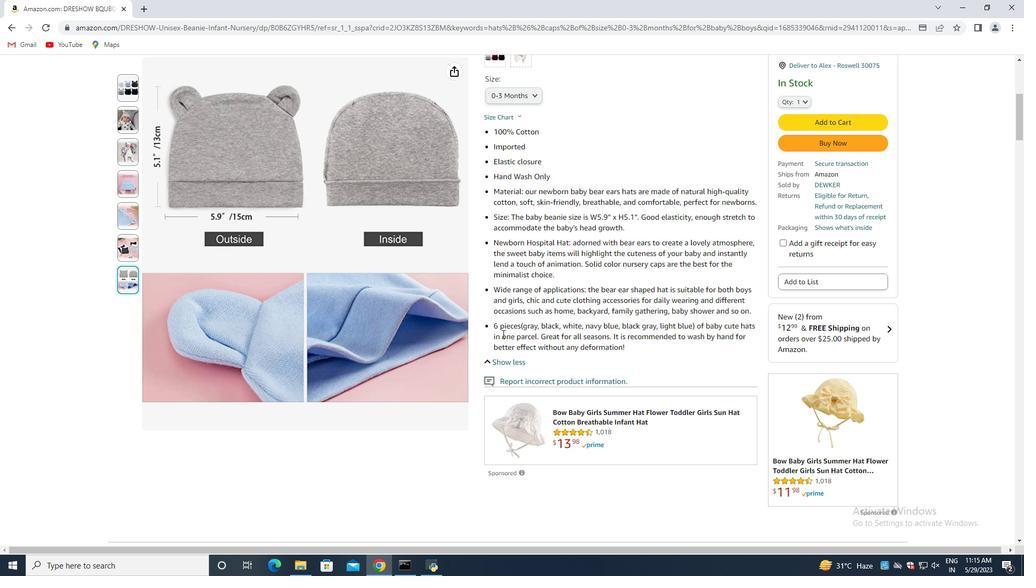 
Action: Mouse scrolled (499, 340) with delta (0, 0)
Screenshot: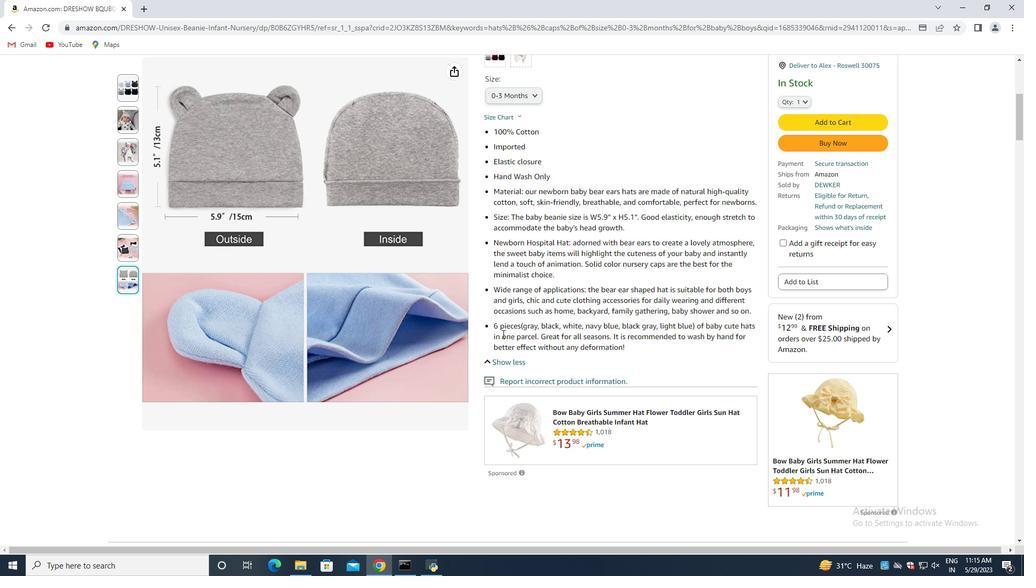 
Action: Mouse moved to (498, 343)
Screenshot: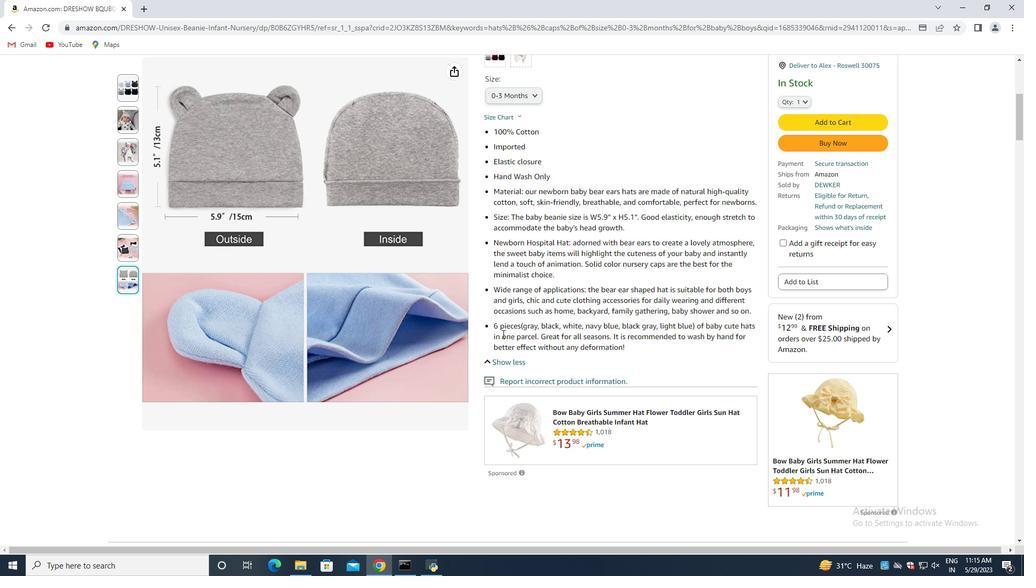 
Action: Mouse scrolled (498, 342) with delta (0, 0)
Screenshot: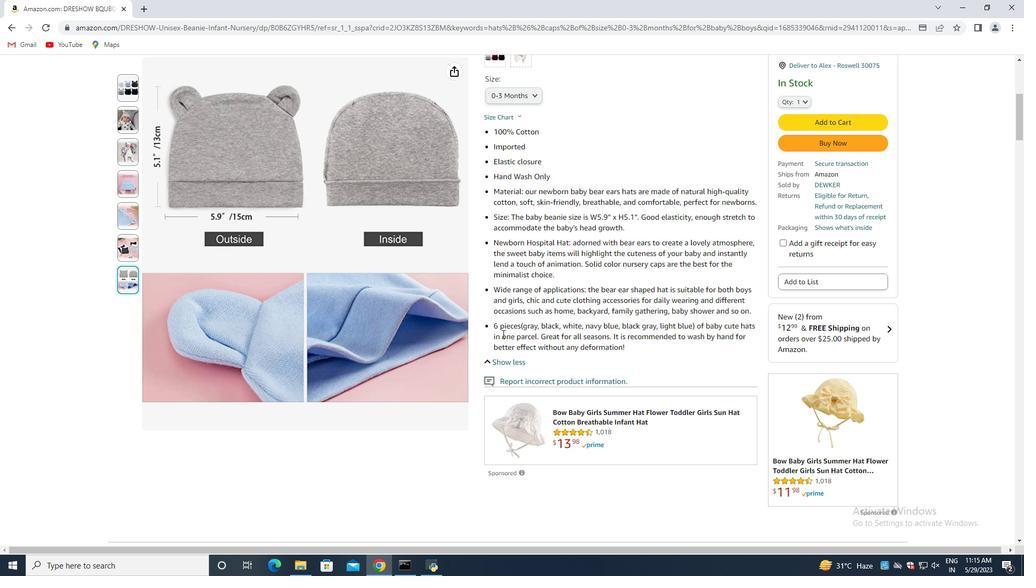 
Action: Mouse moved to (464, 342)
Screenshot: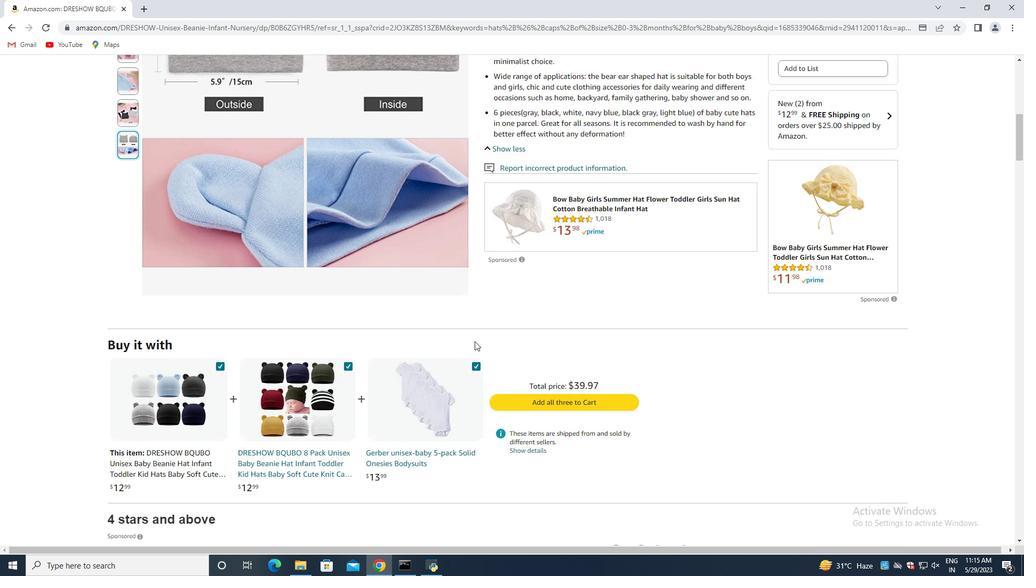 
Action: Mouse scrolled (464, 341) with delta (0, 0)
Screenshot: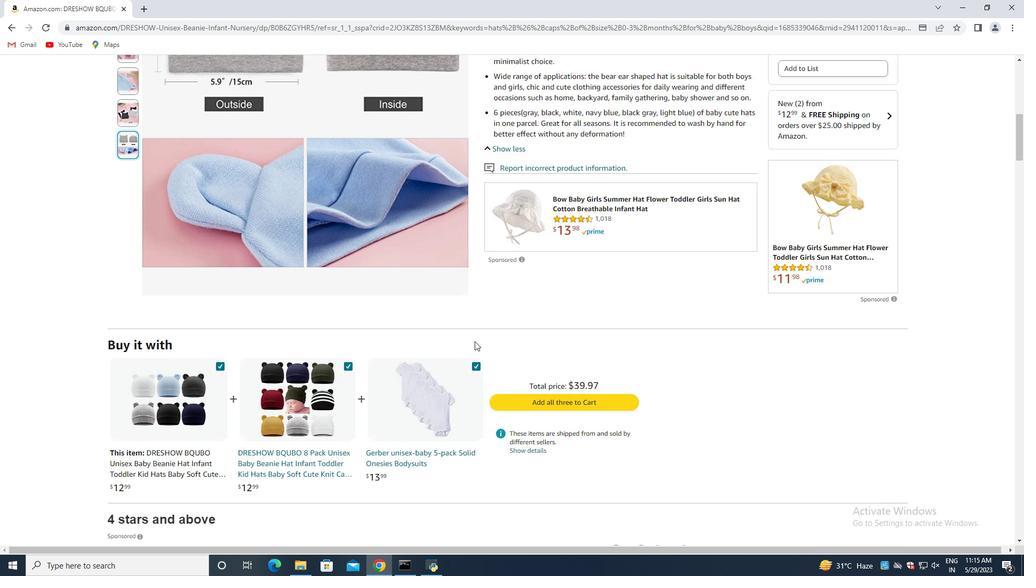 
Action: Mouse moved to (462, 342)
Screenshot: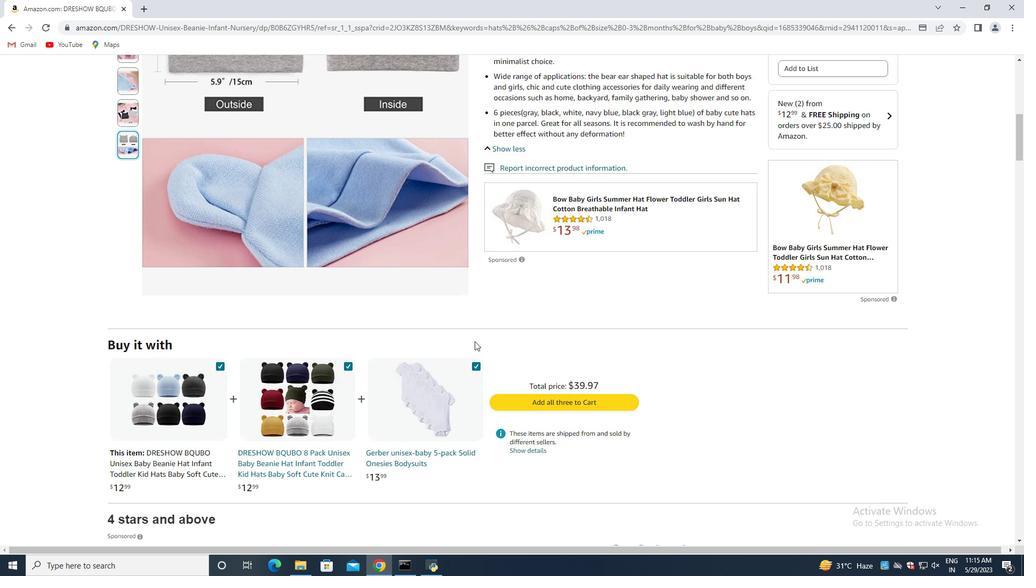 
Action: Mouse scrolled (462, 342) with delta (0, 0)
Screenshot: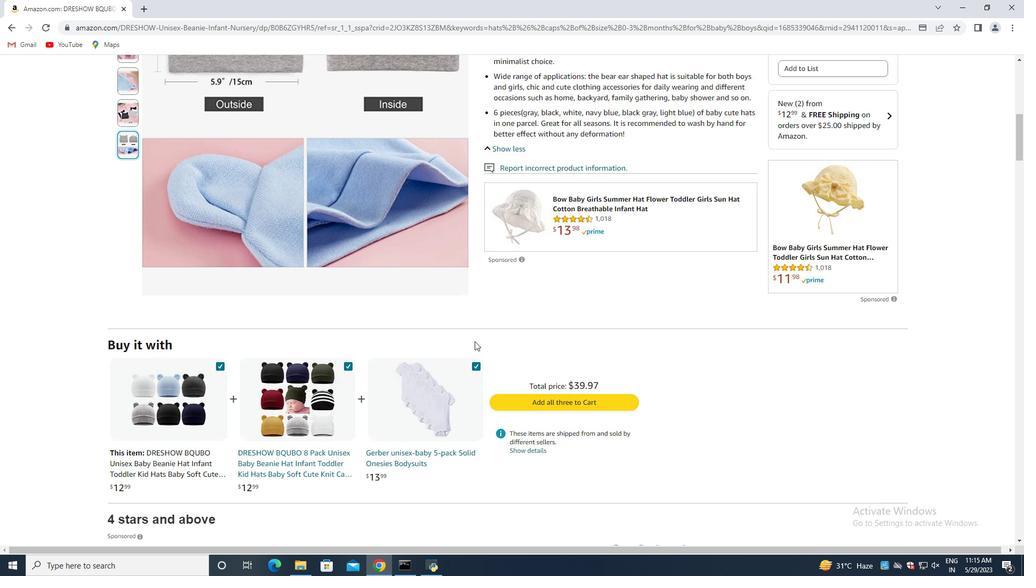
Action: Mouse moved to (272, 317)
Screenshot: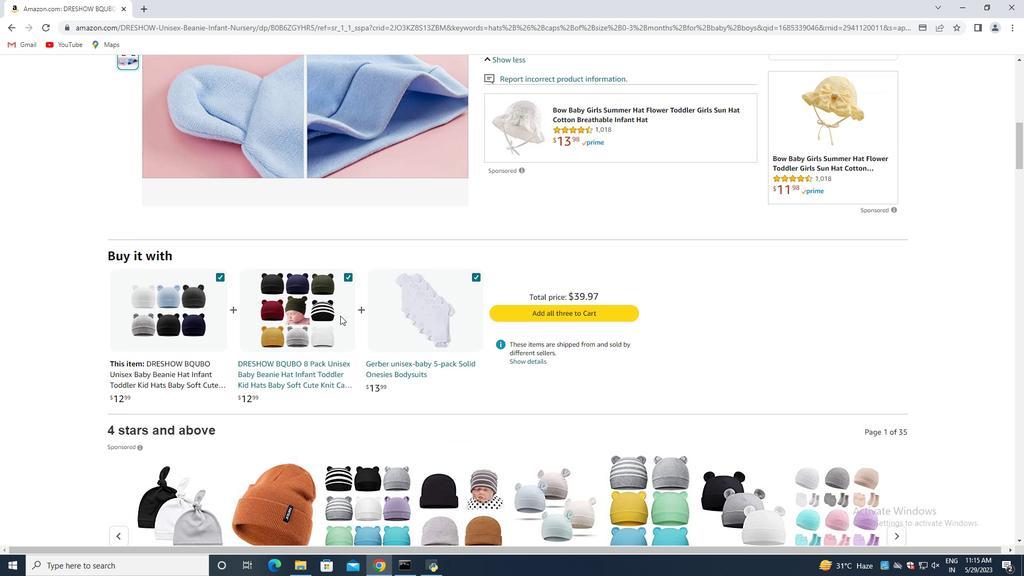 
Action: Mouse scrolled (294, 314) with delta (0, 0)
Screenshot: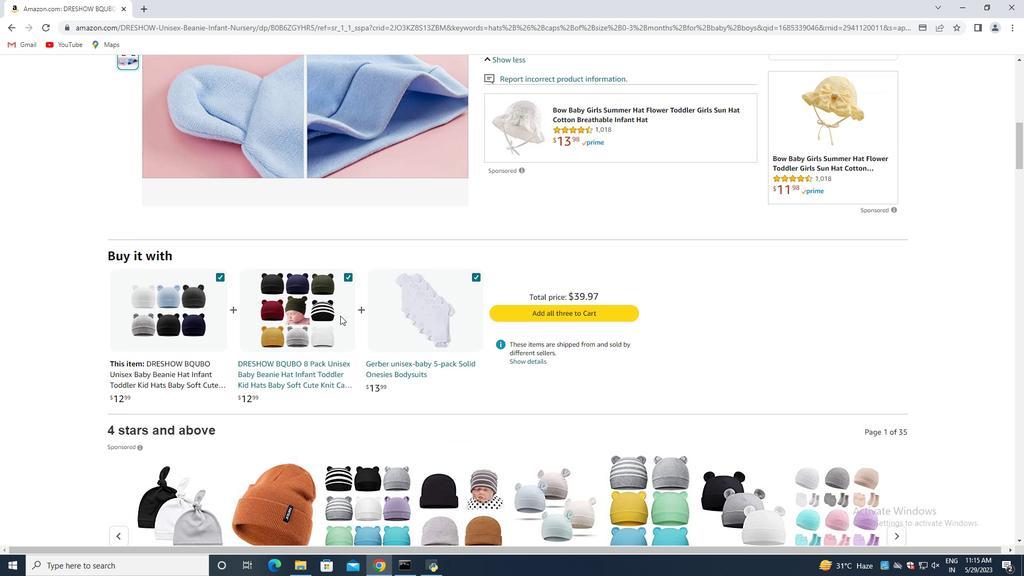 
Action: Mouse scrolled (282, 316) with delta (0, 0)
Screenshot: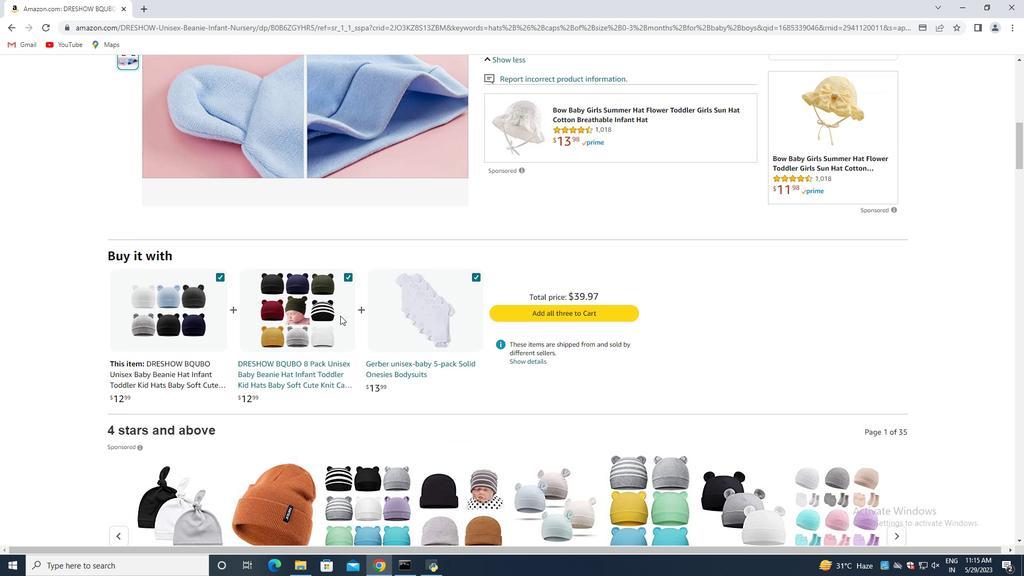 
Action: Mouse scrolled (275, 316) with delta (0, 0)
Screenshot: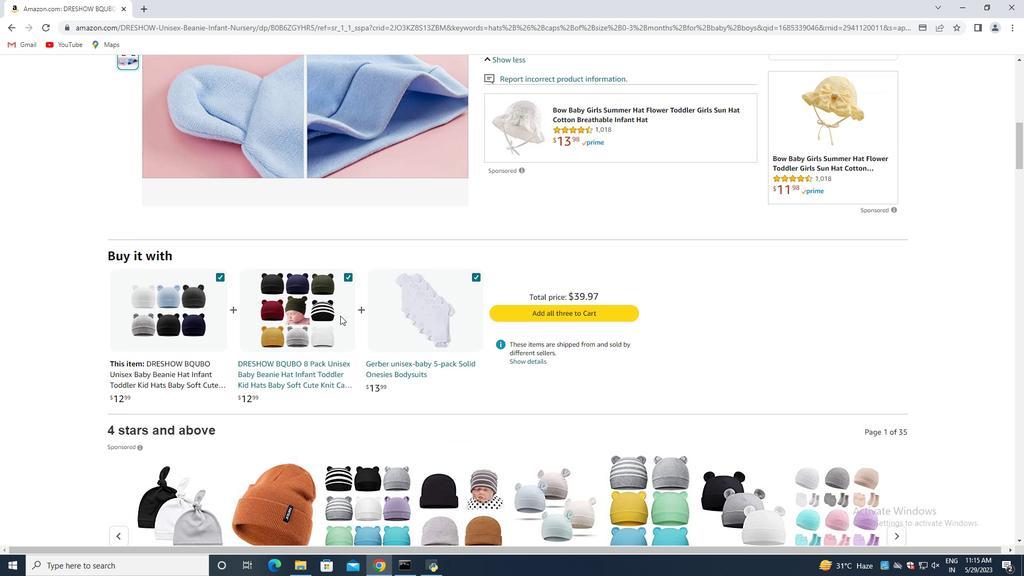 
Action: Mouse scrolled (273, 316) with delta (0, 0)
Screenshot: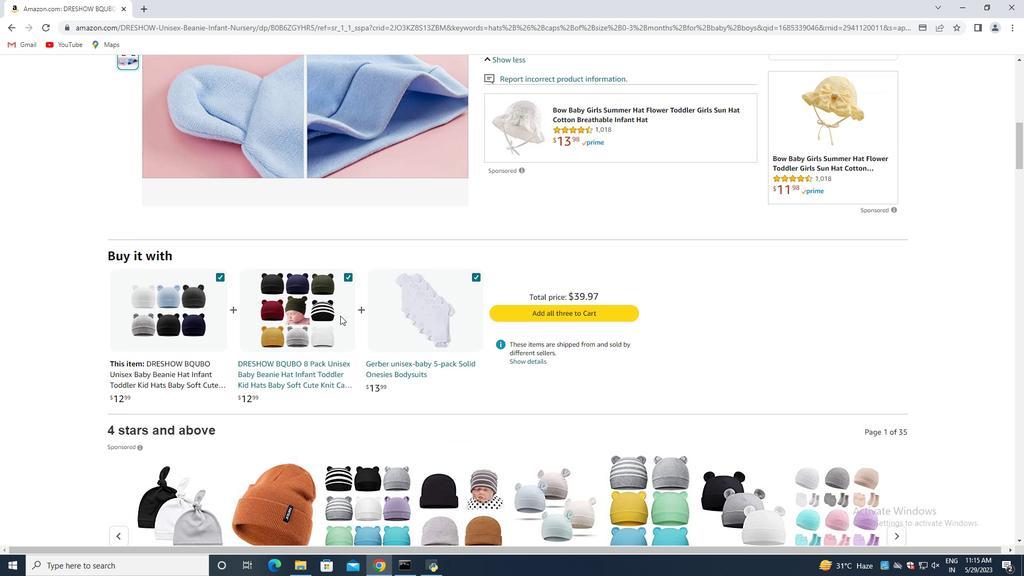 
Action: Mouse moved to (272, 317)
Screenshot: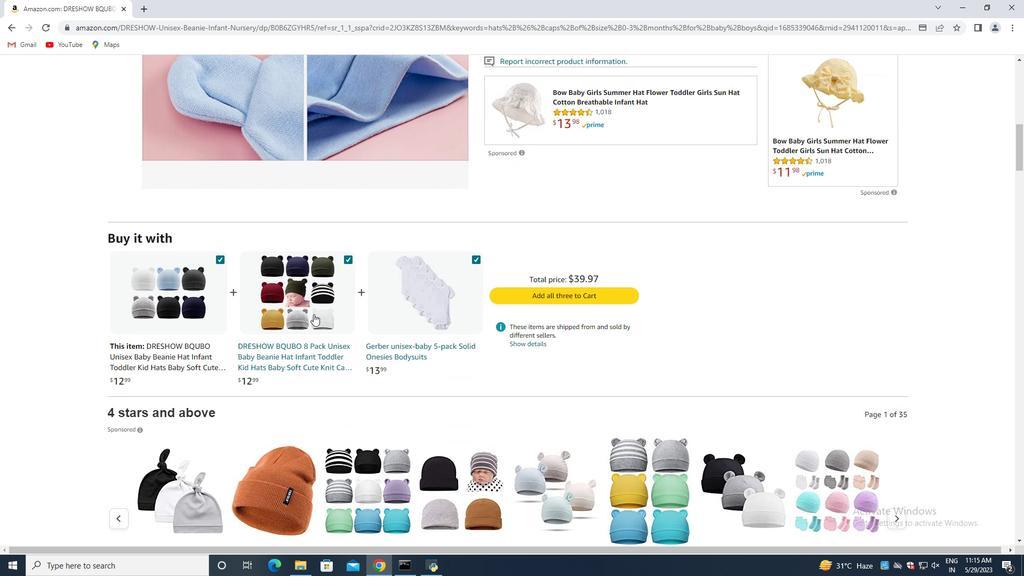 
Action: Mouse scrolled (272, 316) with delta (0, 0)
Screenshot: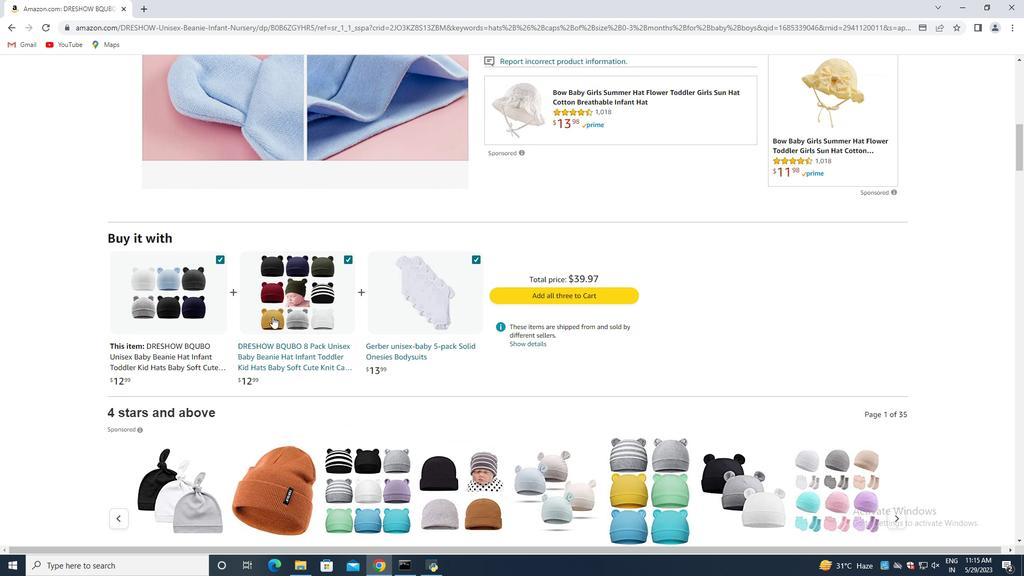 
Action: Mouse scrolled (272, 316) with delta (0, 0)
Screenshot: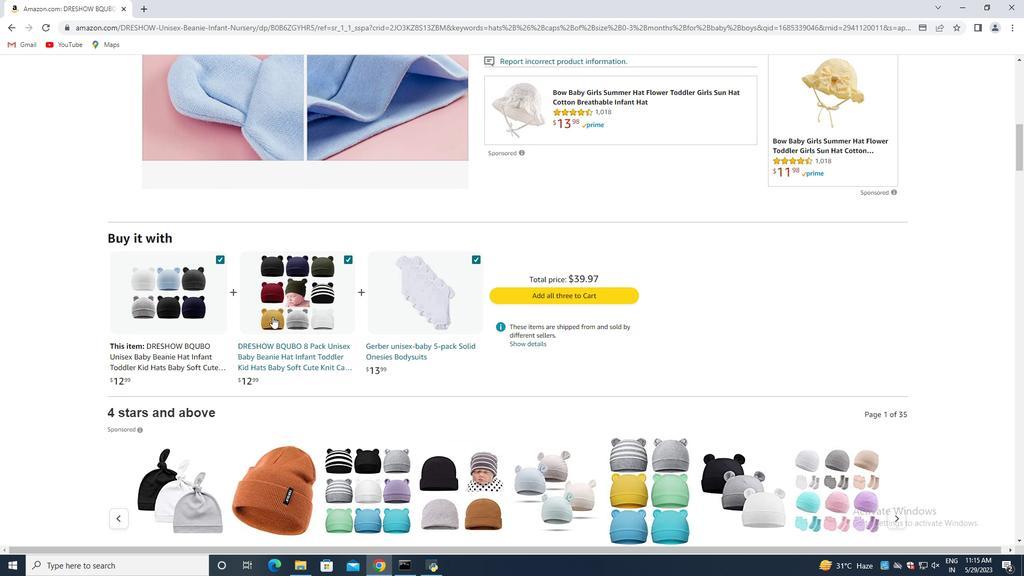 
Action: Mouse scrolled (272, 316) with delta (0, 0)
Screenshot: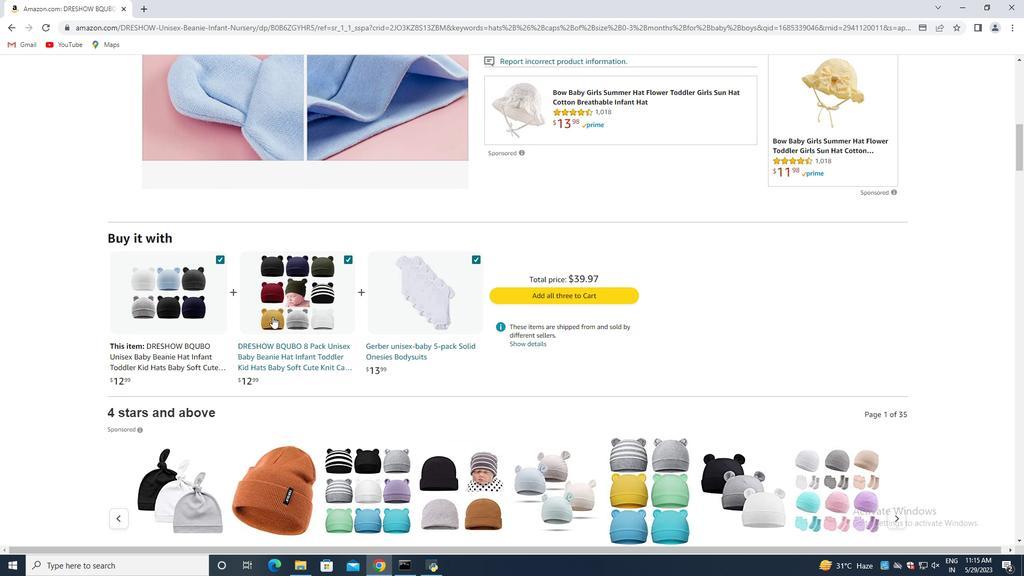
Action: Mouse scrolled (272, 316) with delta (0, 0)
Screenshot: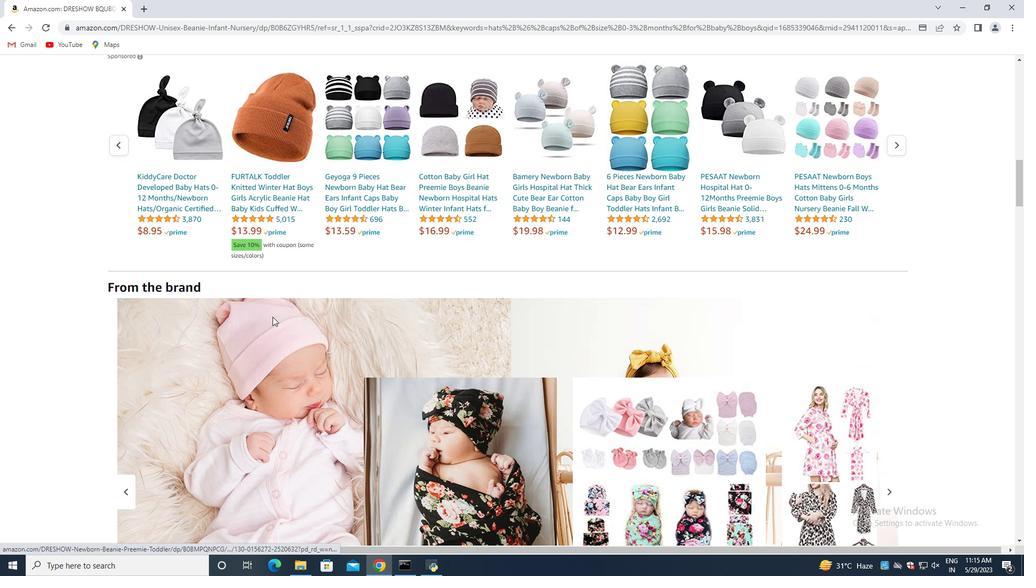 
Action: Mouse scrolled (272, 316) with delta (0, 0)
Screenshot: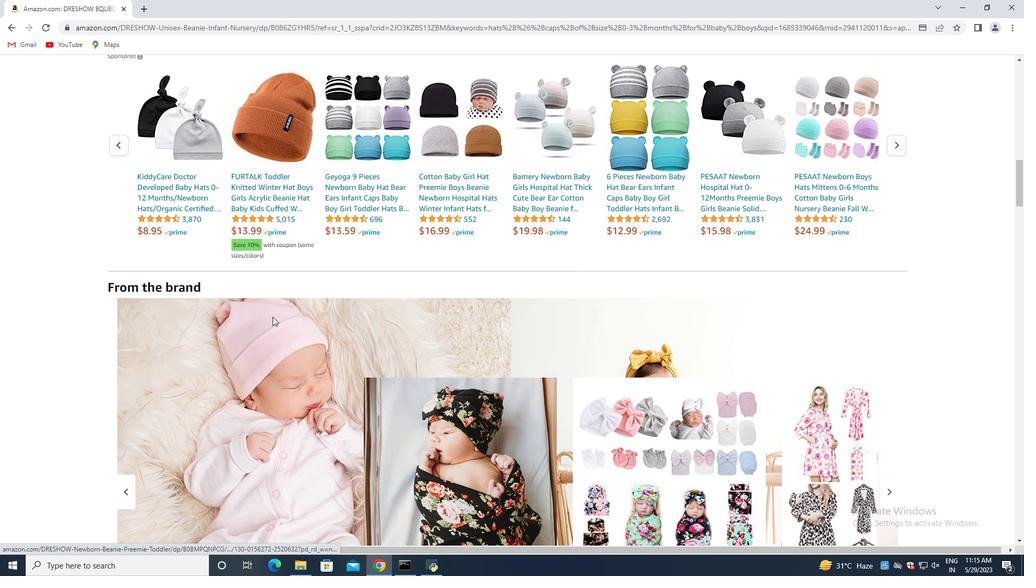 
Action: Mouse moved to (222, 299)
Screenshot: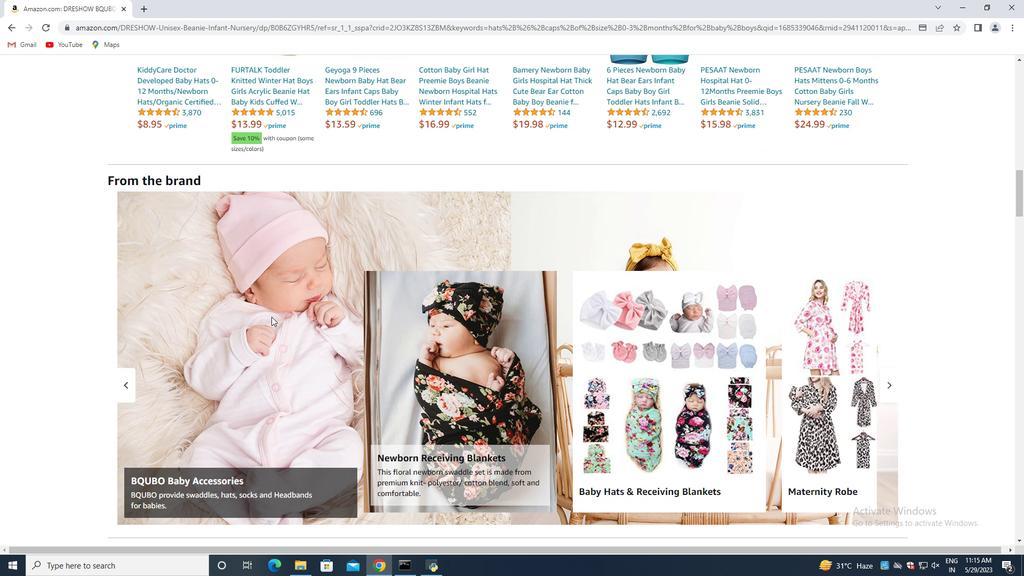 
Action: Mouse scrolled (222, 298) with delta (0, 0)
Screenshot: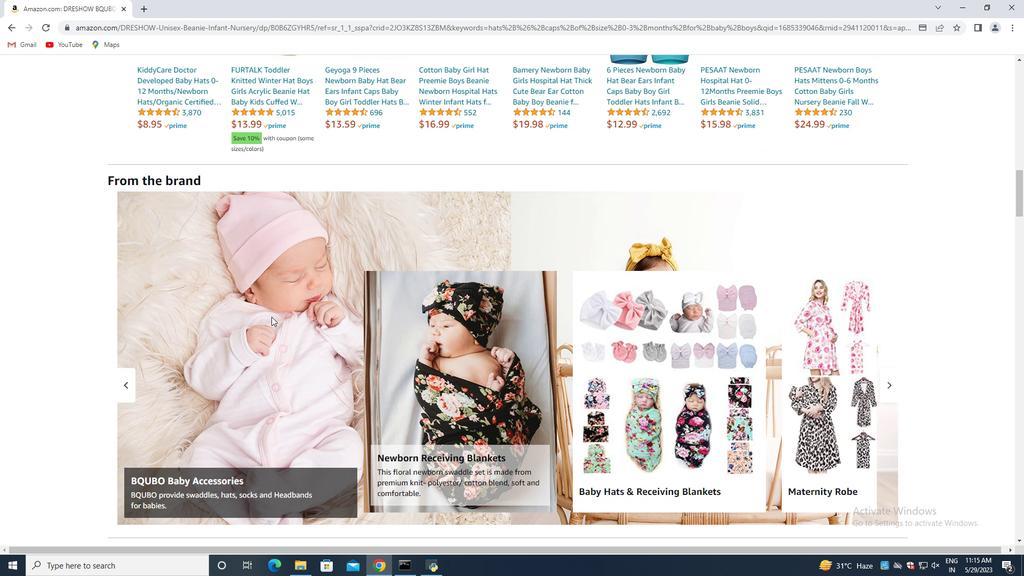 
Action: Mouse moved to (222, 299)
Screenshot: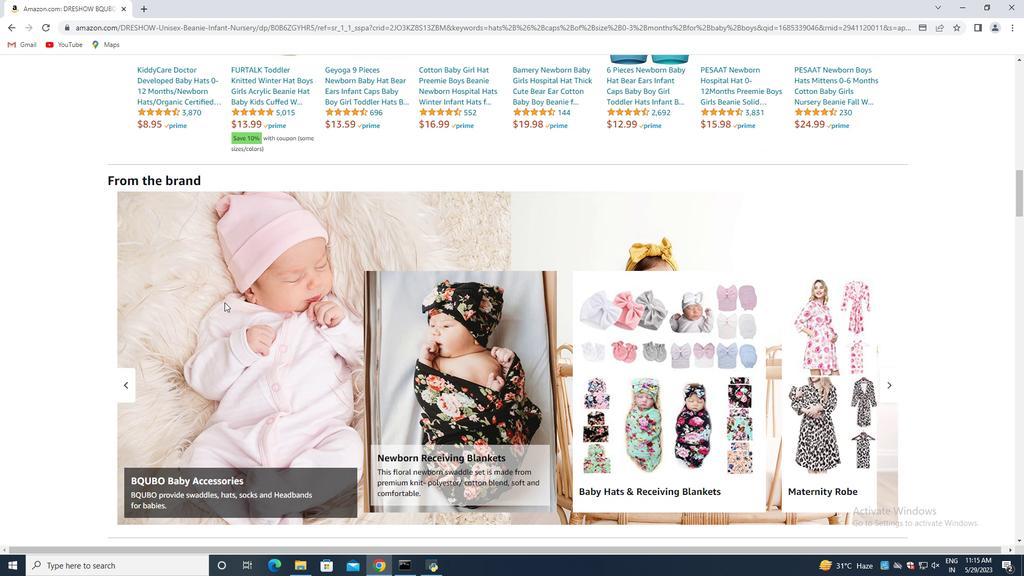 
Action: Mouse scrolled (222, 298) with delta (0, 0)
Screenshot: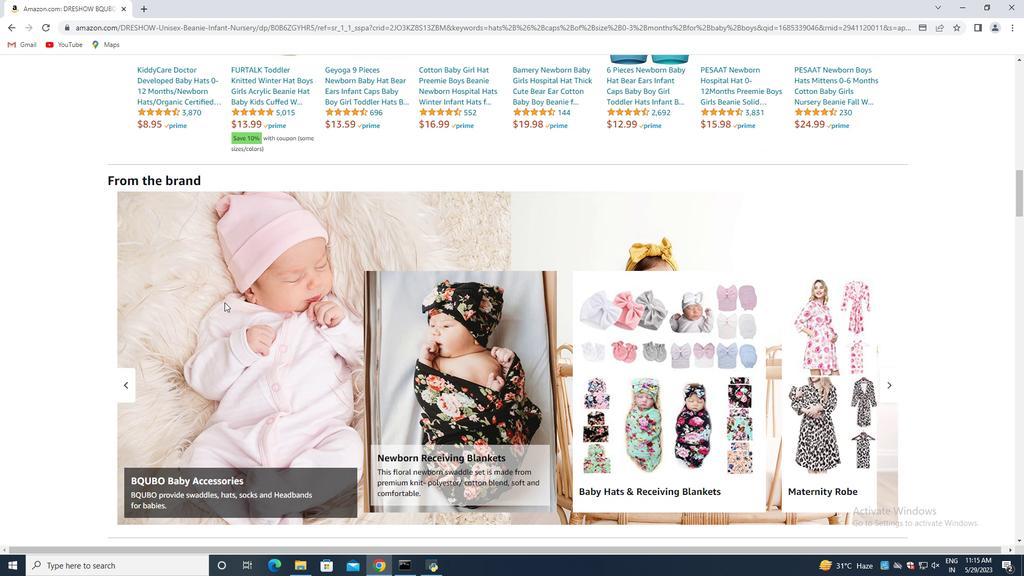 
Action: Mouse moved to (220, 299)
Screenshot: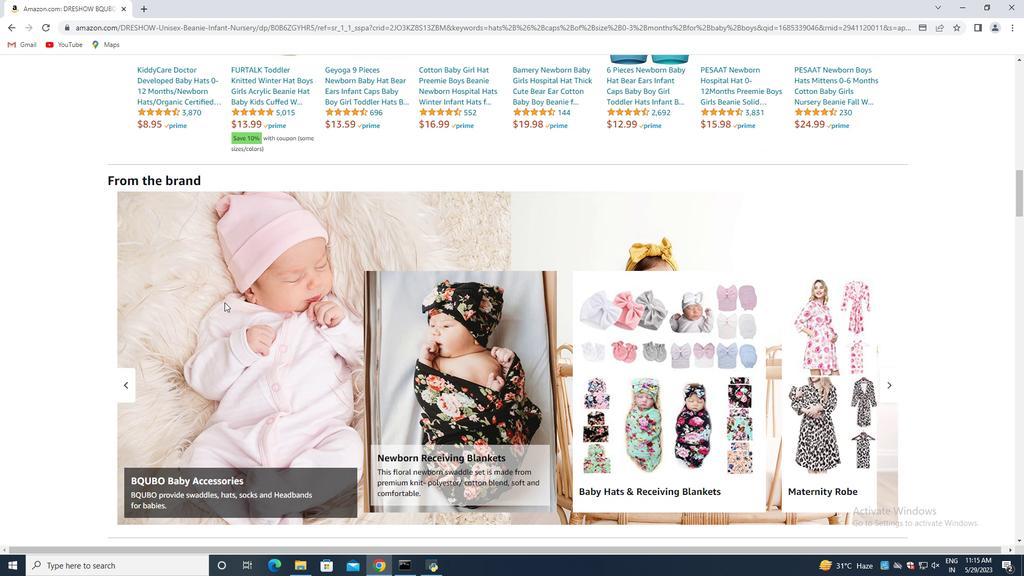 
Action: Mouse scrolled (220, 299) with delta (0, 0)
Screenshot: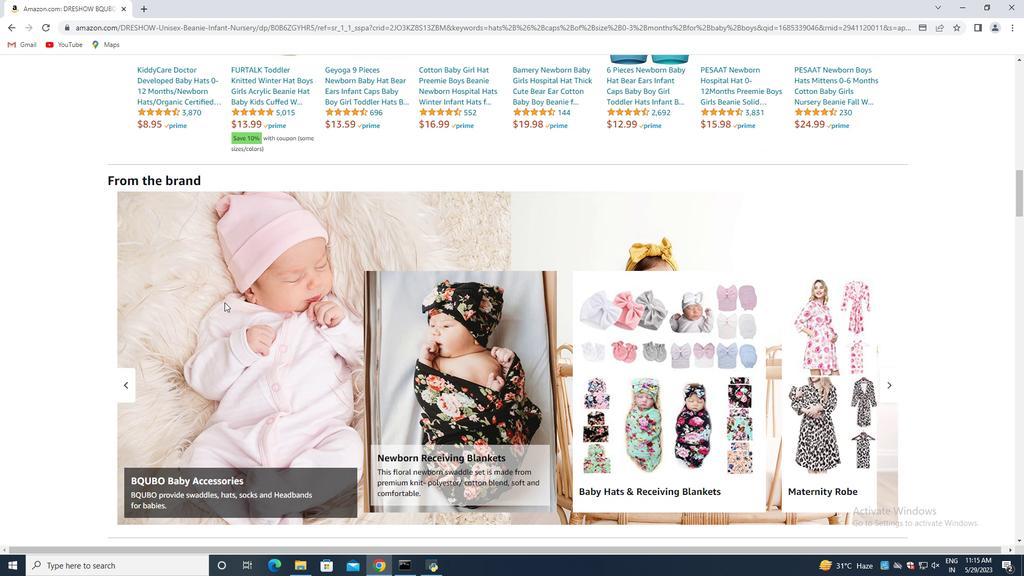 
Action: Mouse moved to (220, 299)
Screenshot: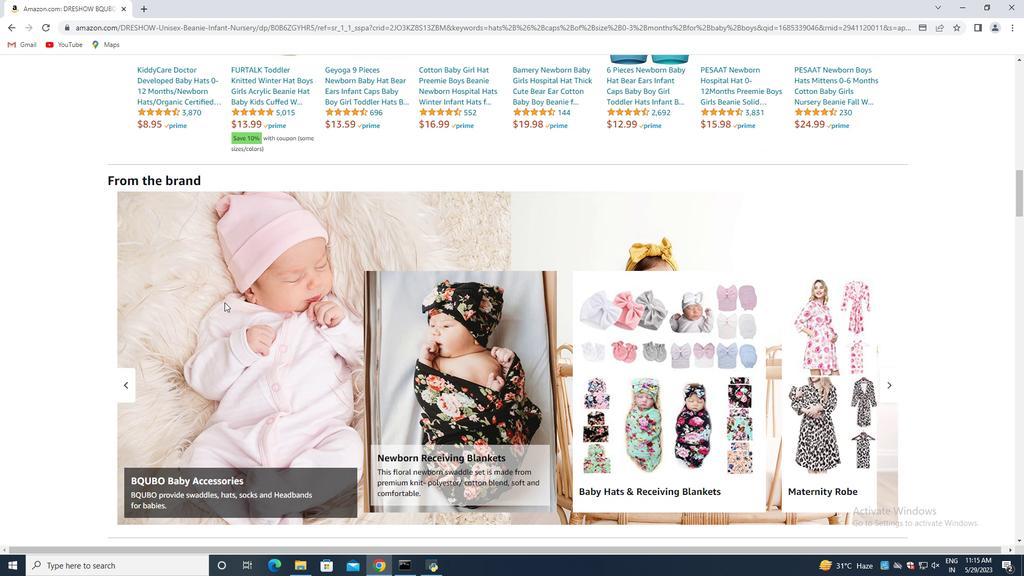 
Action: Mouse scrolled (220, 299) with delta (0, 0)
Screenshot: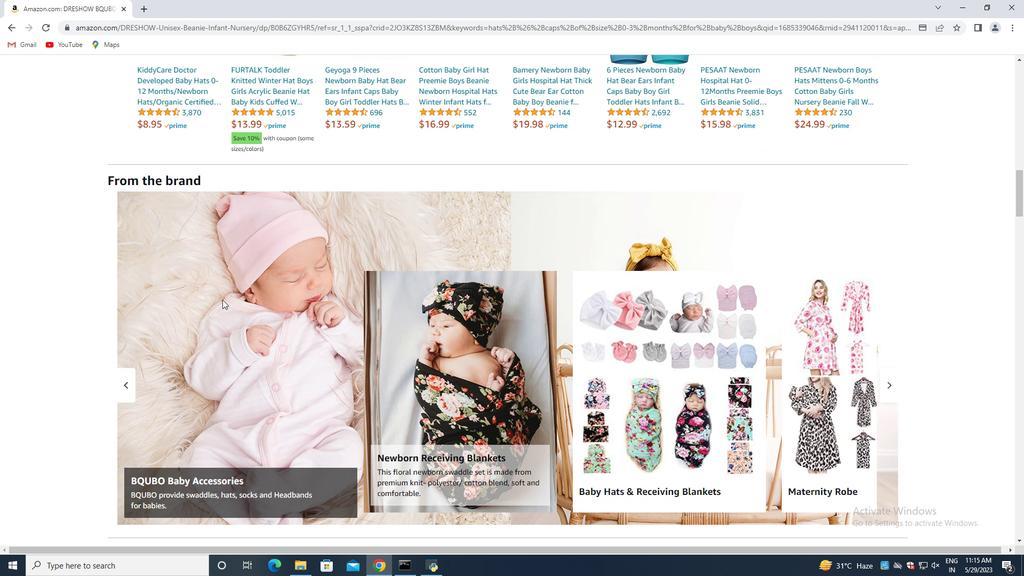 
Action: Mouse moved to (218, 299)
Screenshot: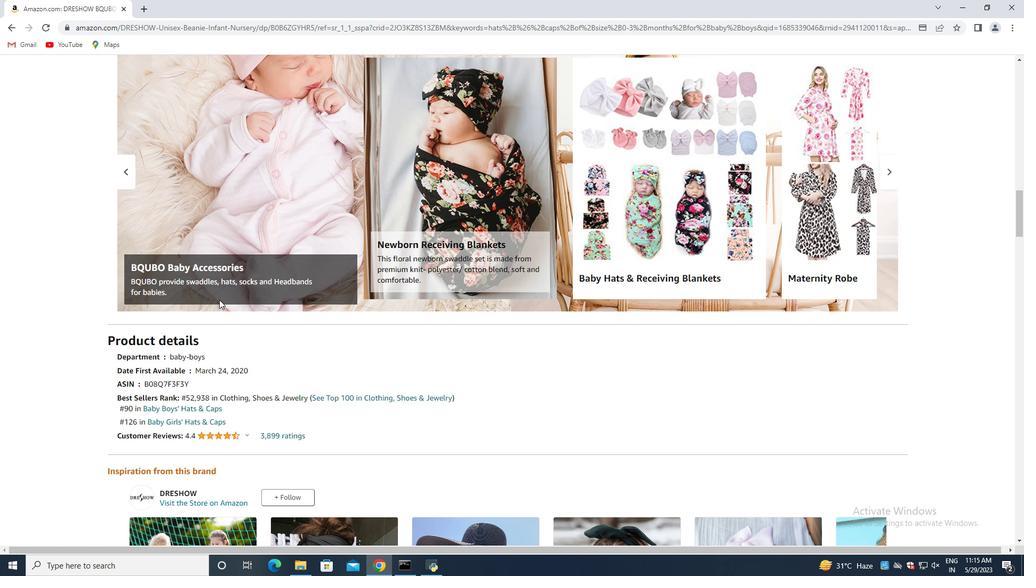 
Action: Mouse scrolled (218, 300) with delta (0, 0)
Screenshot: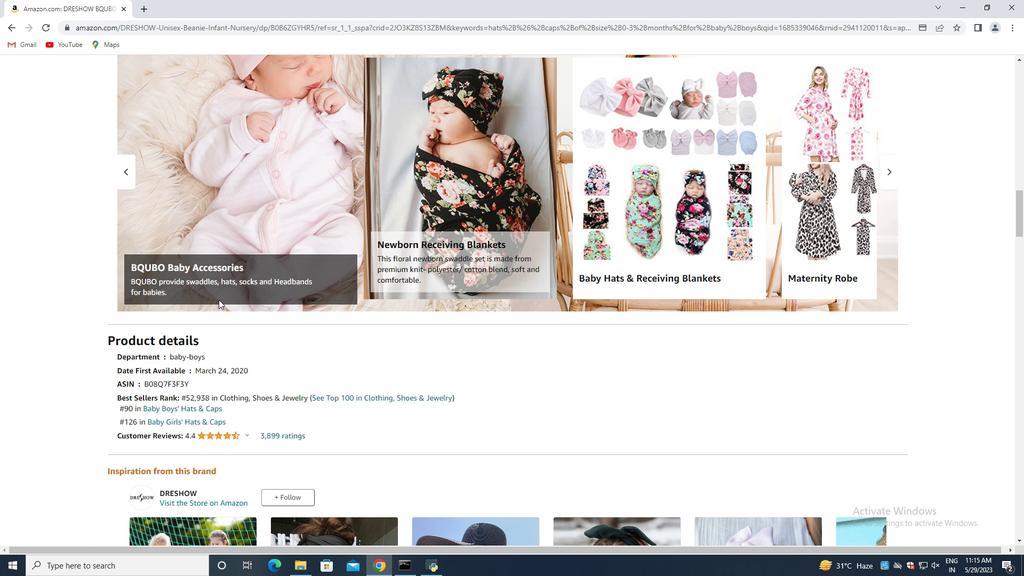 
Action: Mouse scrolled (218, 300) with delta (0, 0)
Screenshot: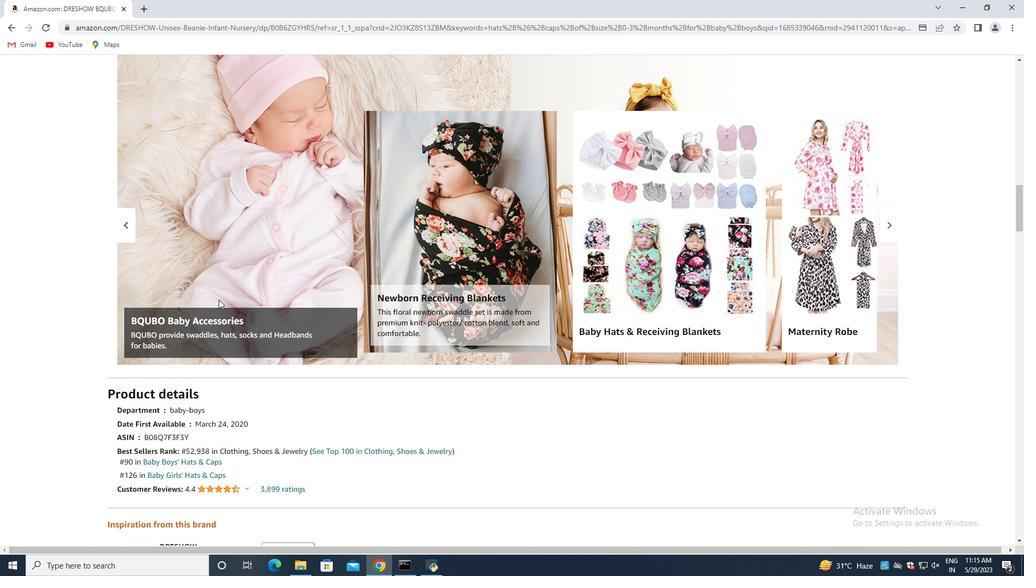 
Action: Mouse moved to (888, 277)
